 Task: Find and review a tiny home in Portland on Airbnb for a stay from November 8 to November 9, 2023.
Action: Mouse moved to (682, 275)
Screenshot: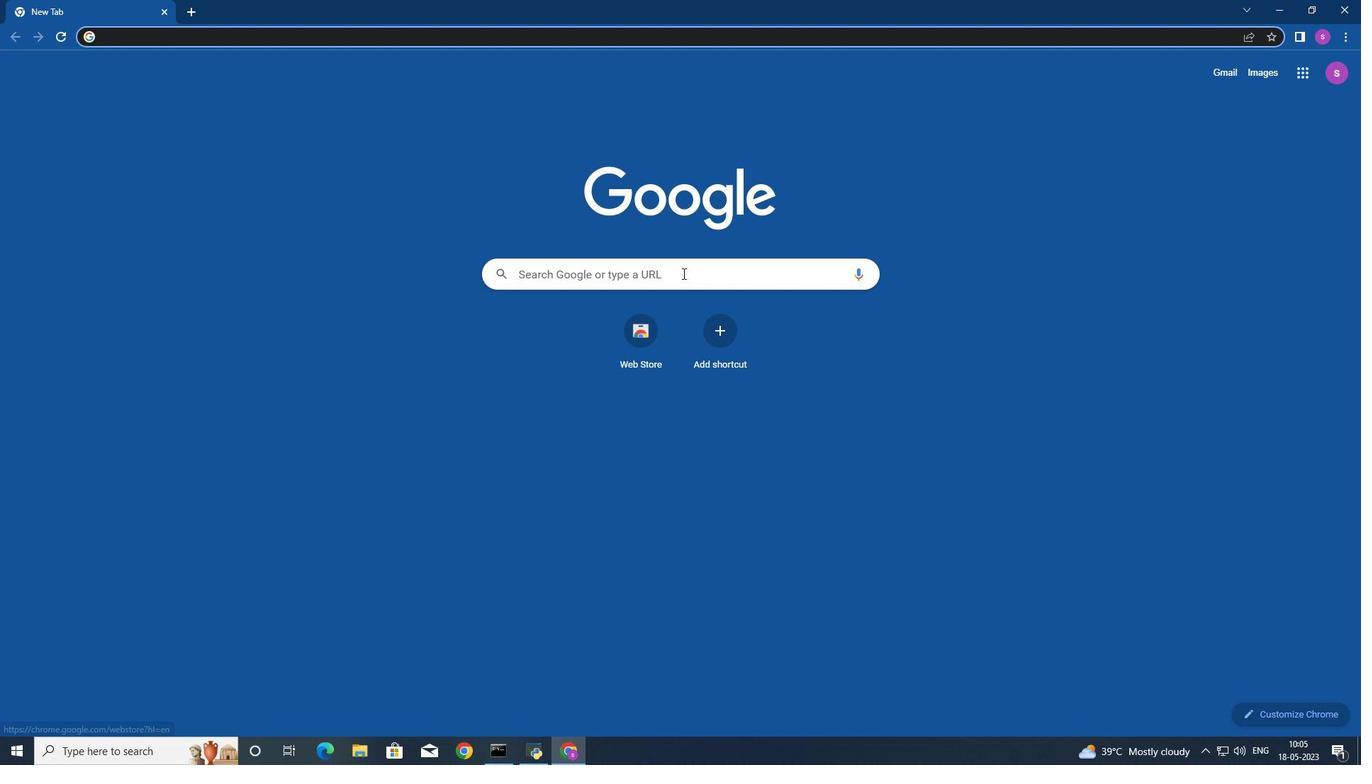 
Action: Mouse pressed left at (682, 275)
Screenshot: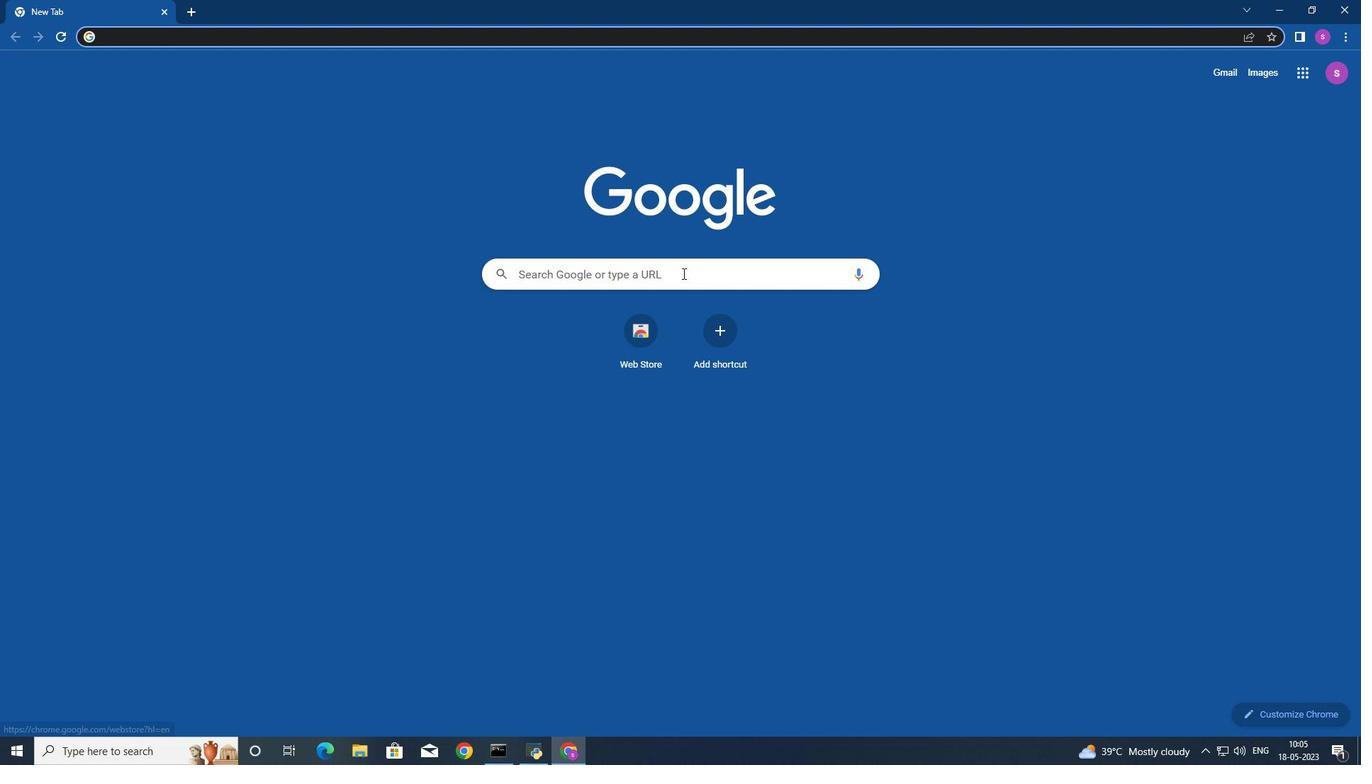 
Action: Mouse moved to (611, 309)
Screenshot: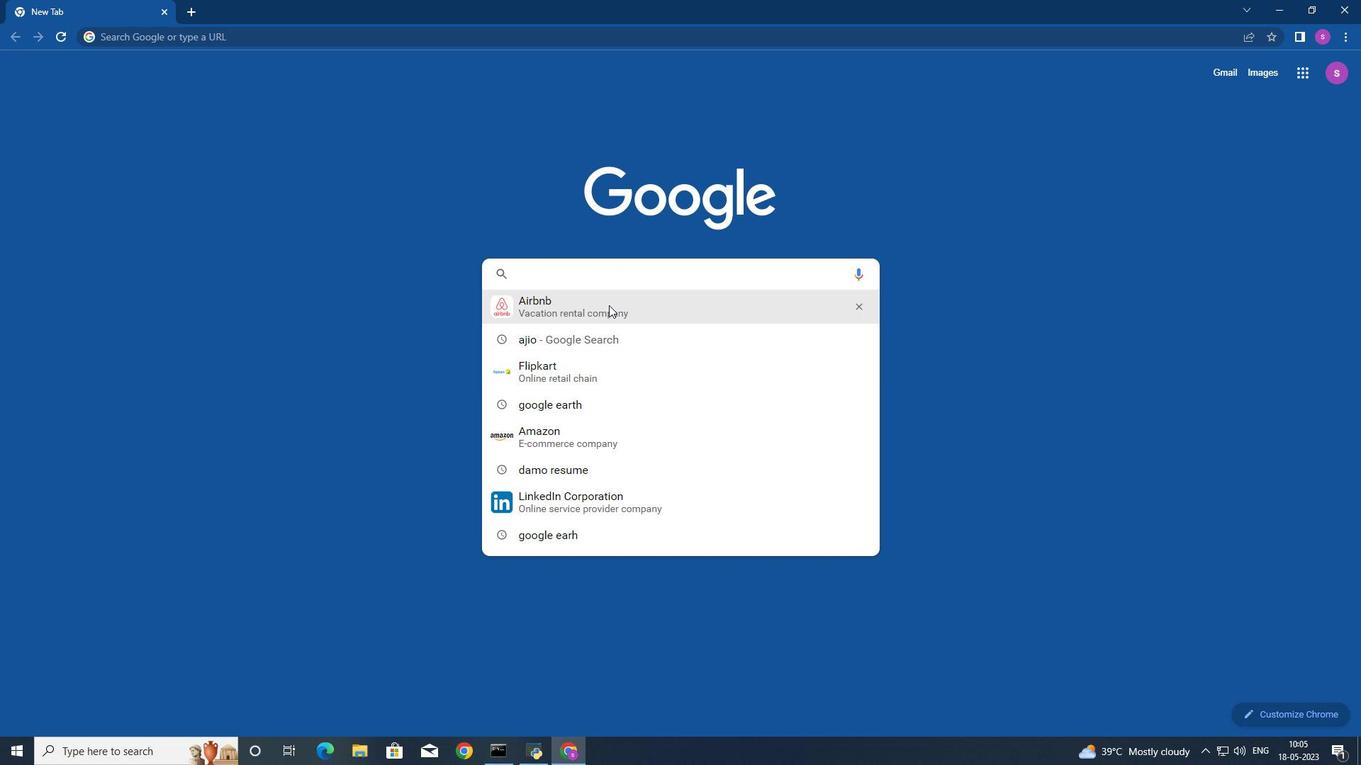 
Action: Mouse pressed left at (611, 309)
Screenshot: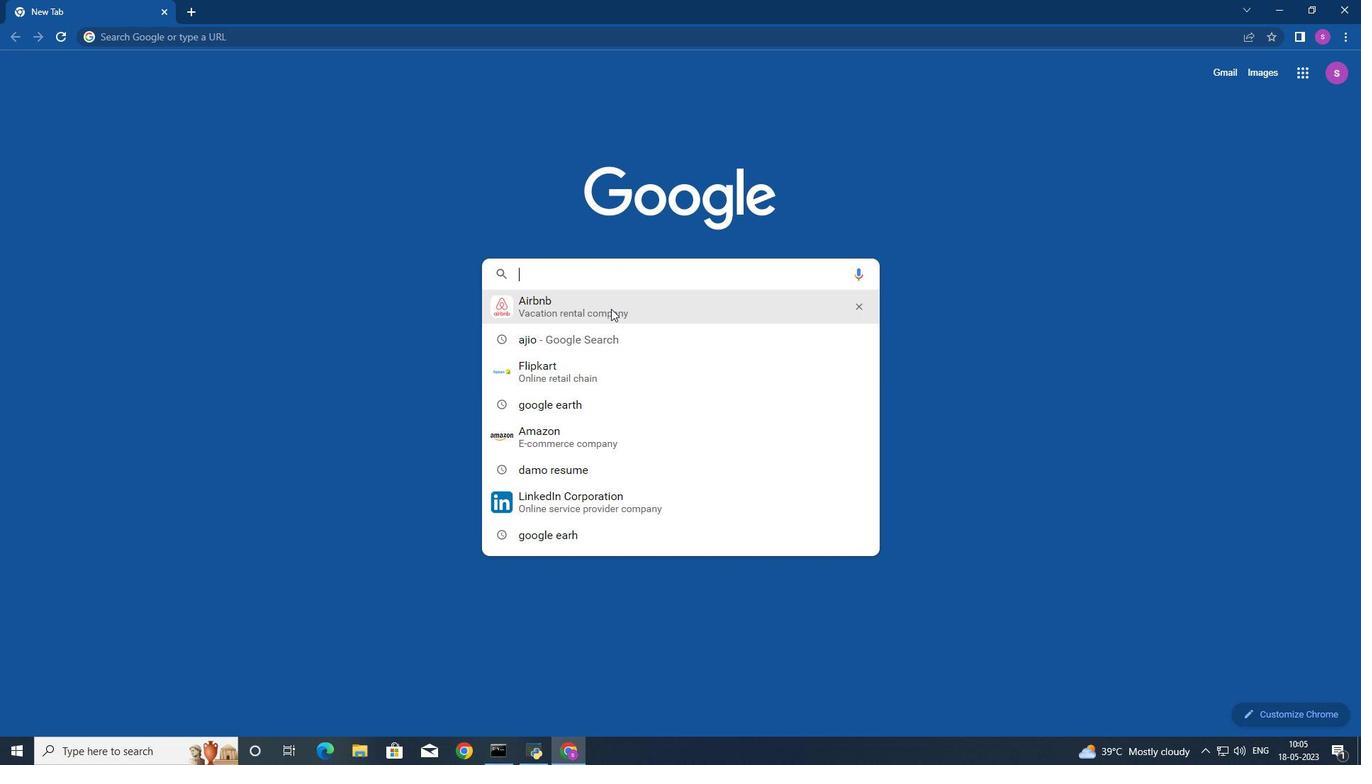 
Action: Mouse moved to (390, 224)
Screenshot: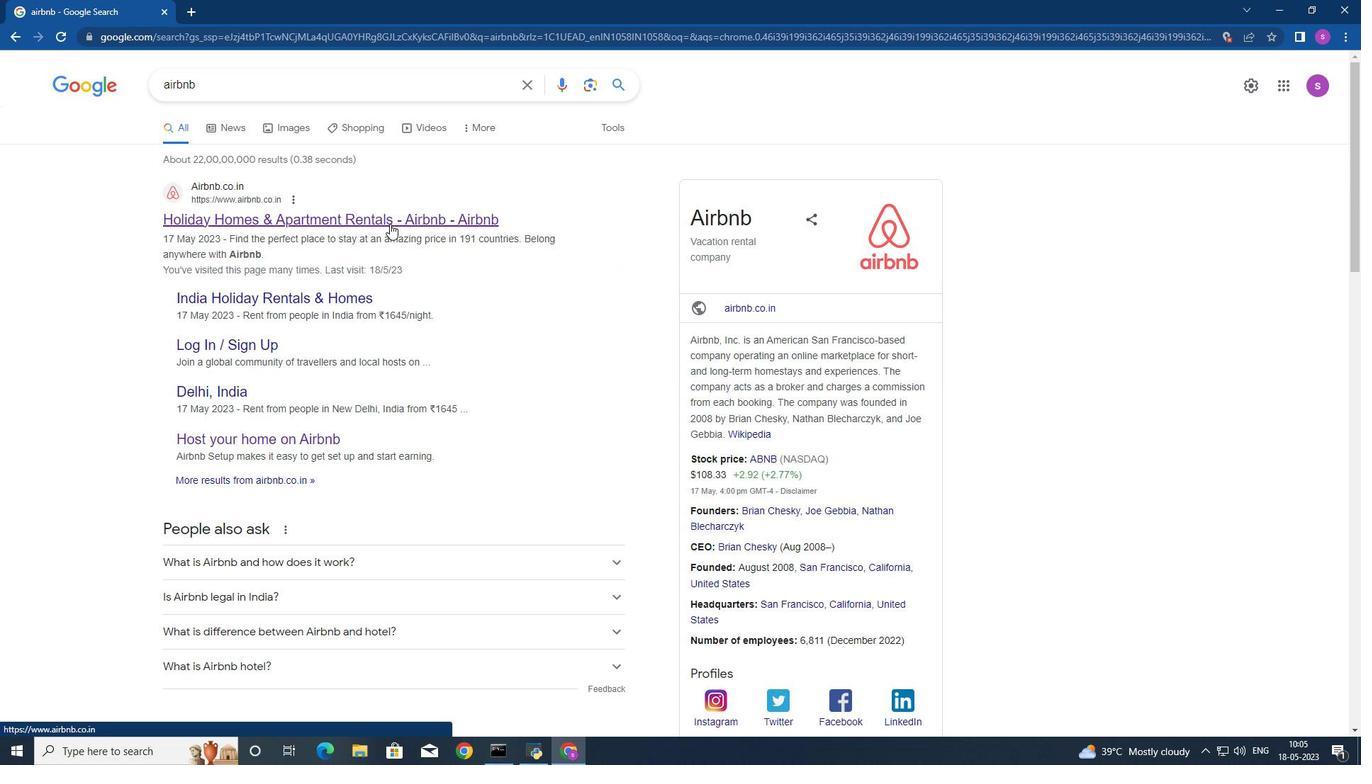 
Action: Mouse pressed left at (390, 224)
Screenshot: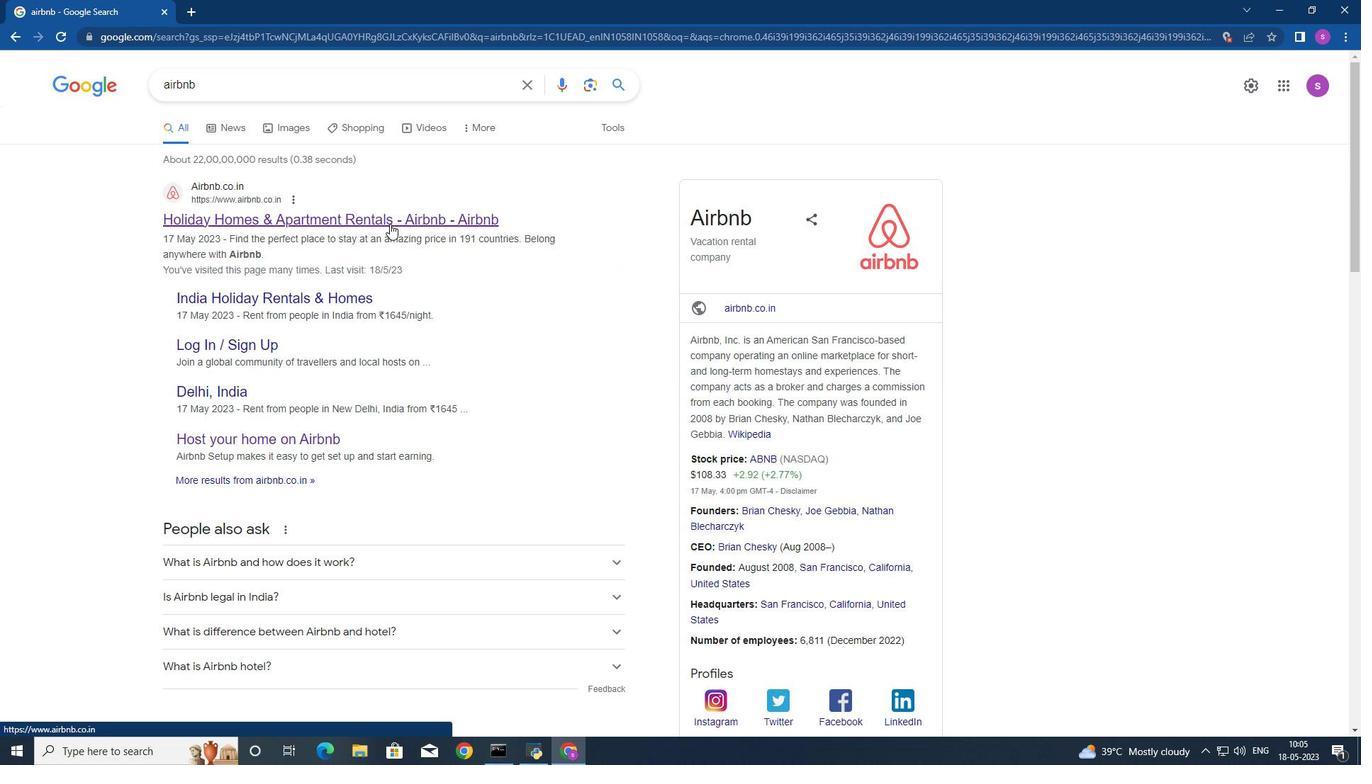 
Action: Mouse moved to (542, 277)
Screenshot: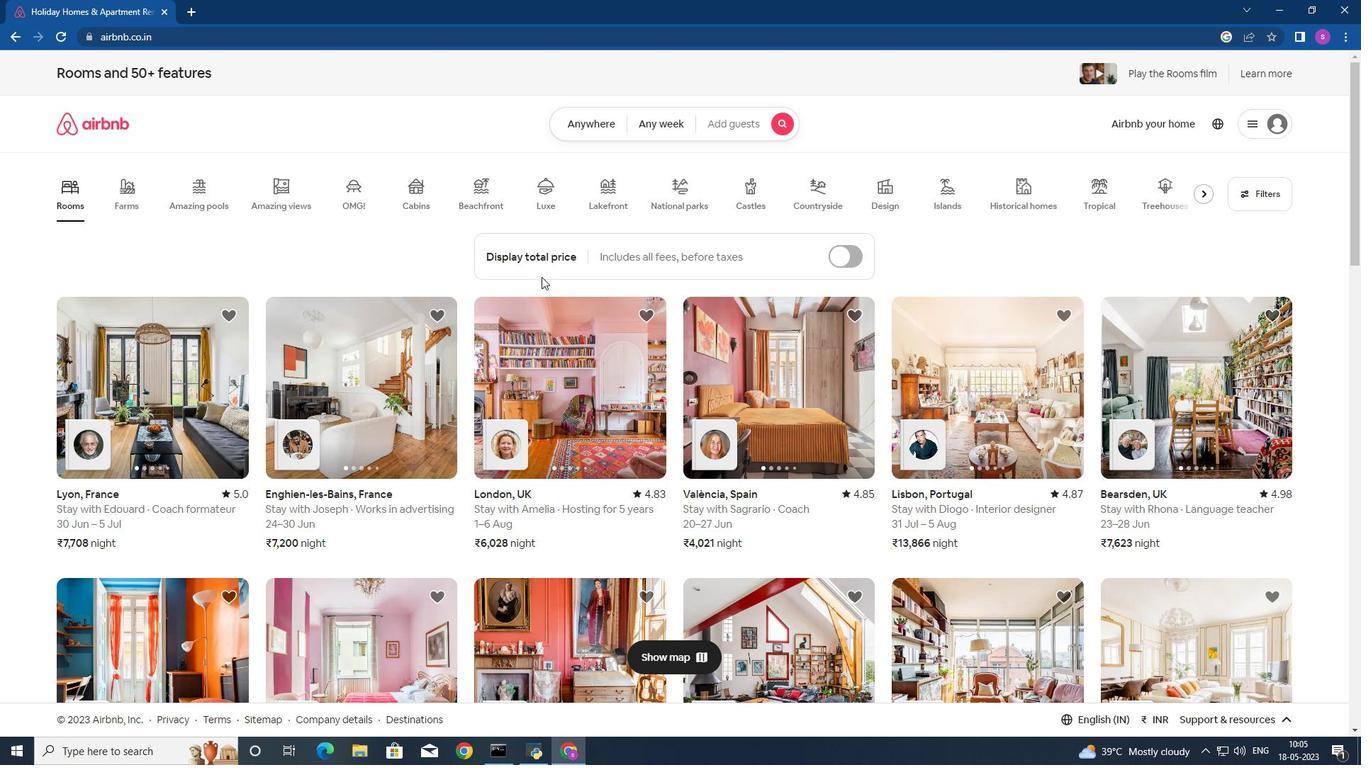 
Action: Mouse scrolled (542, 276) with delta (0, 0)
Screenshot: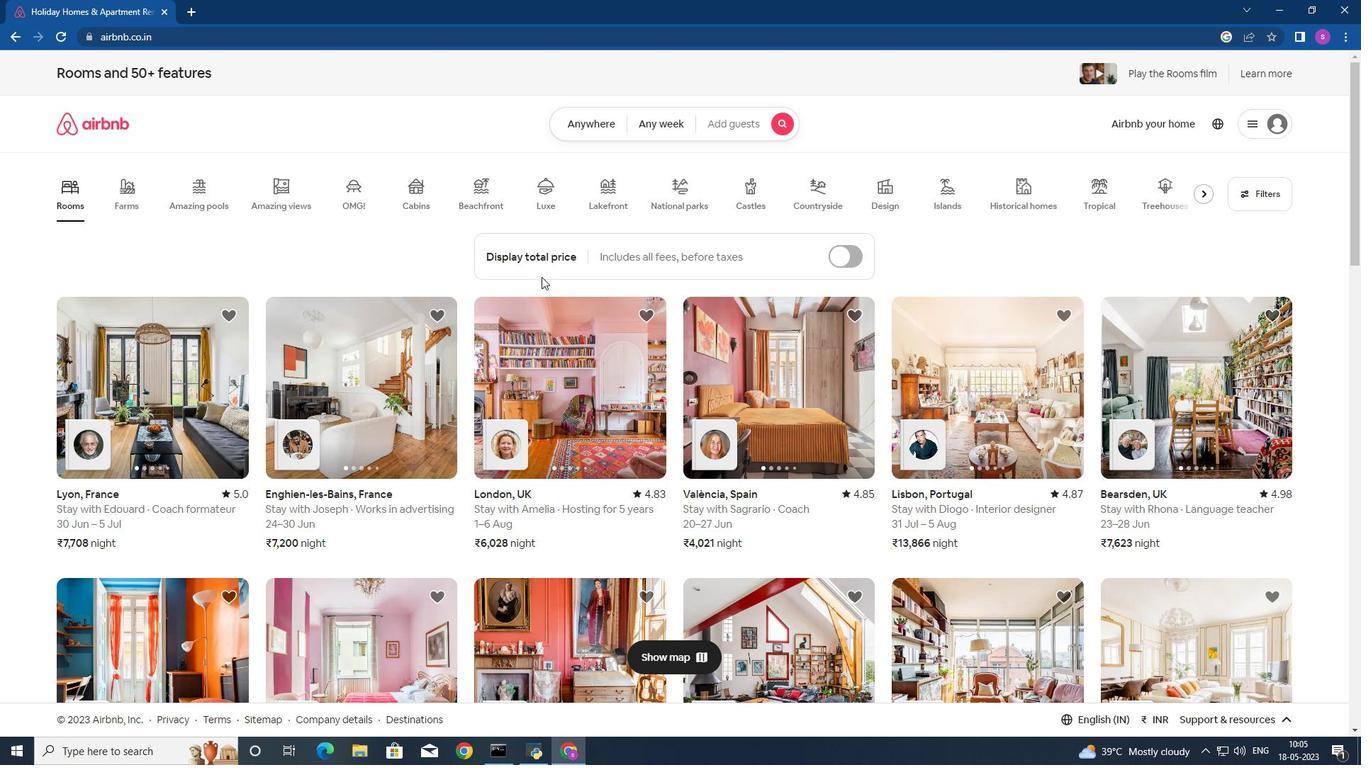 
Action: Mouse moved to (543, 278)
Screenshot: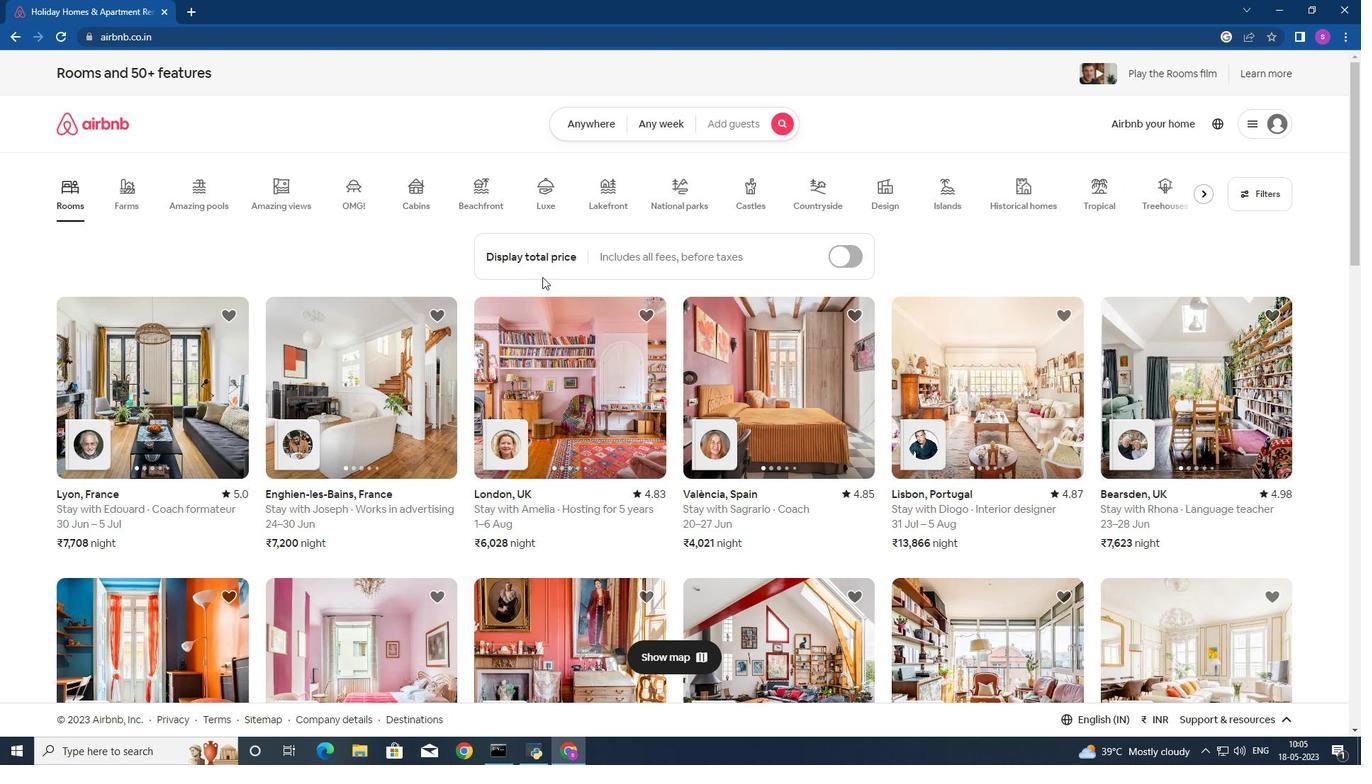 
Action: Mouse scrolled (543, 277) with delta (0, 0)
Screenshot: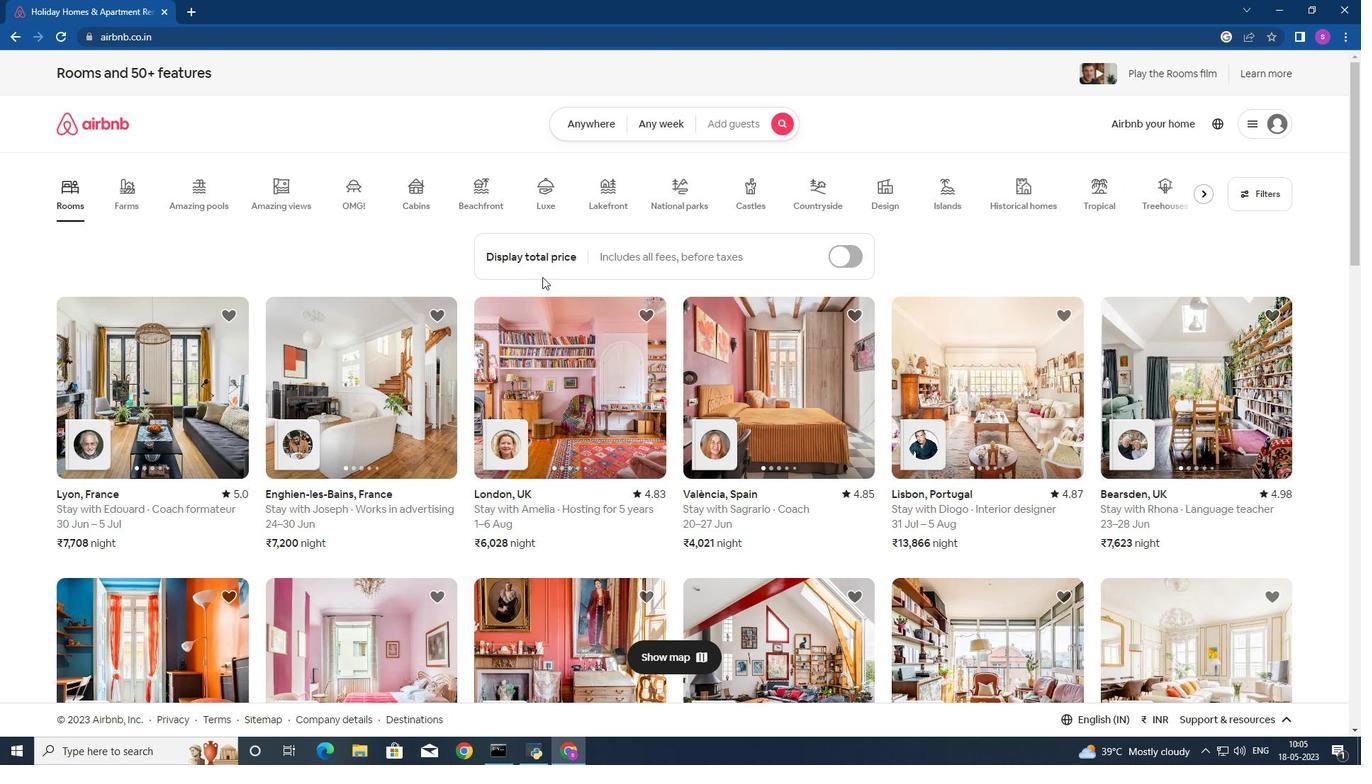 
Action: Mouse moved to (544, 278)
Screenshot: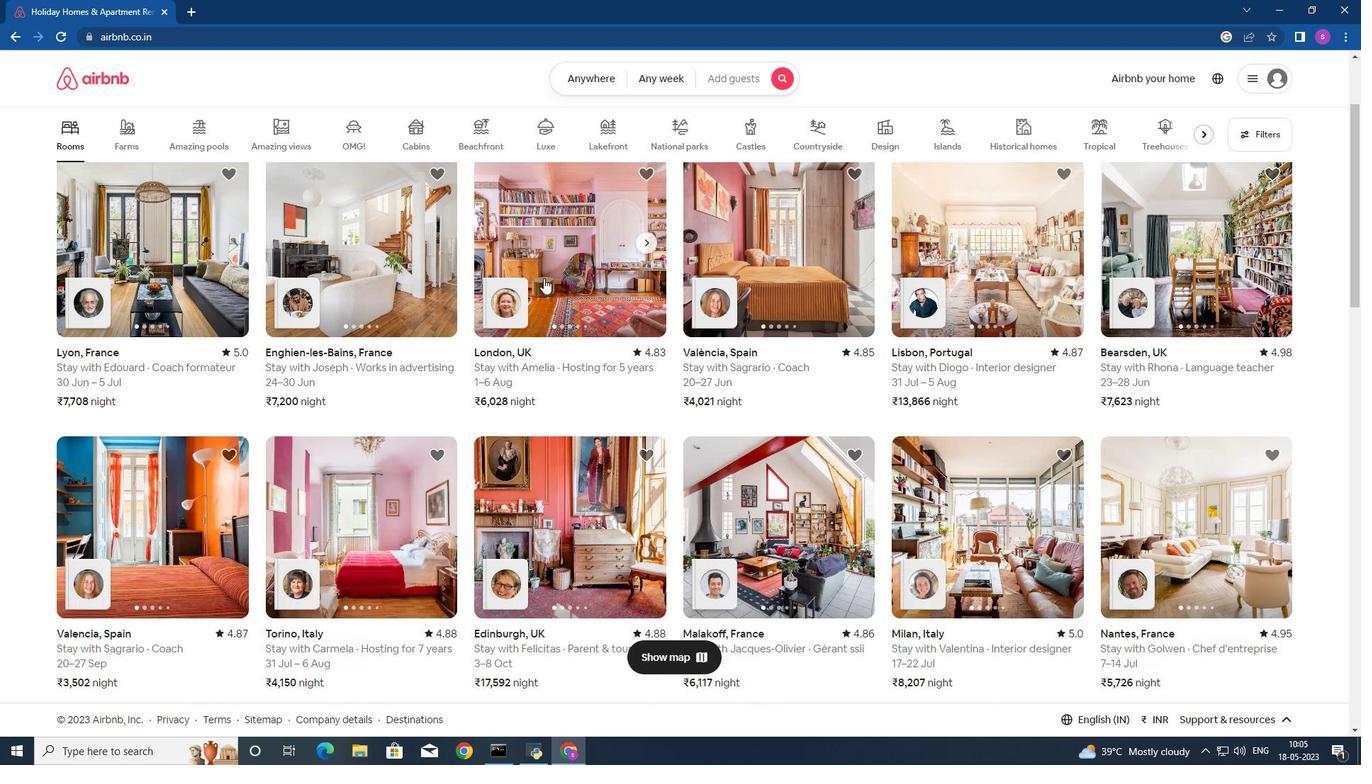 
Action: Mouse scrolled (544, 279) with delta (0, 0)
Screenshot: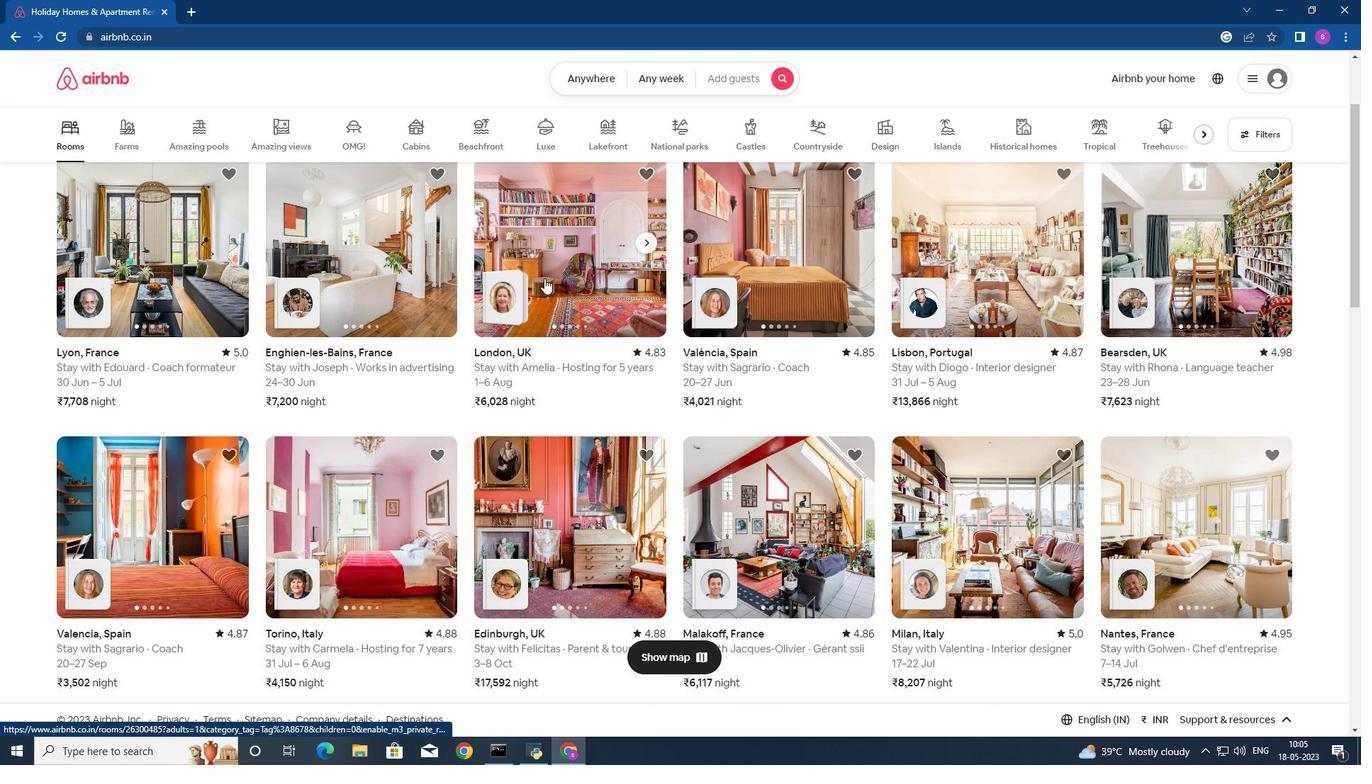
Action: Mouse scrolled (544, 279) with delta (0, 0)
Screenshot: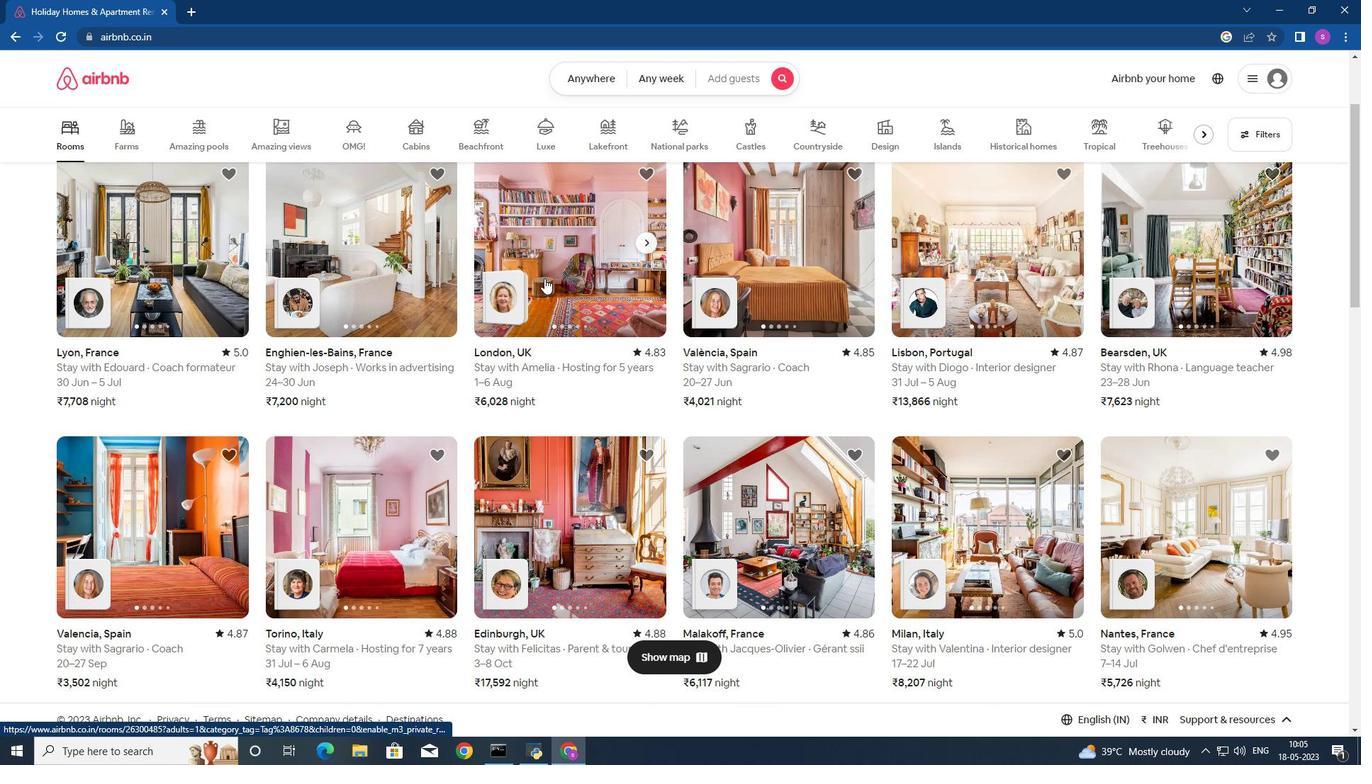 
Action: Mouse scrolled (544, 279) with delta (0, 0)
Screenshot: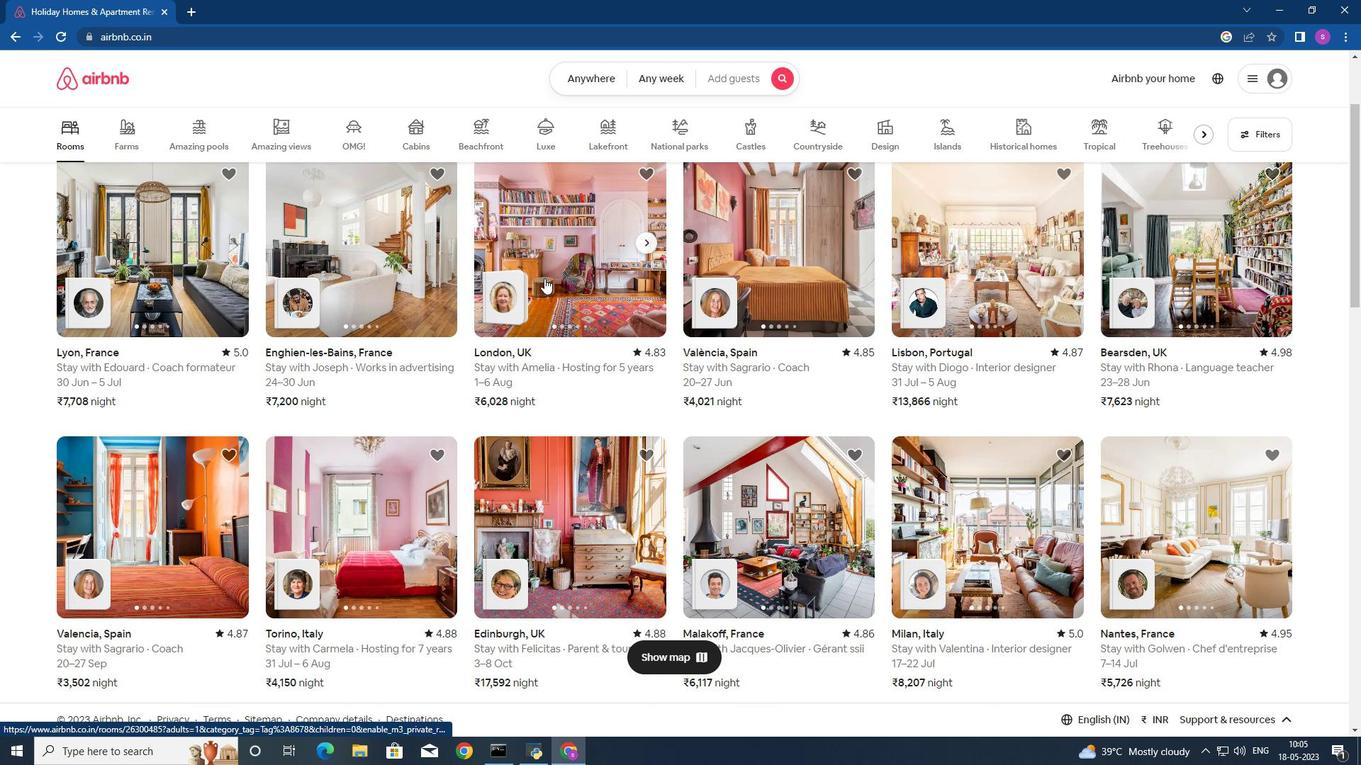 
Action: Mouse scrolled (544, 279) with delta (0, 0)
Screenshot: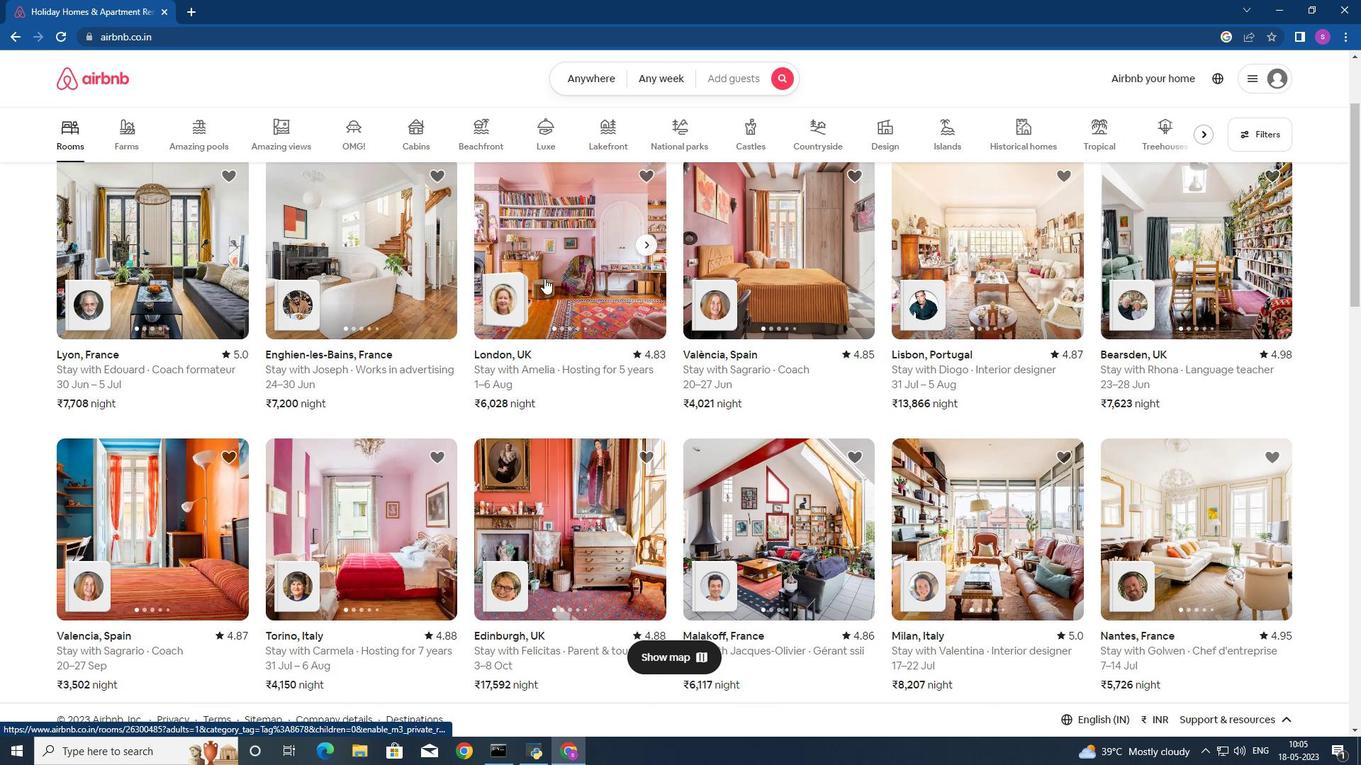 
Action: Mouse moved to (594, 123)
Screenshot: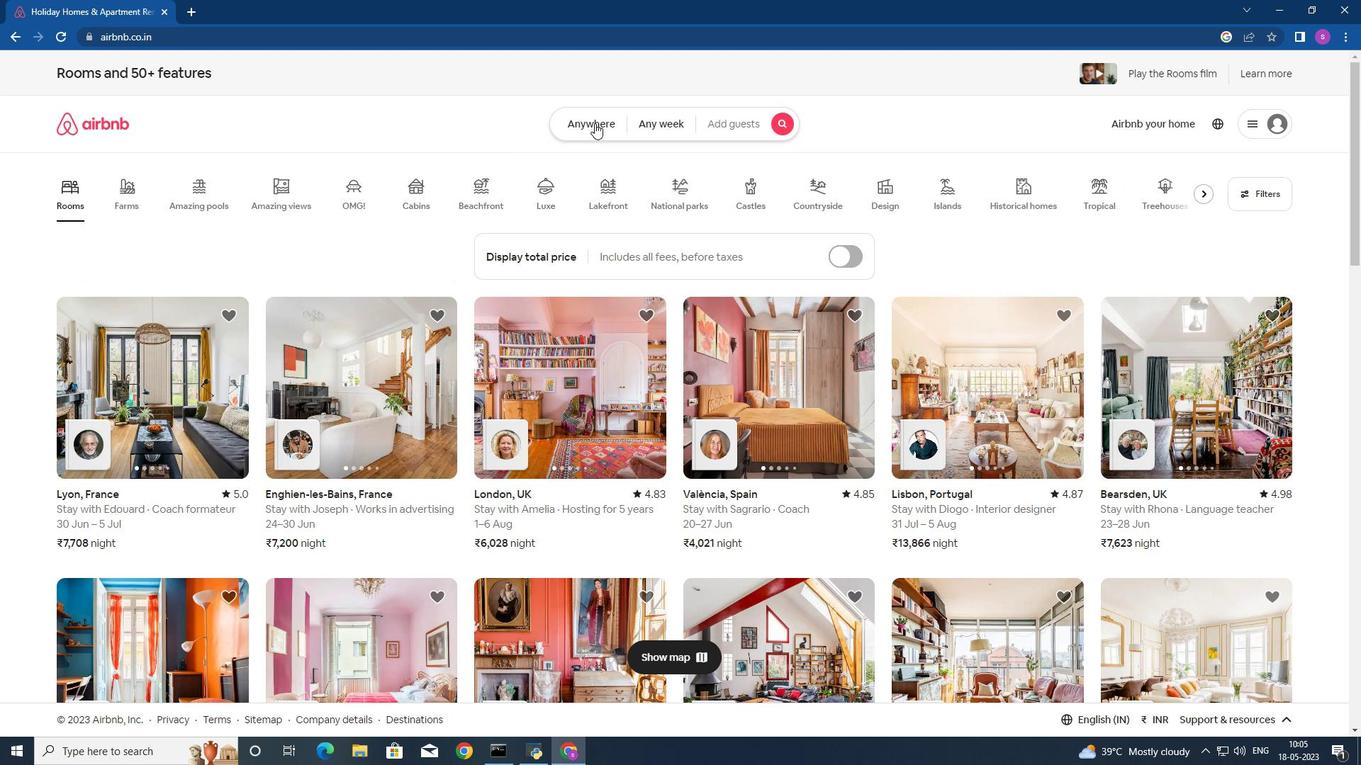 
Action: Mouse pressed left at (594, 123)
Screenshot: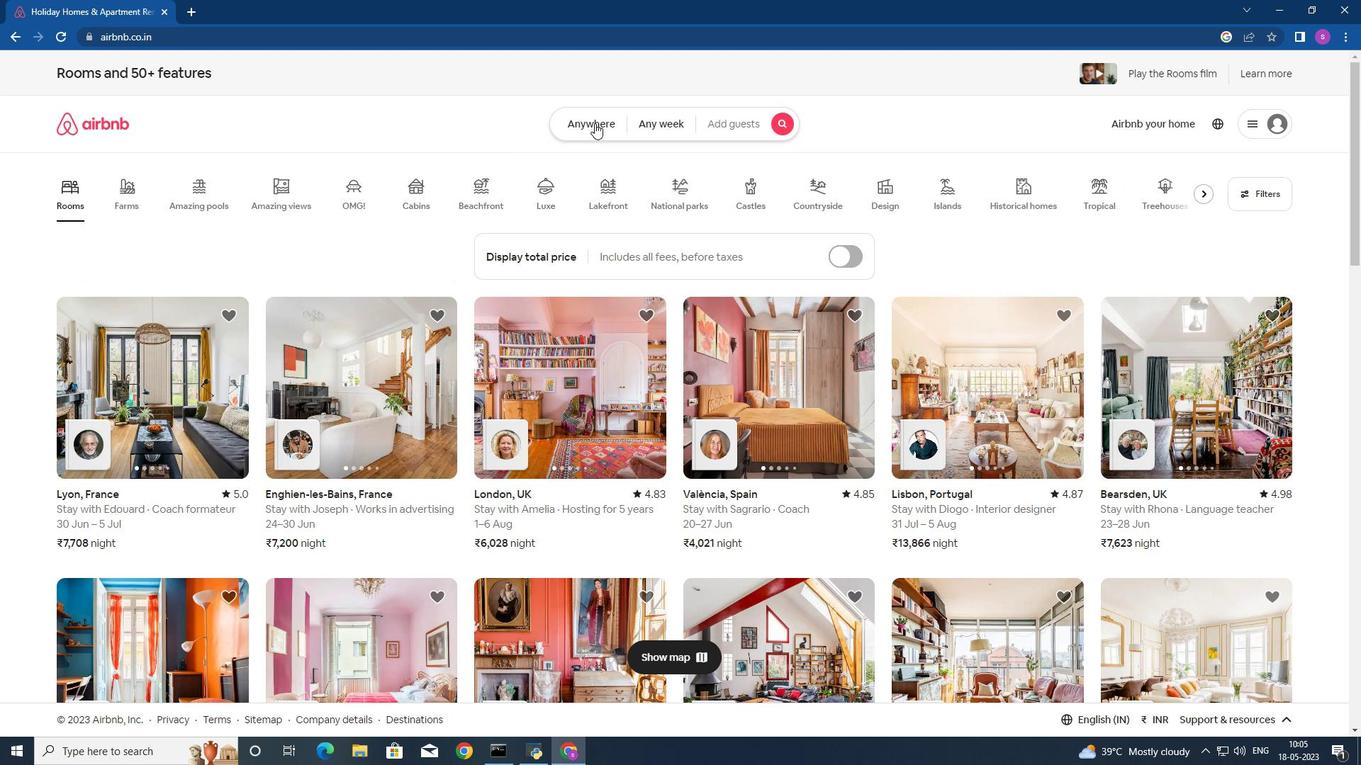 
Action: Mouse moved to (497, 174)
Screenshot: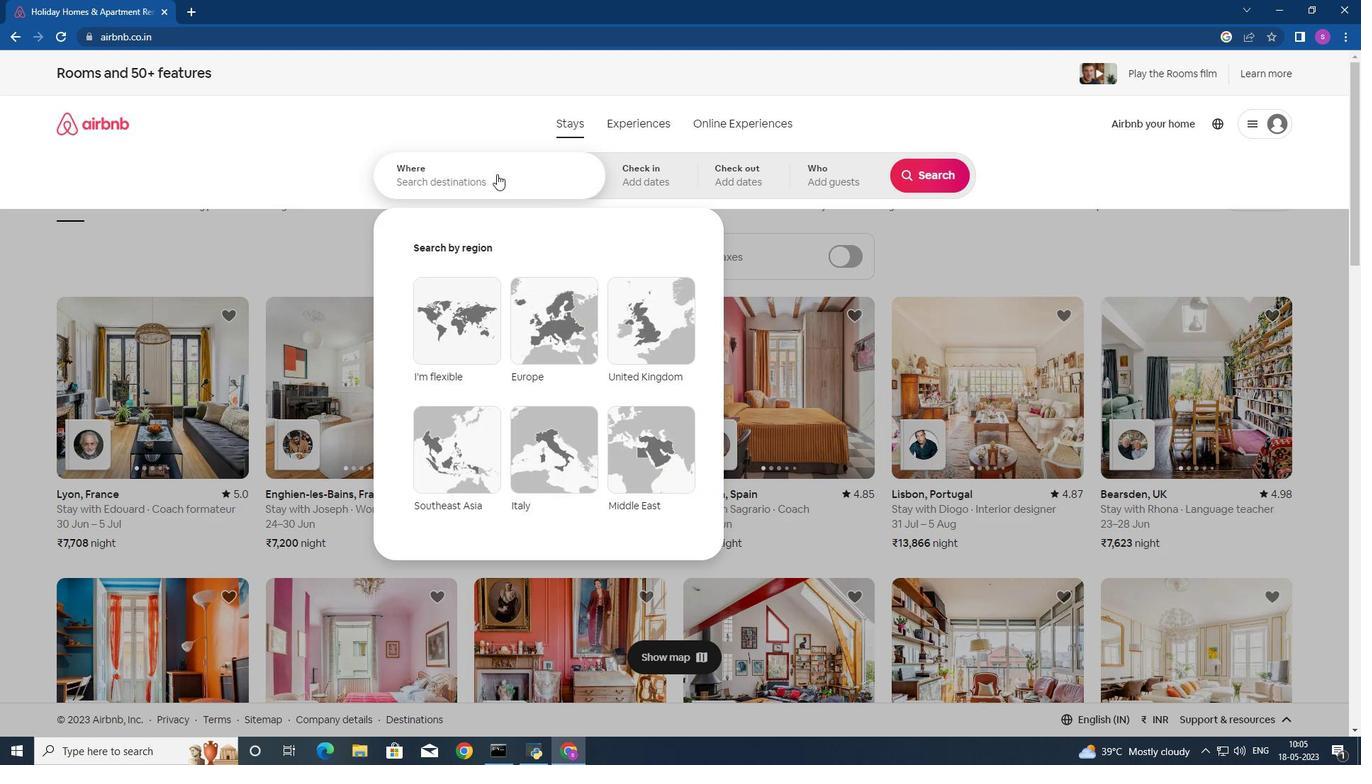 
Action: Mouse pressed left at (497, 174)
Screenshot: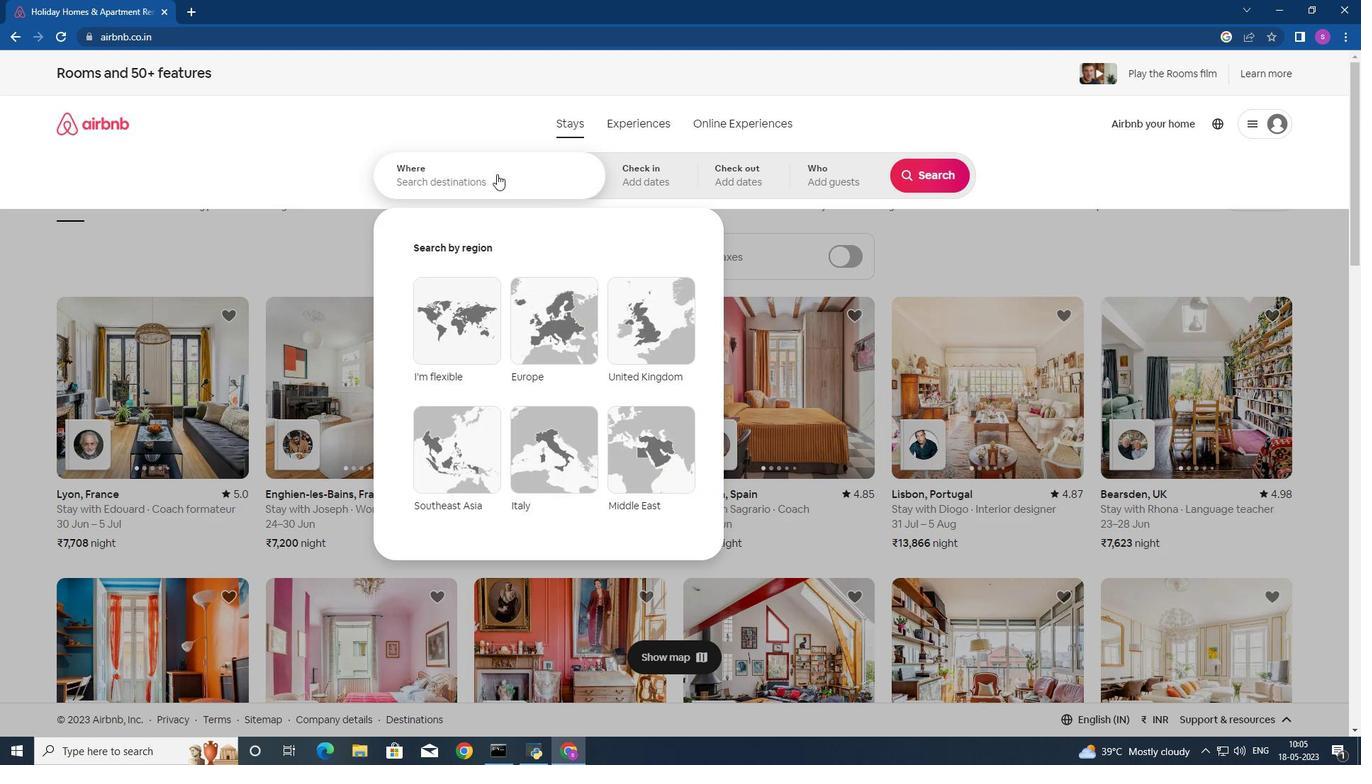 
Action: Key pressed <Key.shift>Portland<Key.enter>
Screenshot: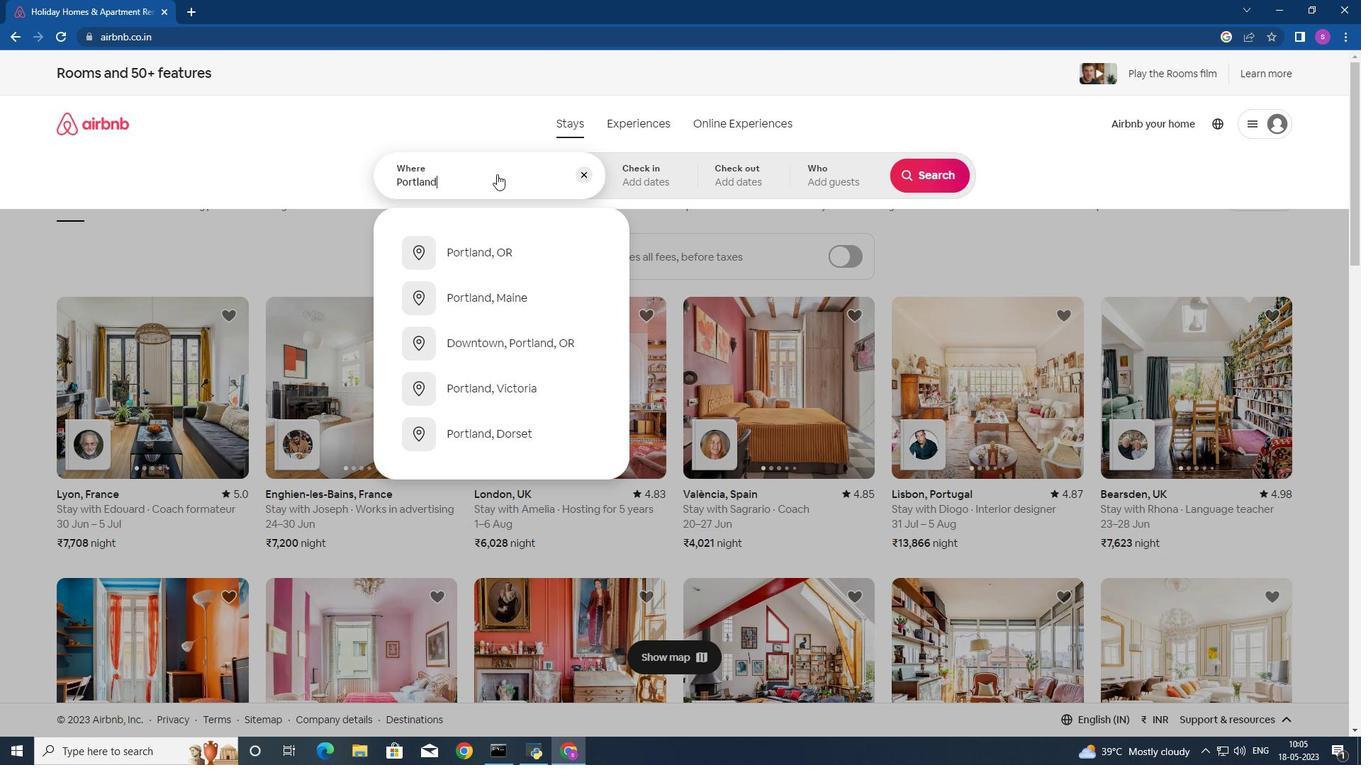 
Action: Mouse moved to (928, 292)
Screenshot: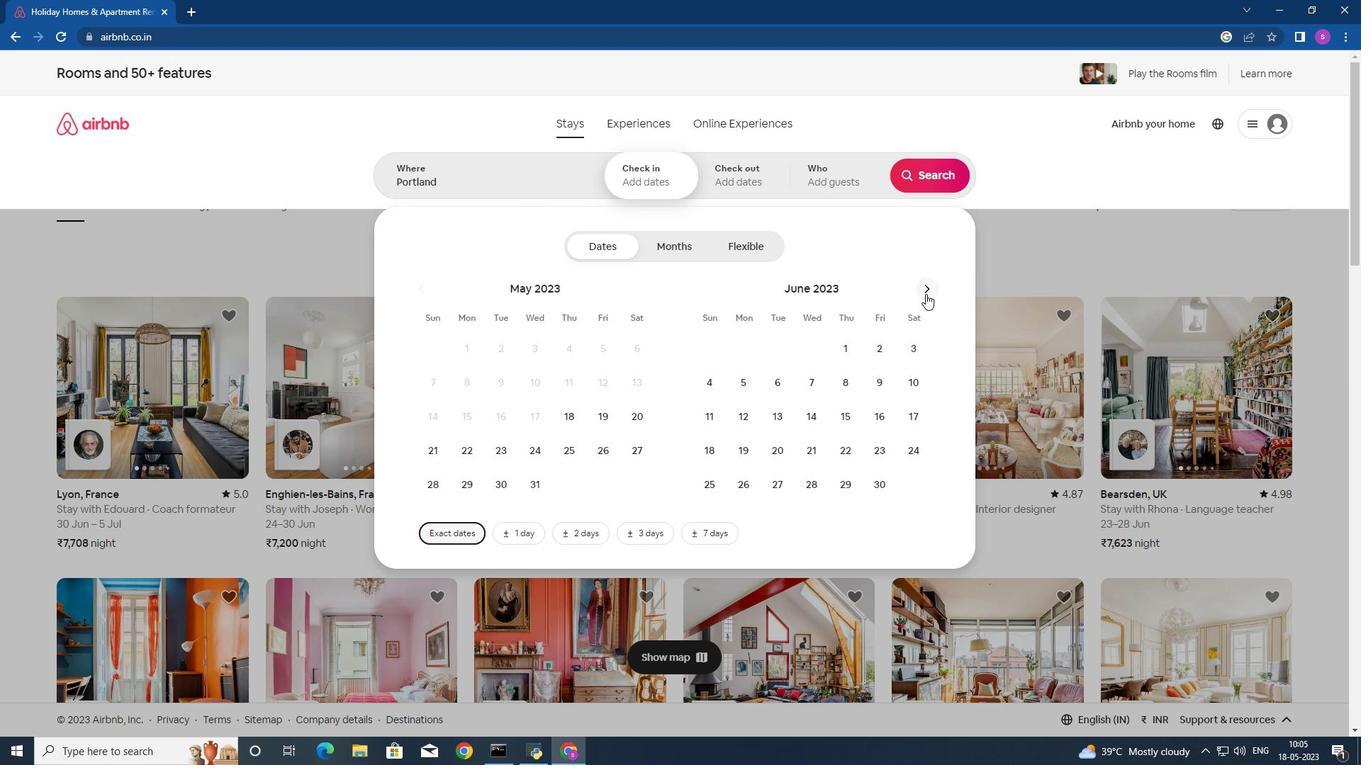 
Action: Mouse pressed left at (928, 292)
Screenshot: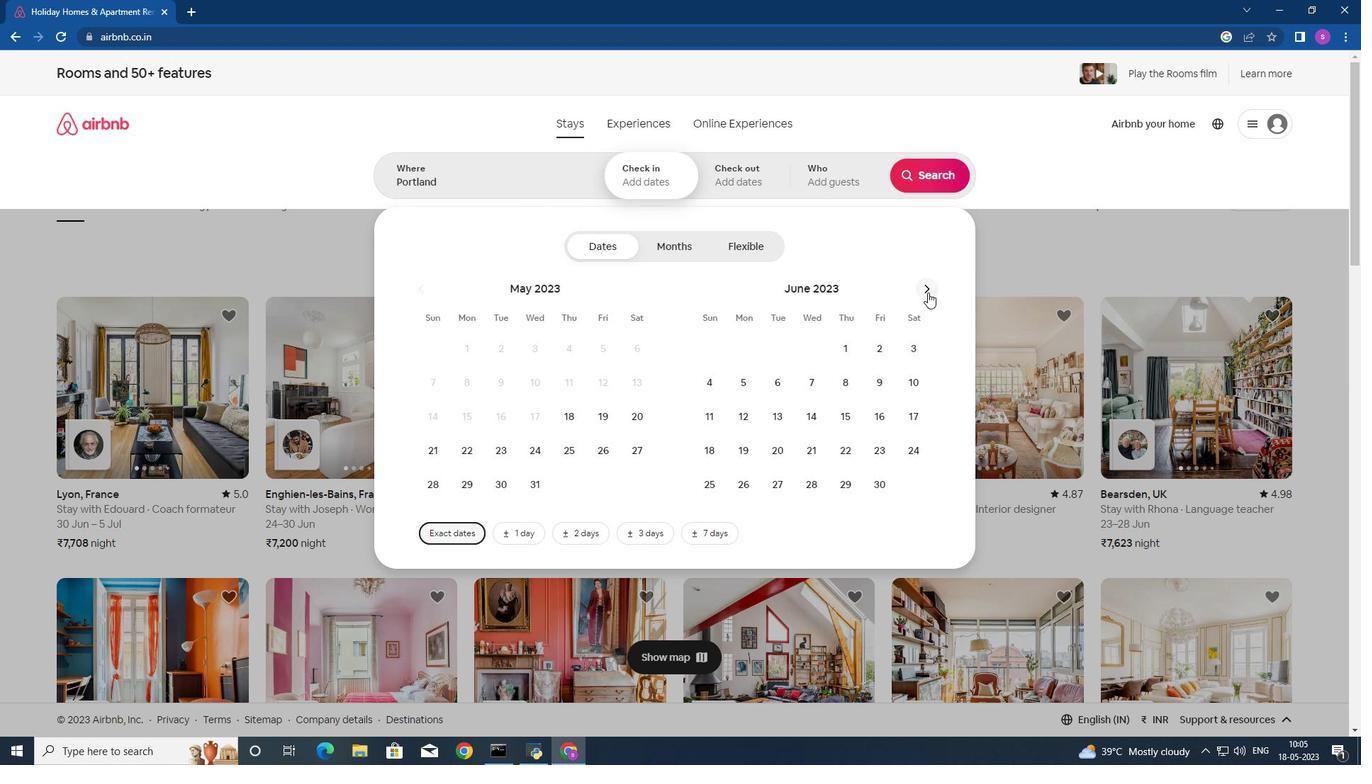 
Action: Mouse moved to (928, 292)
Screenshot: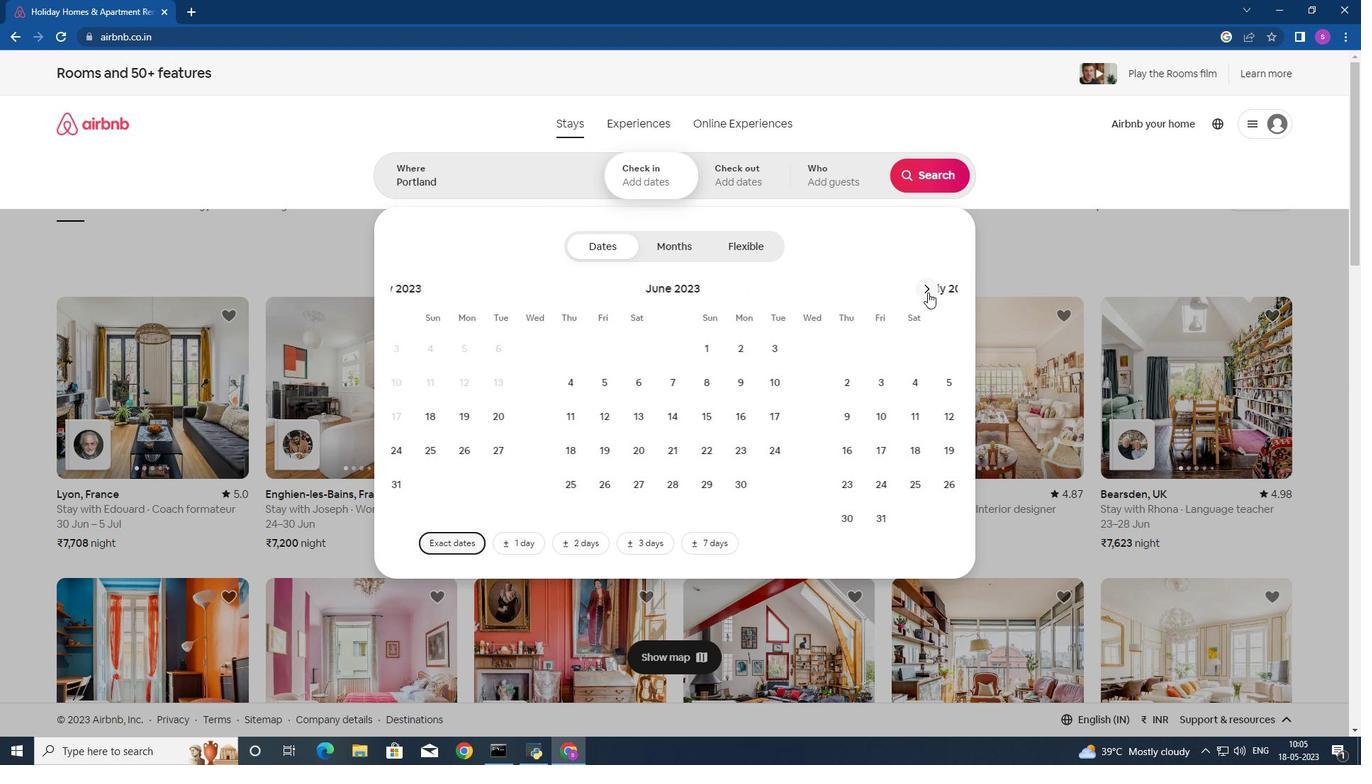 
Action: Mouse pressed left at (928, 292)
Screenshot: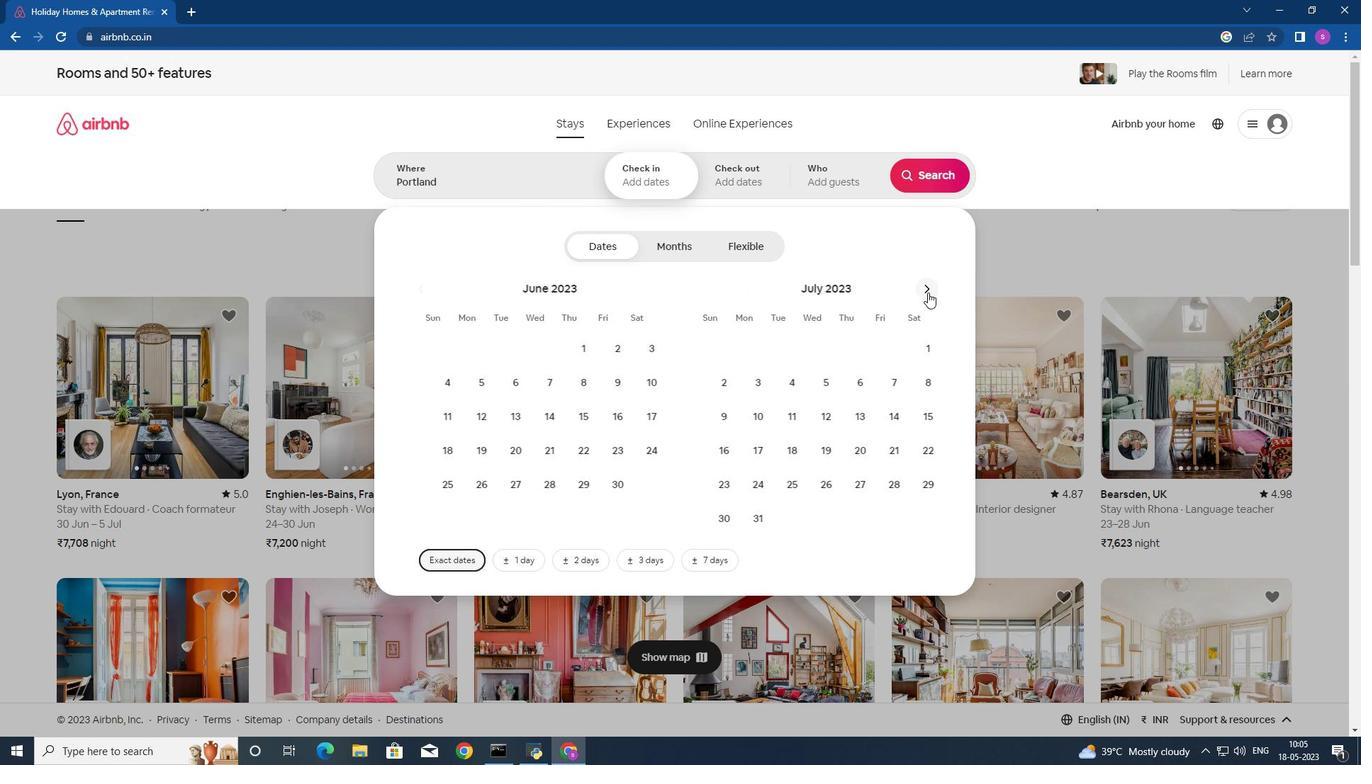 
Action: Mouse moved to (927, 292)
Screenshot: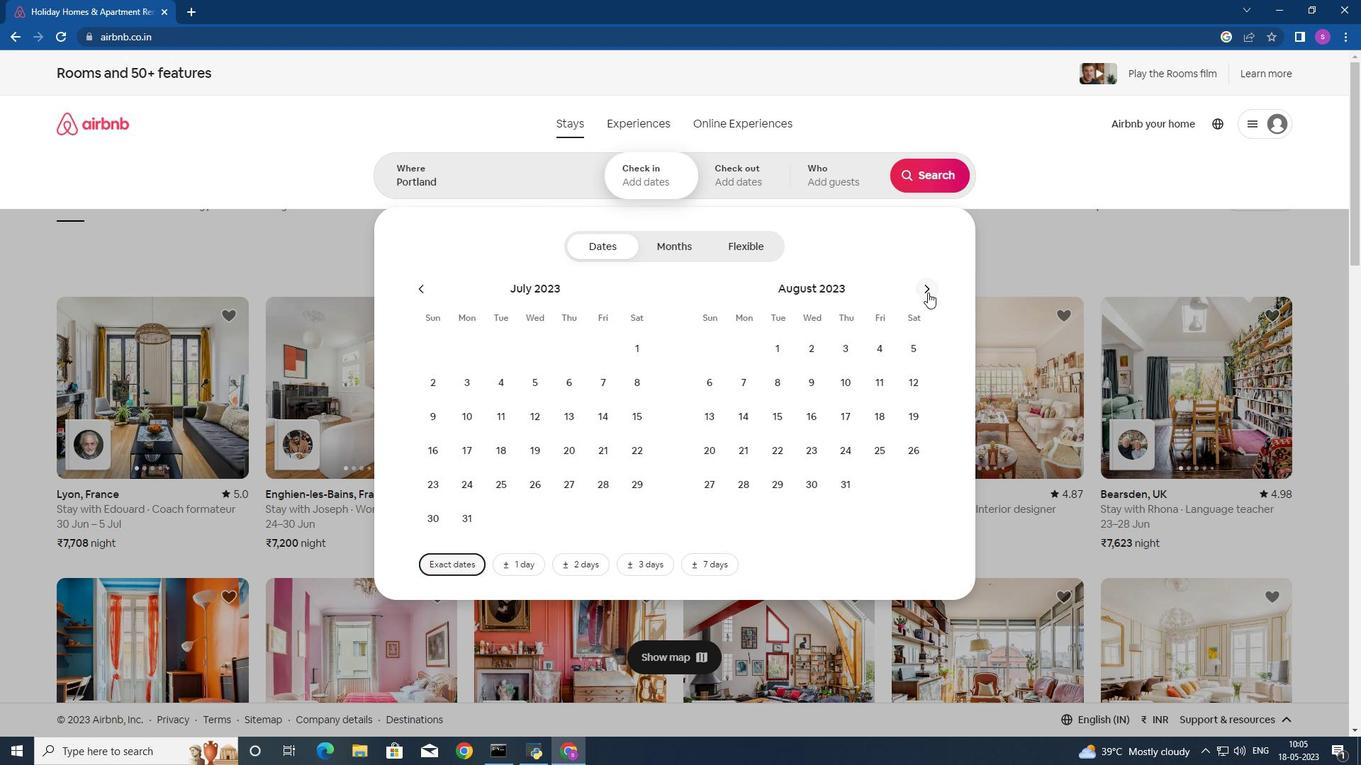 
Action: Mouse pressed left at (927, 292)
Screenshot: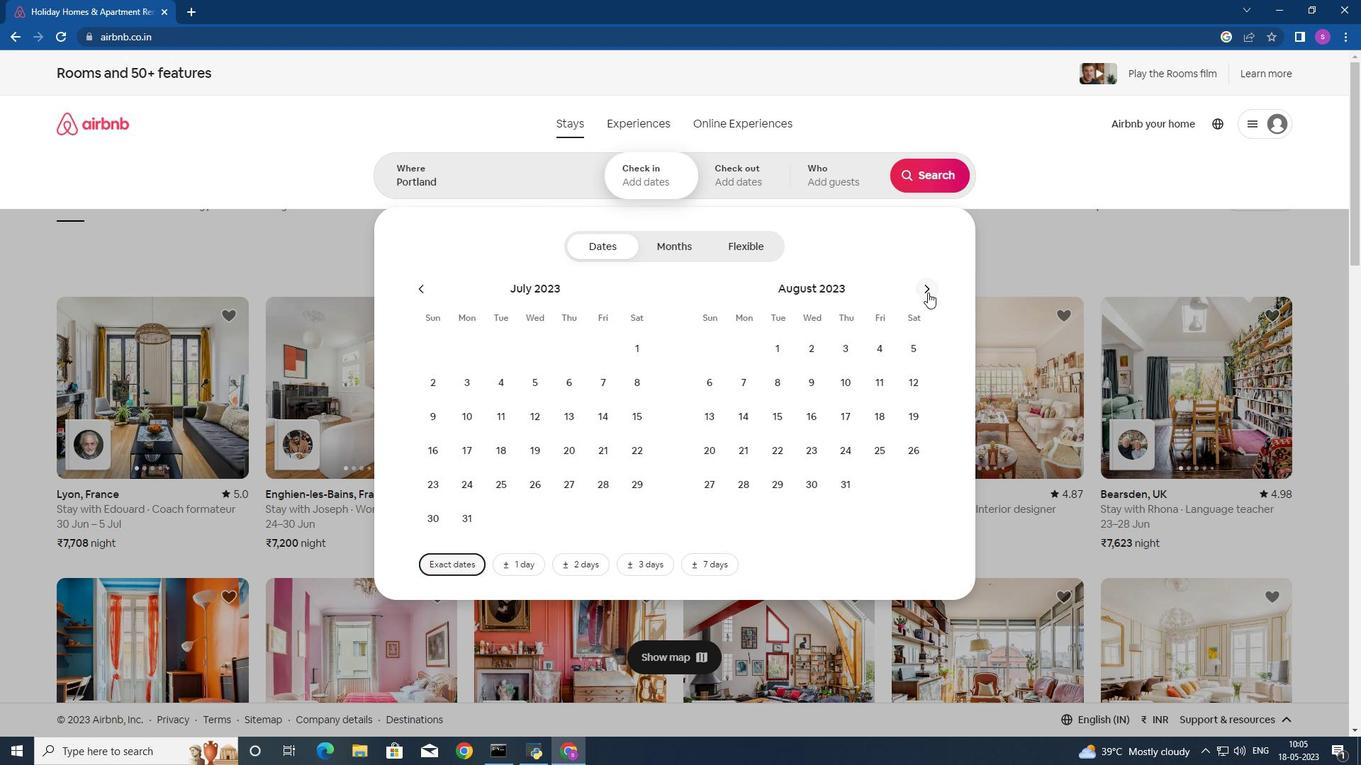 
Action: Mouse moved to (927, 293)
Screenshot: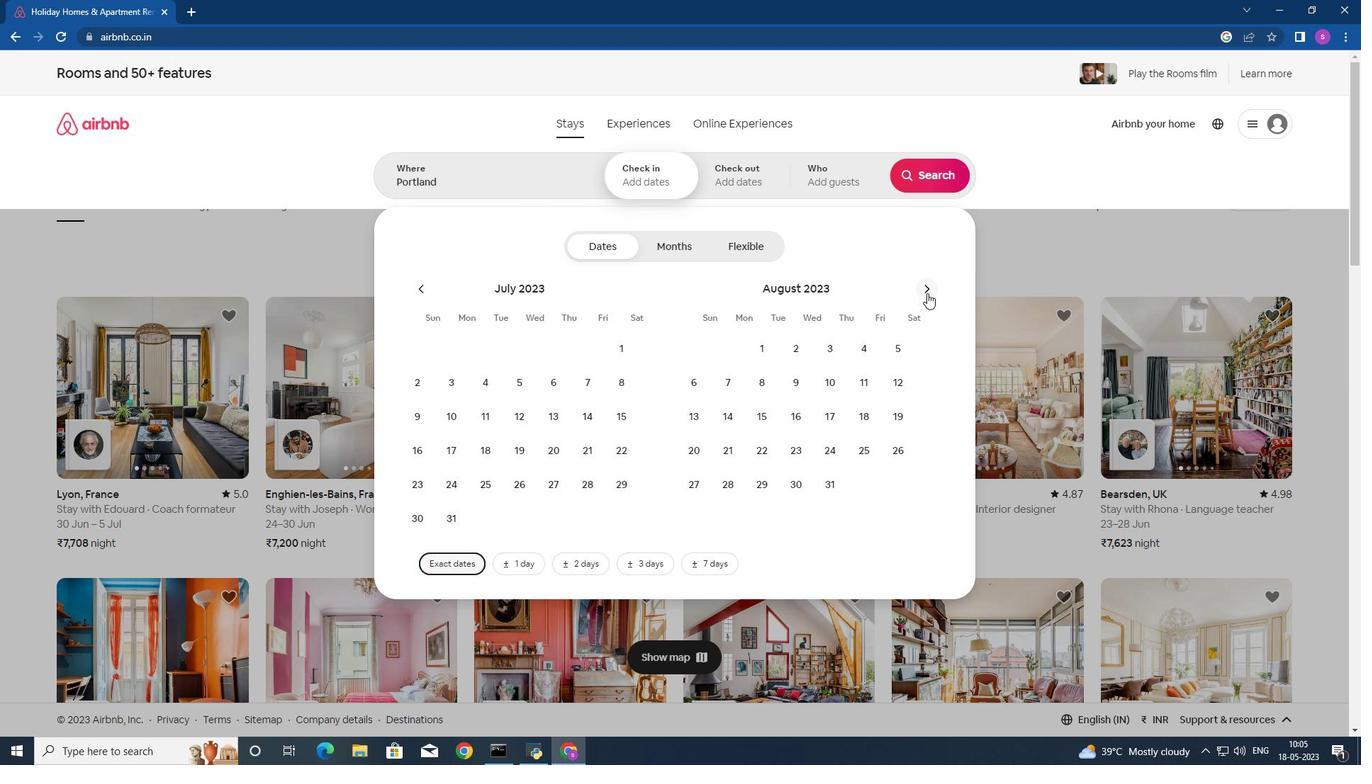 
Action: Mouse pressed left at (927, 293)
Screenshot: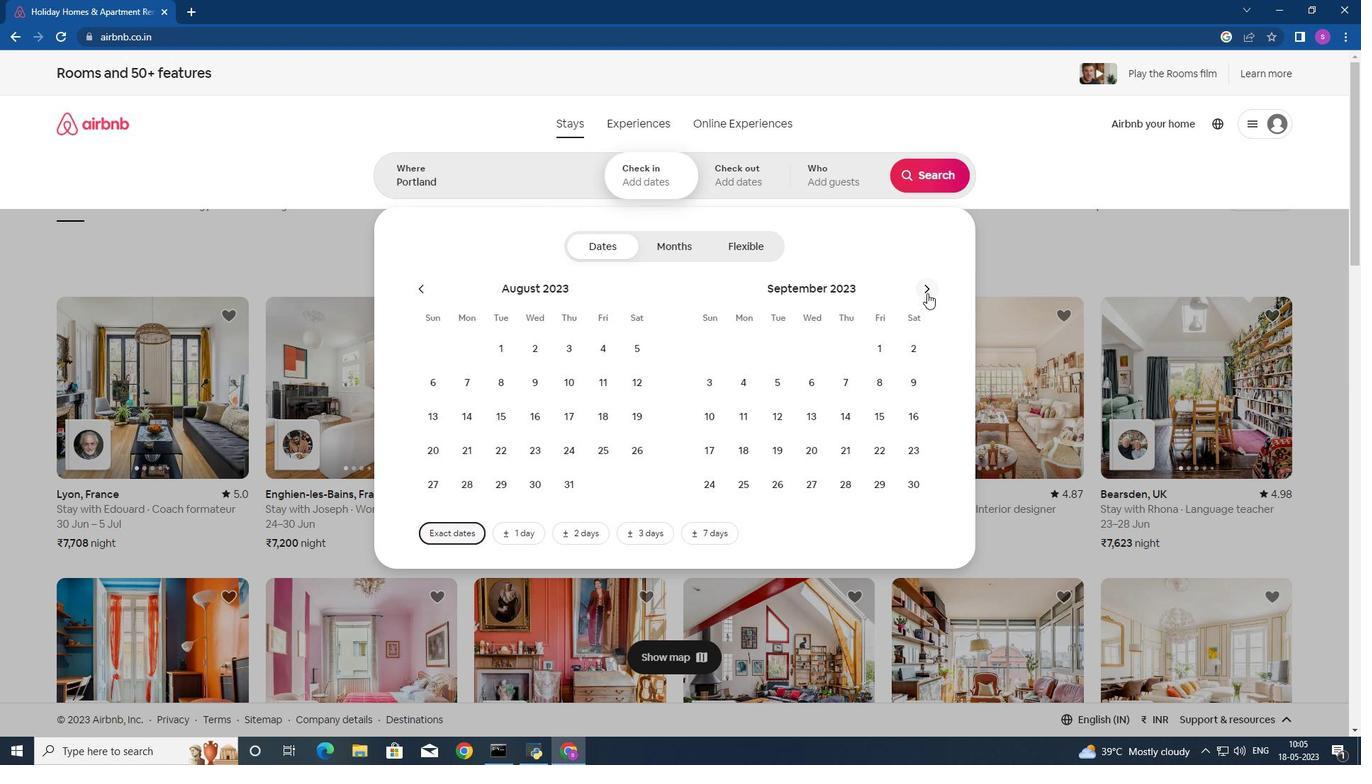 
Action: Mouse pressed left at (927, 293)
Screenshot: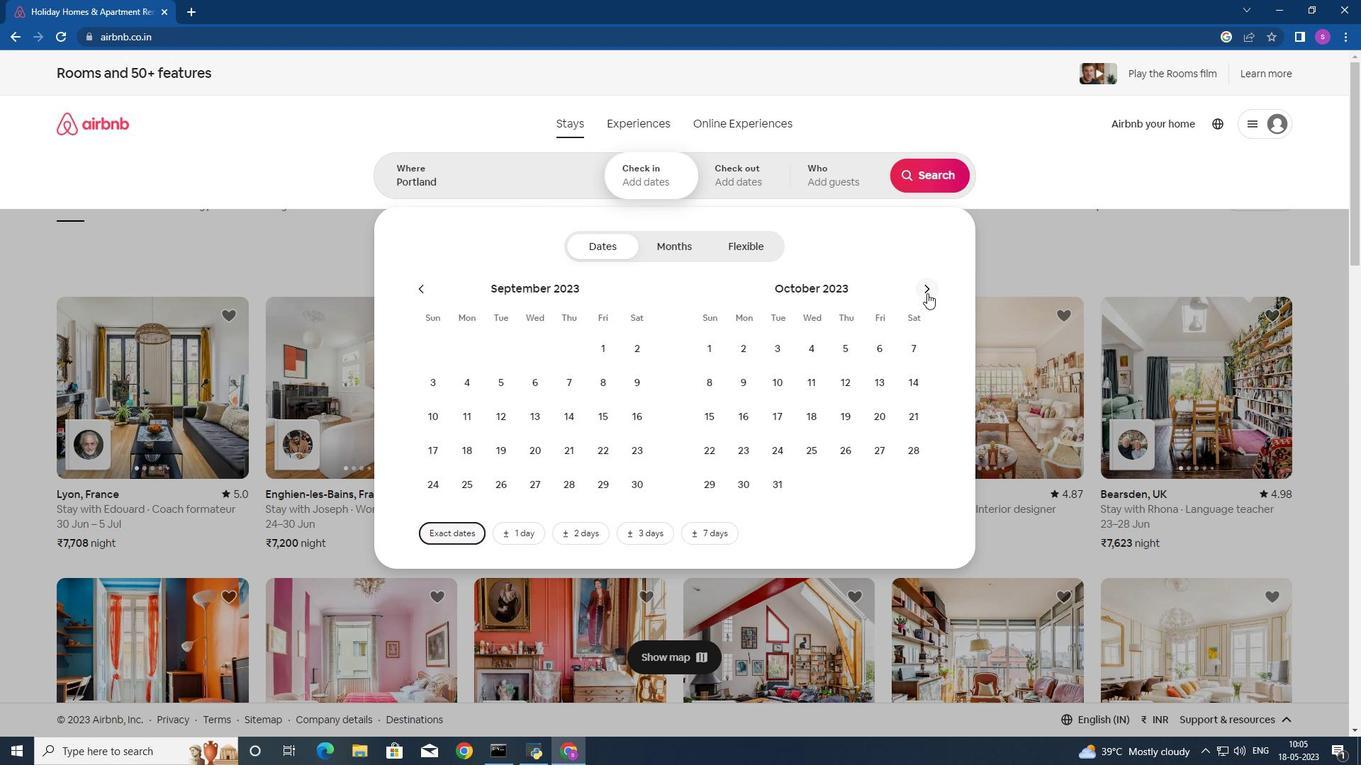 
Action: Mouse moved to (955, 237)
Screenshot: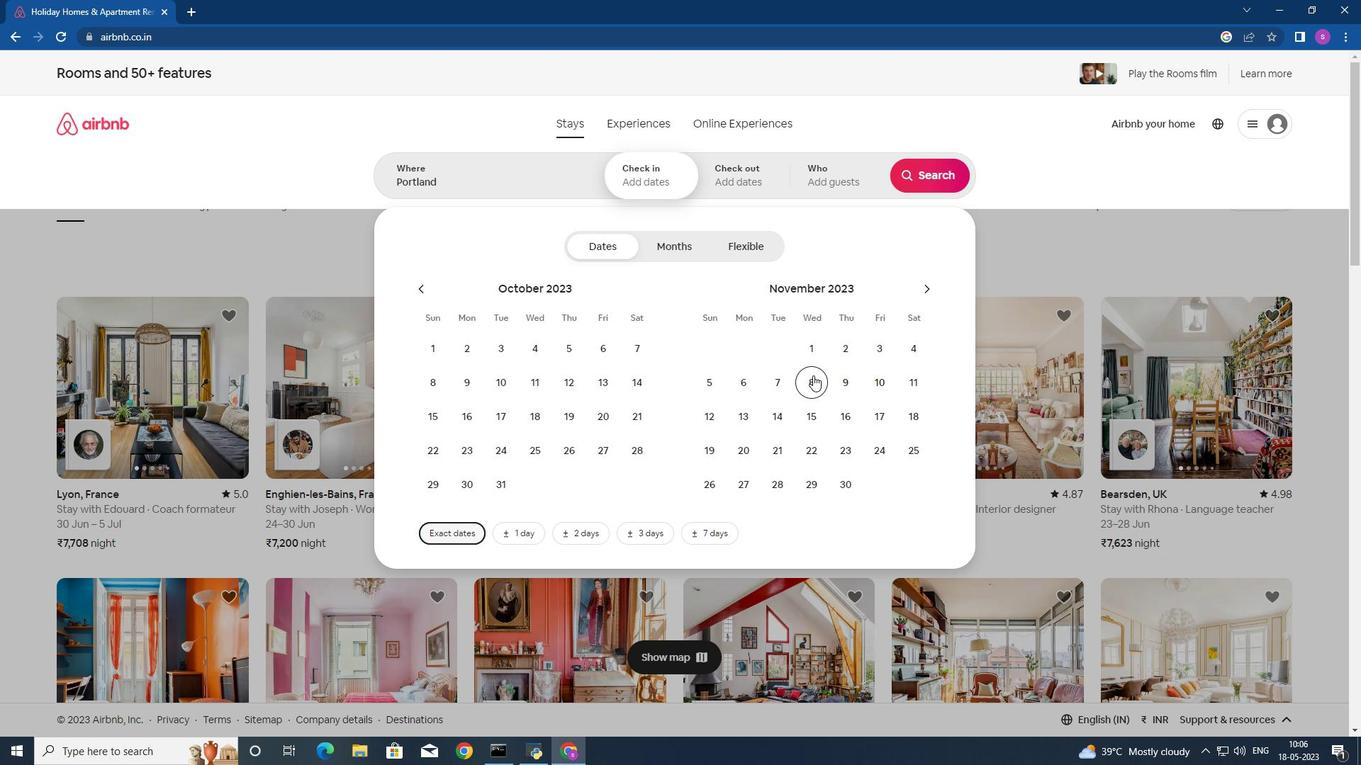 
Action: Mouse pressed left at (813, 376)
Screenshot: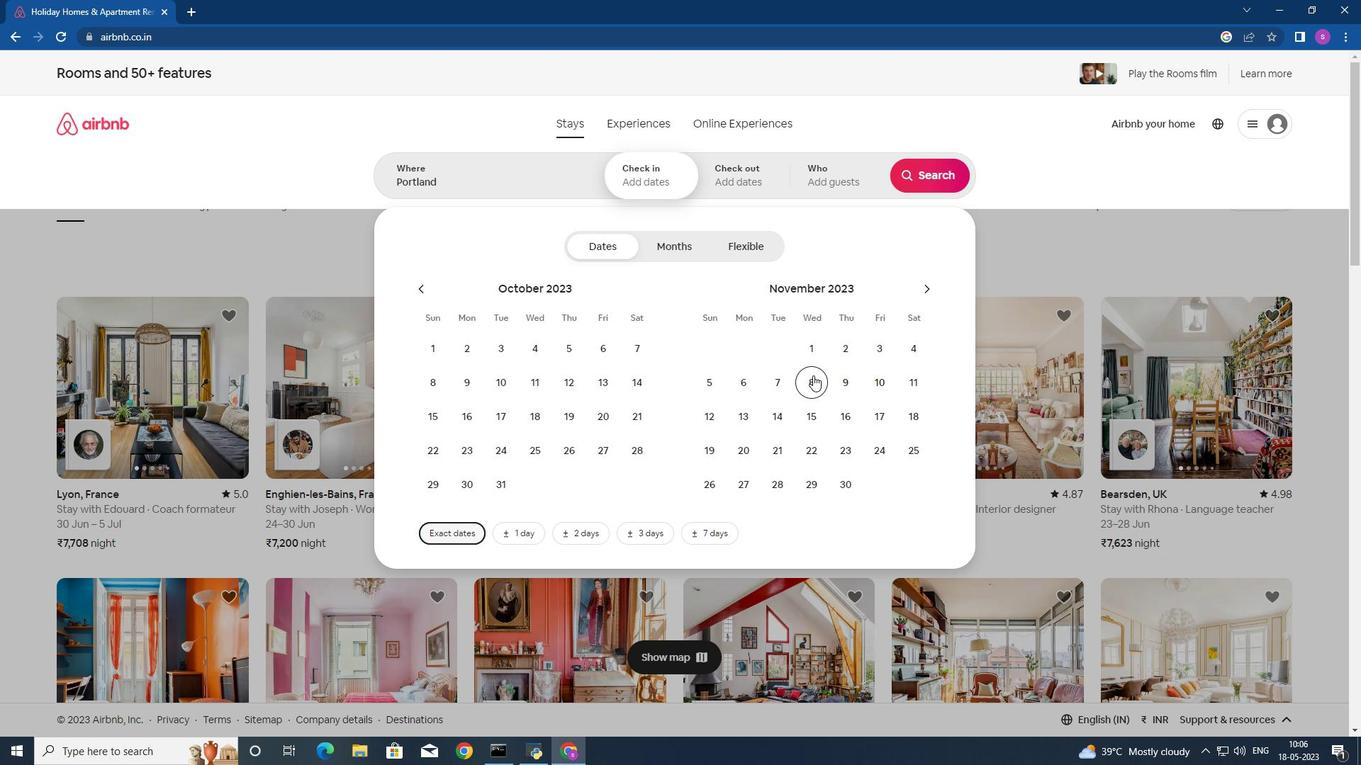 
Action: Mouse moved to (917, 175)
Screenshot: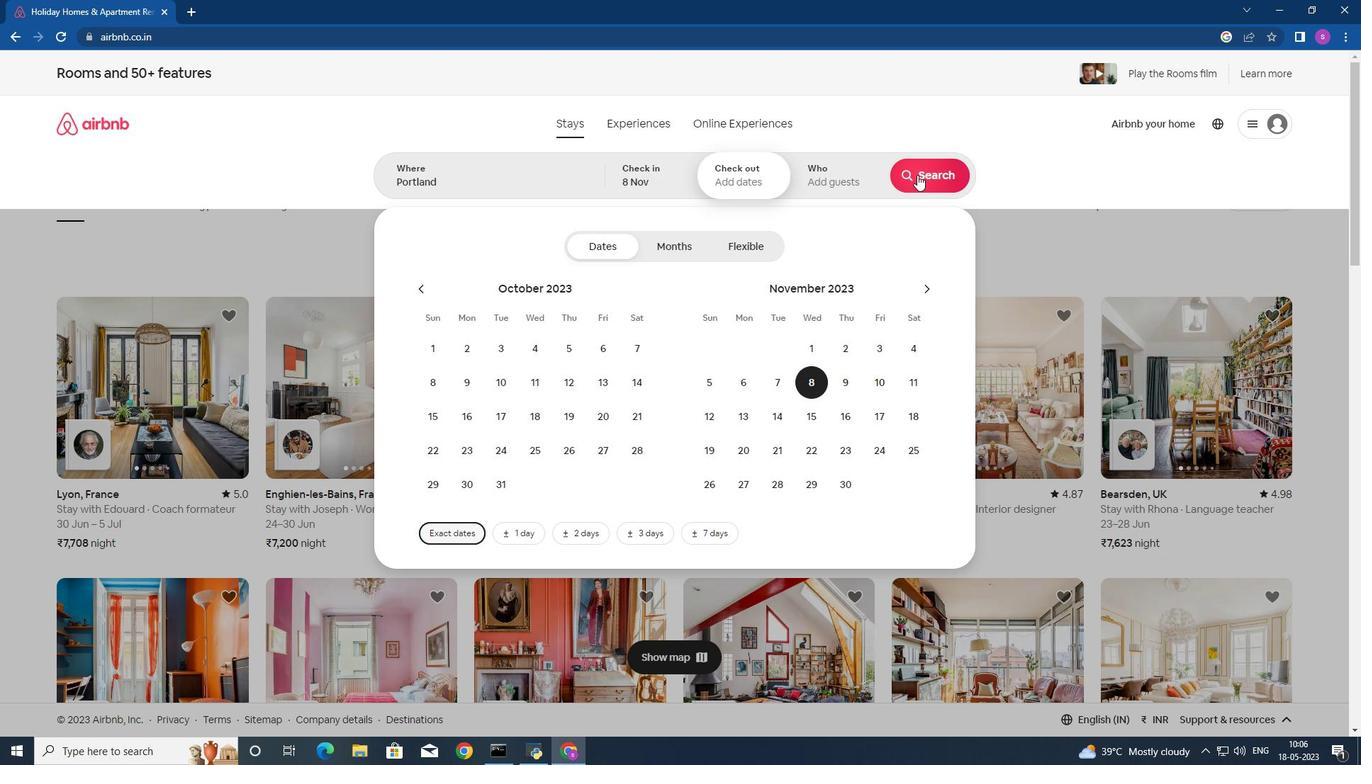 
Action: Mouse pressed left at (917, 175)
Screenshot: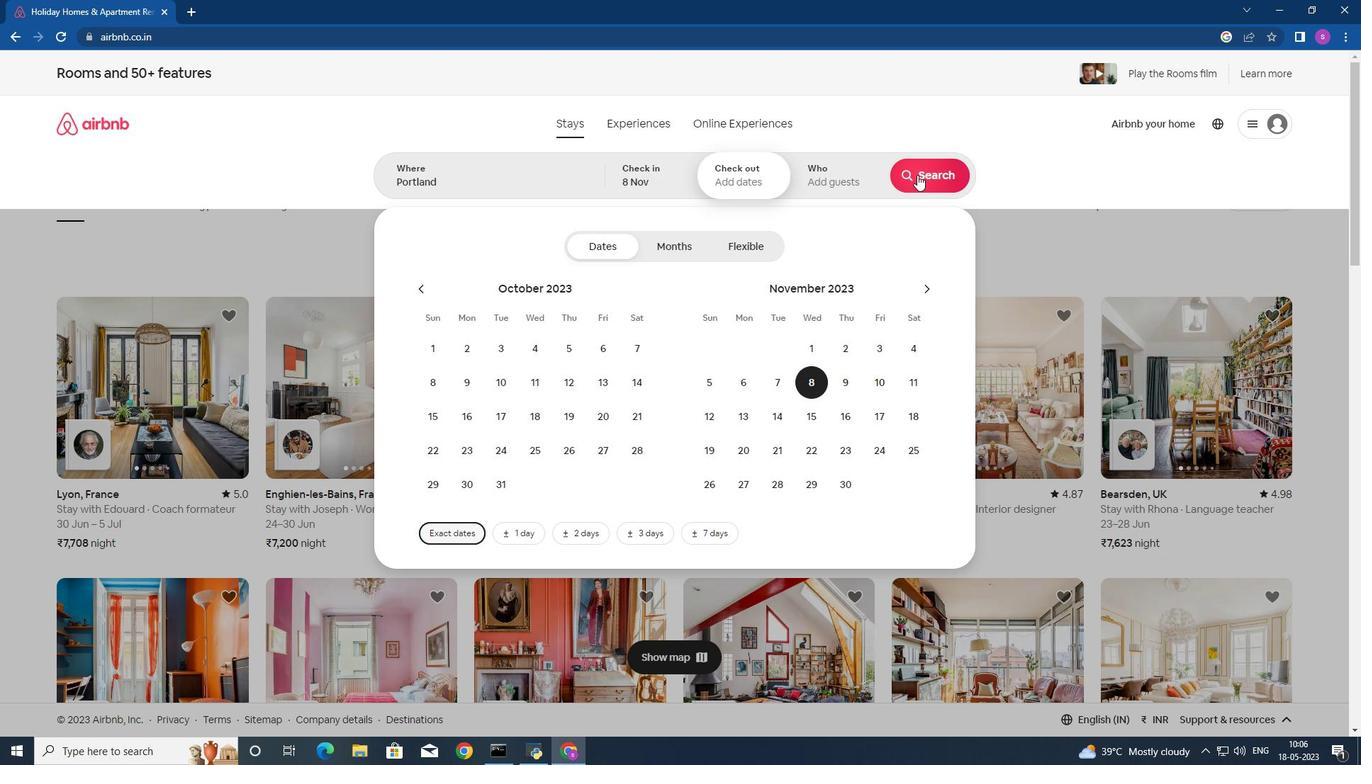
Action: Mouse moved to (380, 320)
Screenshot: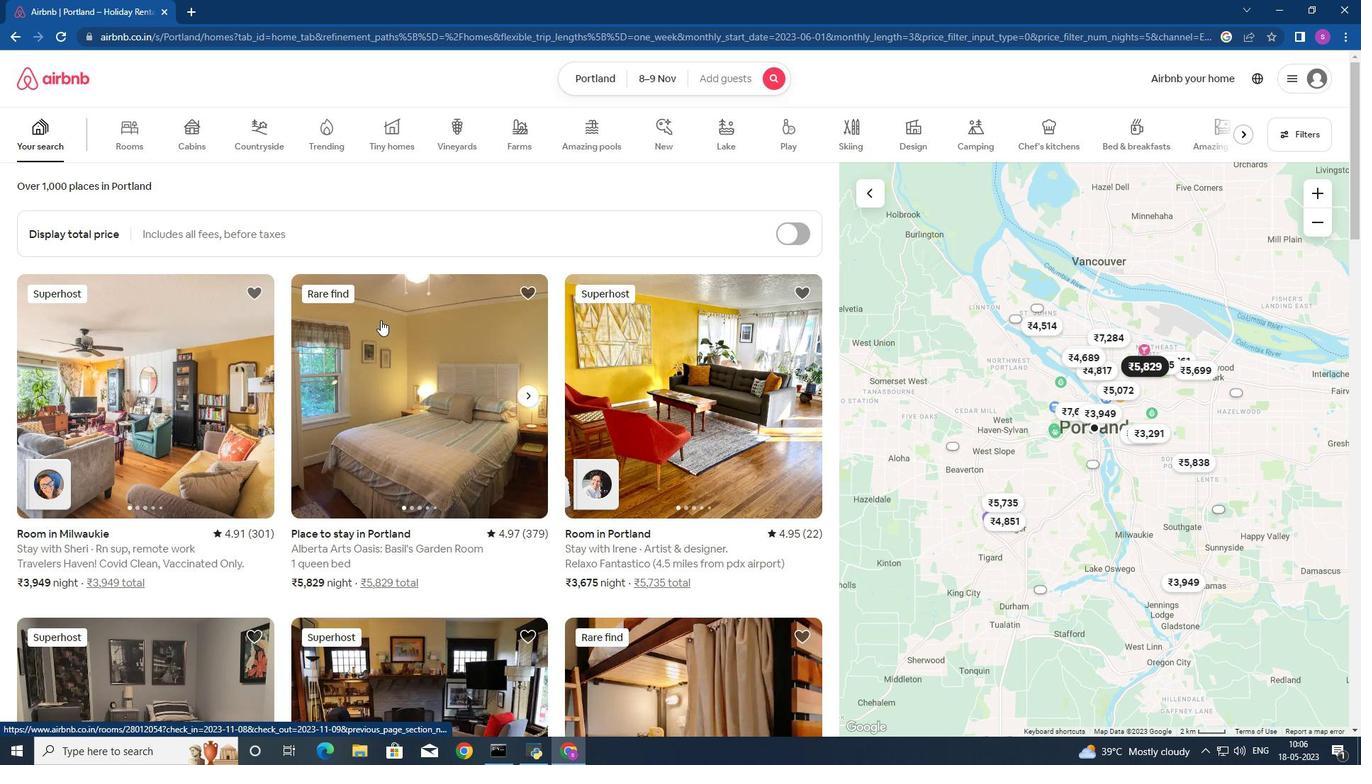 
Action: Mouse scrolled (380, 319) with delta (0, 0)
Screenshot: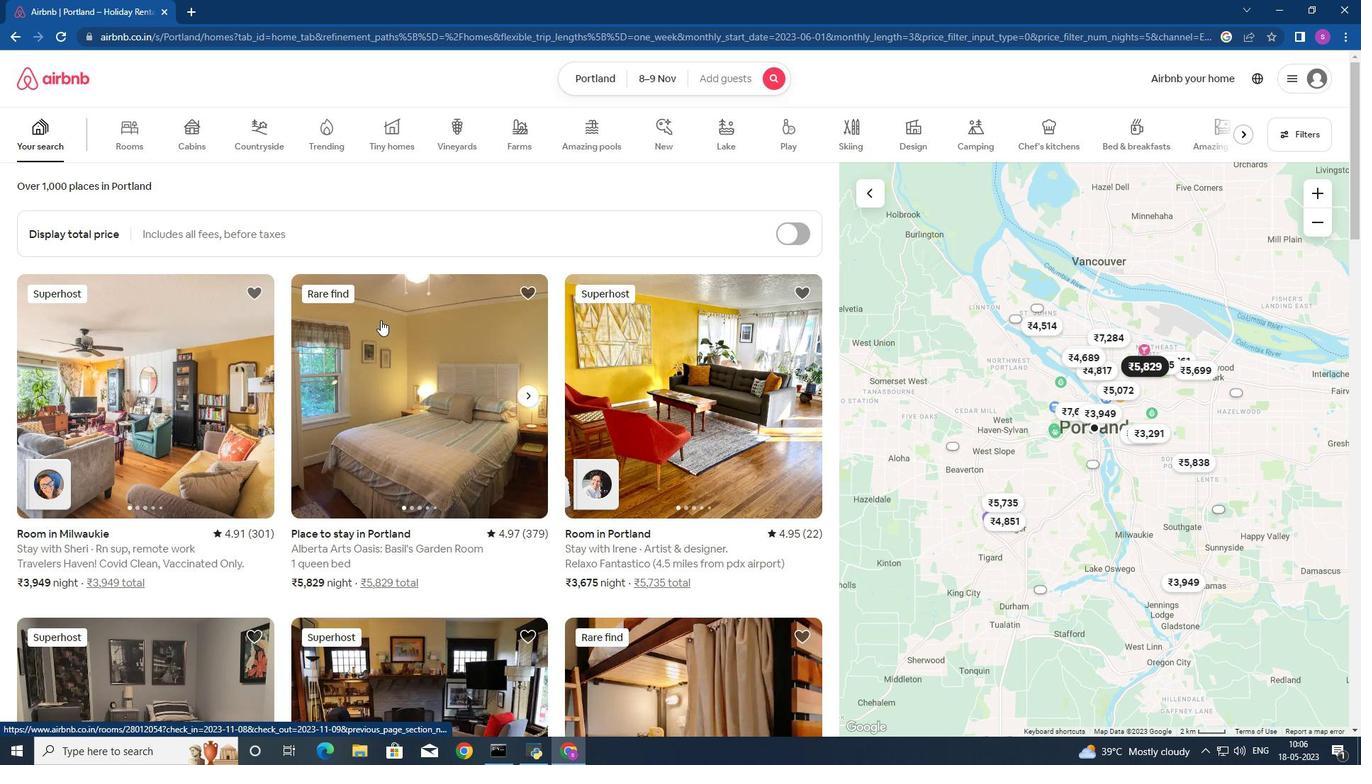 
Action: Mouse moved to (382, 320)
Screenshot: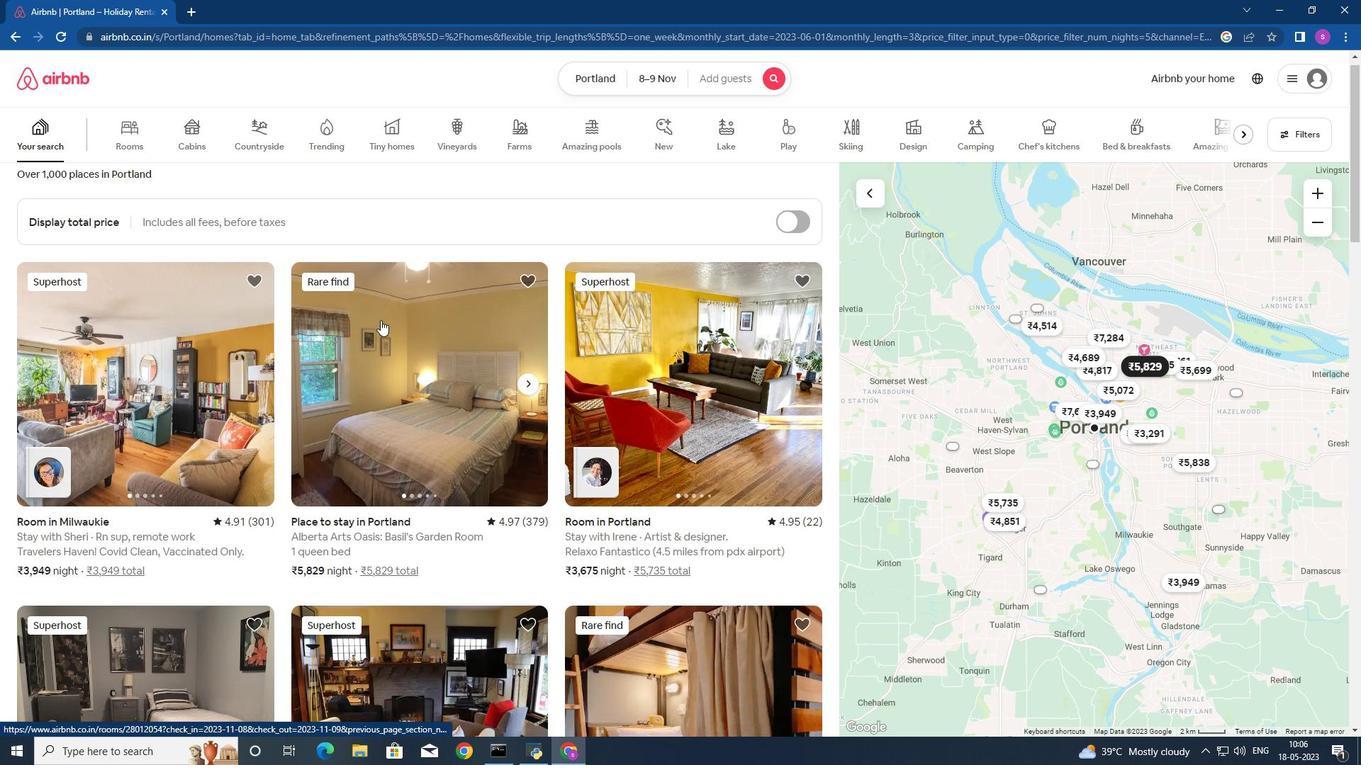 
Action: Mouse scrolled (382, 319) with delta (0, 0)
Screenshot: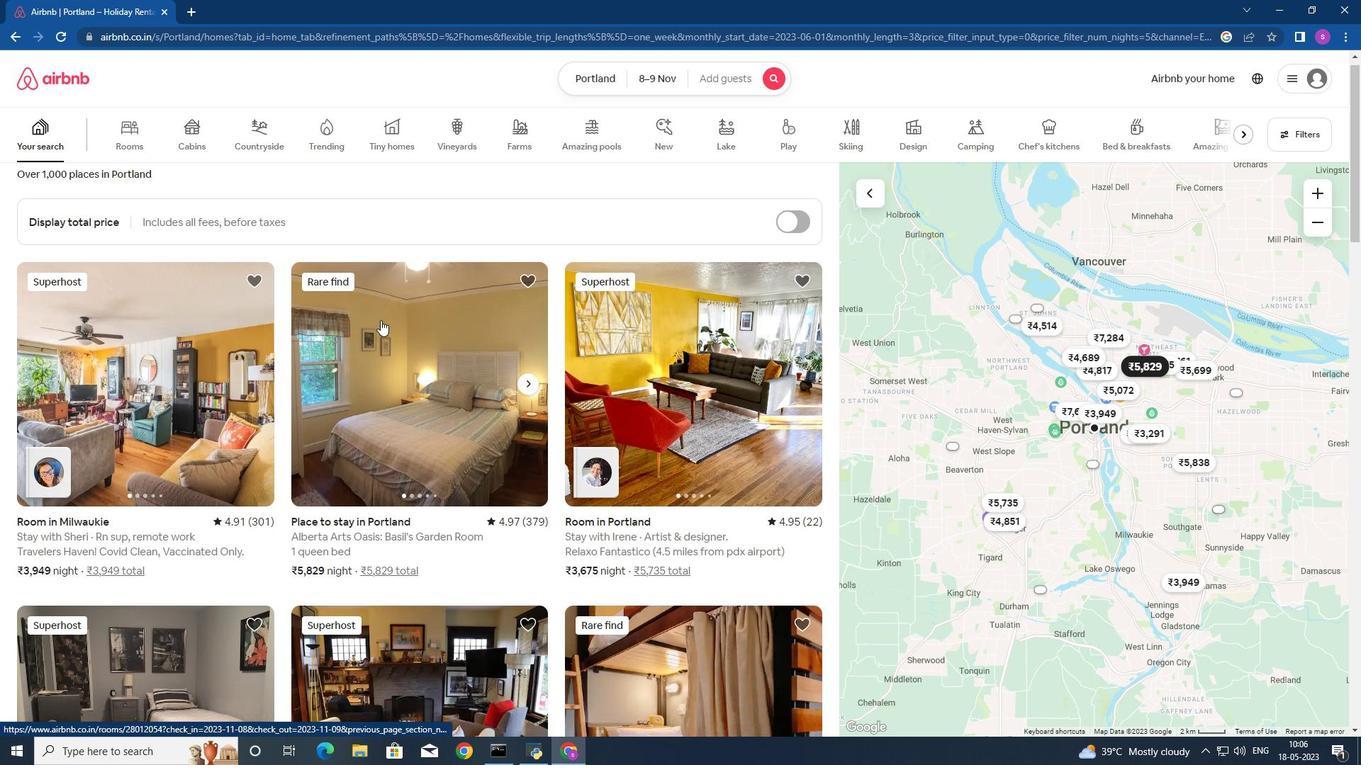 
Action: Mouse moved to (382, 320)
Screenshot: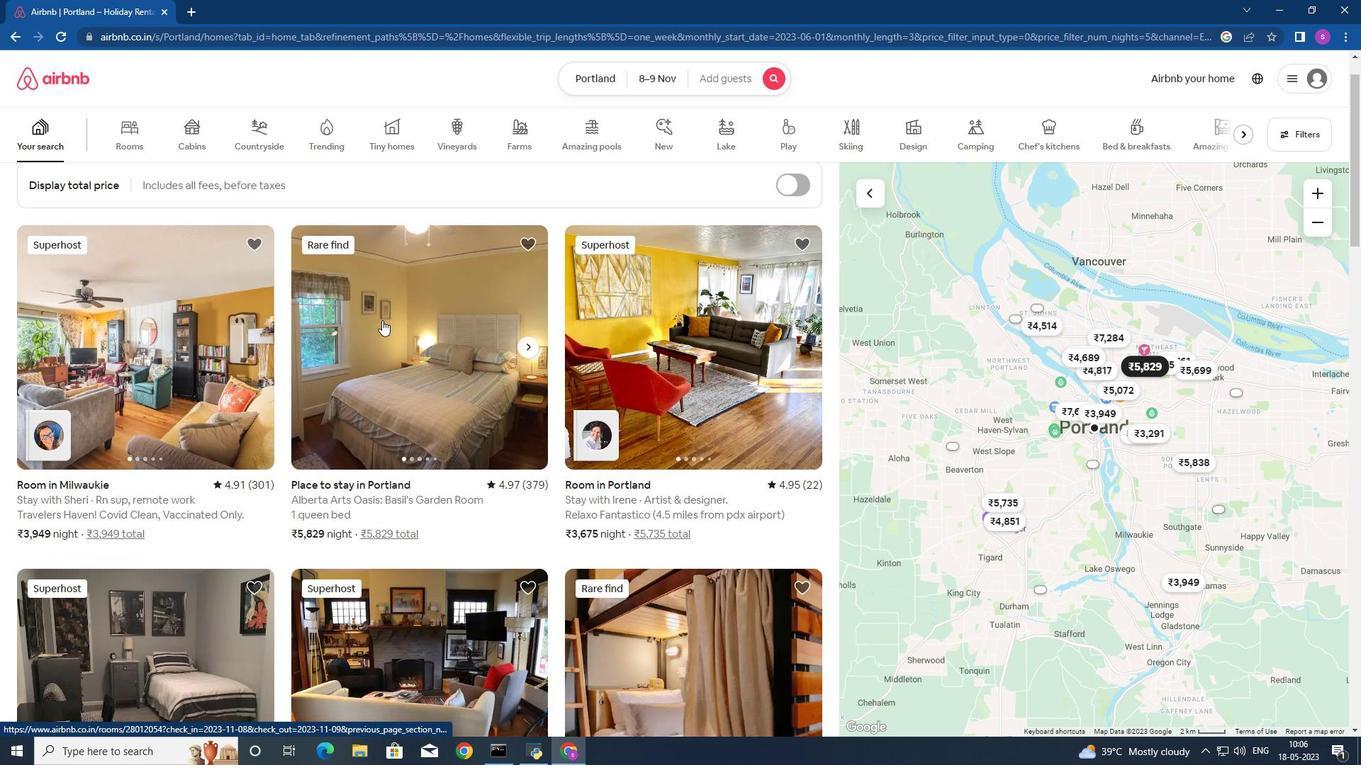 
Action: Mouse scrolled (382, 319) with delta (0, 0)
Screenshot: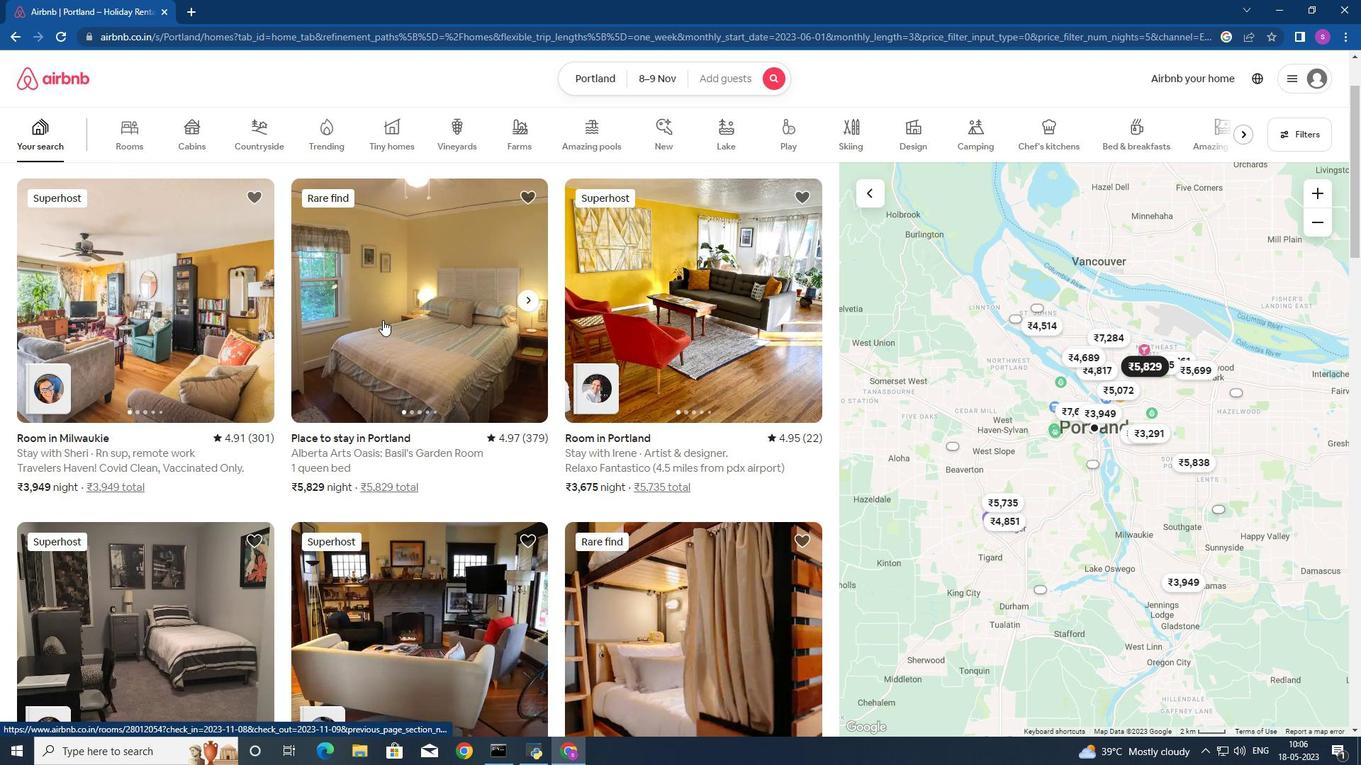 
Action: Mouse moved to (382, 320)
Screenshot: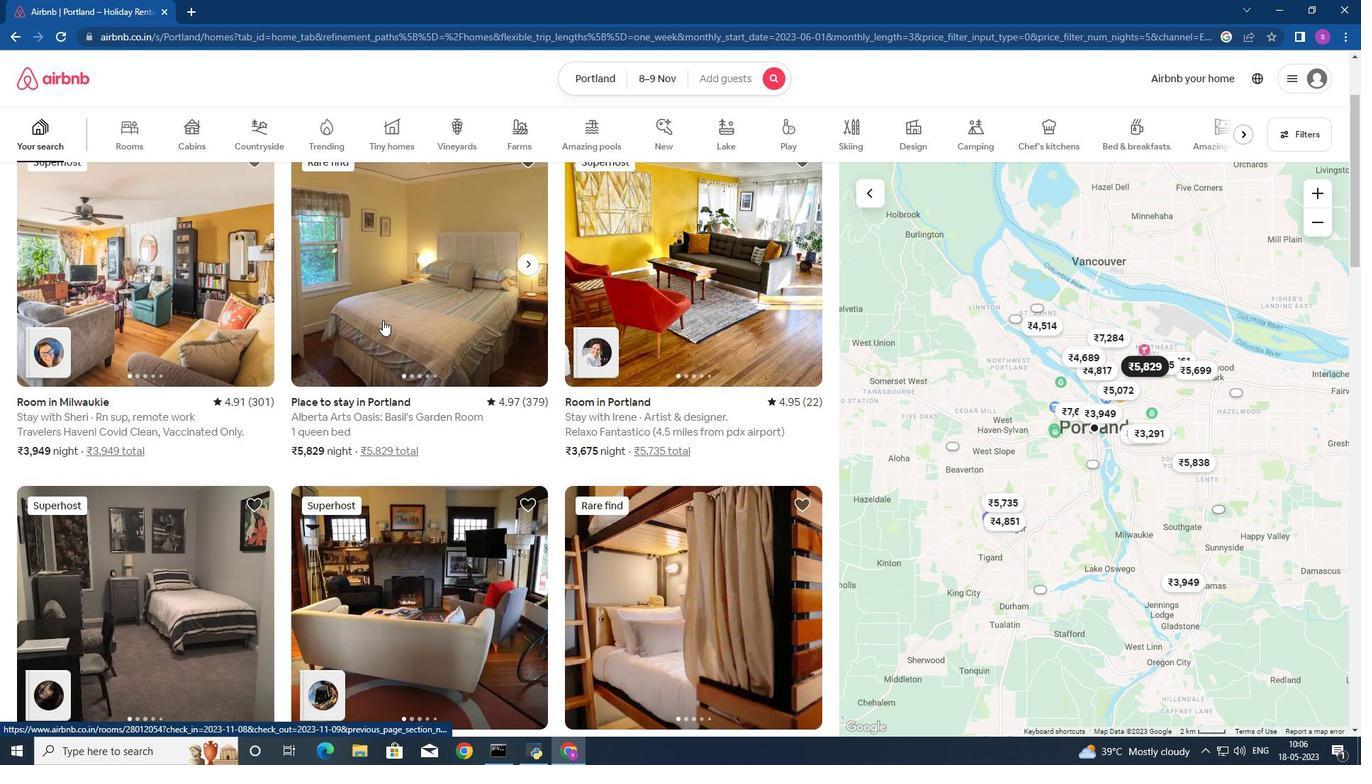 
Action: Mouse scrolled (382, 319) with delta (0, 0)
Screenshot: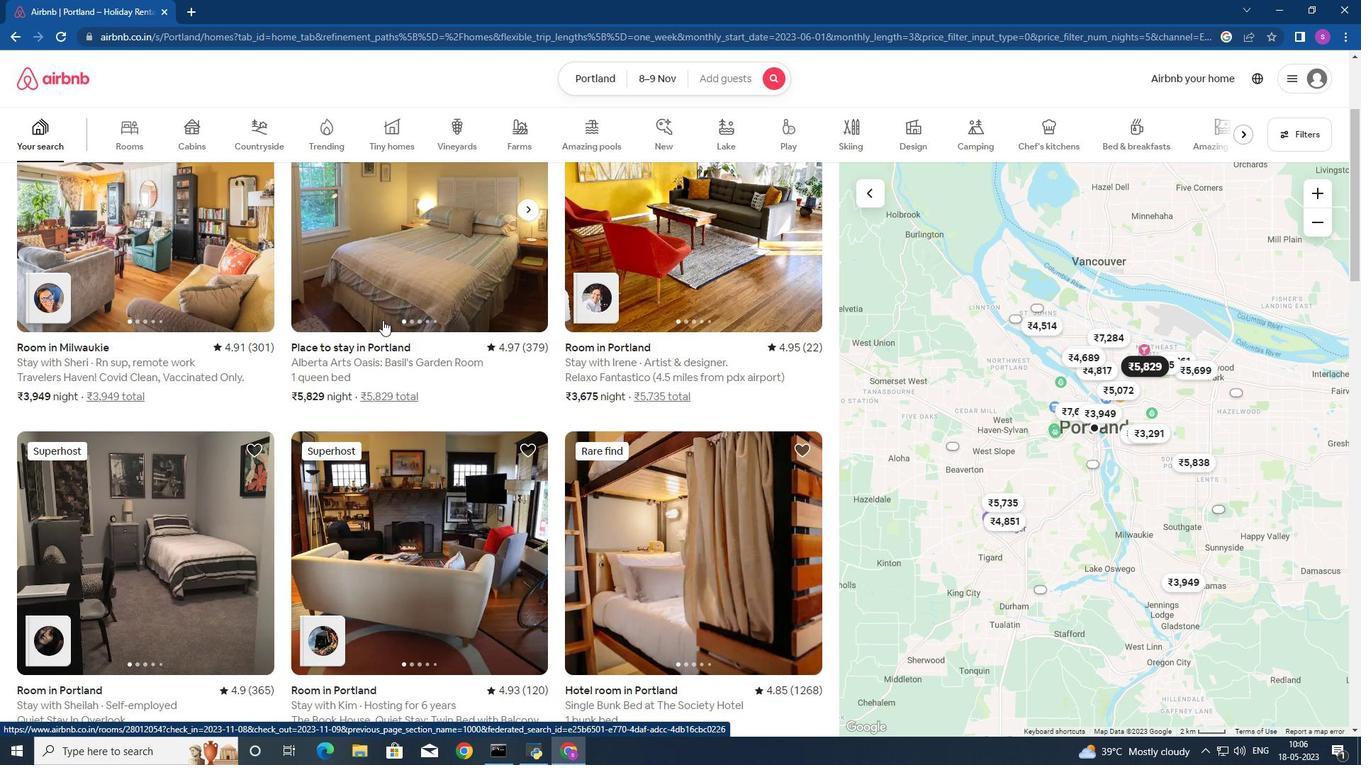 
Action: Mouse scrolled (382, 319) with delta (0, 0)
Screenshot: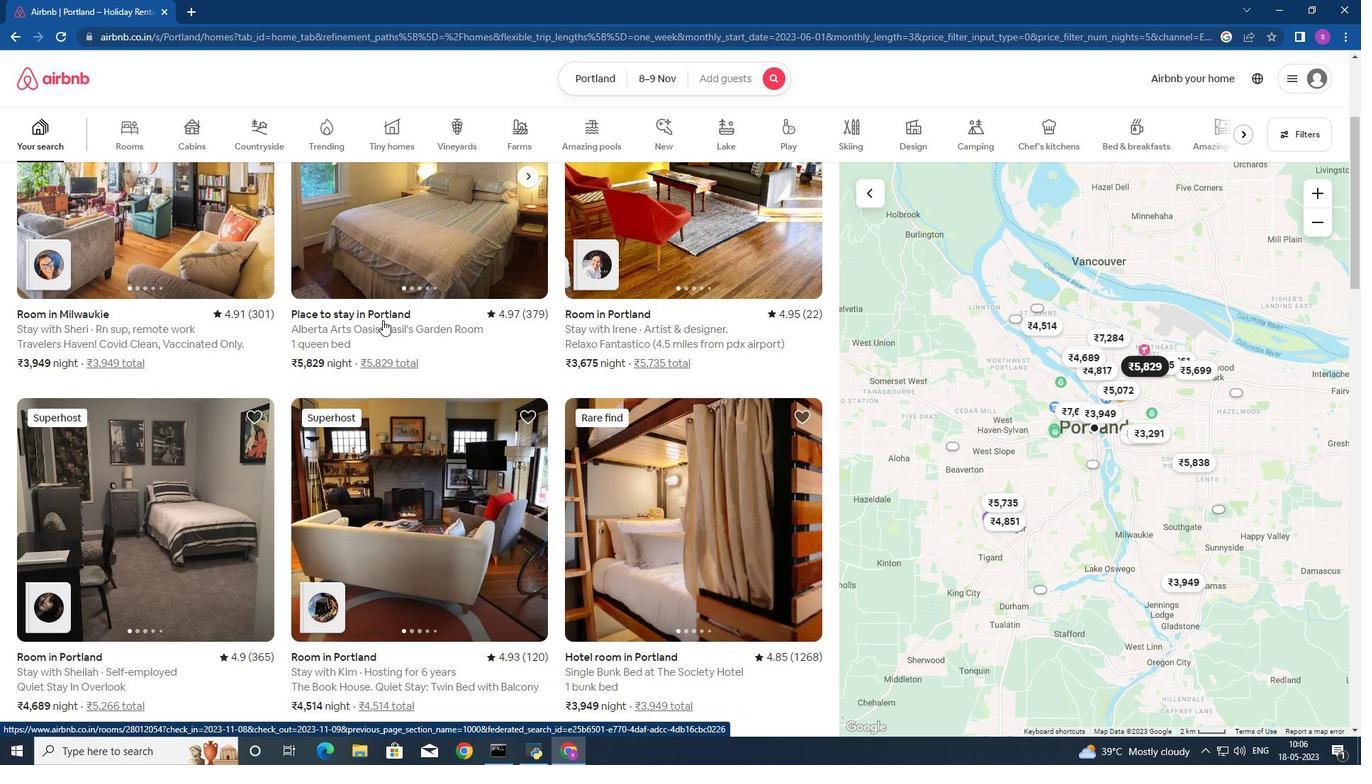 
Action: Mouse scrolled (382, 319) with delta (0, 0)
Screenshot: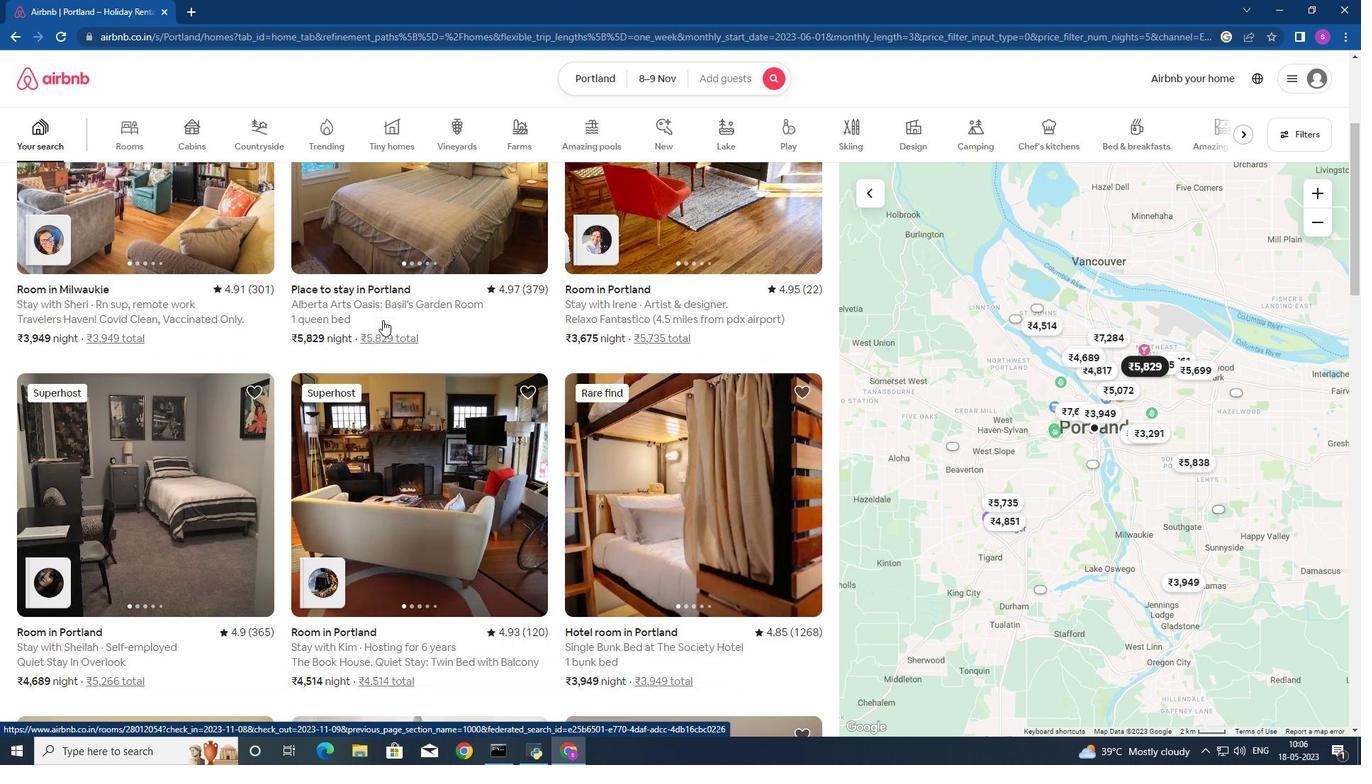 
Action: Mouse moved to (386, 319)
Screenshot: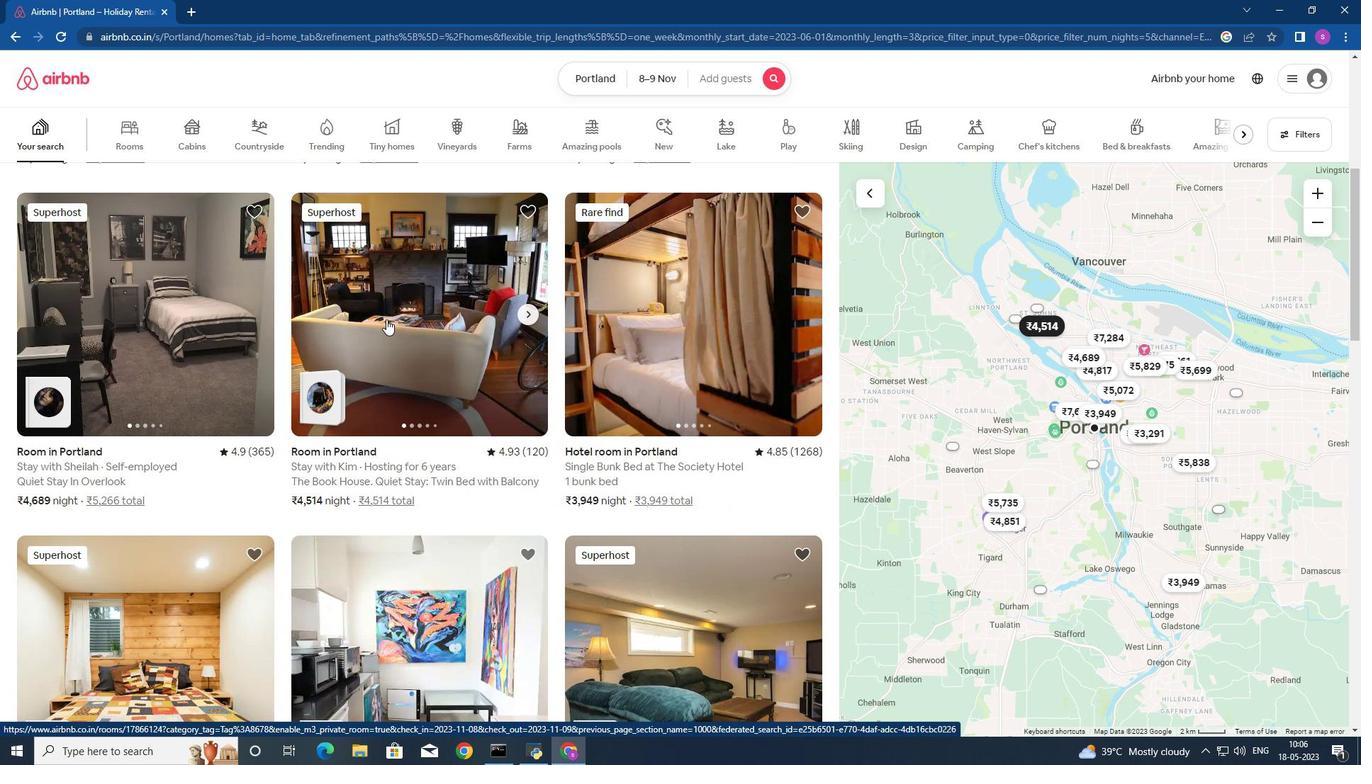 
Action: Mouse scrolled (386, 319) with delta (0, 0)
Screenshot: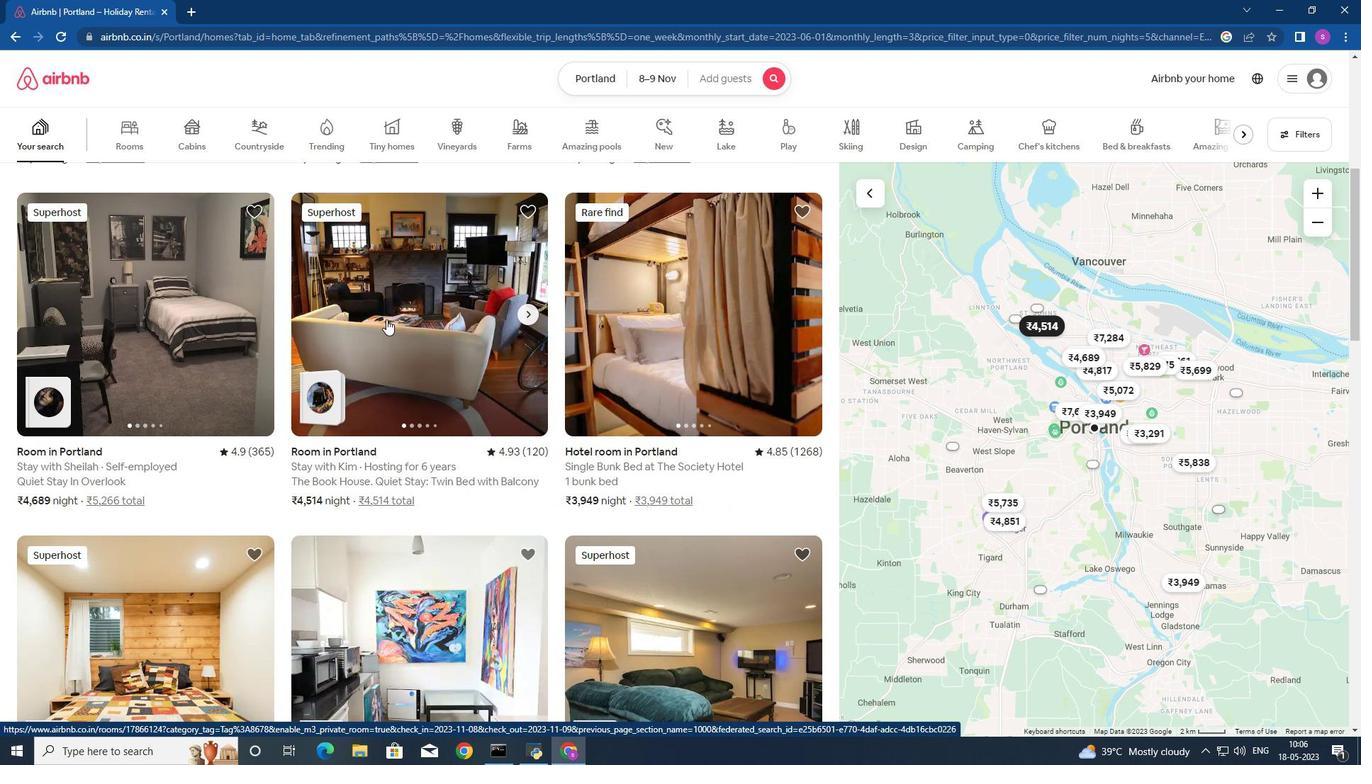 
Action: Mouse moved to (386, 319)
Screenshot: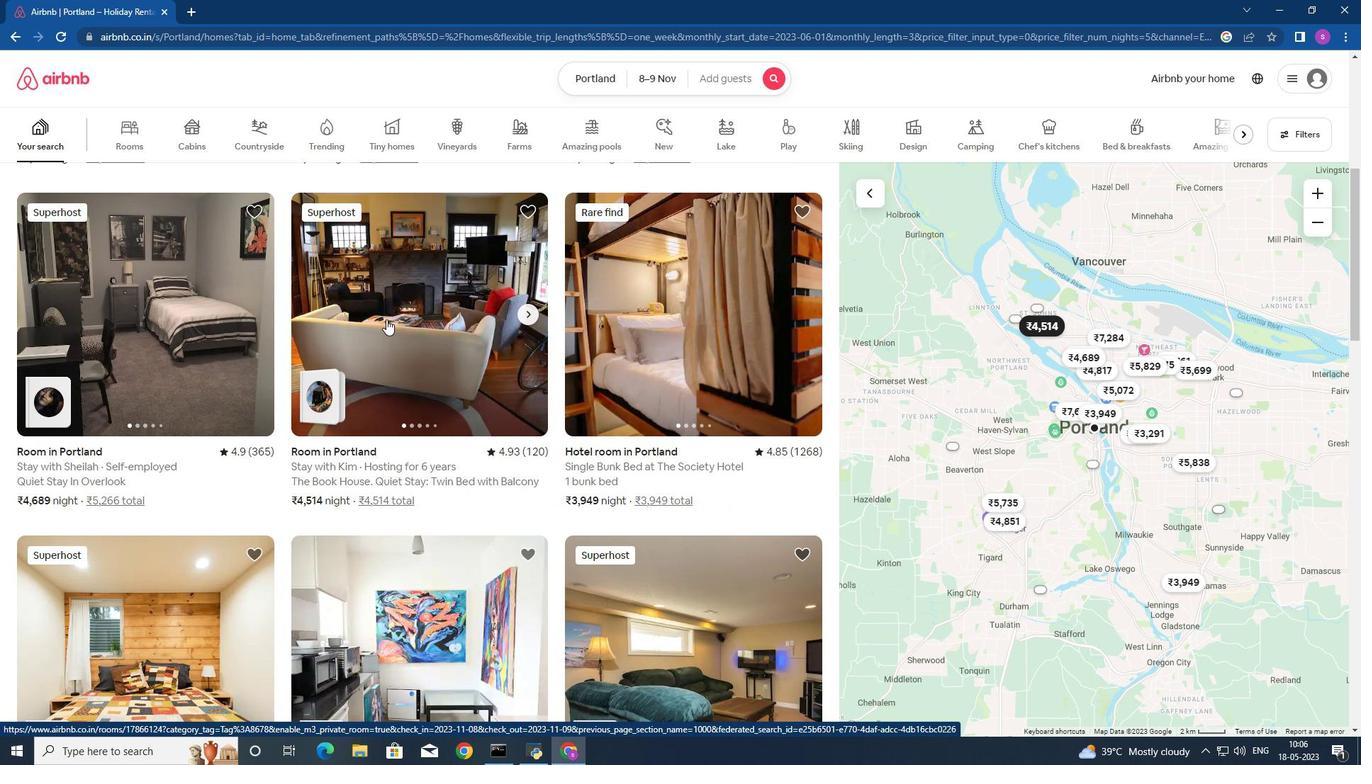 
Action: Mouse scrolled (386, 319) with delta (0, 0)
Screenshot: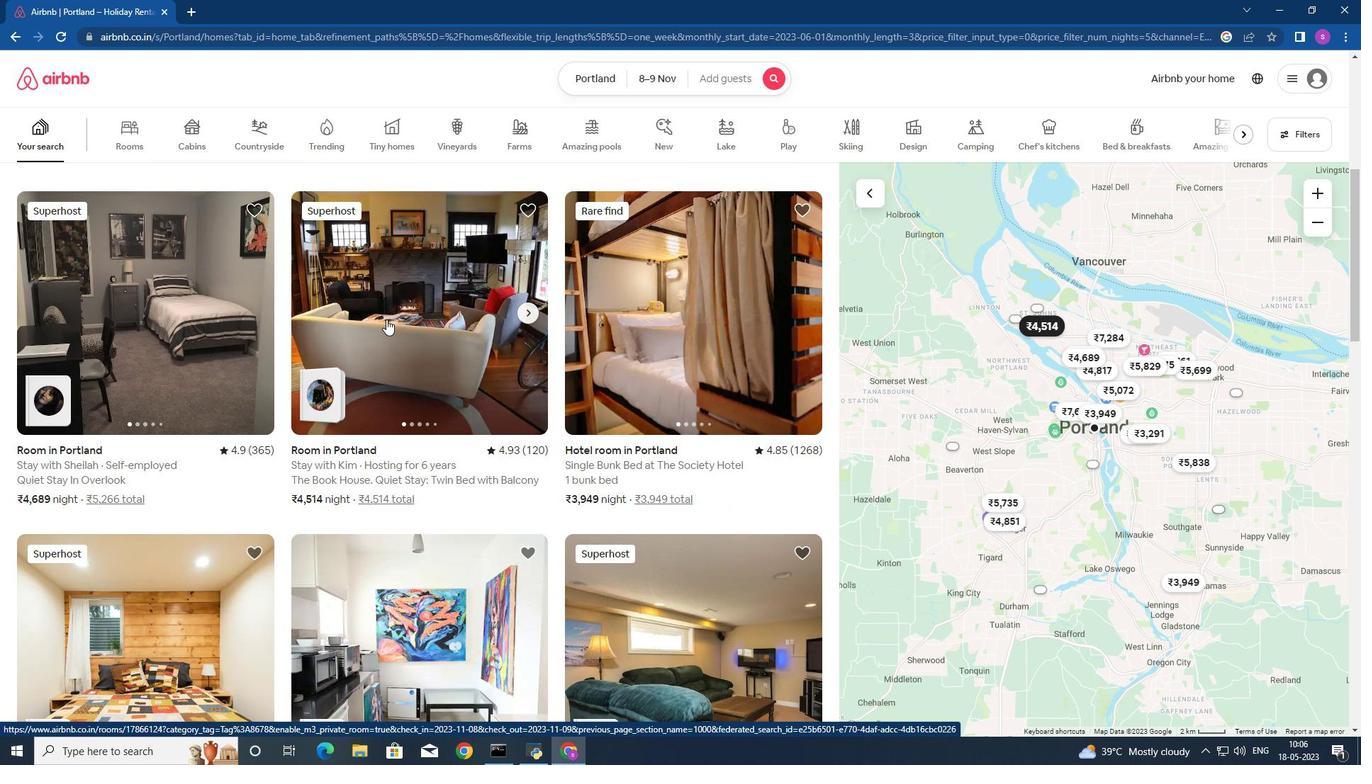 
Action: Mouse moved to (387, 319)
Screenshot: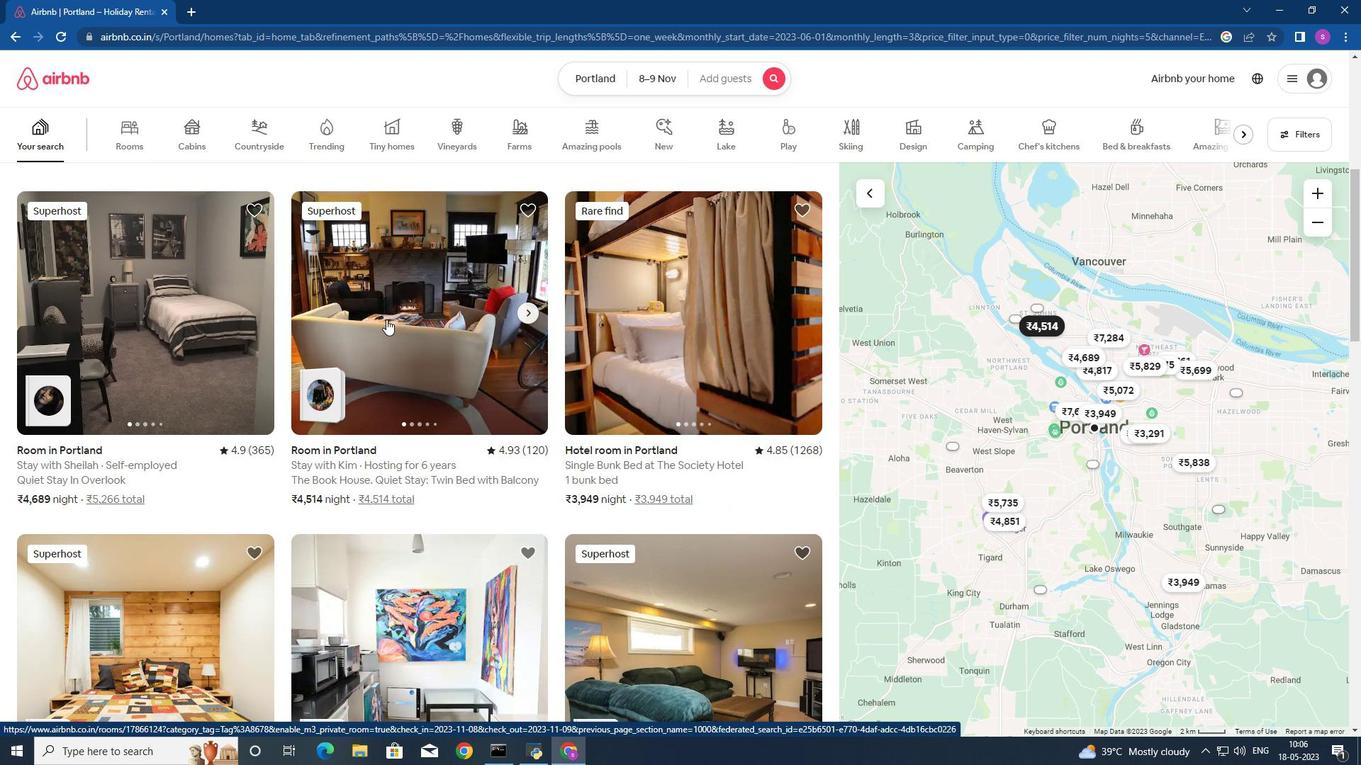 
Action: Mouse scrolled (387, 319) with delta (0, 0)
Screenshot: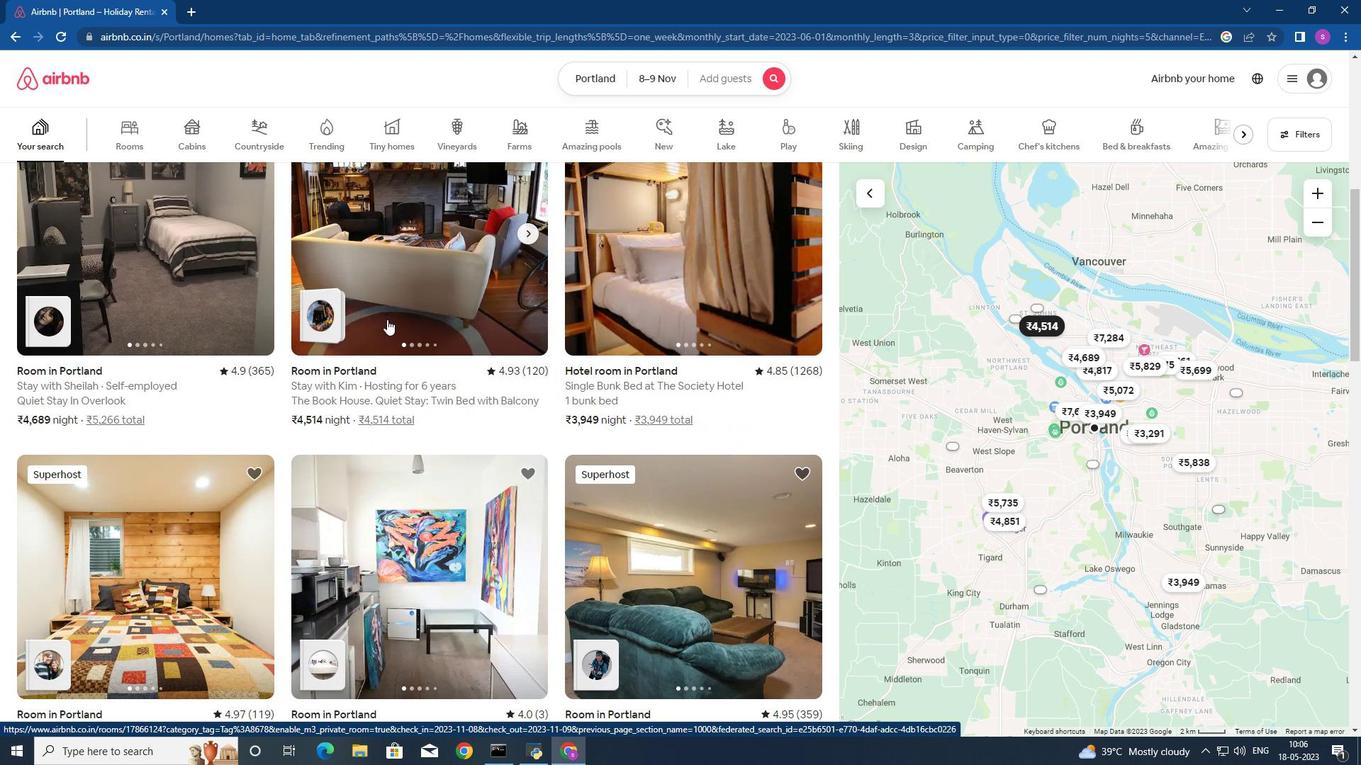 
Action: Mouse scrolled (387, 319) with delta (0, 0)
Screenshot: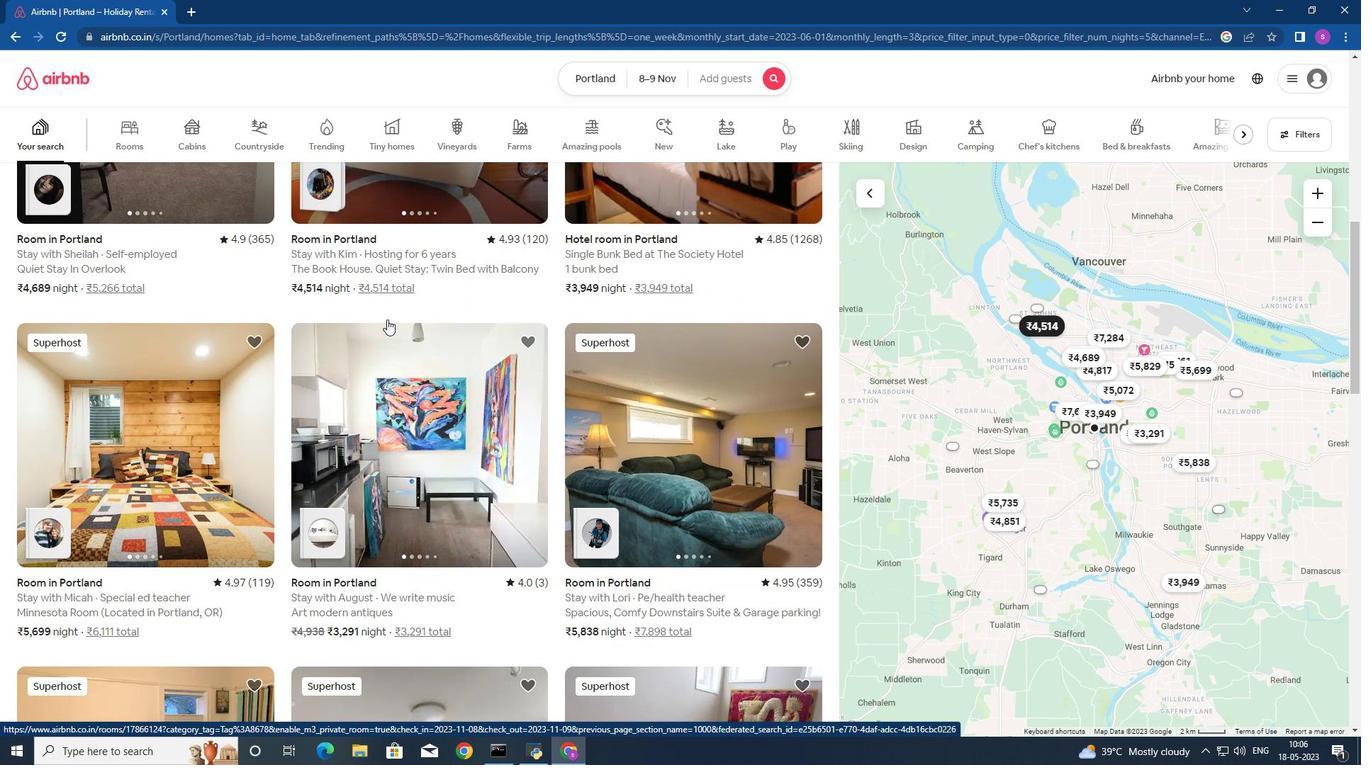 
Action: Mouse scrolled (387, 319) with delta (0, 0)
Screenshot: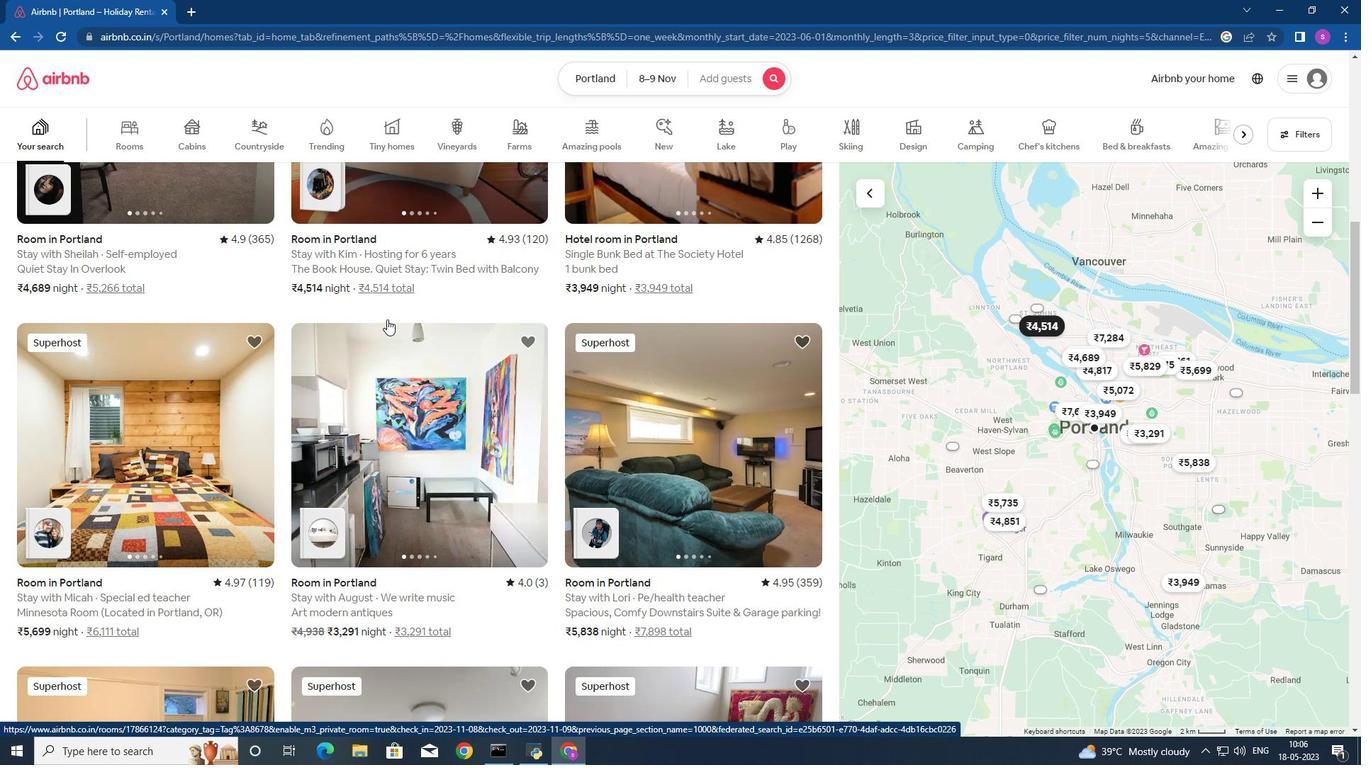 
Action: Mouse scrolled (387, 319) with delta (0, 0)
Screenshot: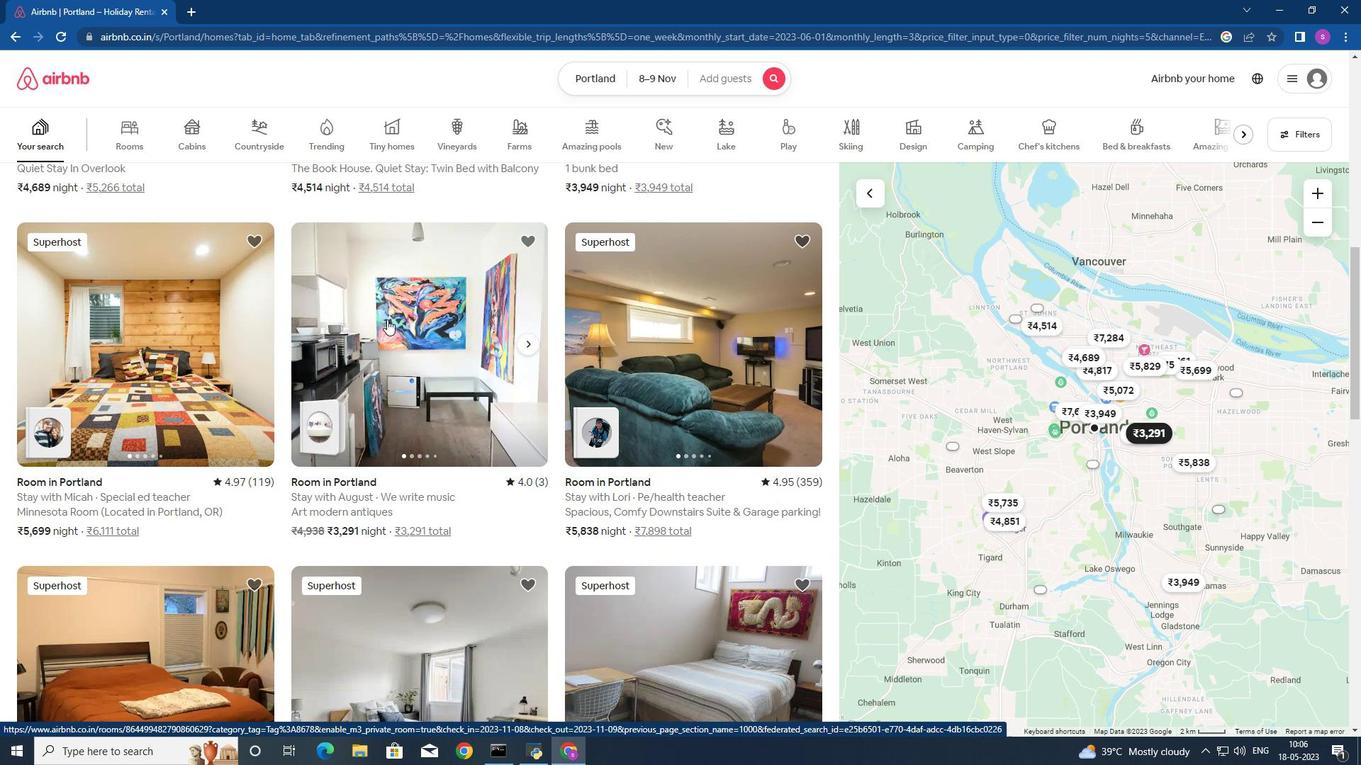 
Action: Mouse moved to (389, 316)
Screenshot: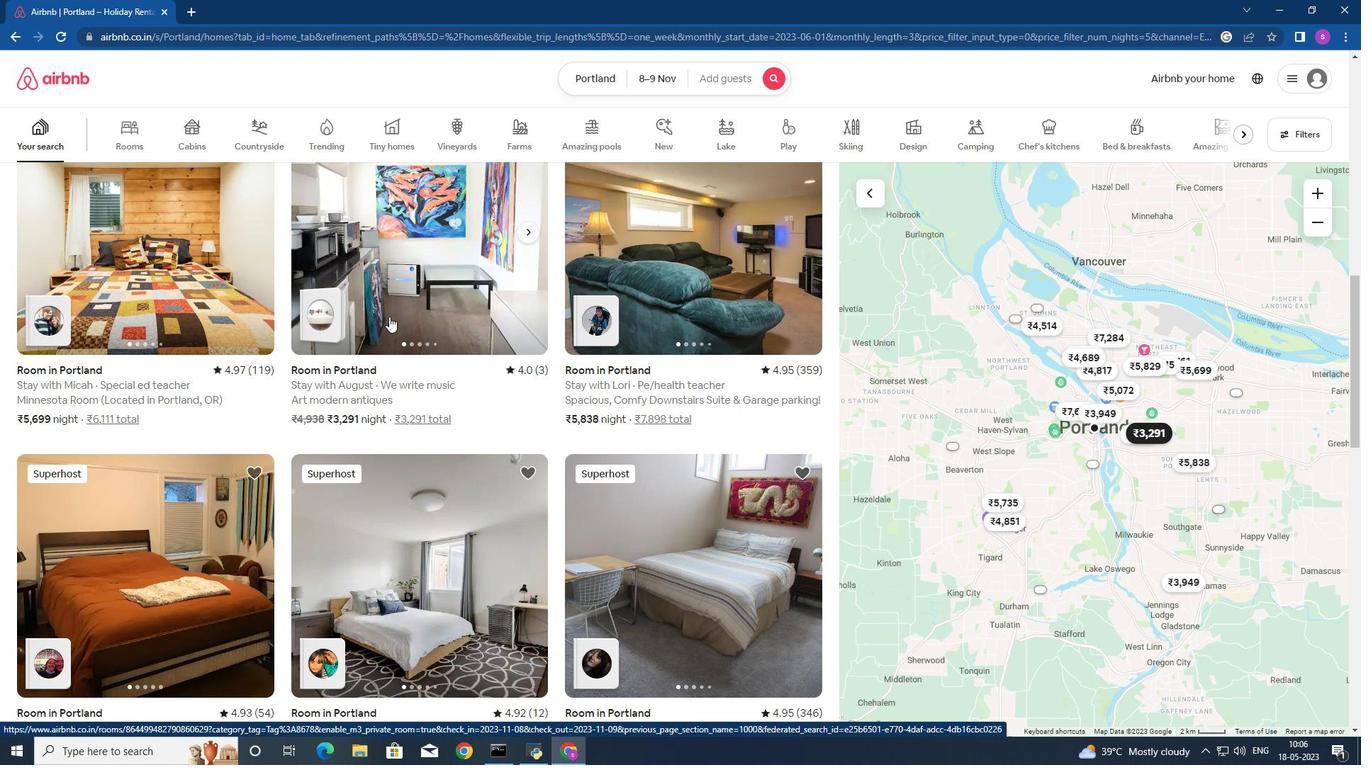 
Action: Mouse scrolled (389, 316) with delta (0, 0)
Screenshot: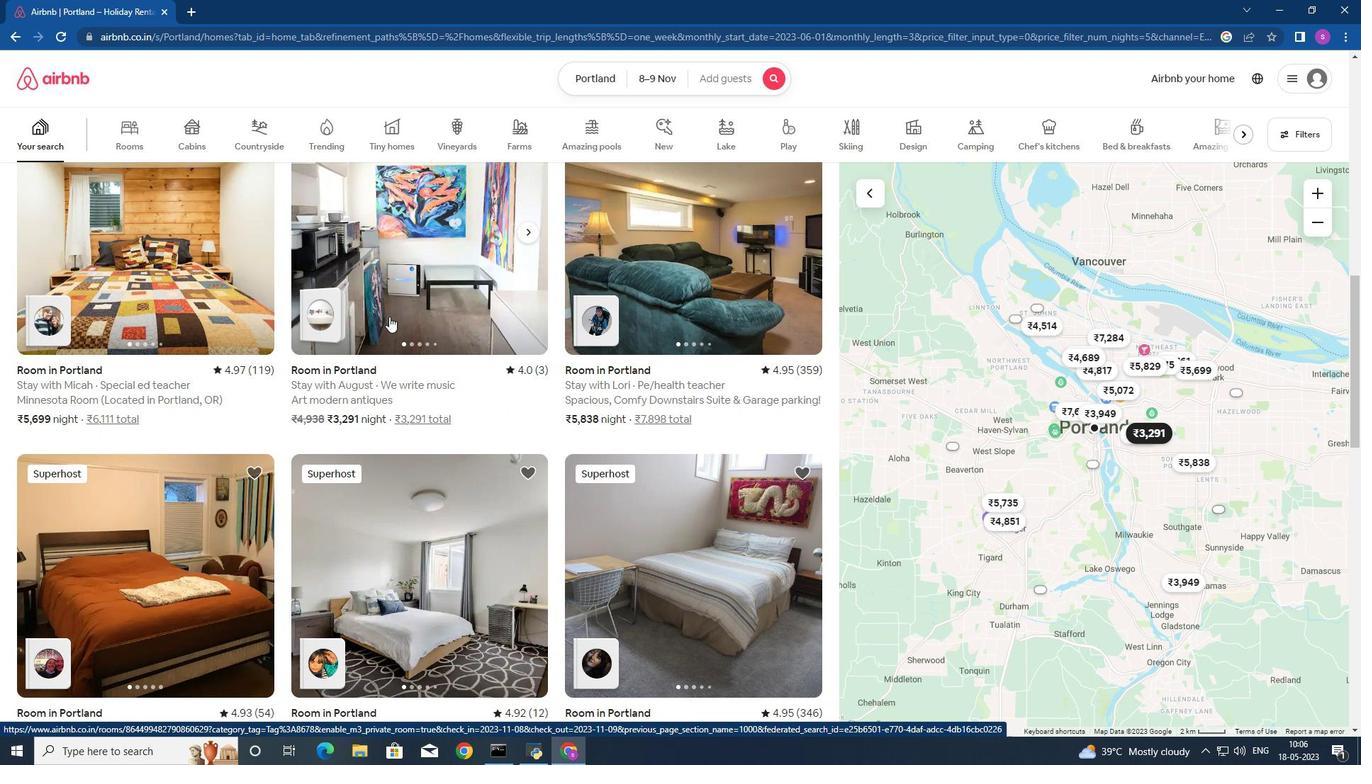 
Action: Mouse moved to (389, 316)
Screenshot: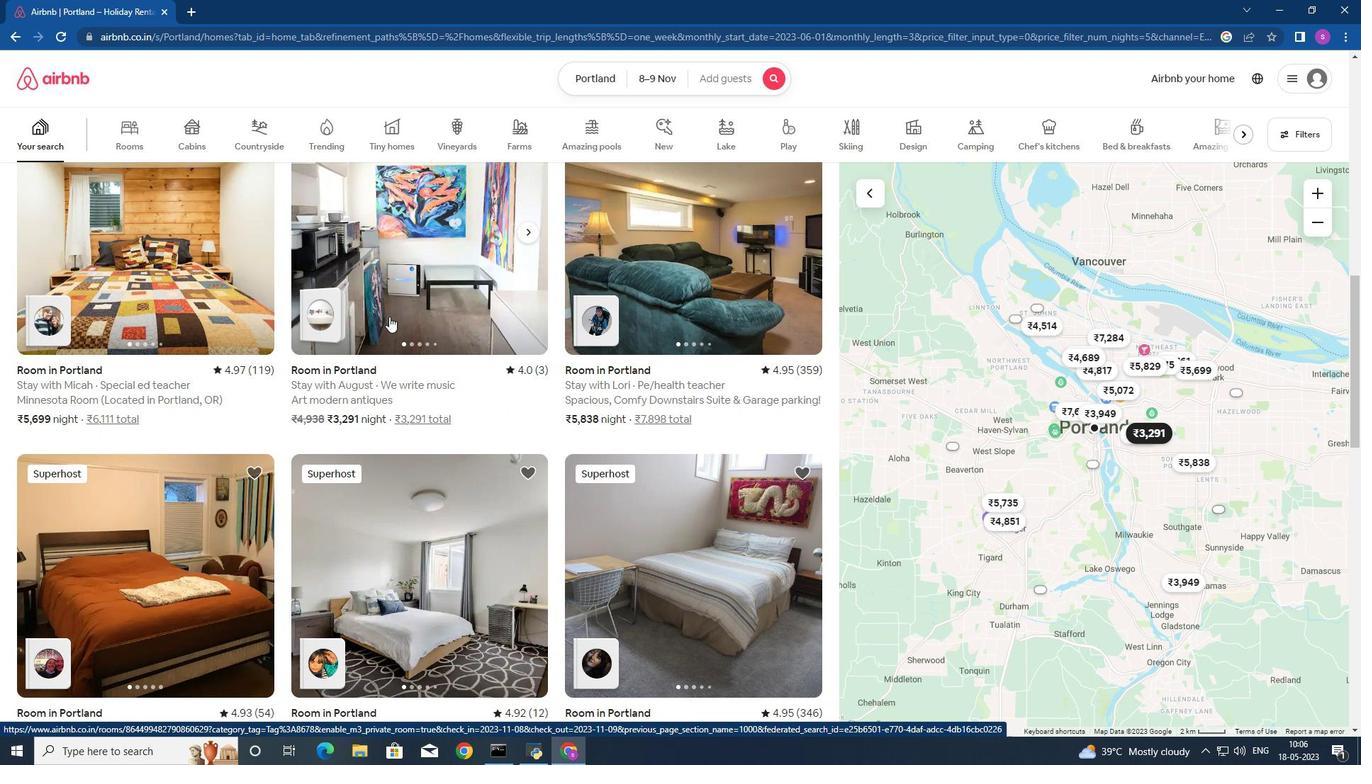 
Action: Mouse scrolled (389, 316) with delta (0, 0)
Screenshot: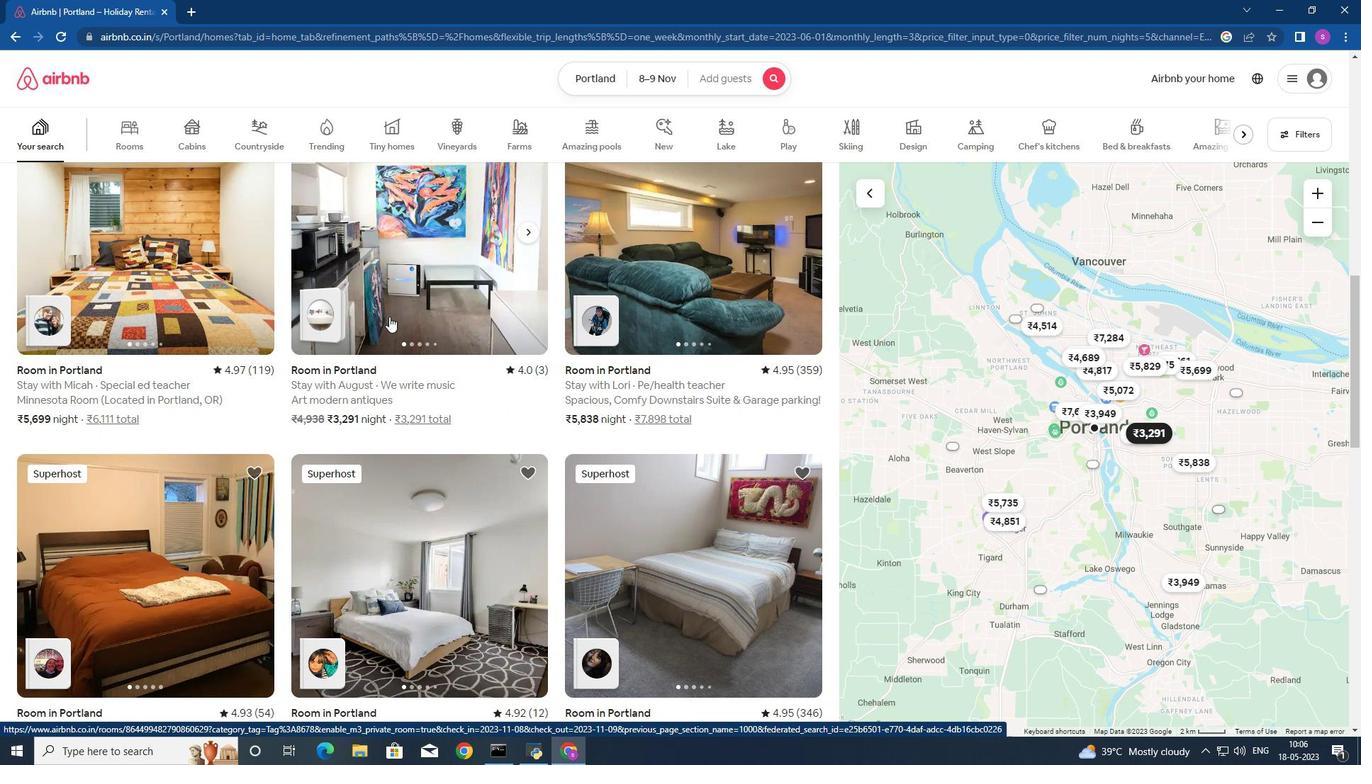 
Action: Mouse scrolled (389, 316) with delta (0, 0)
Screenshot: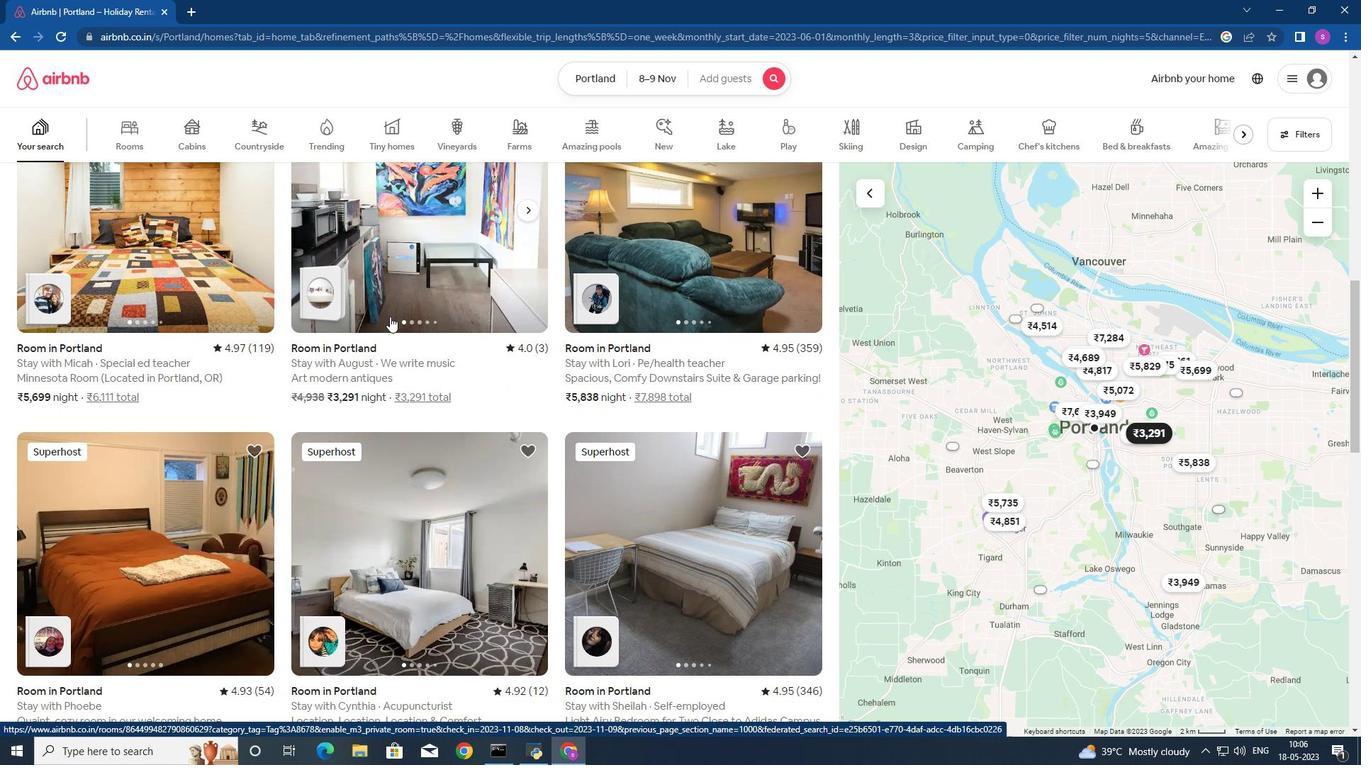 
Action: Mouse moved to (431, 277)
Screenshot: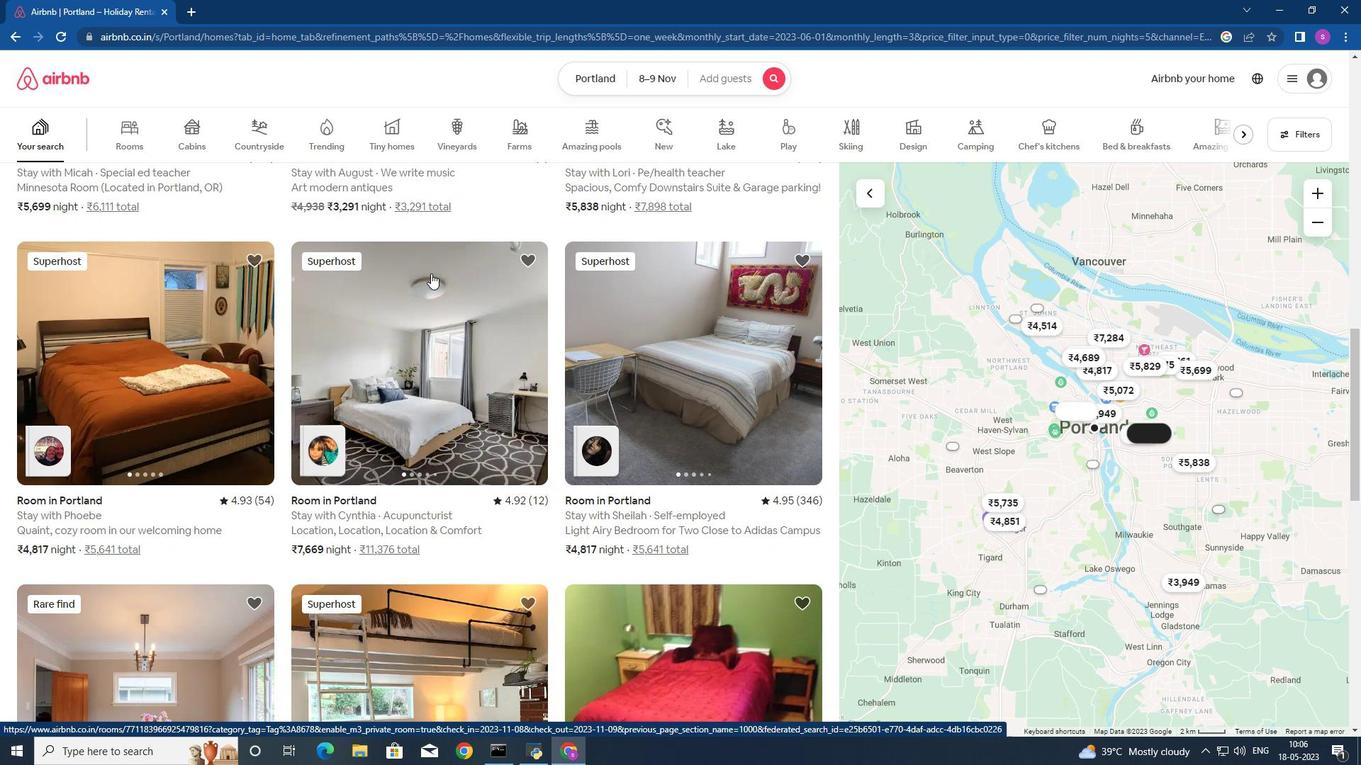 
Action: Mouse scrolled (431, 276) with delta (0, 0)
Screenshot: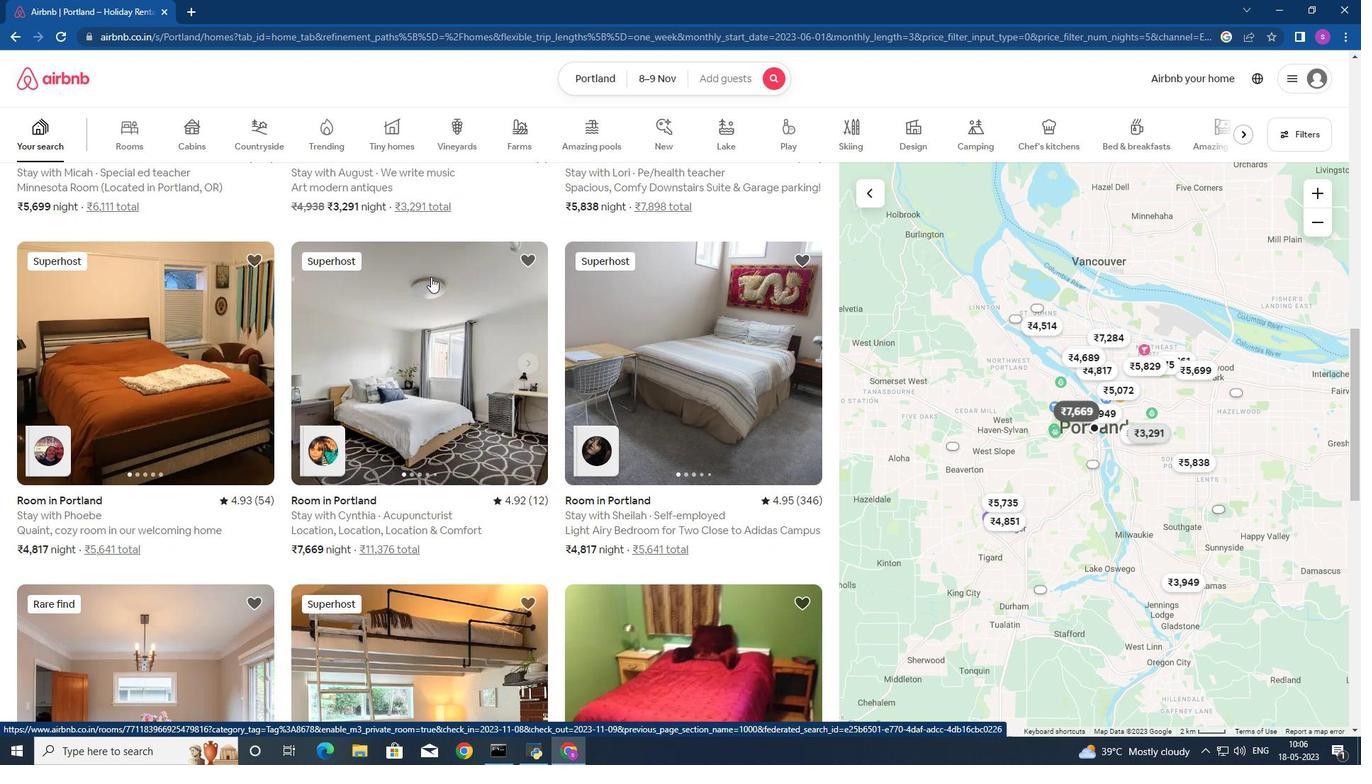 
Action: Mouse moved to (431, 276)
Screenshot: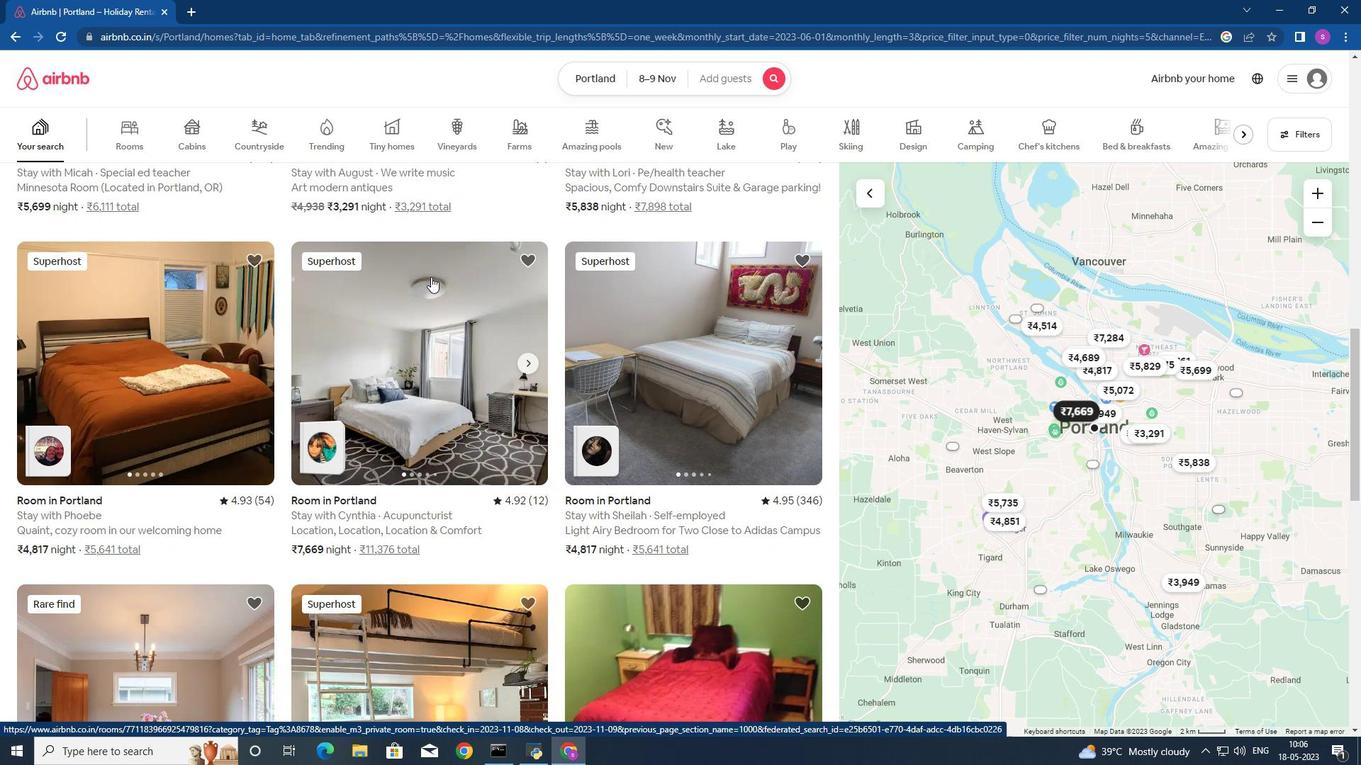 
Action: Mouse scrolled (431, 275) with delta (0, 0)
Screenshot: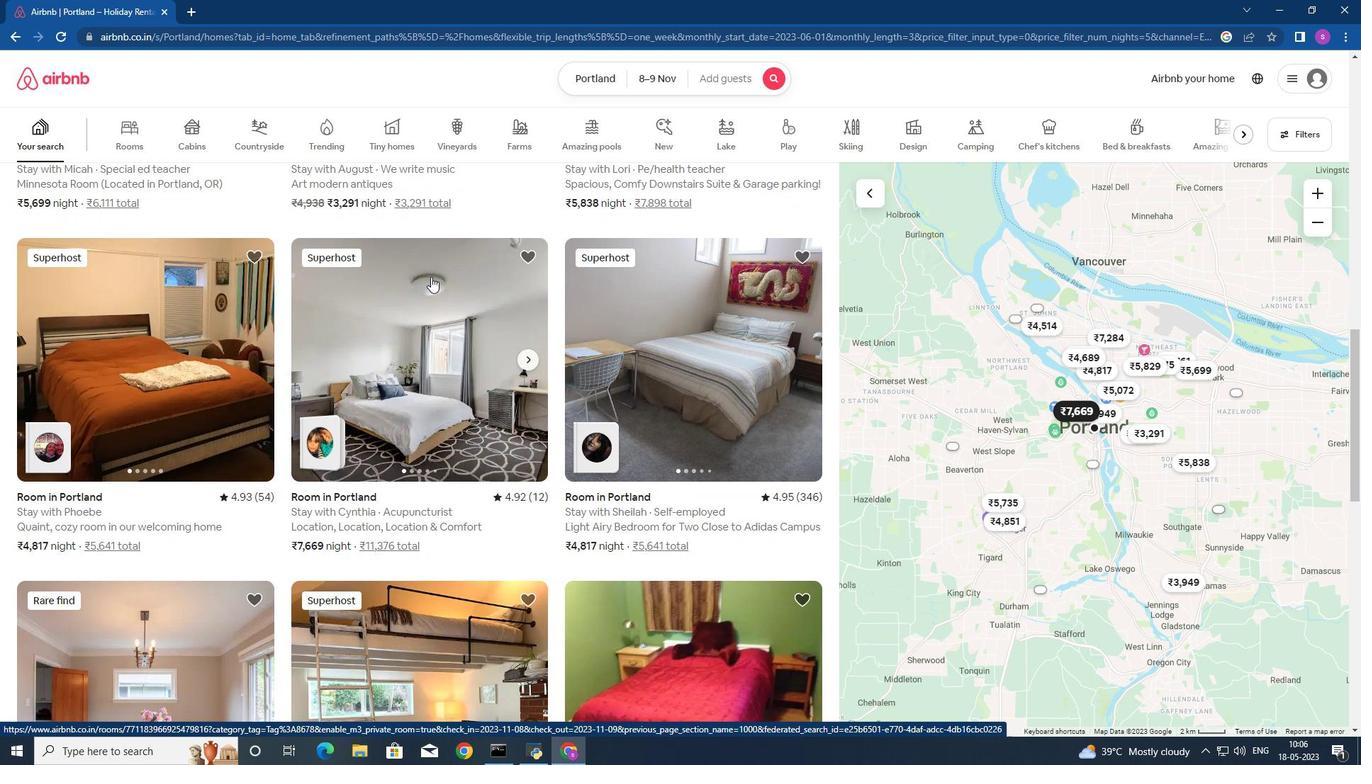 
Action: Mouse moved to (399, 144)
Screenshot: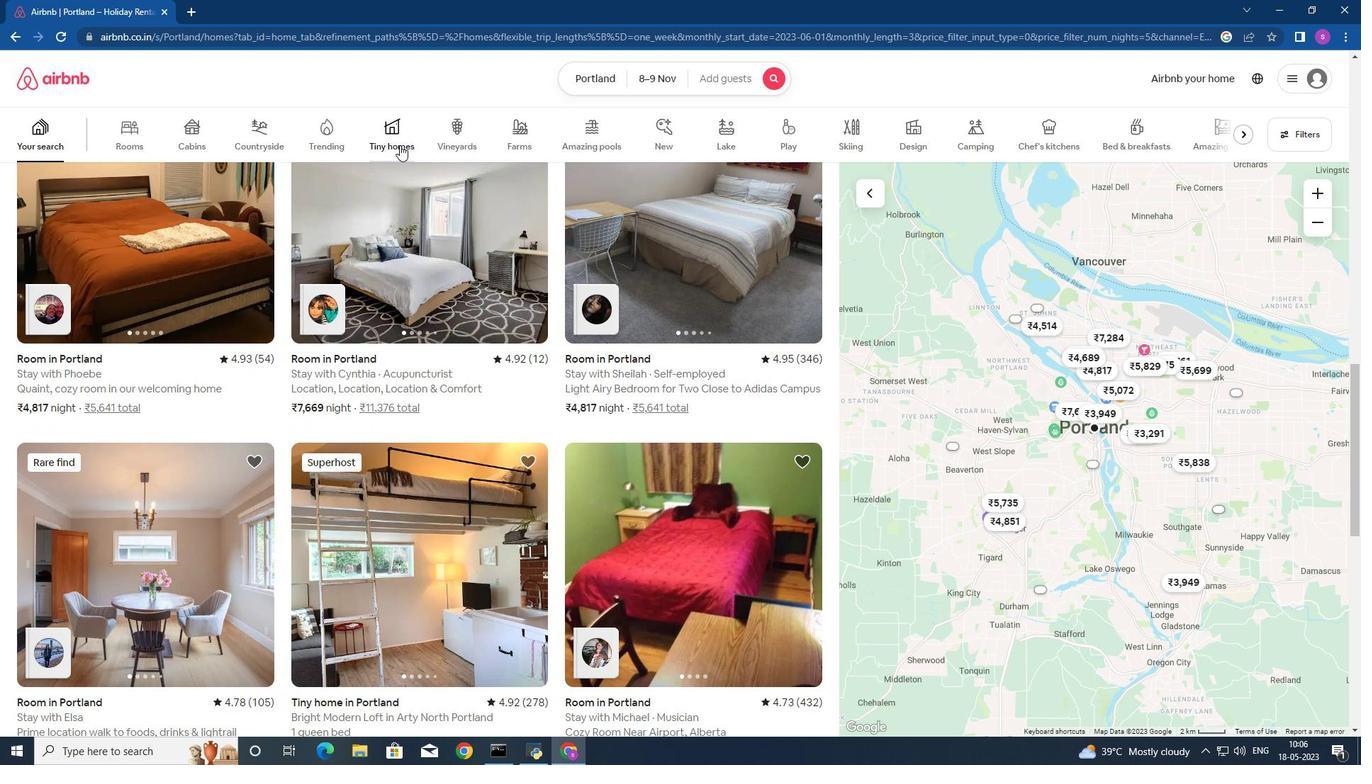 
Action: Mouse pressed left at (399, 144)
Screenshot: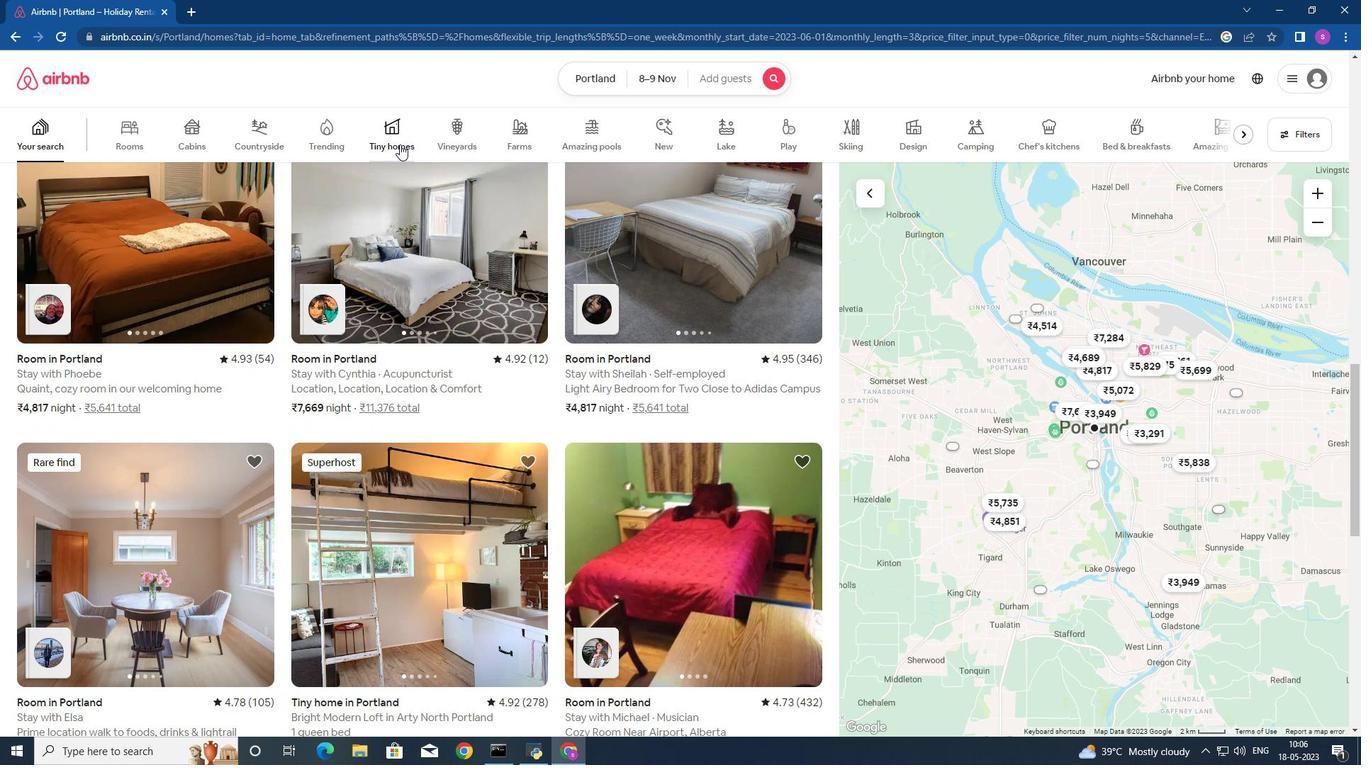 
Action: Mouse moved to (397, 335)
Screenshot: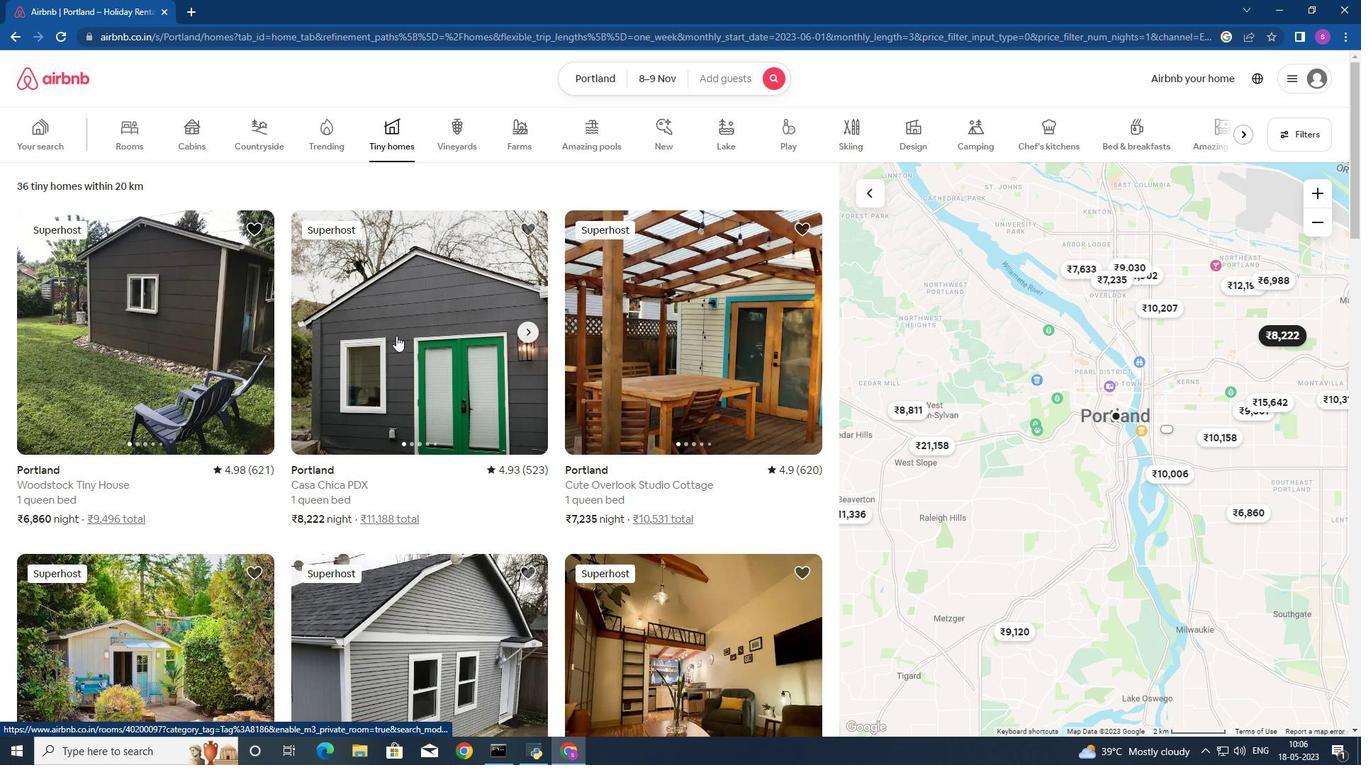 
Action: Mouse scrolled (397, 334) with delta (0, 0)
Screenshot: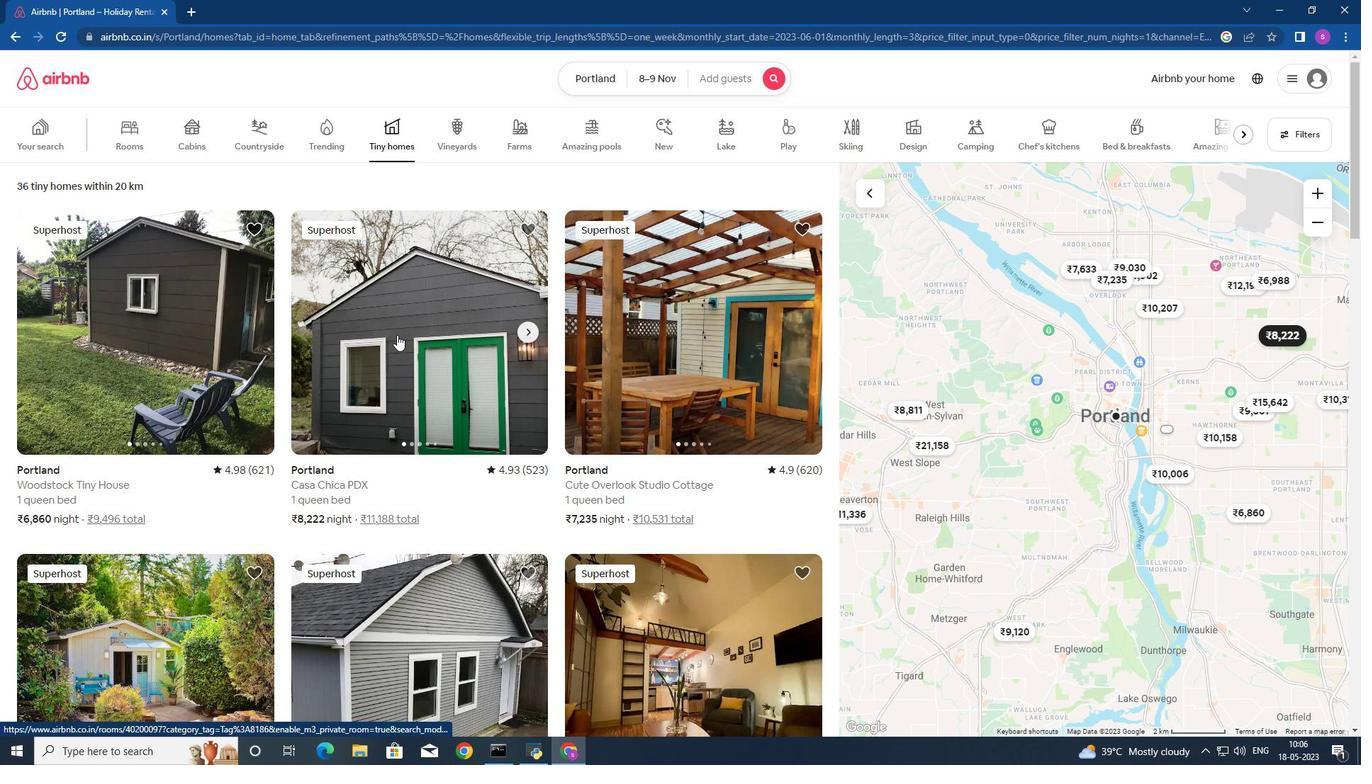 
Action: Mouse scrolled (397, 334) with delta (0, 0)
Screenshot: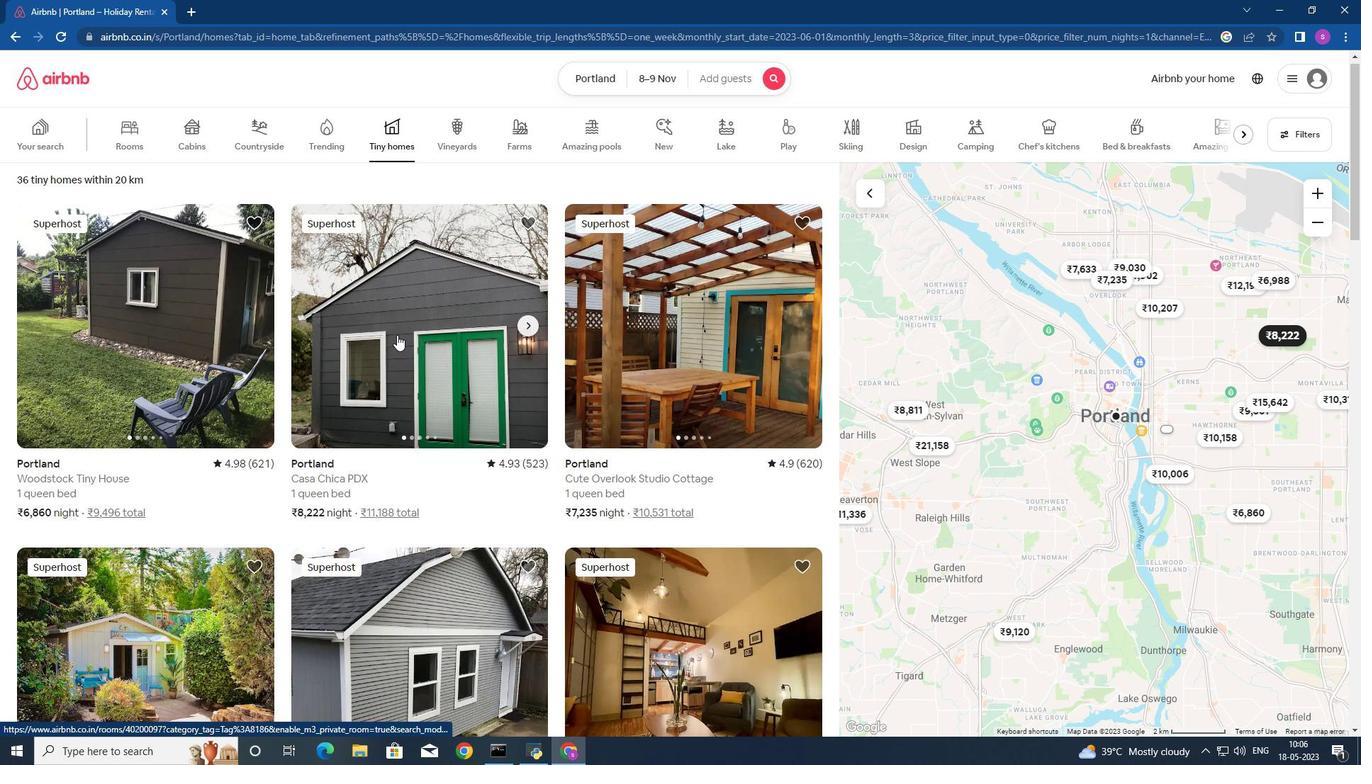 
Action: Mouse moved to (401, 333)
Screenshot: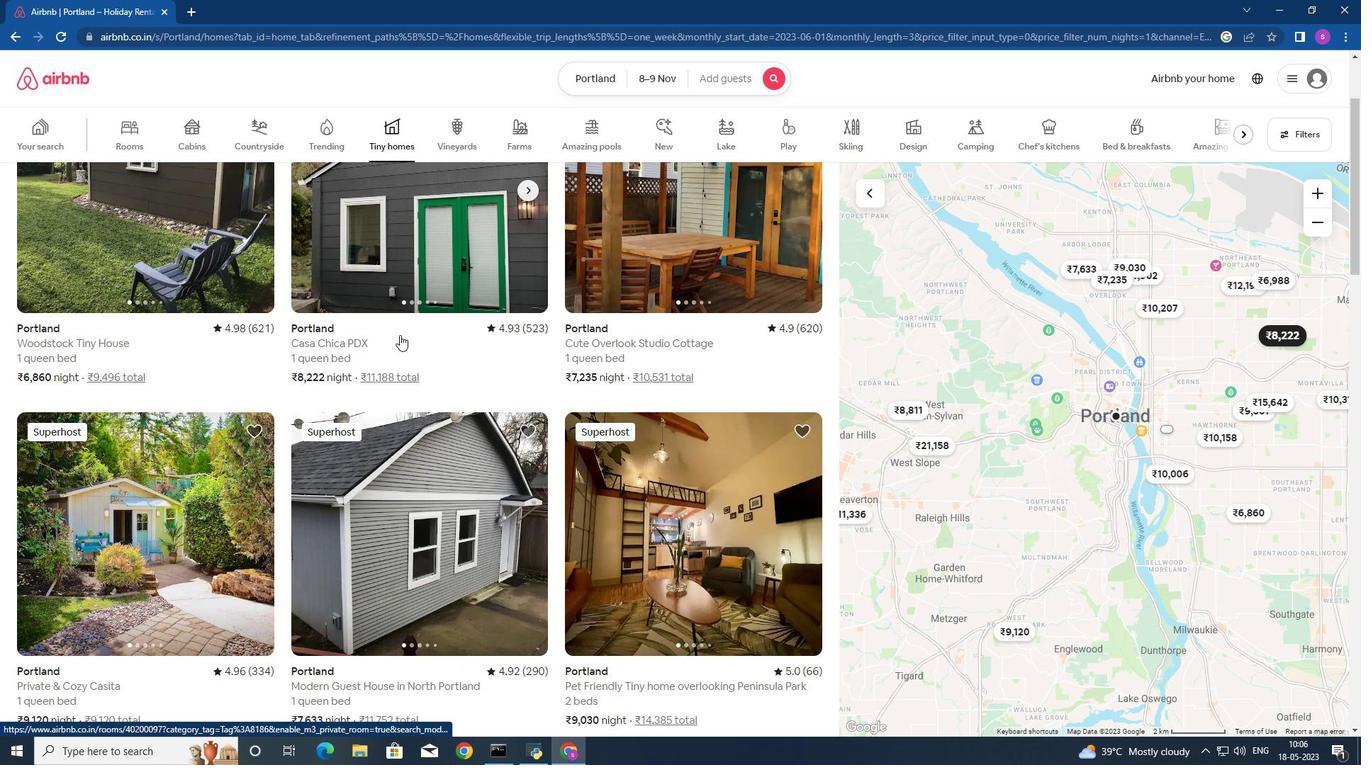 
Action: Mouse scrolled (399, 333) with delta (0, 0)
Screenshot: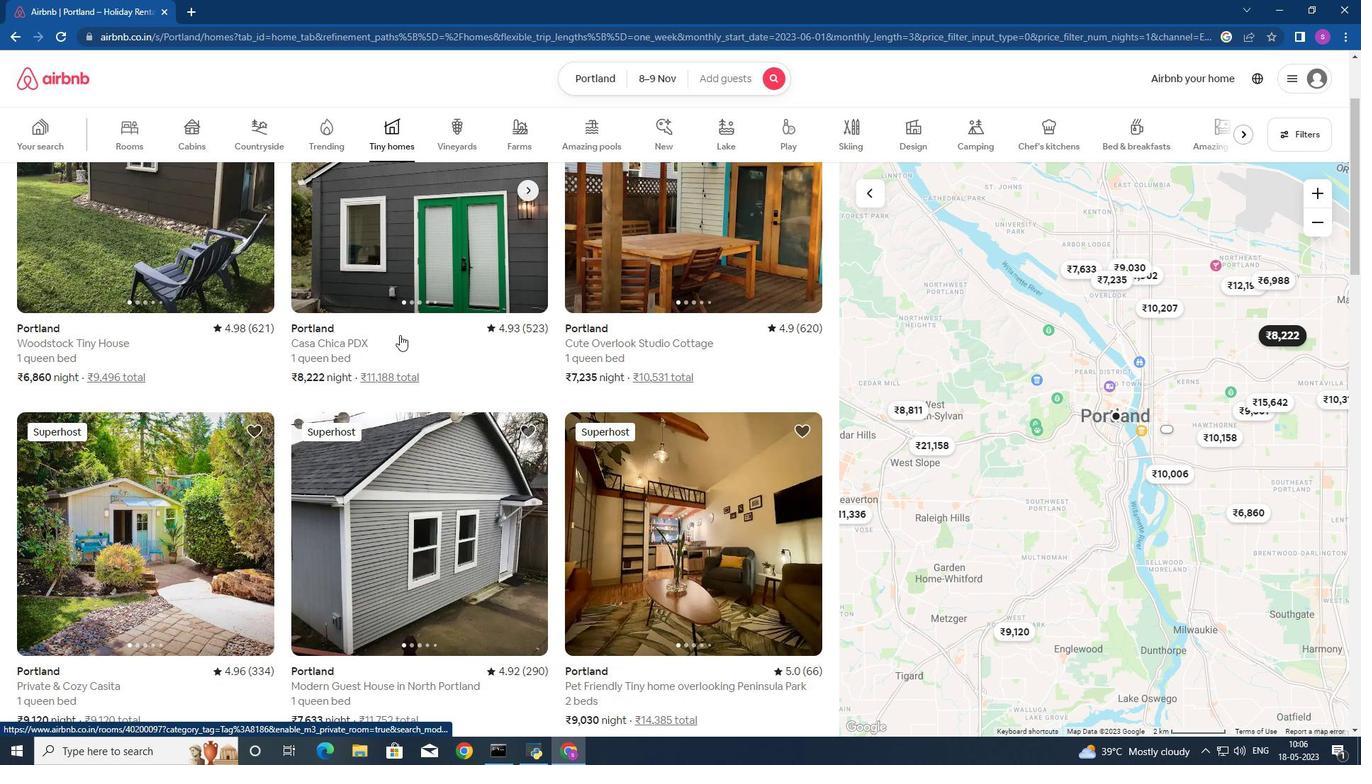 
Action: Mouse moved to (402, 328)
Screenshot: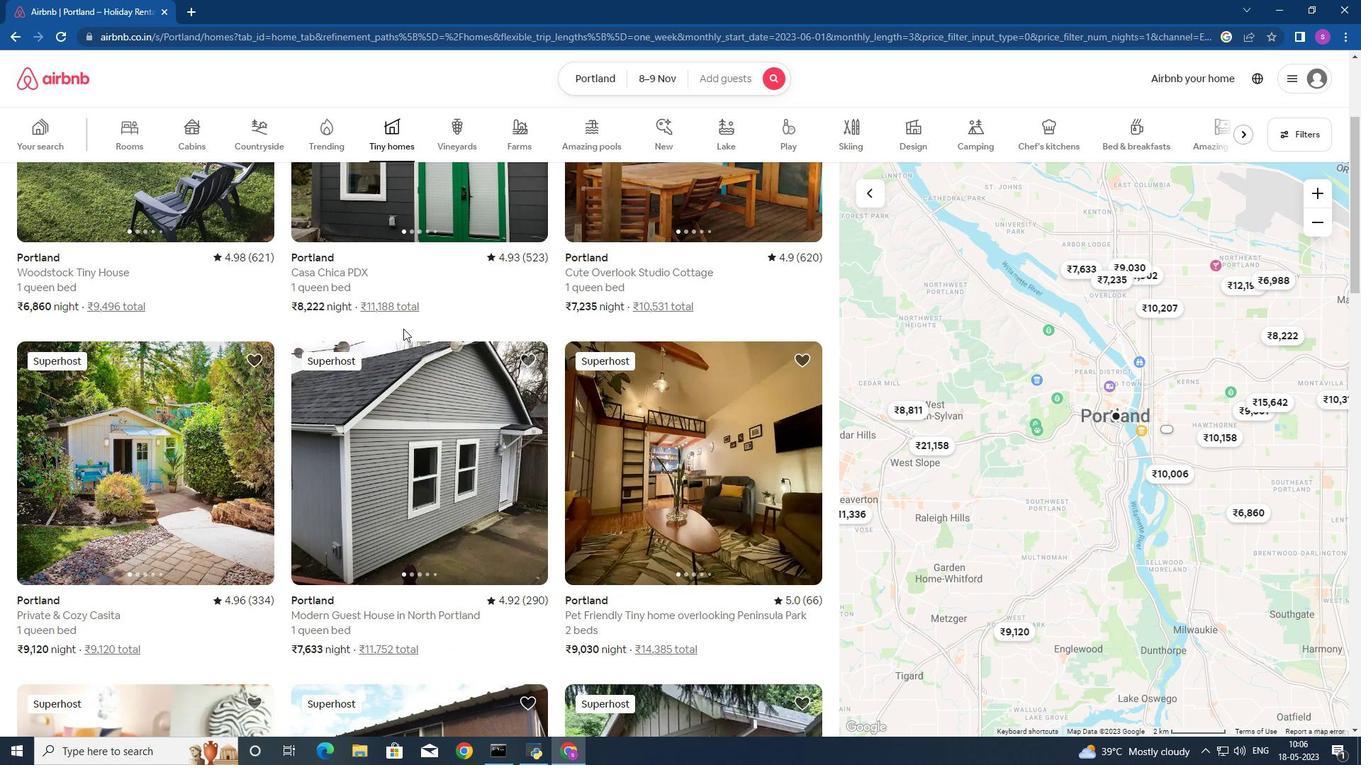 
Action: Mouse scrolled (402, 328) with delta (0, 0)
Screenshot: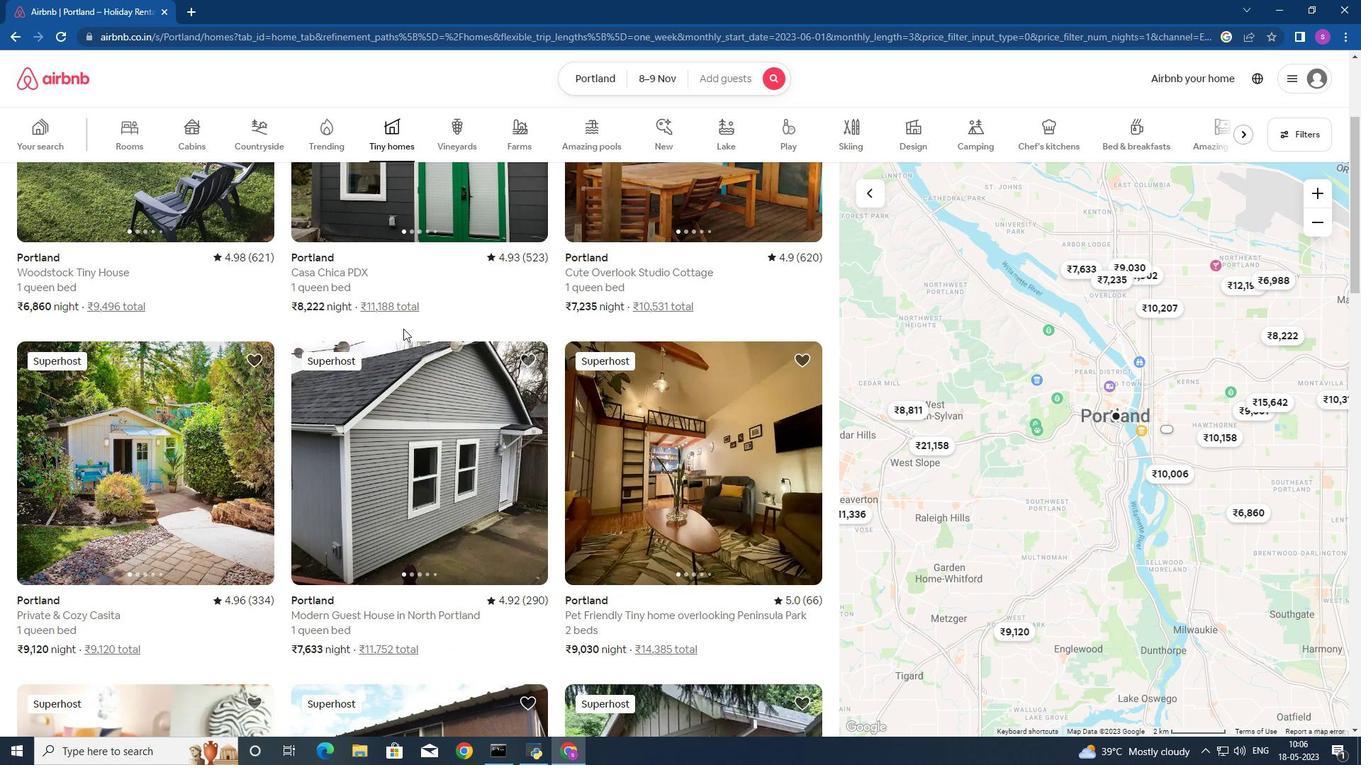 
Action: Mouse moved to (403, 319)
Screenshot: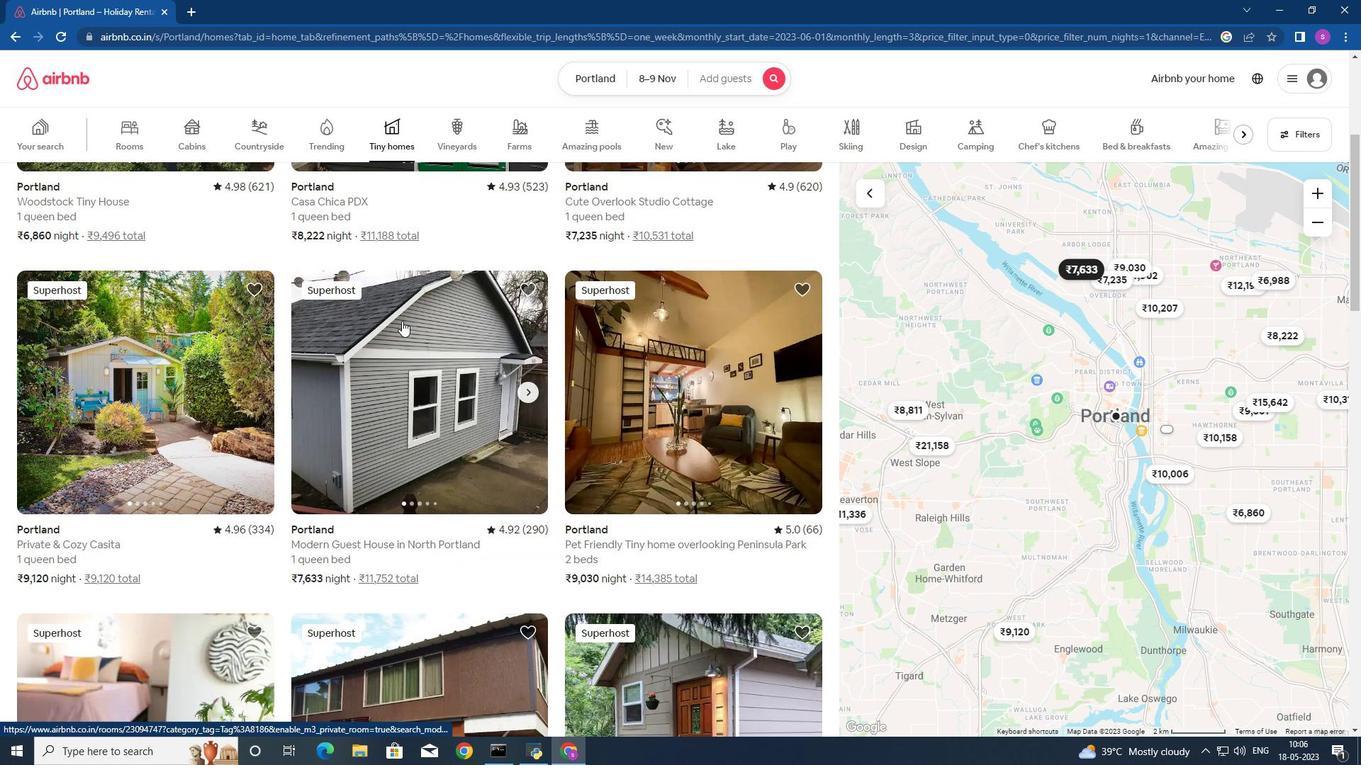 
Action: Mouse scrolled (403, 316) with delta (0, 0)
Screenshot: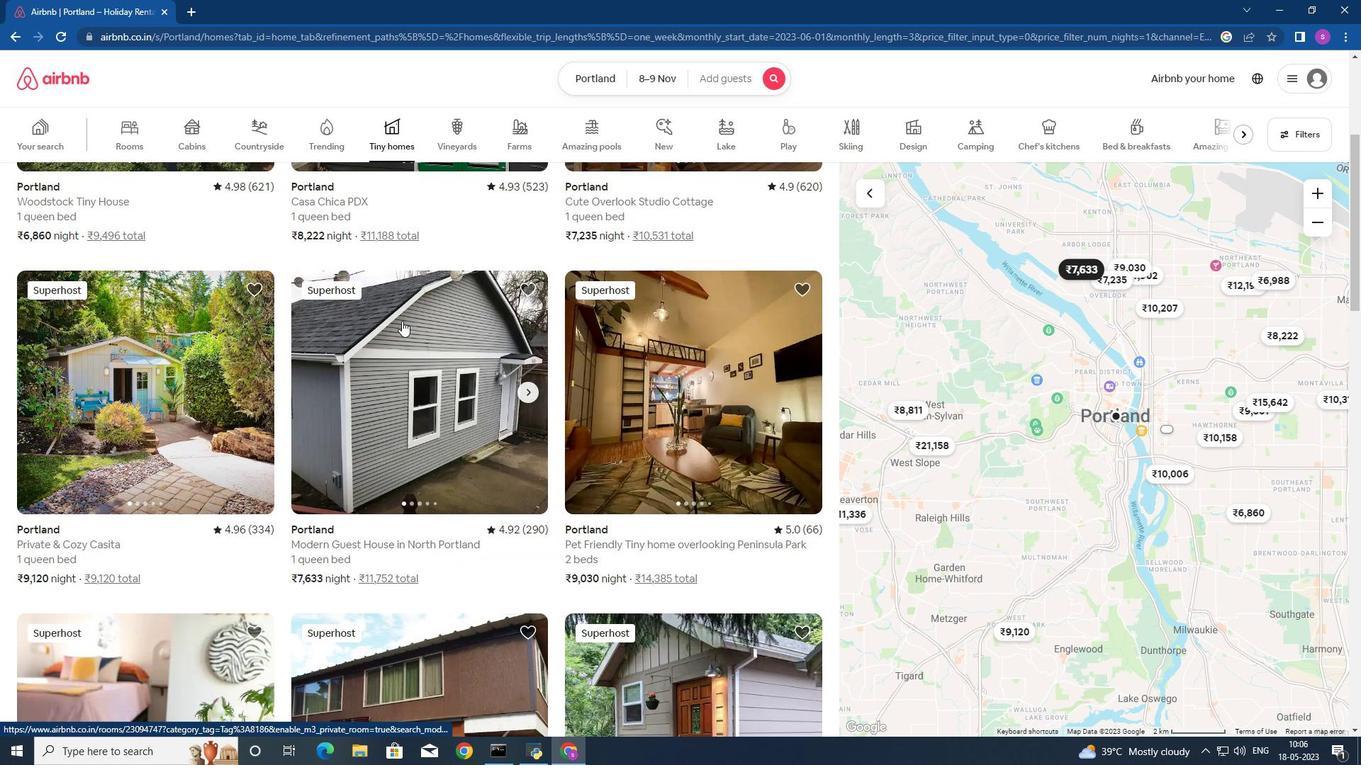 
Action: Mouse moved to (408, 338)
Screenshot: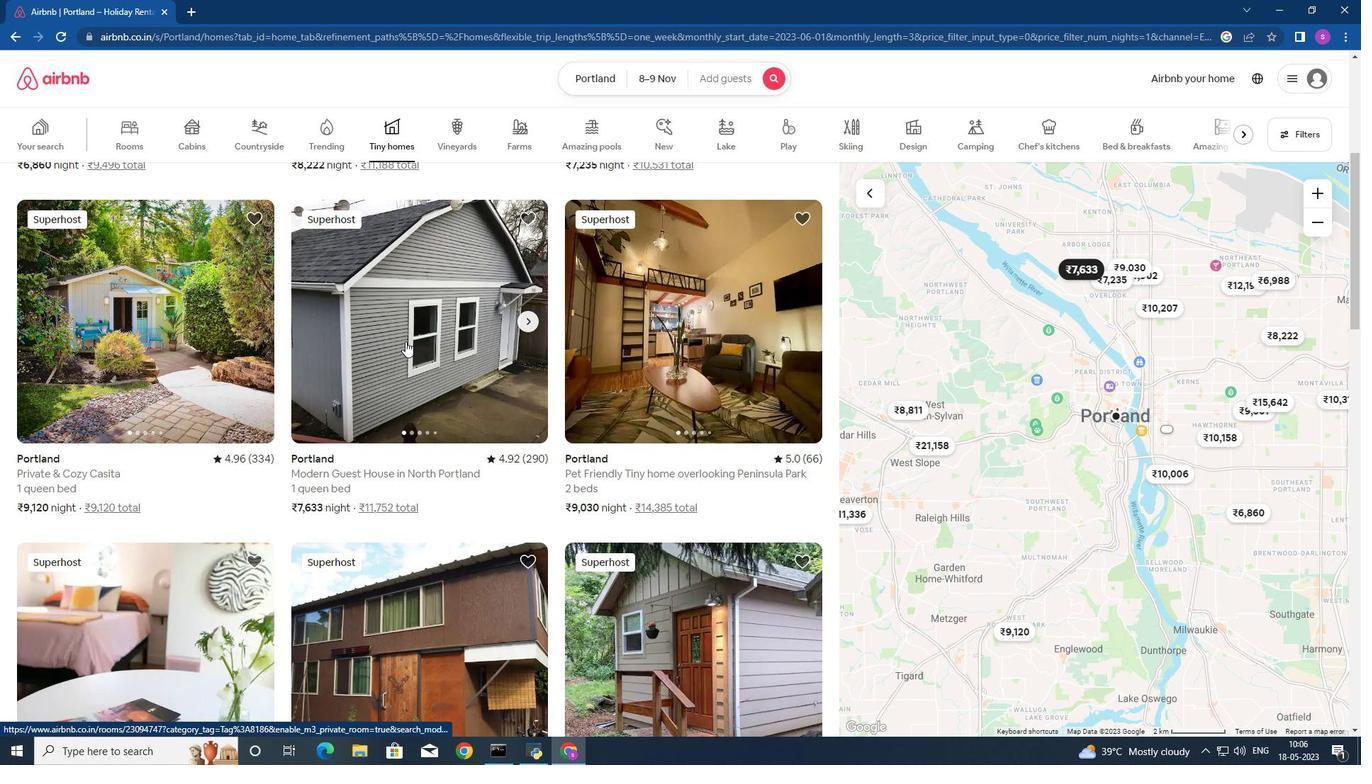 
Action: Mouse scrolled (408, 337) with delta (0, 0)
Screenshot: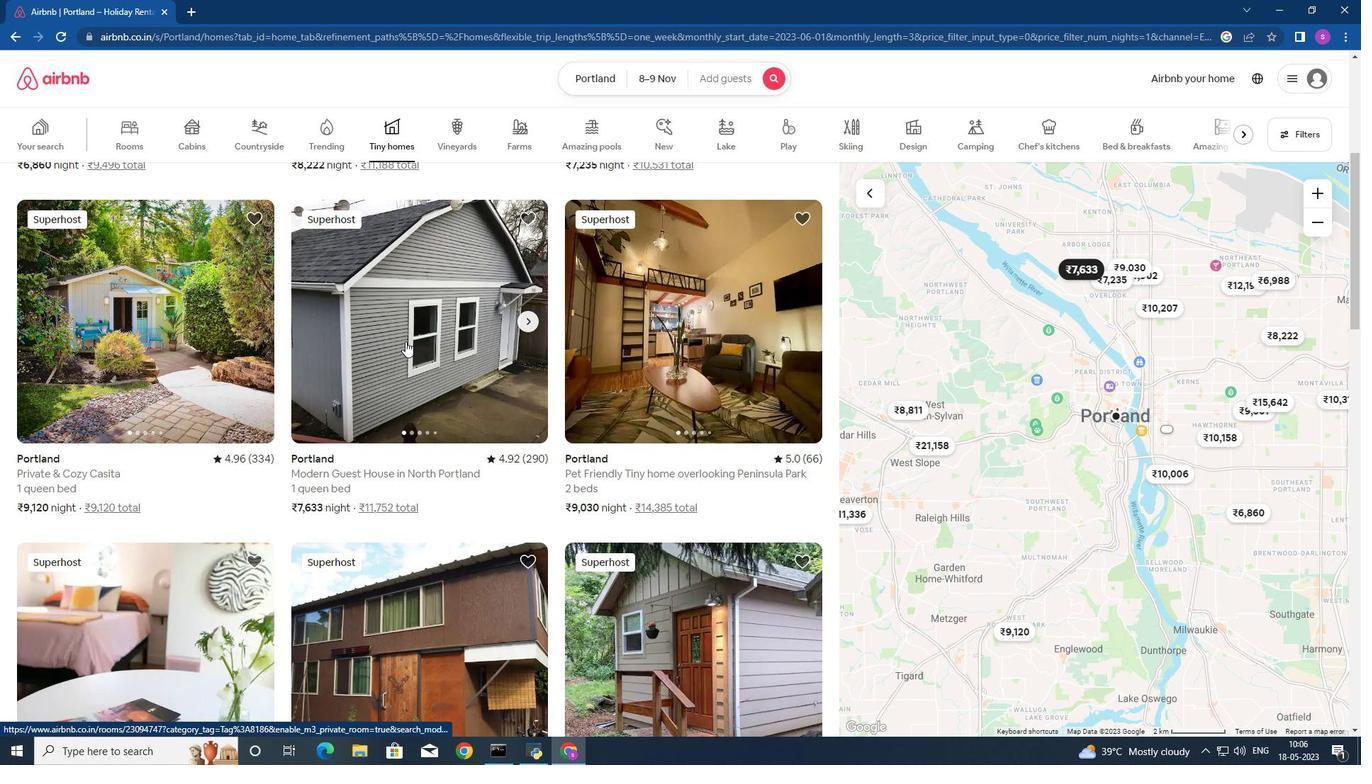
Action: Mouse moved to (408, 337)
Screenshot: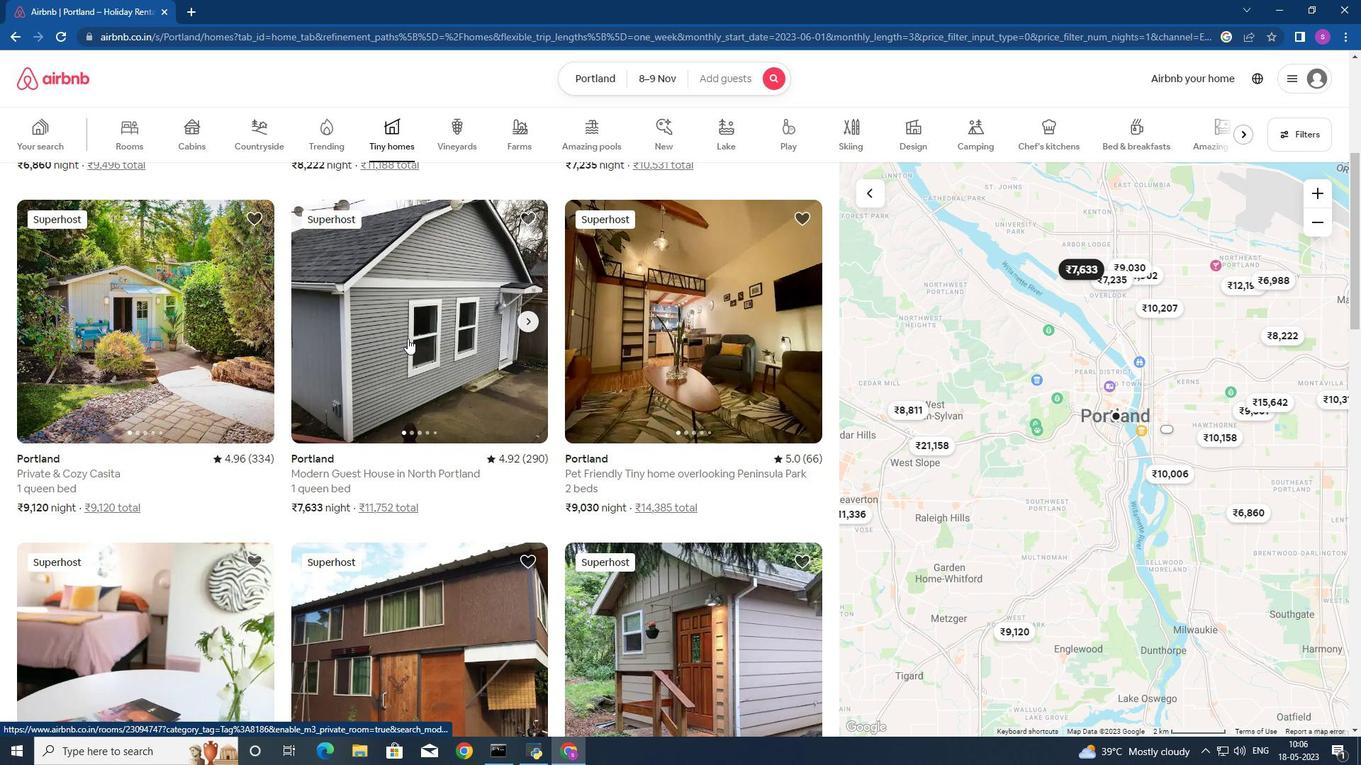 
Action: Mouse scrolled (408, 336) with delta (0, 0)
Screenshot: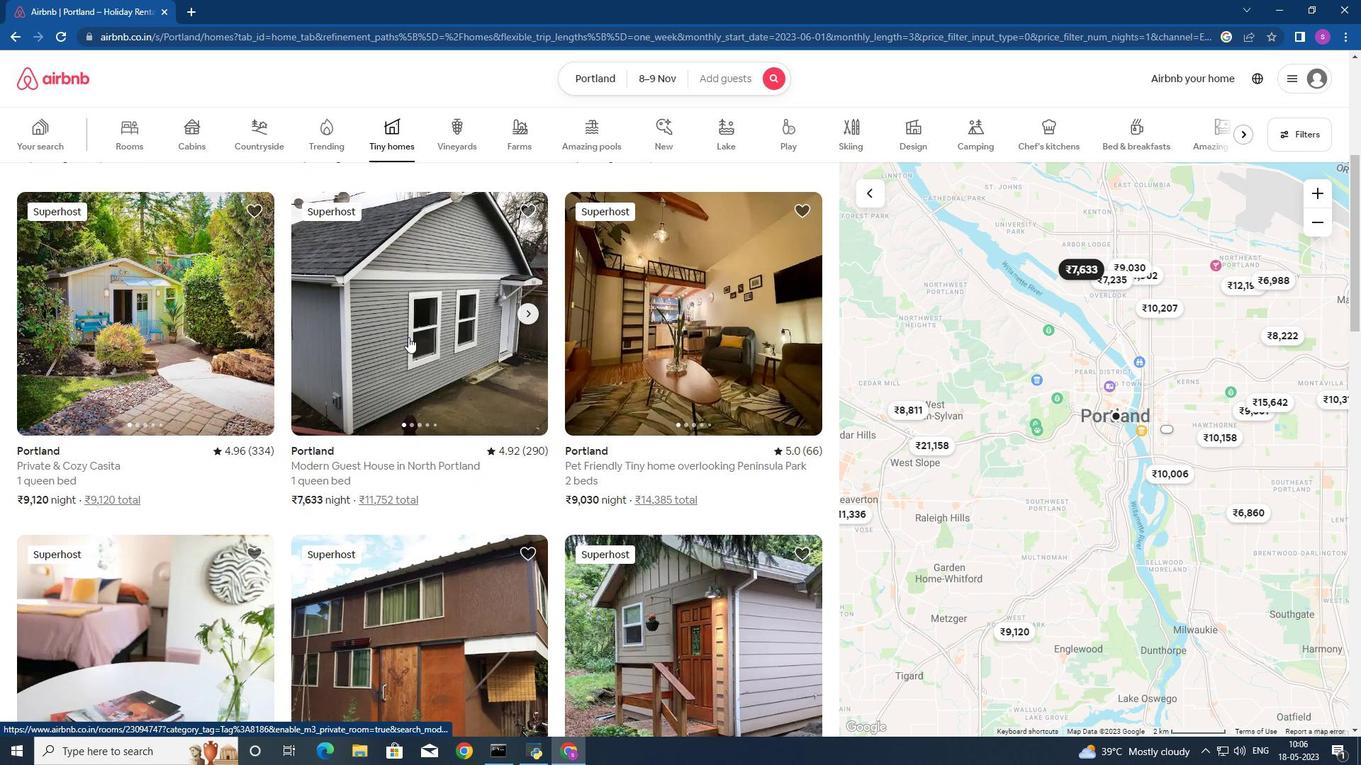 
Action: Mouse moved to (408, 338)
Screenshot: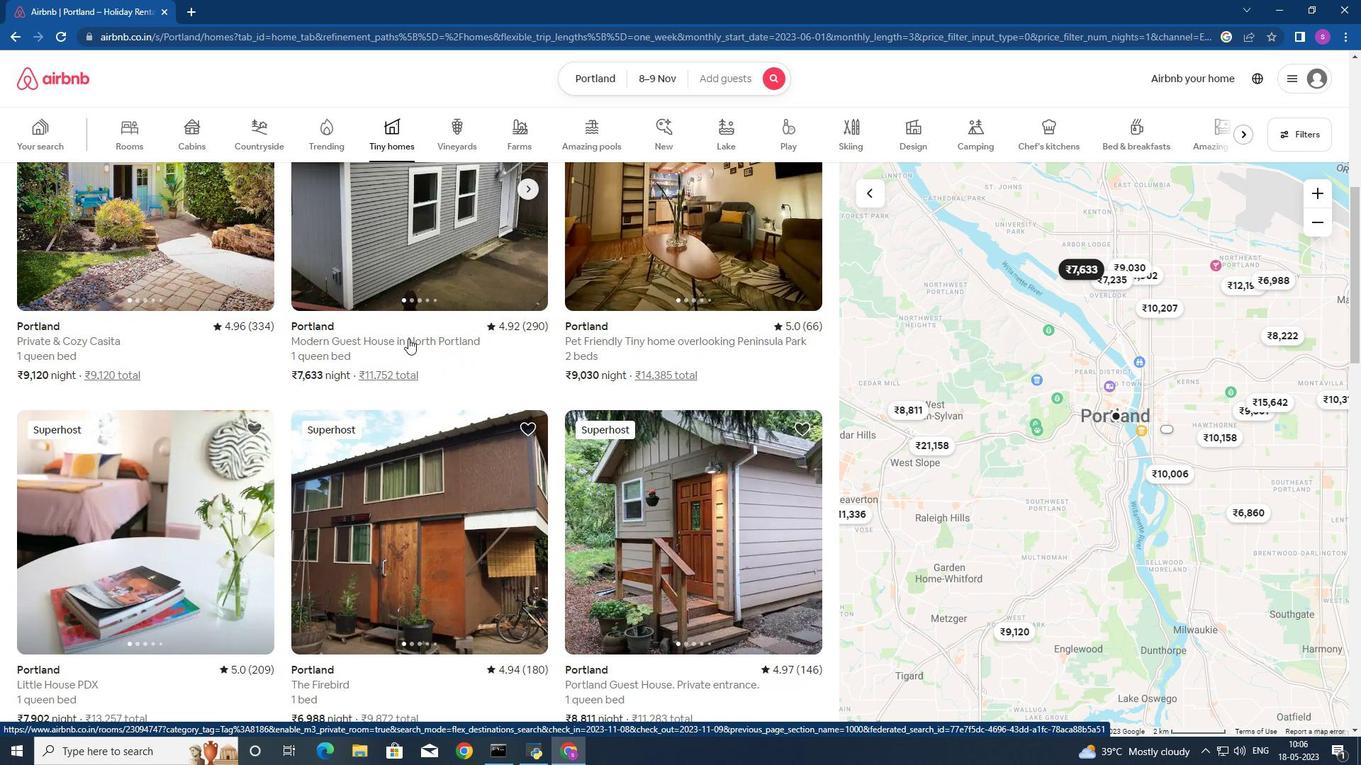 
Action: Mouse scrolled (408, 337) with delta (0, 0)
Screenshot: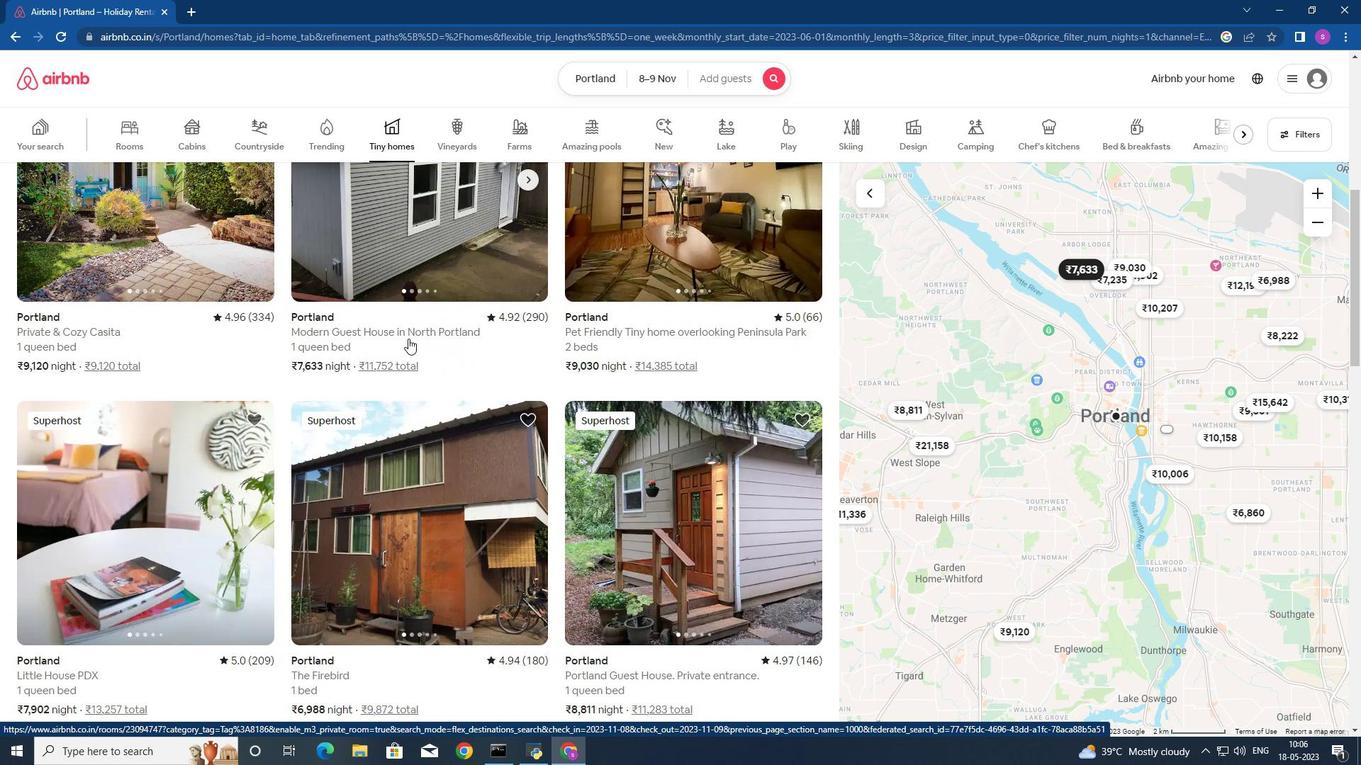 
Action: Mouse scrolled (408, 337) with delta (0, 0)
Screenshot: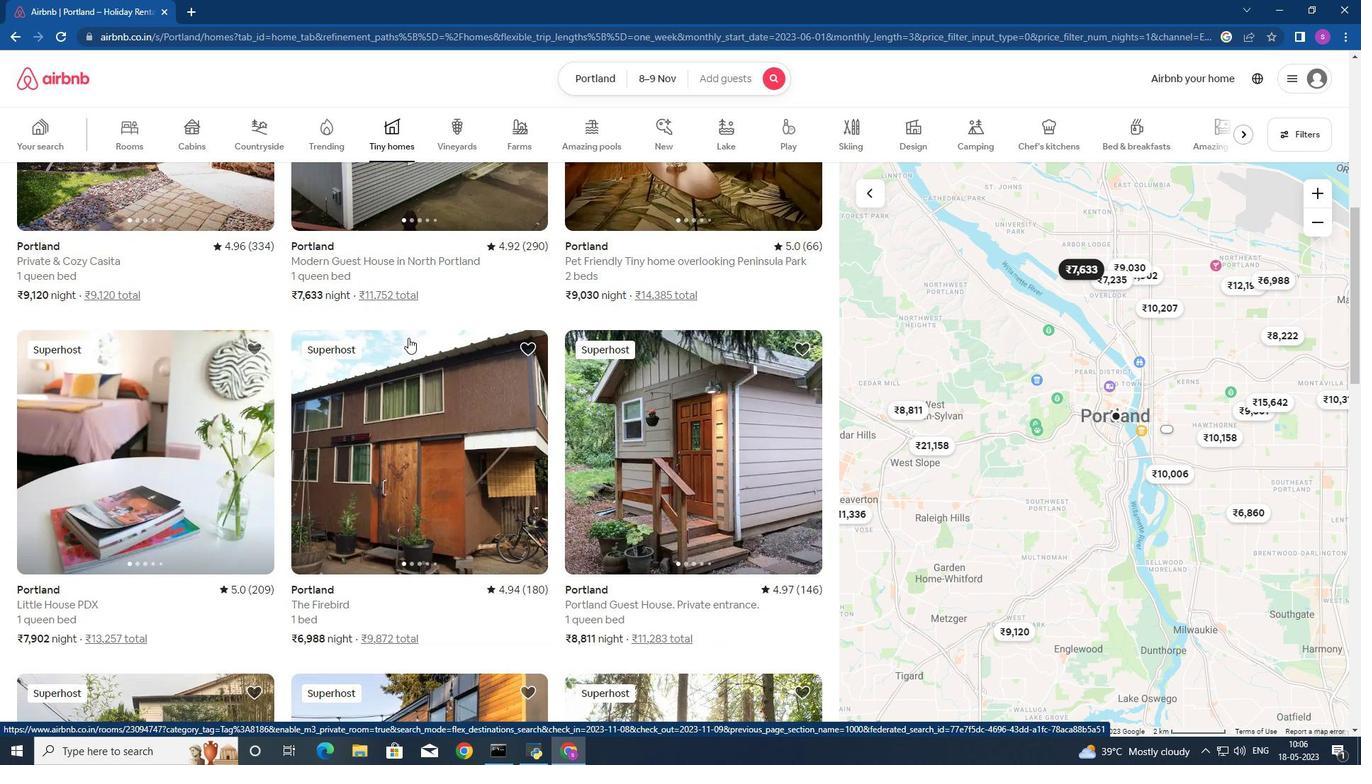 
Action: Mouse moved to (410, 336)
Screenshot: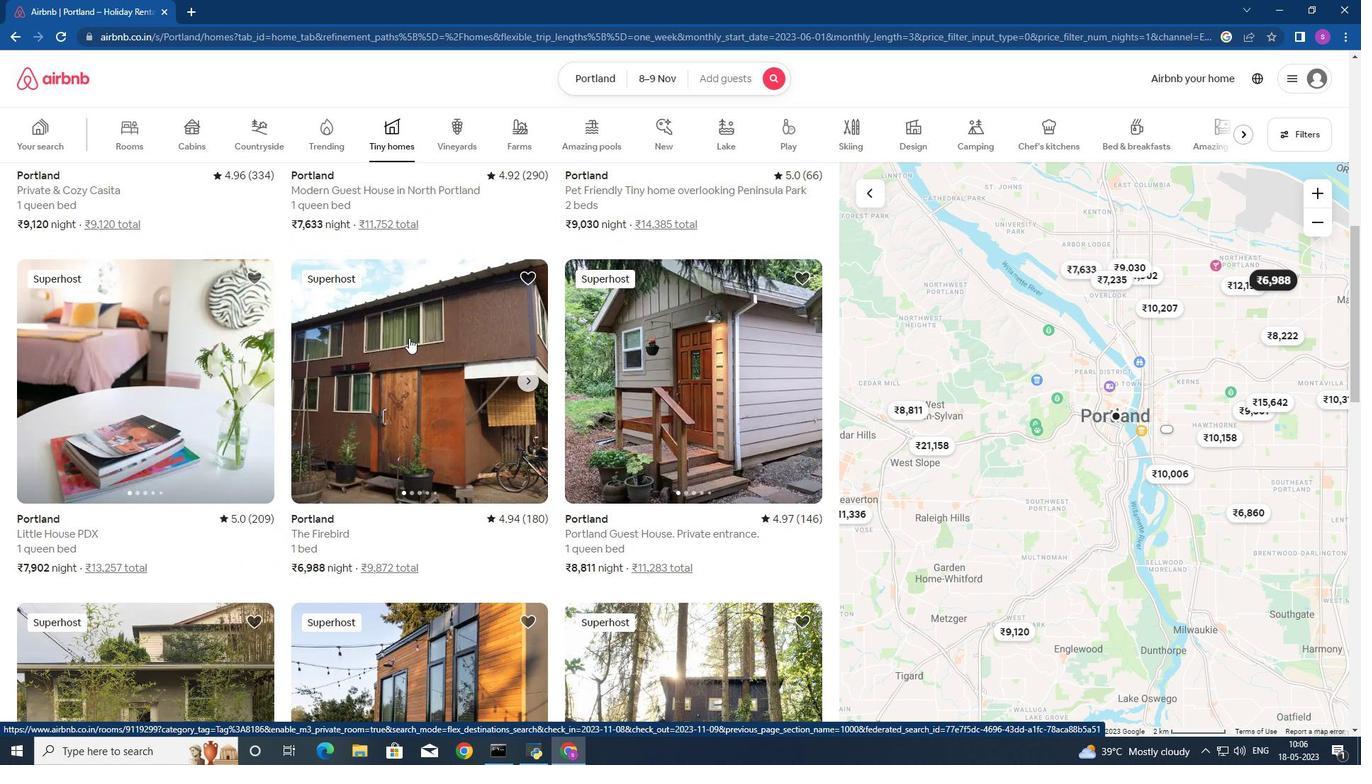 
Action: Mouse scrolled (410, 336) with delta (0, 0)
Screenshot: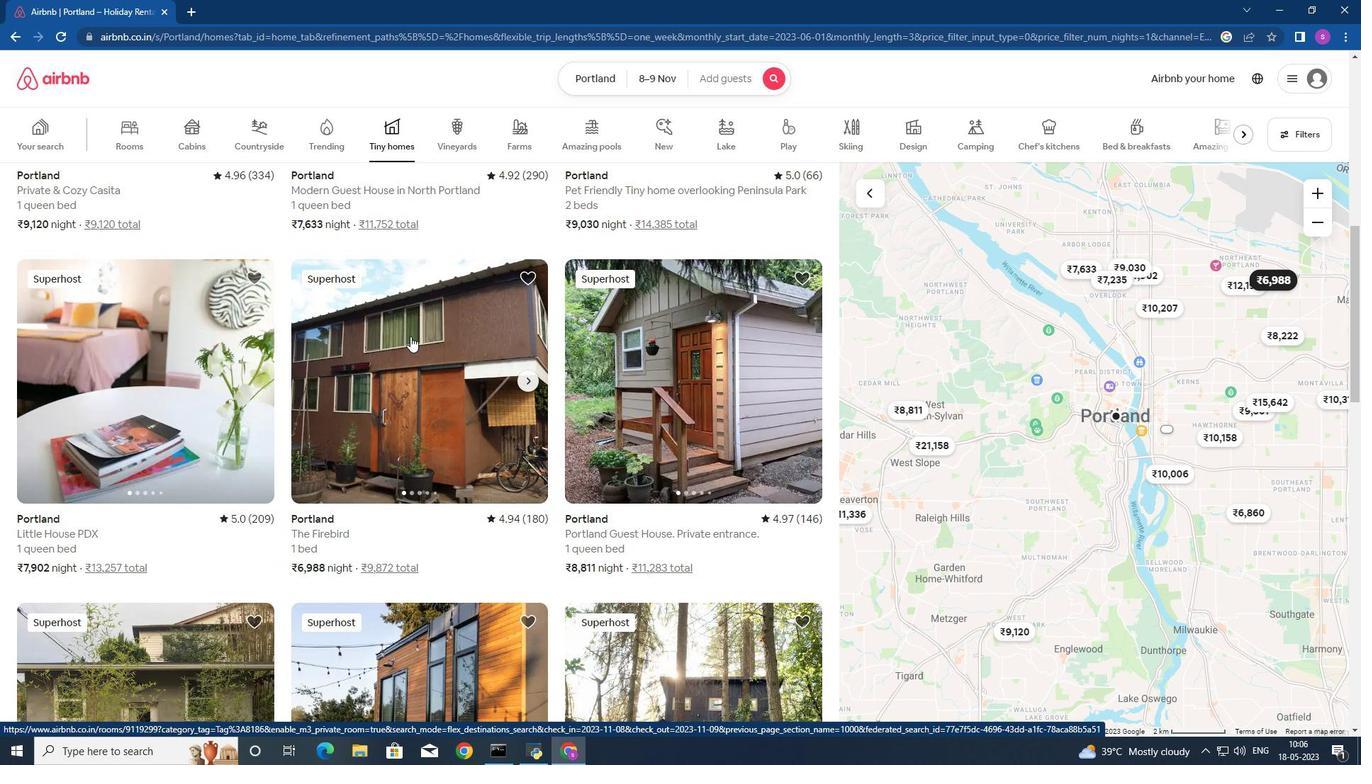 
Action: Mouse moved to (411, 335)
Screenshot: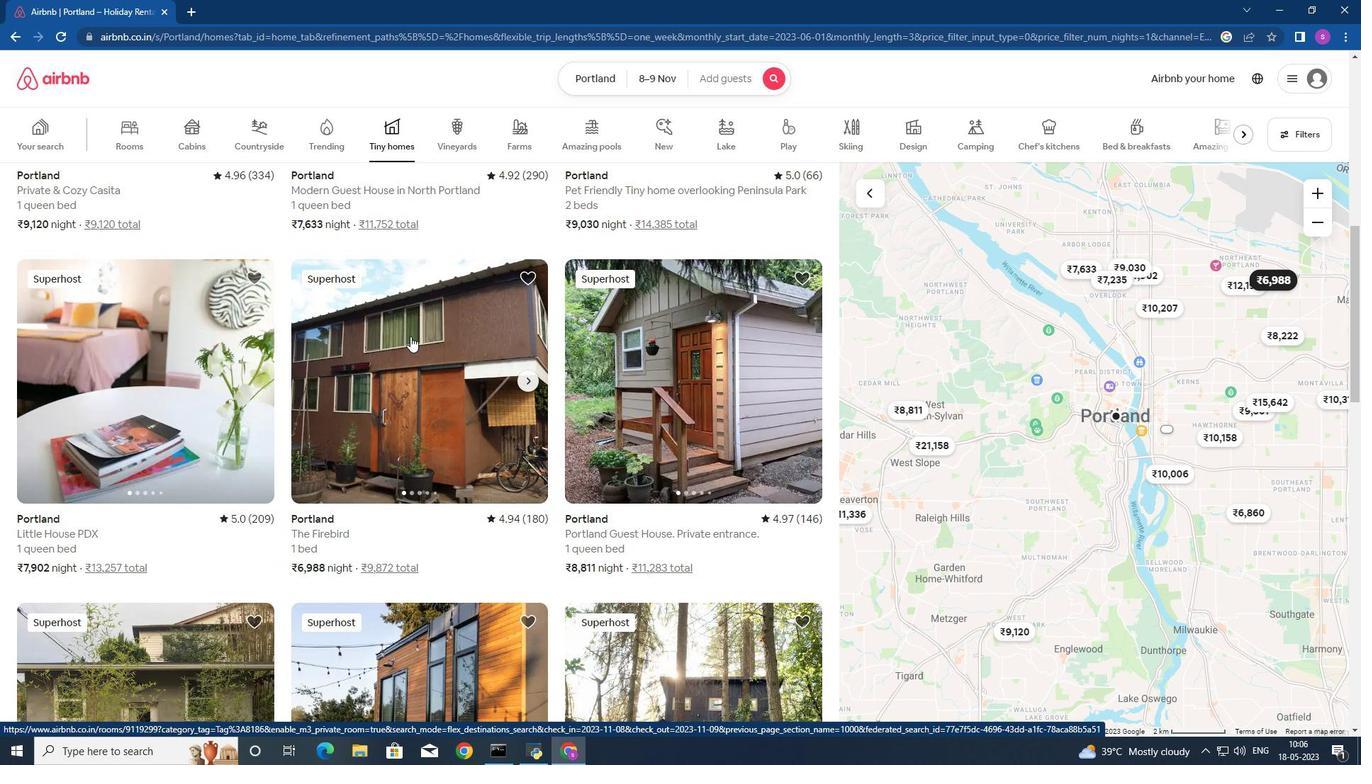 
Action: Mouse scrolled (411, 334) with delta (0, 0)
Screenshot: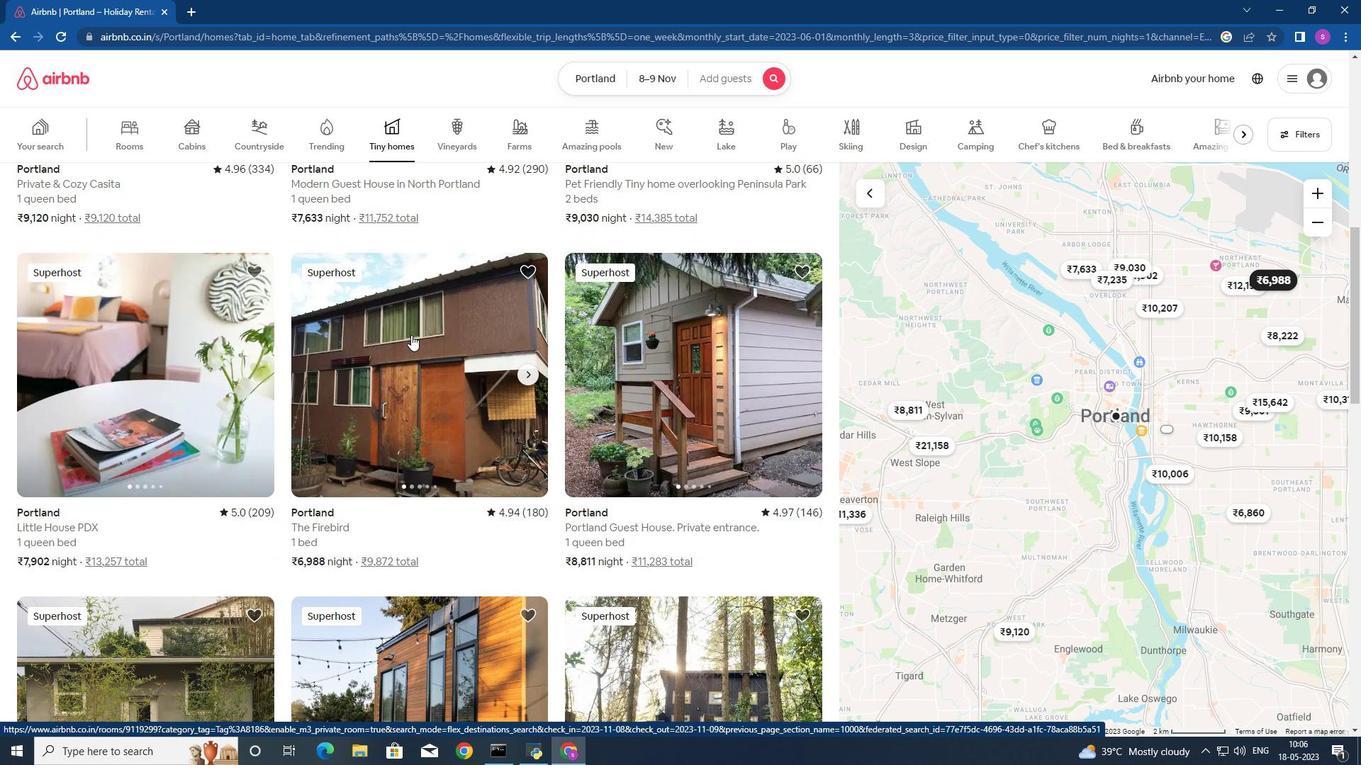 
Action: Mouse moved to (411, 335)
Screenshot: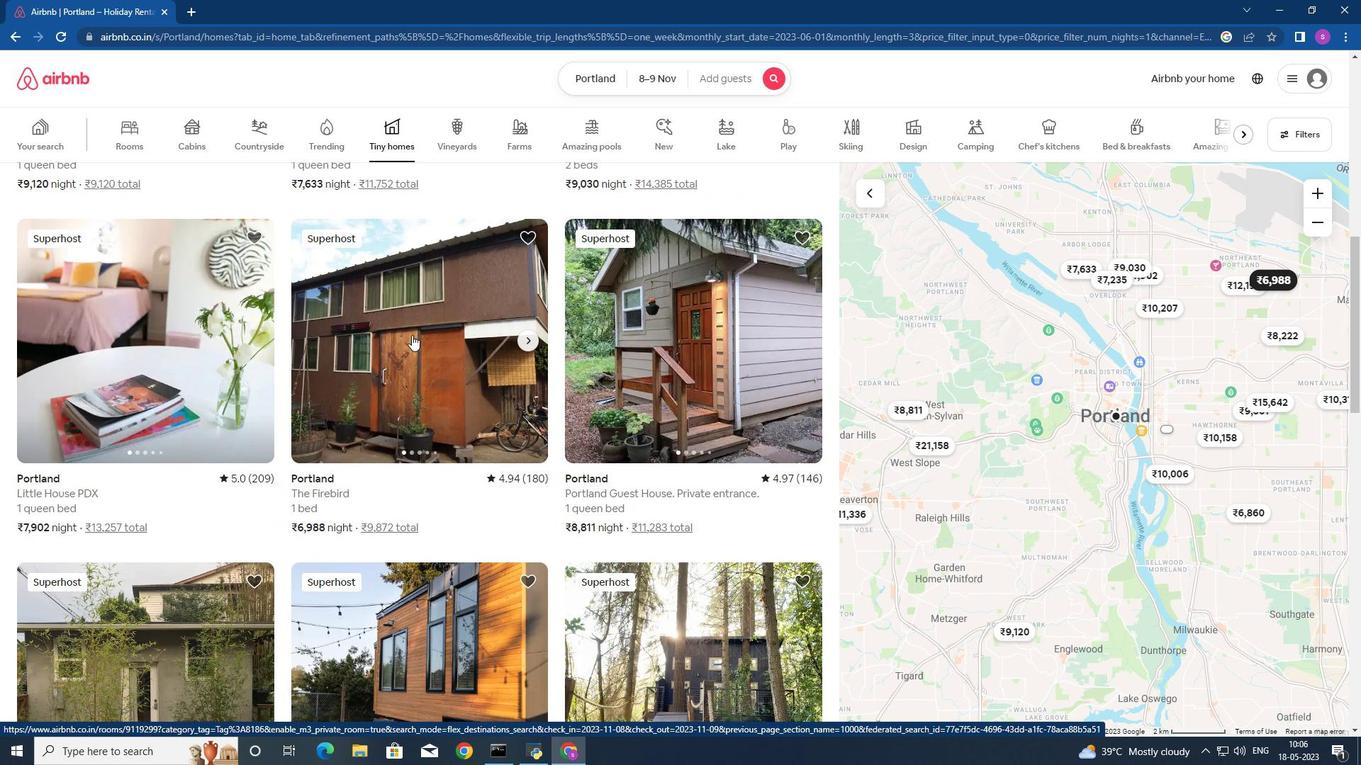 
Action: Mouse scrolled (411, 334) with delta (0, 0)
Screenshot: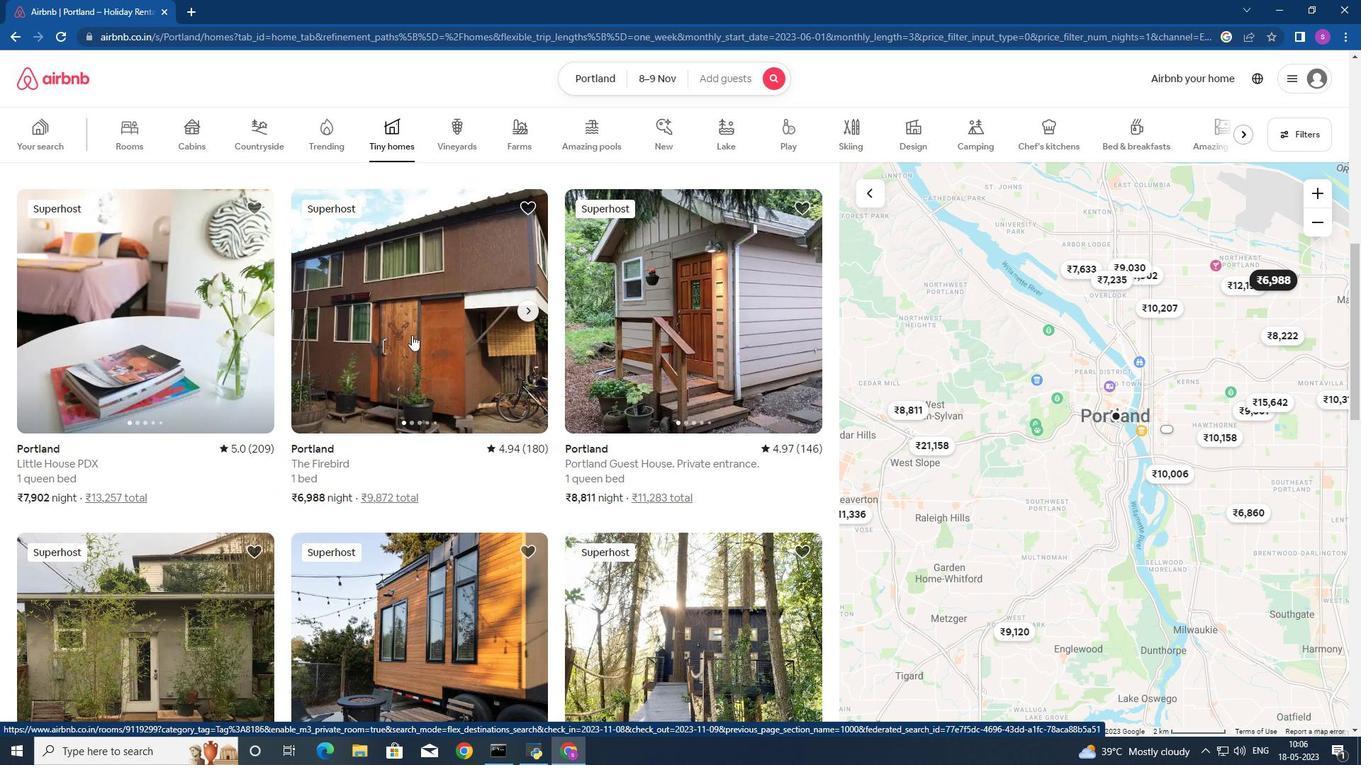 
Action: Mouse moved to (415, 328)
Screenshot: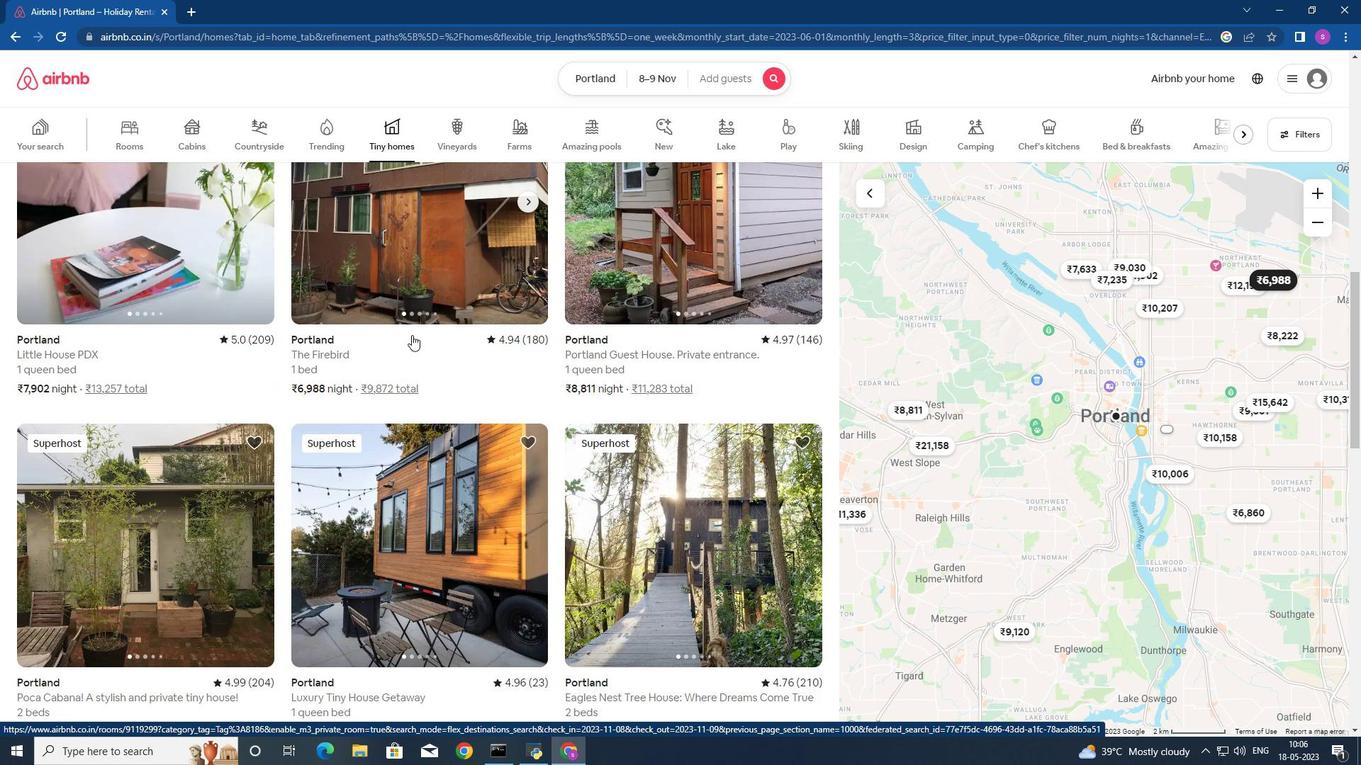 
Action: Mouse scrolled (415, 328) with delta (0, 0)
Screenshot: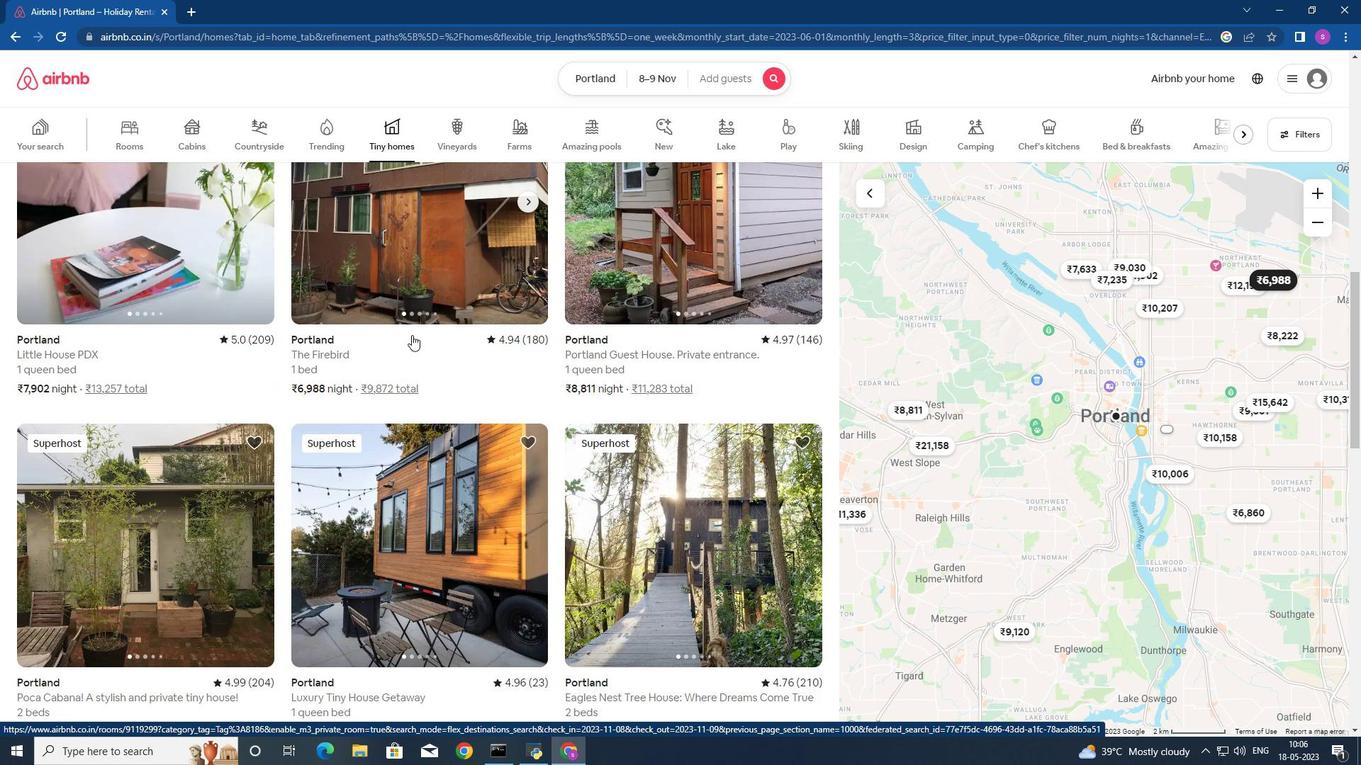 
Action: Mouse moved to (414, 352)
Screenshot: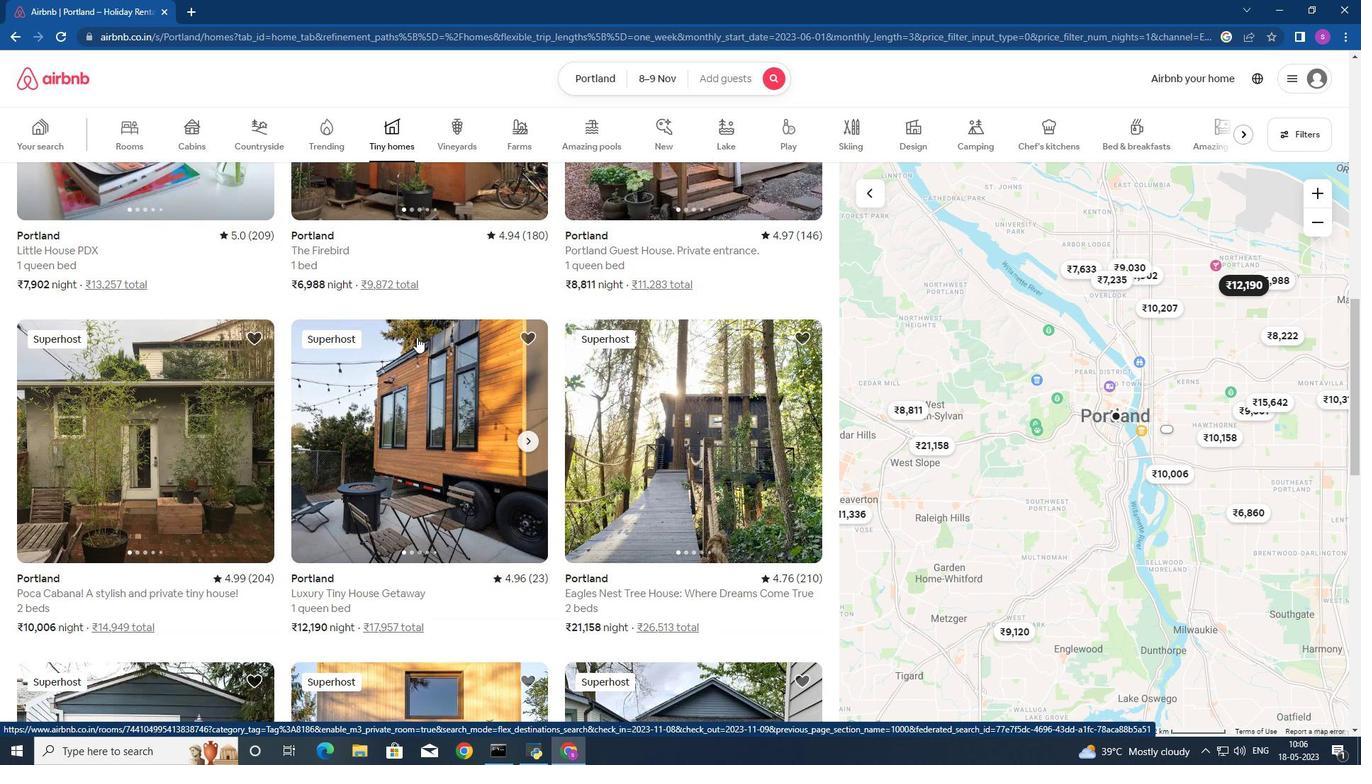 
Action: Mouse scrolled (414, 351) with delta (0, 0)
Screenshot: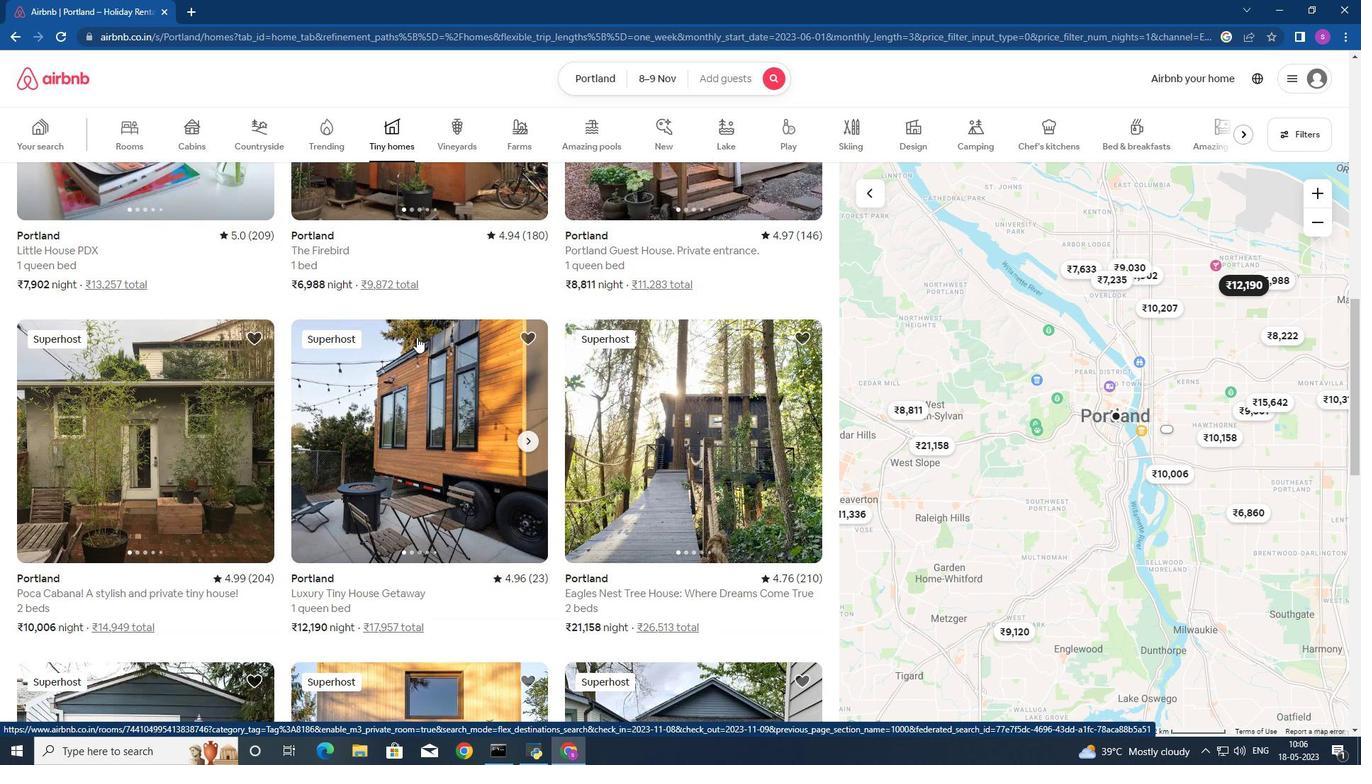 
Action: Mouse moved to (409, 366)
Screenshot: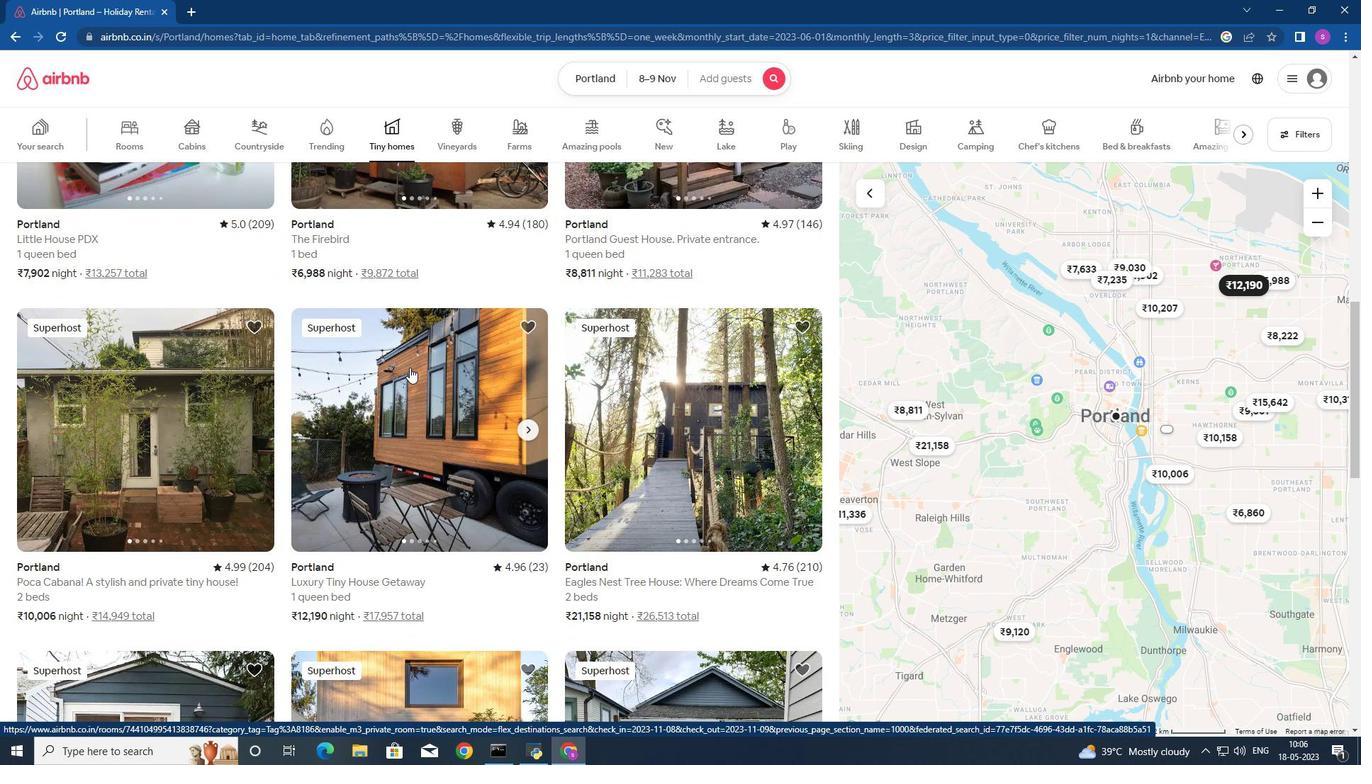 
Action: Mouse scrolled (409, 365) with delta (0, 0)
Screenshot: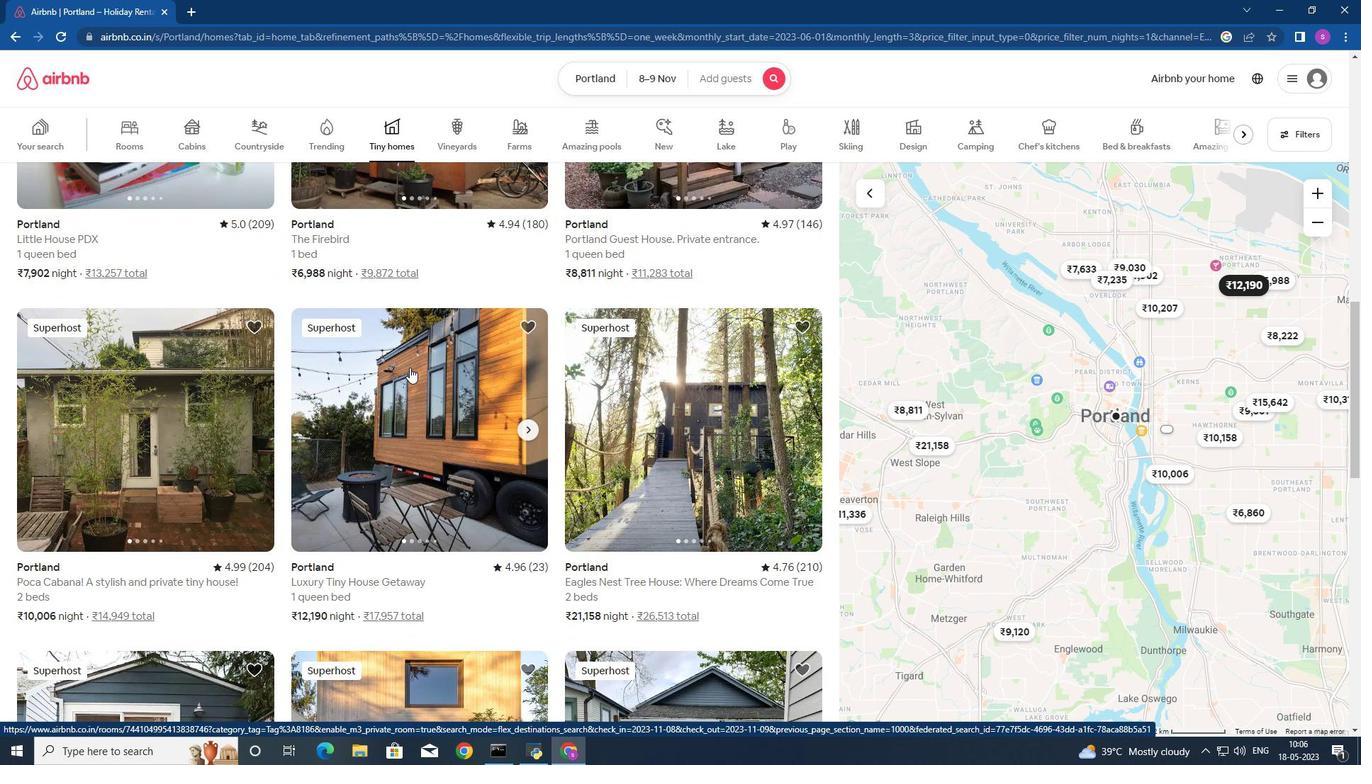 
Action: Mouse moved to (525, 295)
Screenshot: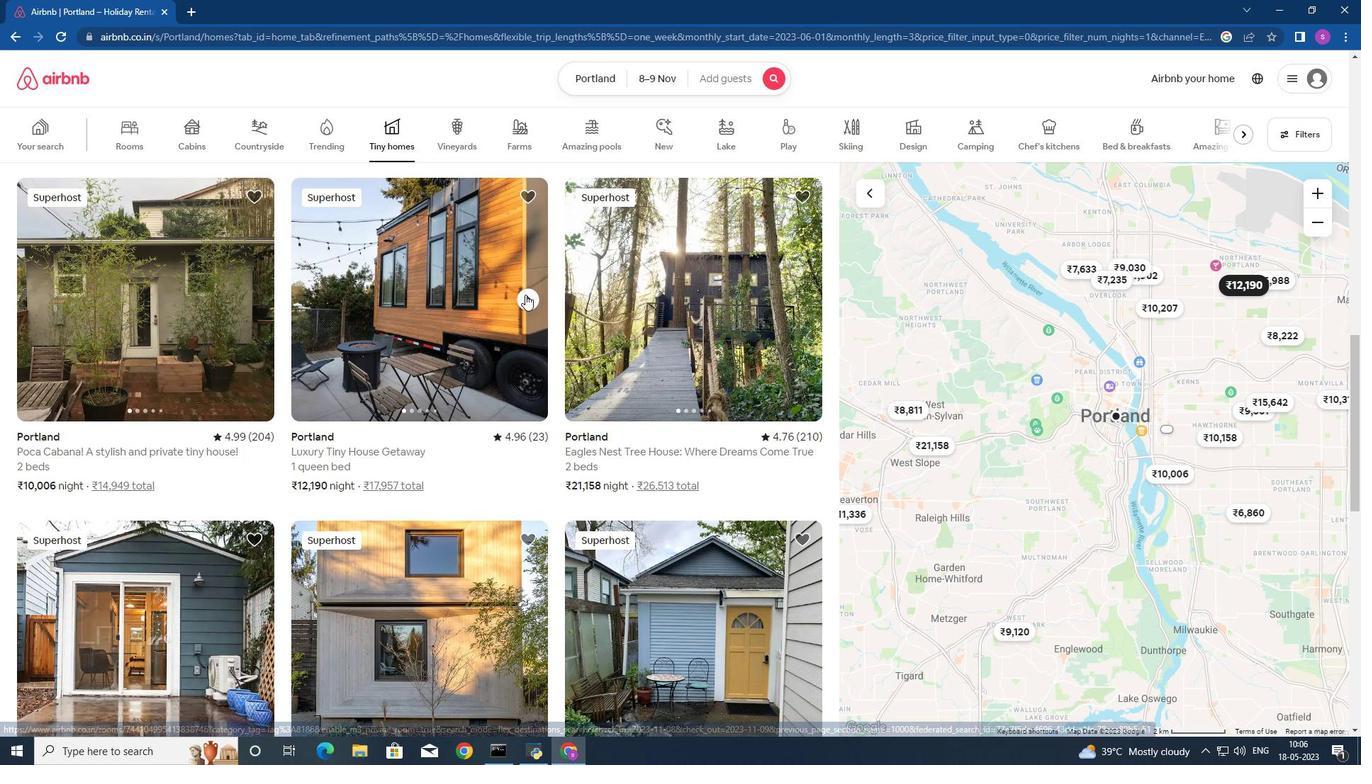 
Action: Mouse pressed left at (525, 295)
Screenshot: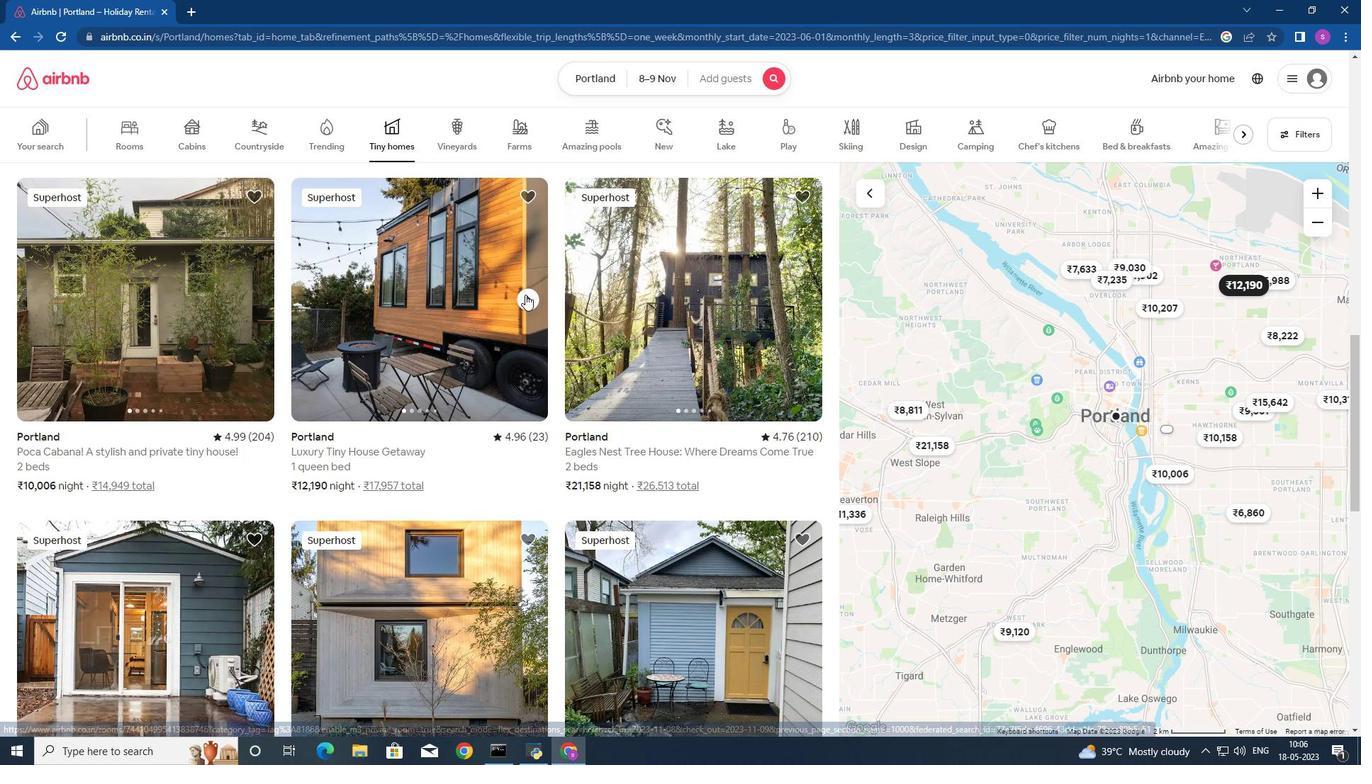 
Action: Mouse moved to (526, 297)
Screenshot: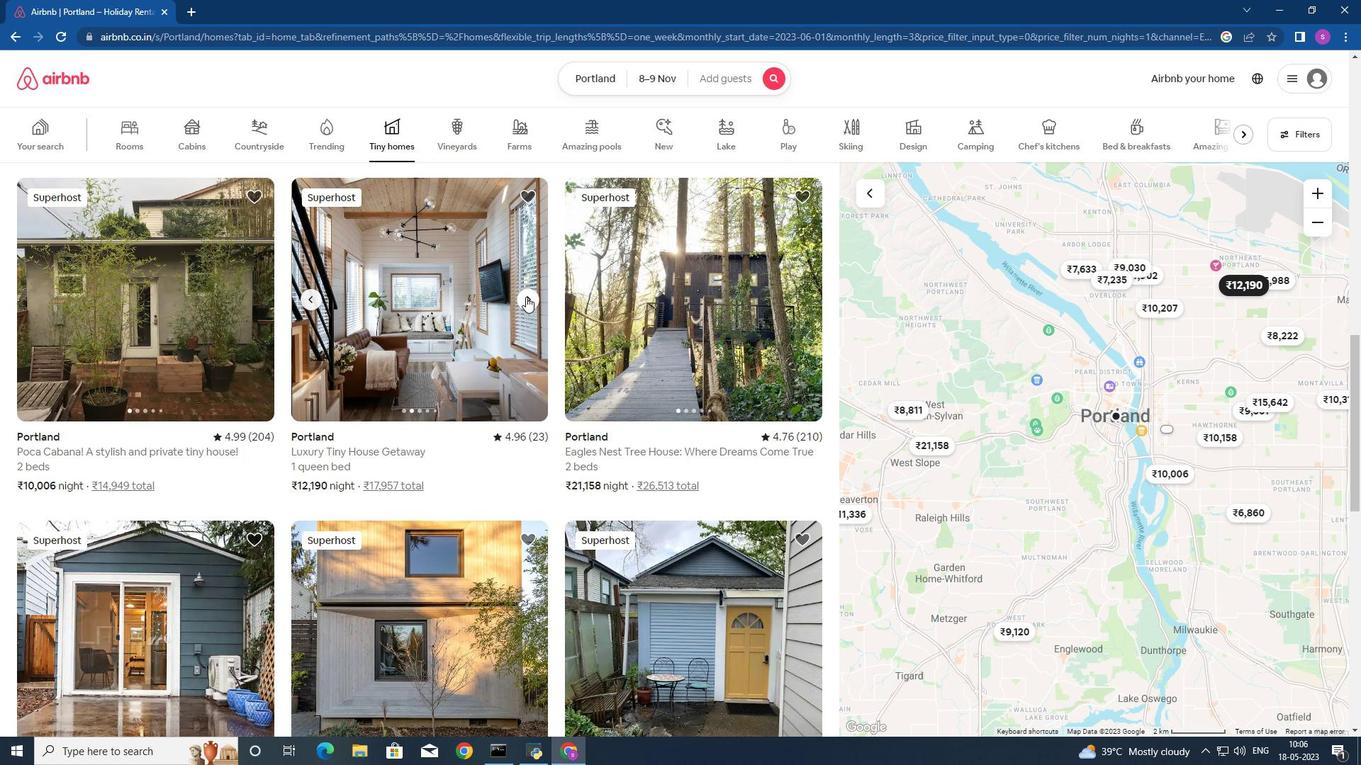 
Action: Mouse pressed left at (526, 297)
Screenshot: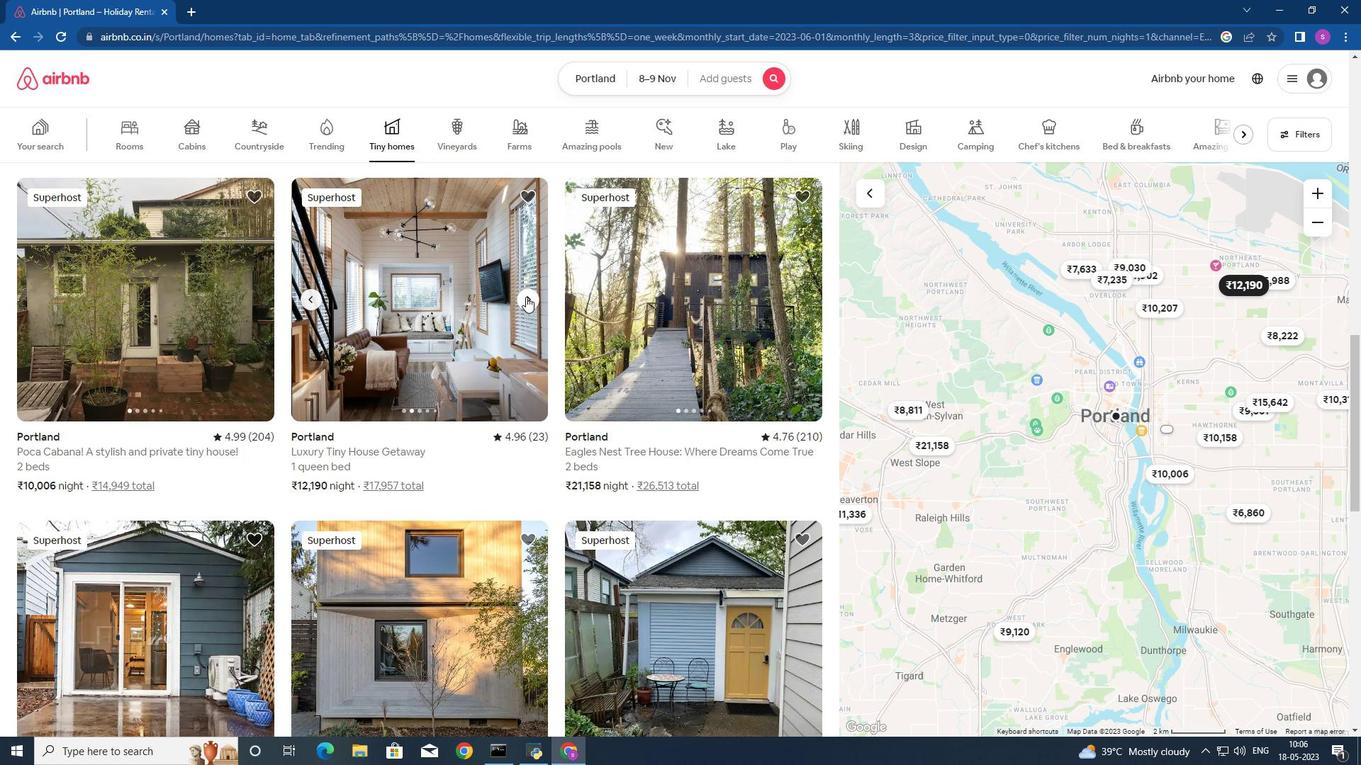 
Action: Mouse moved to (526, 297)
Screenshot: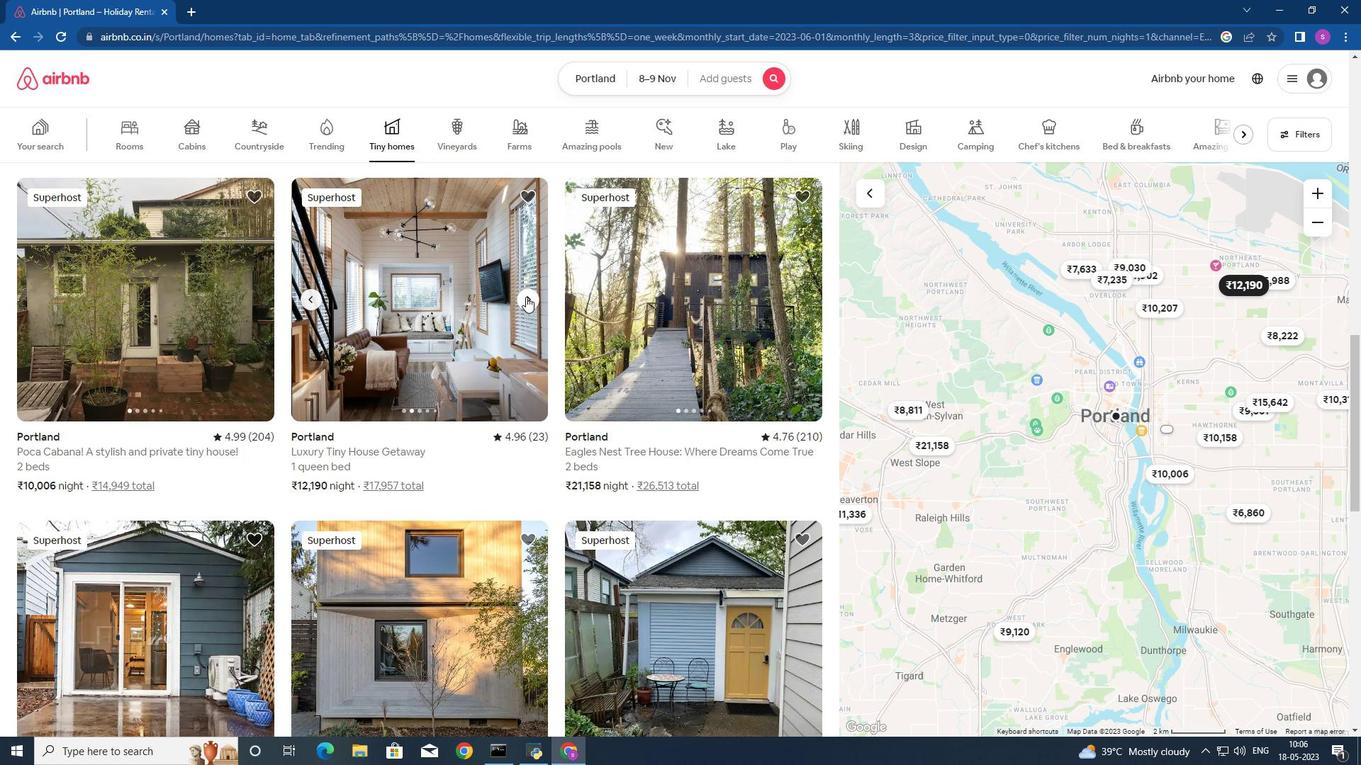 
Action: Mouse pressed left at (526, 297)
Screenshot: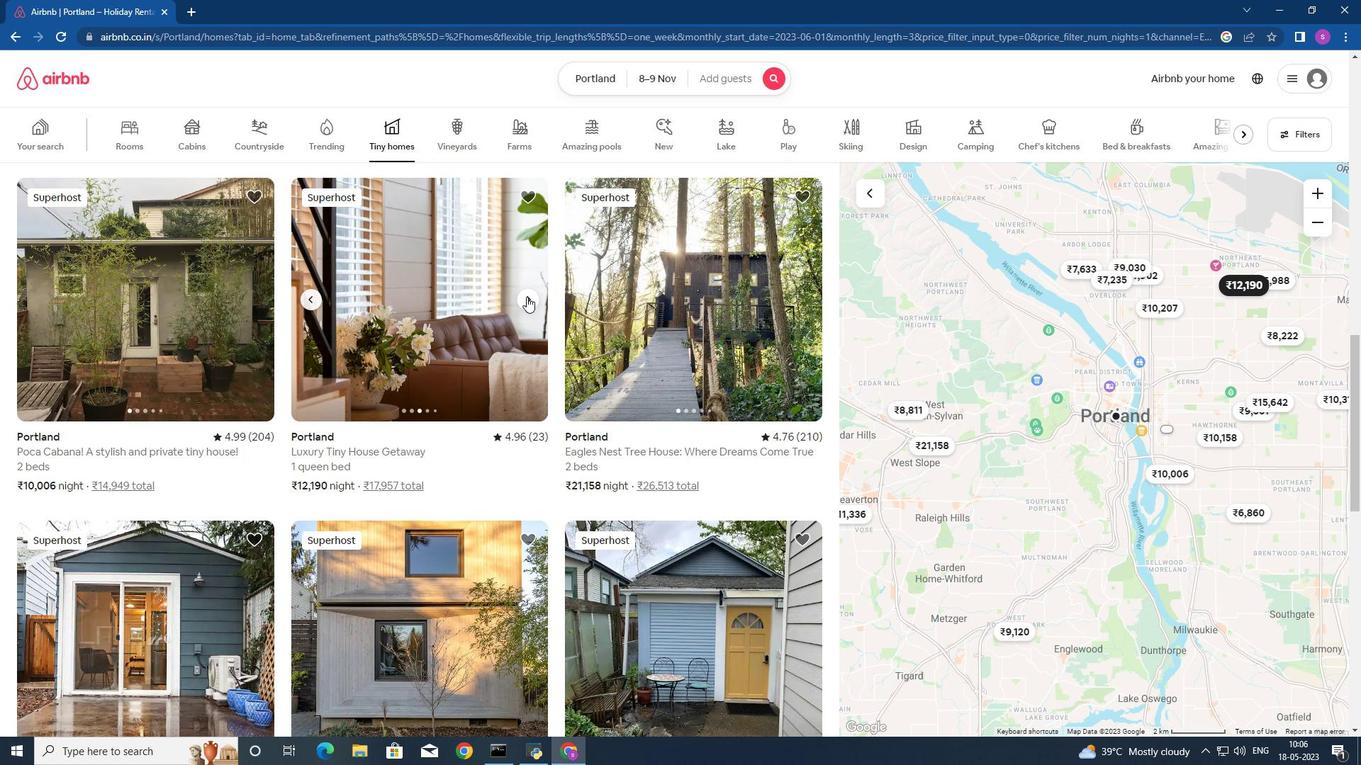 
Action: Mouse pressed left at (526, 297)
Screenshot: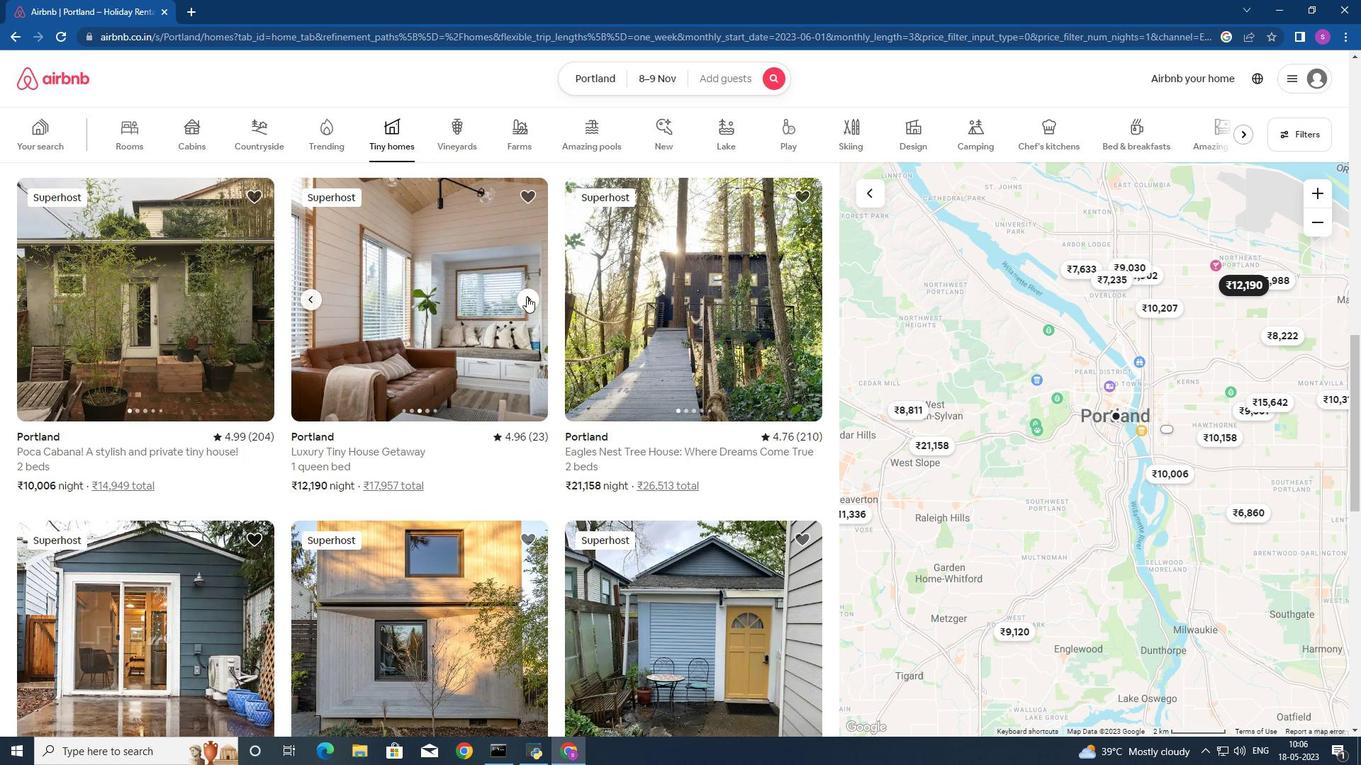 
Action: Mouse pressed left at (526, 297)
Screenshot: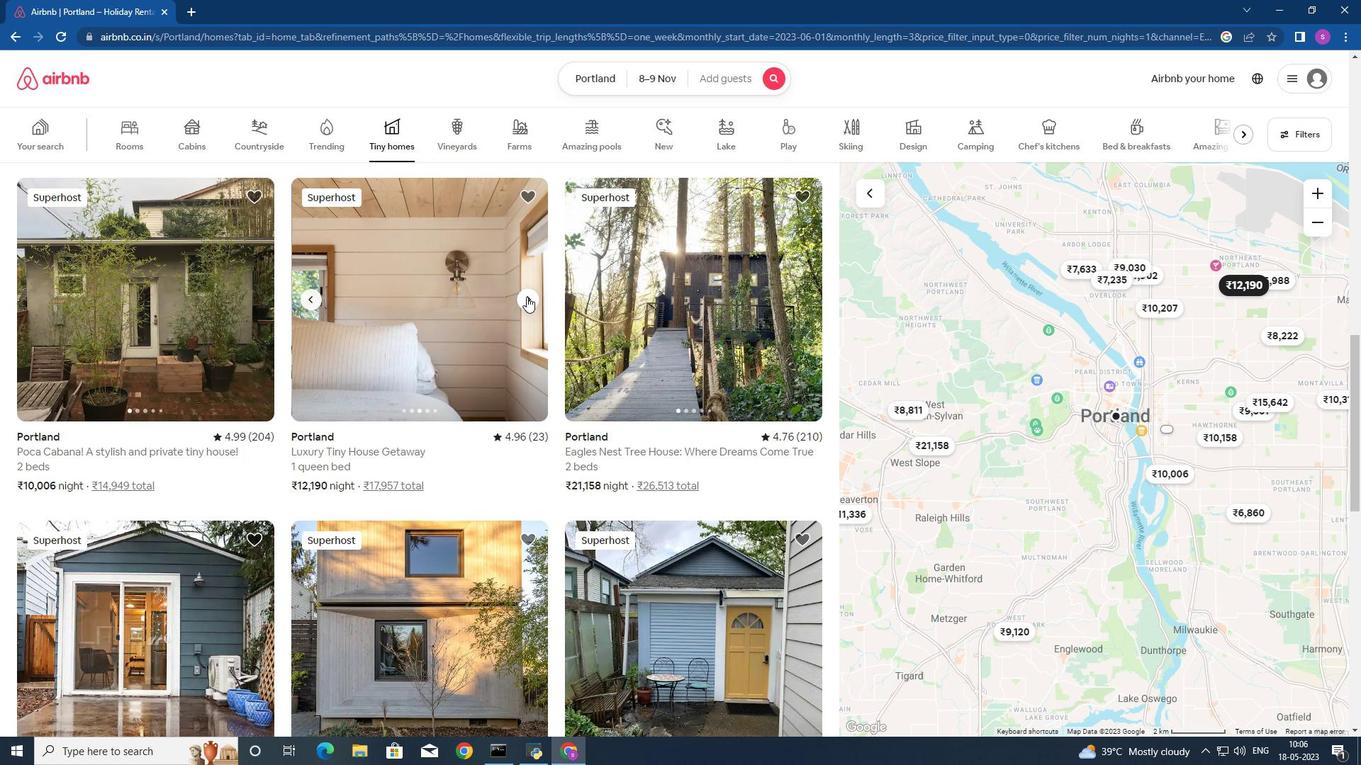 
Action: Mouse moved to (526, 297)
Screenshot: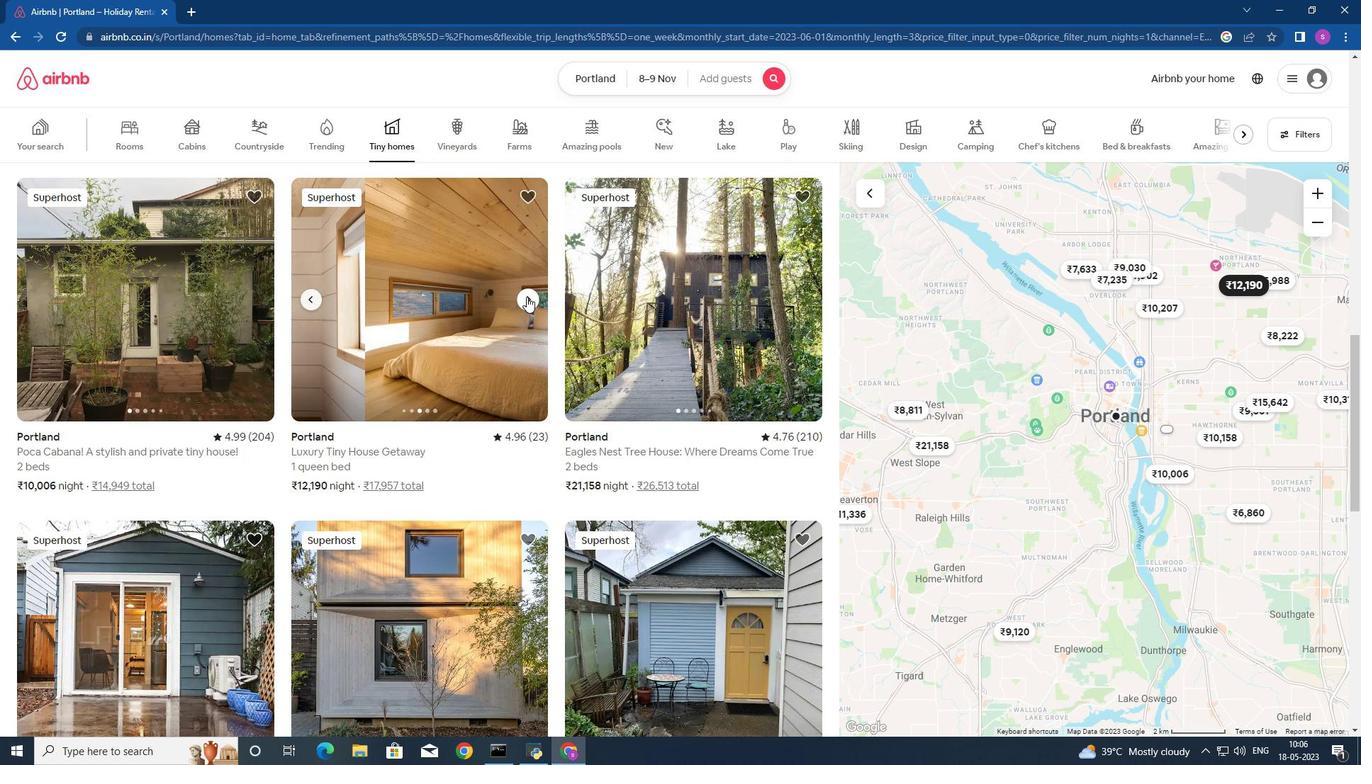 
Action: Mouse pressed left at (526, 297)
Screenshot: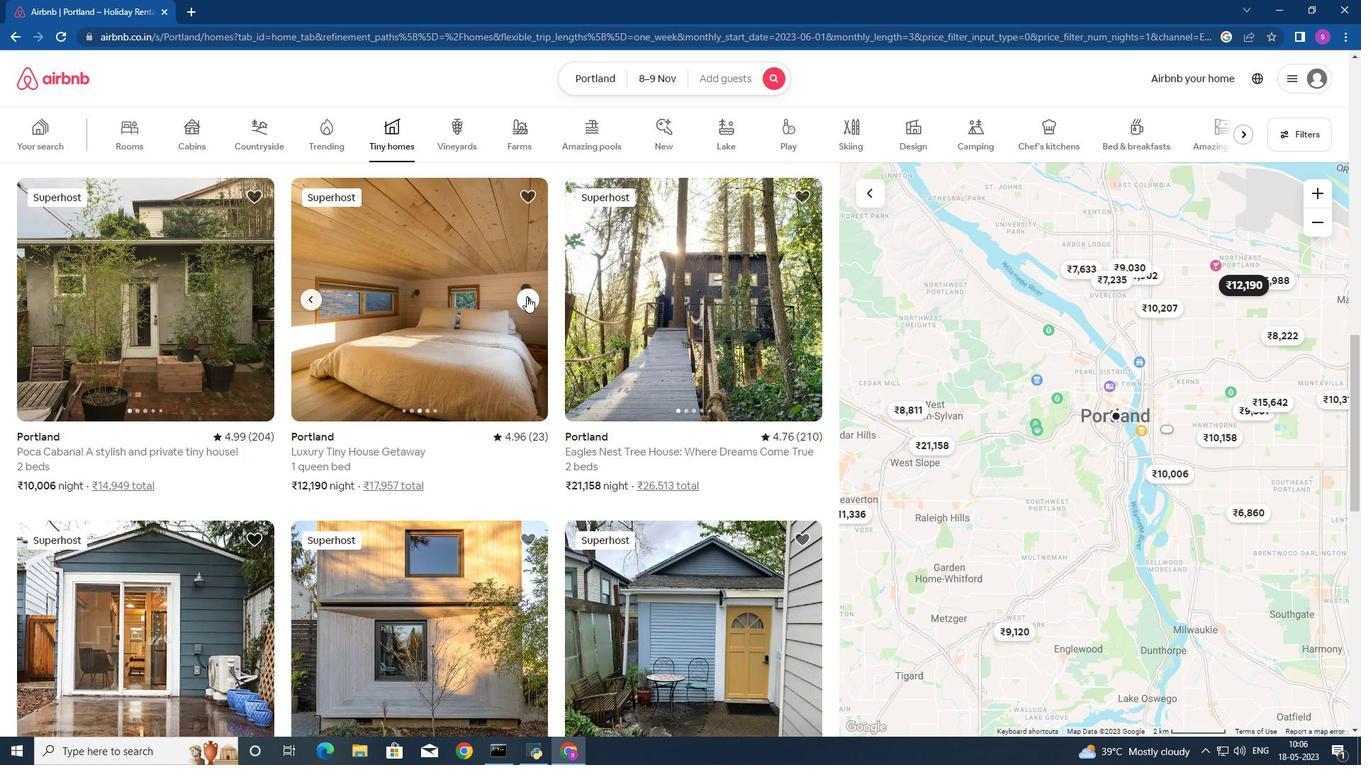 
Action: Mouse moved to (255, 299)
Screenshot: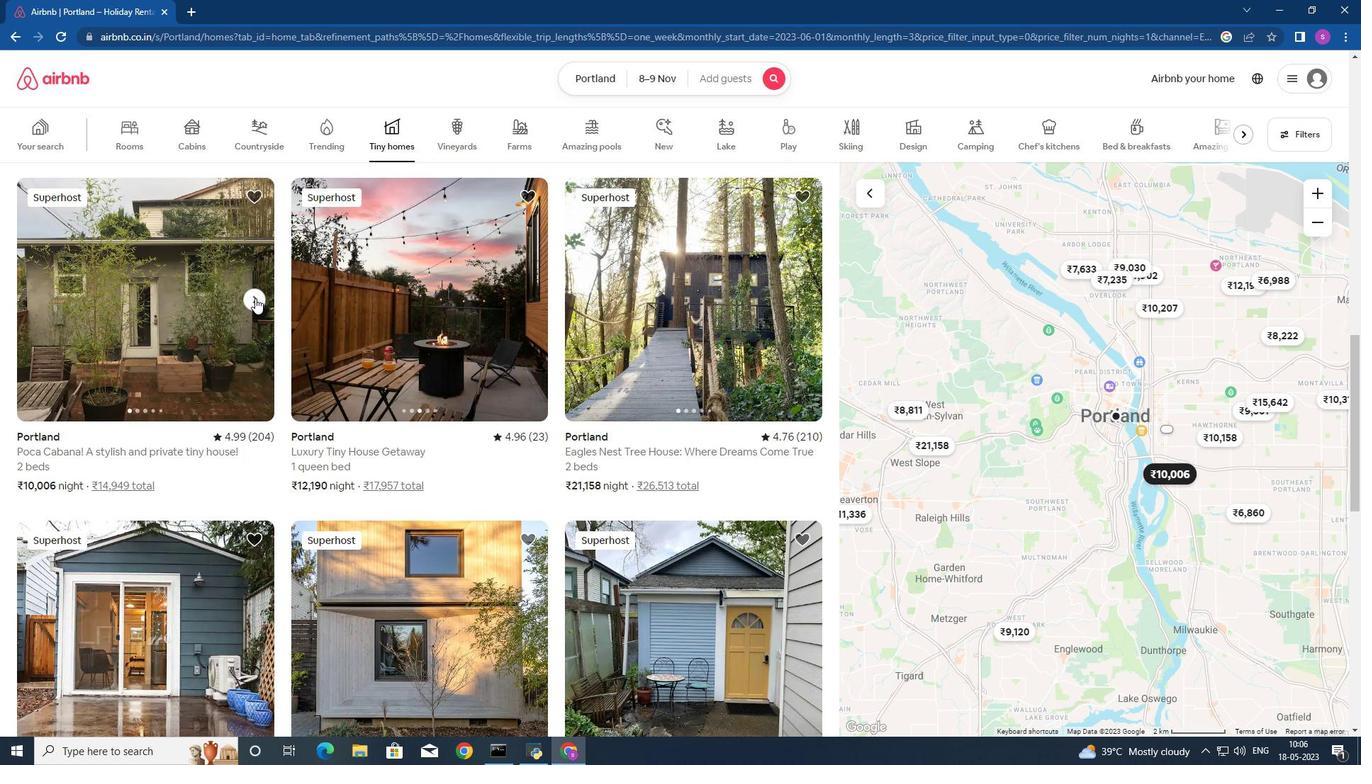 
Action: Mouse pressed left at (255, 299)
Screenshot: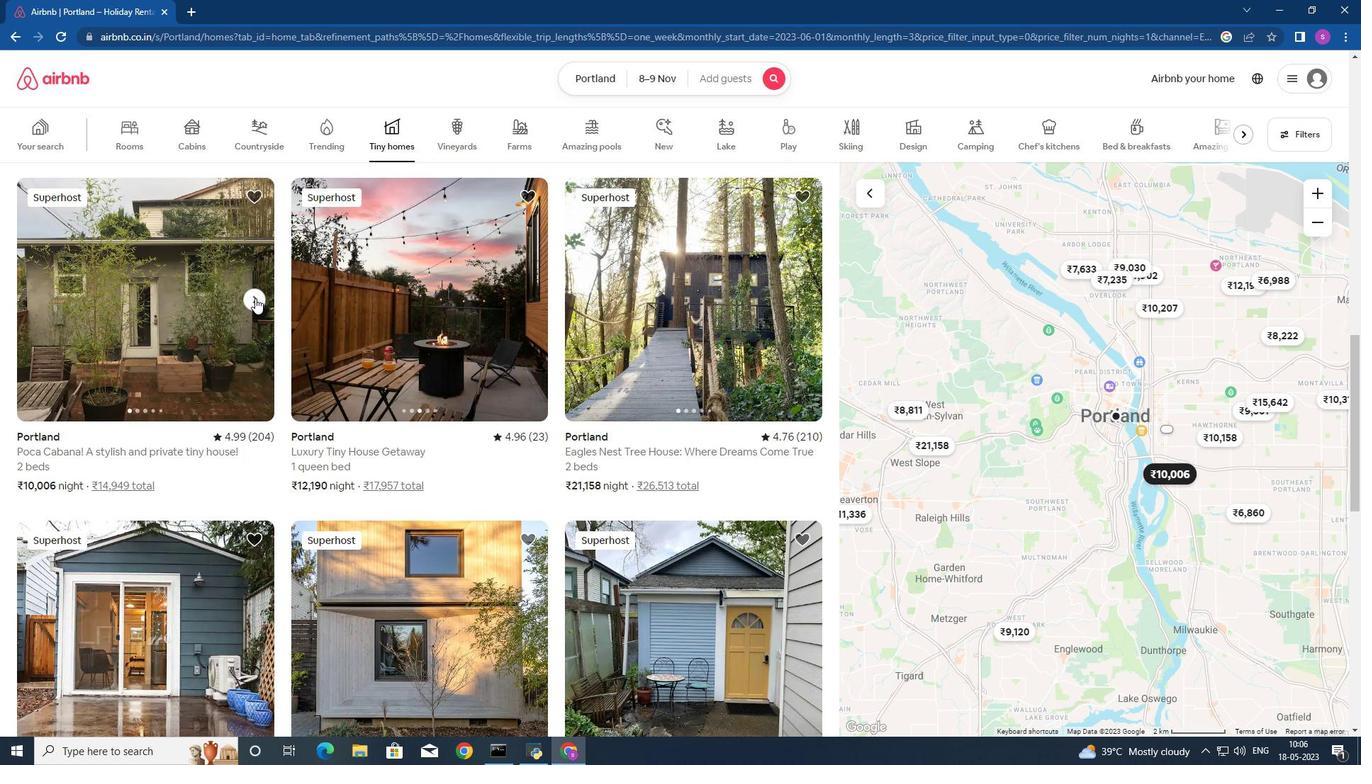 
Action: Mouse moved to (254, 300)
Screenshot: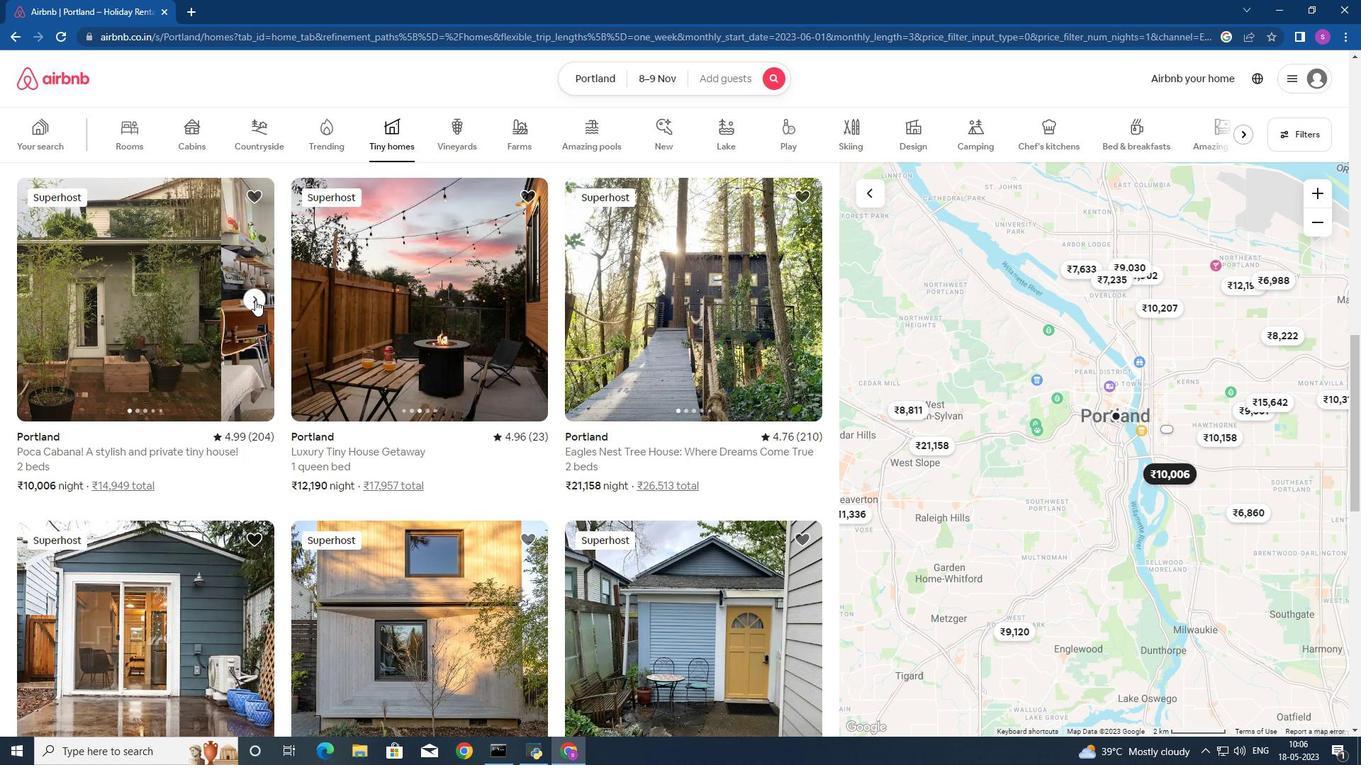 
Action: Mouse pressed left at (254, 300)
Screenshot: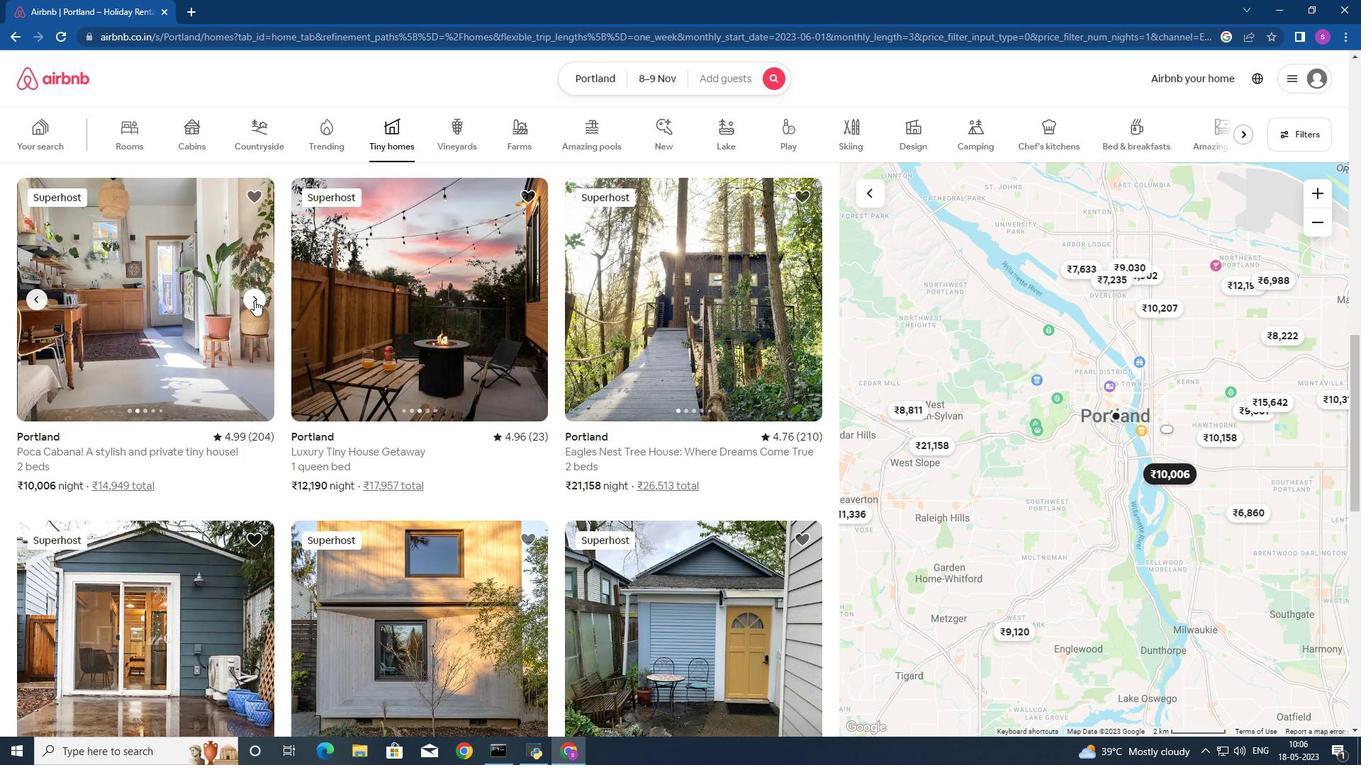 
Action: Mouse moved to (254, 300)
Screenshot: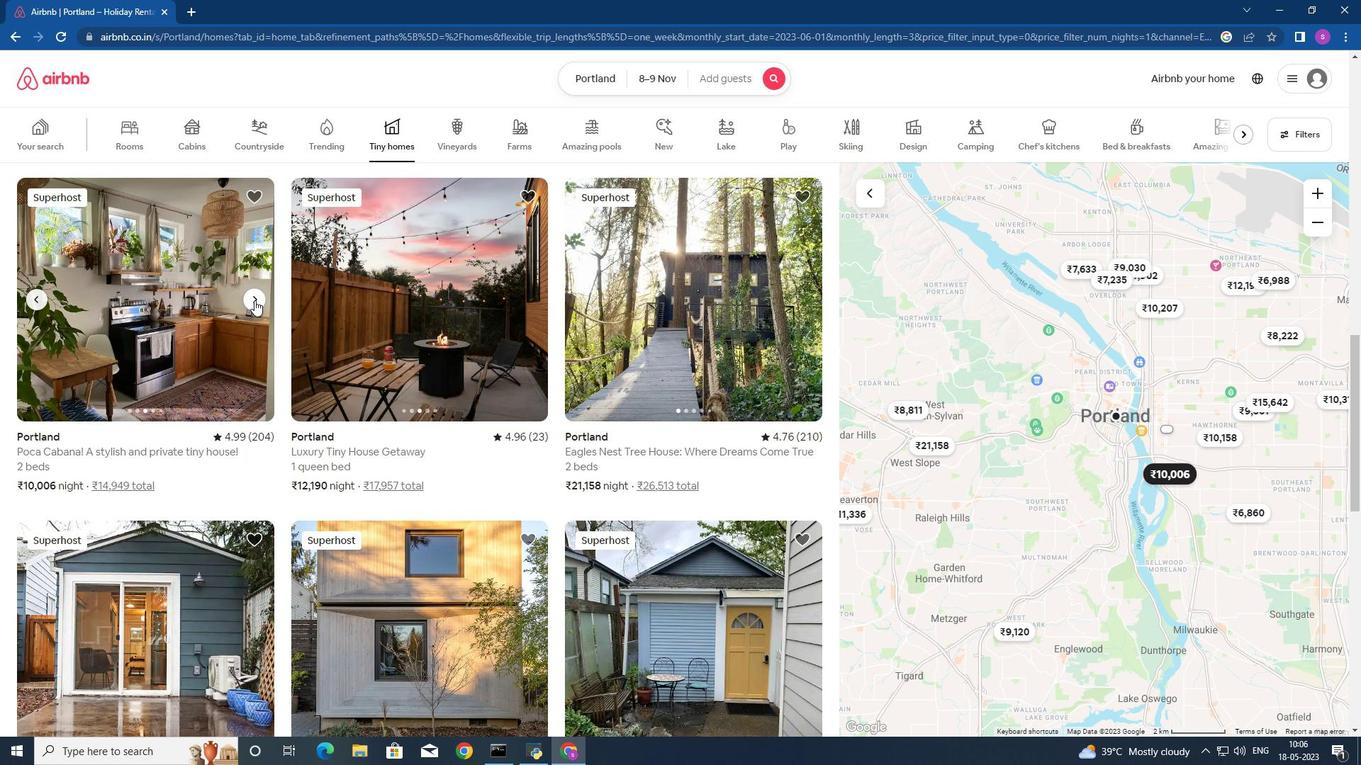 
Action: Mouse pressed left at (254, 300)
Screenshot: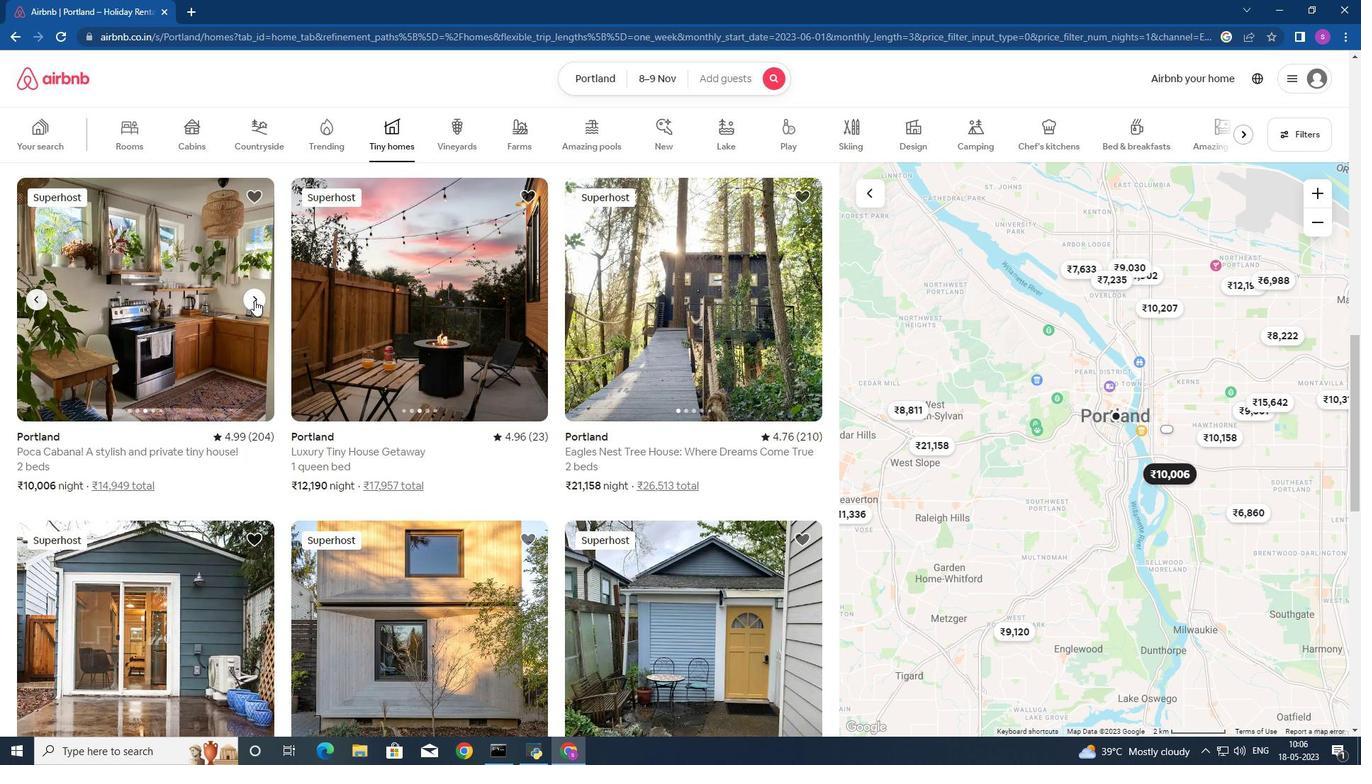 
Action: Mouse pressed left at (254, 300)
Screenshot: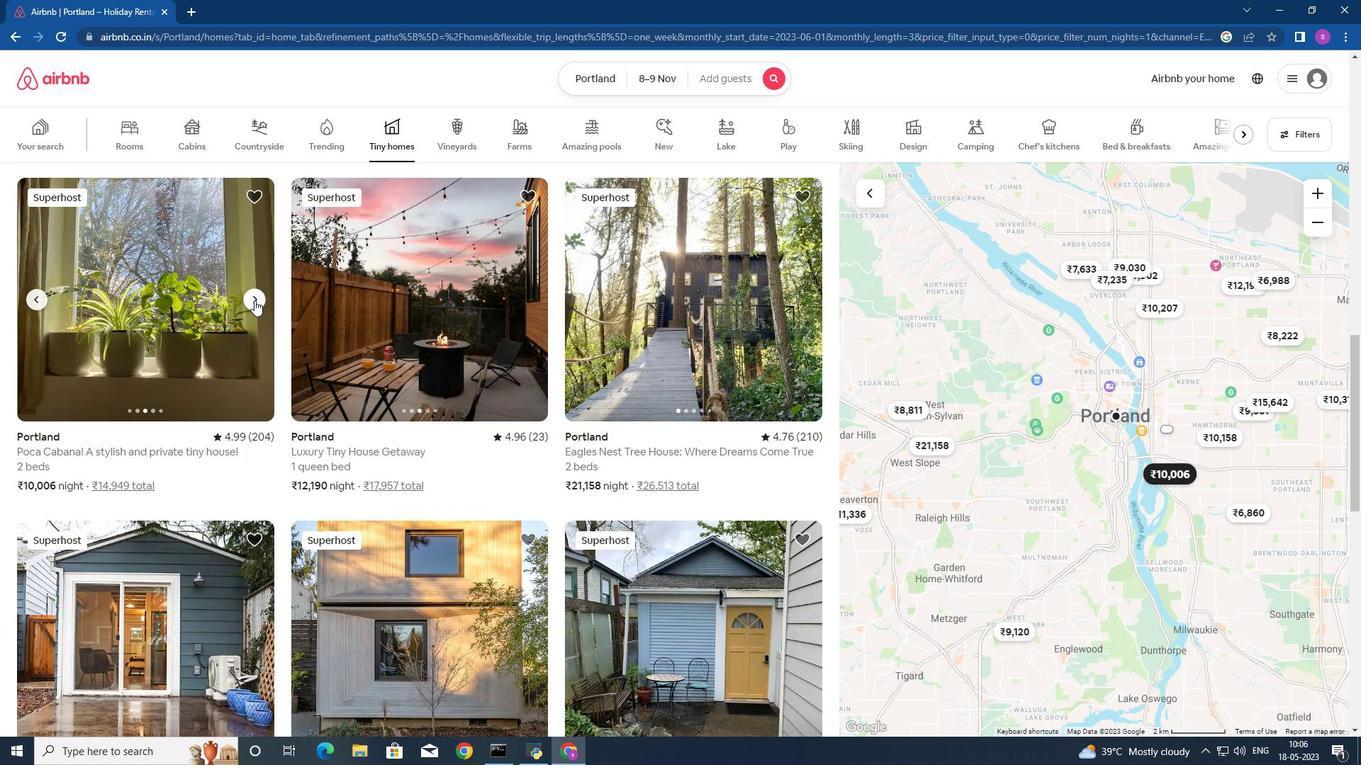 
Action: Mouse pressed left at (254, 300)
Screenshot: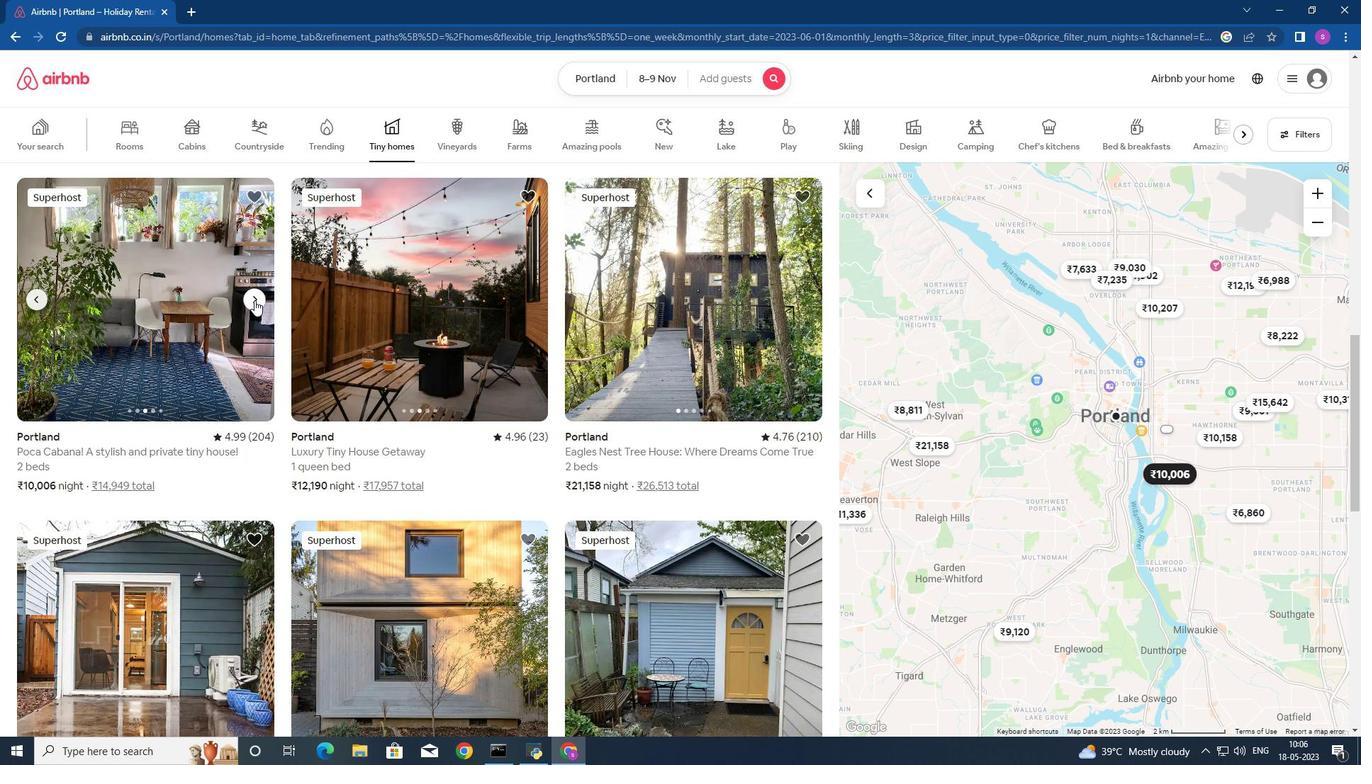 
Action: Mouse pressed left at (254, 300)
Screenshot: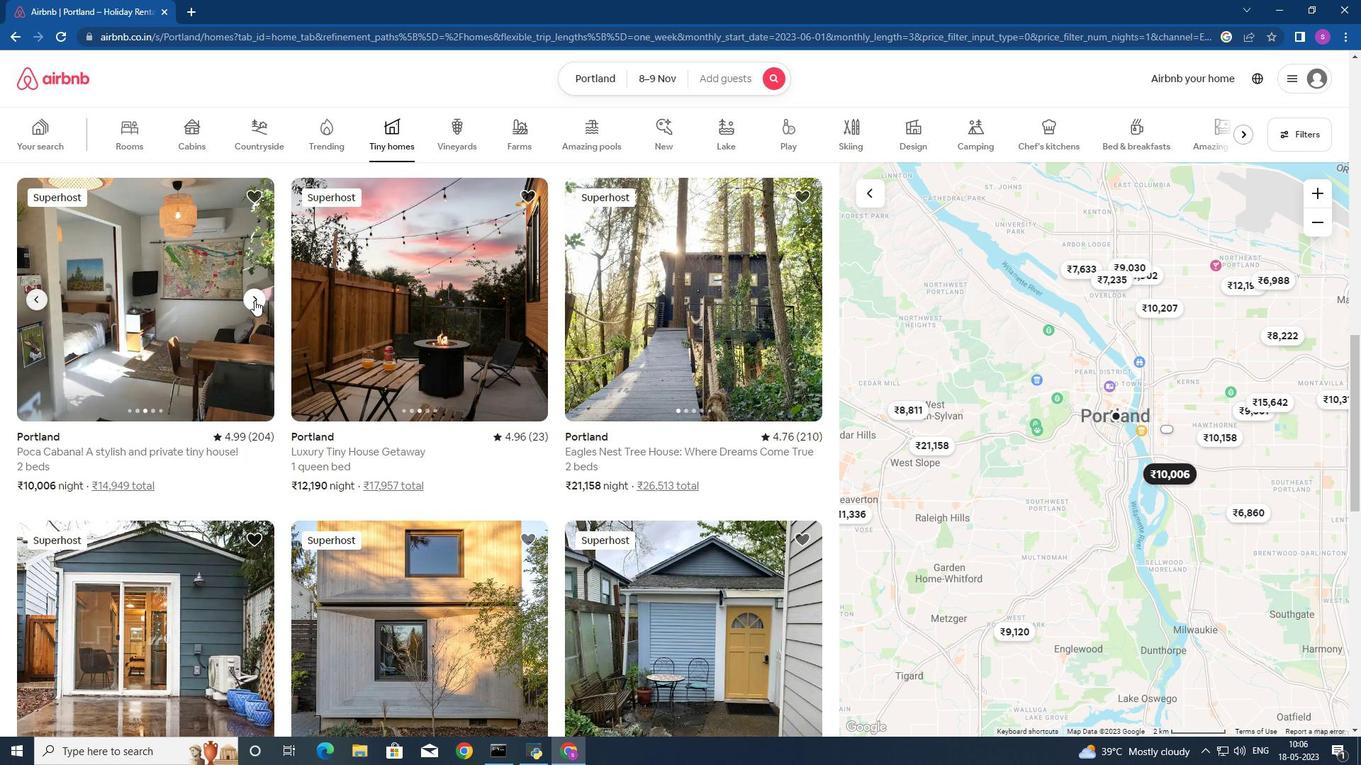 
Action: Mouse moved to (254, 299)
Screenshot: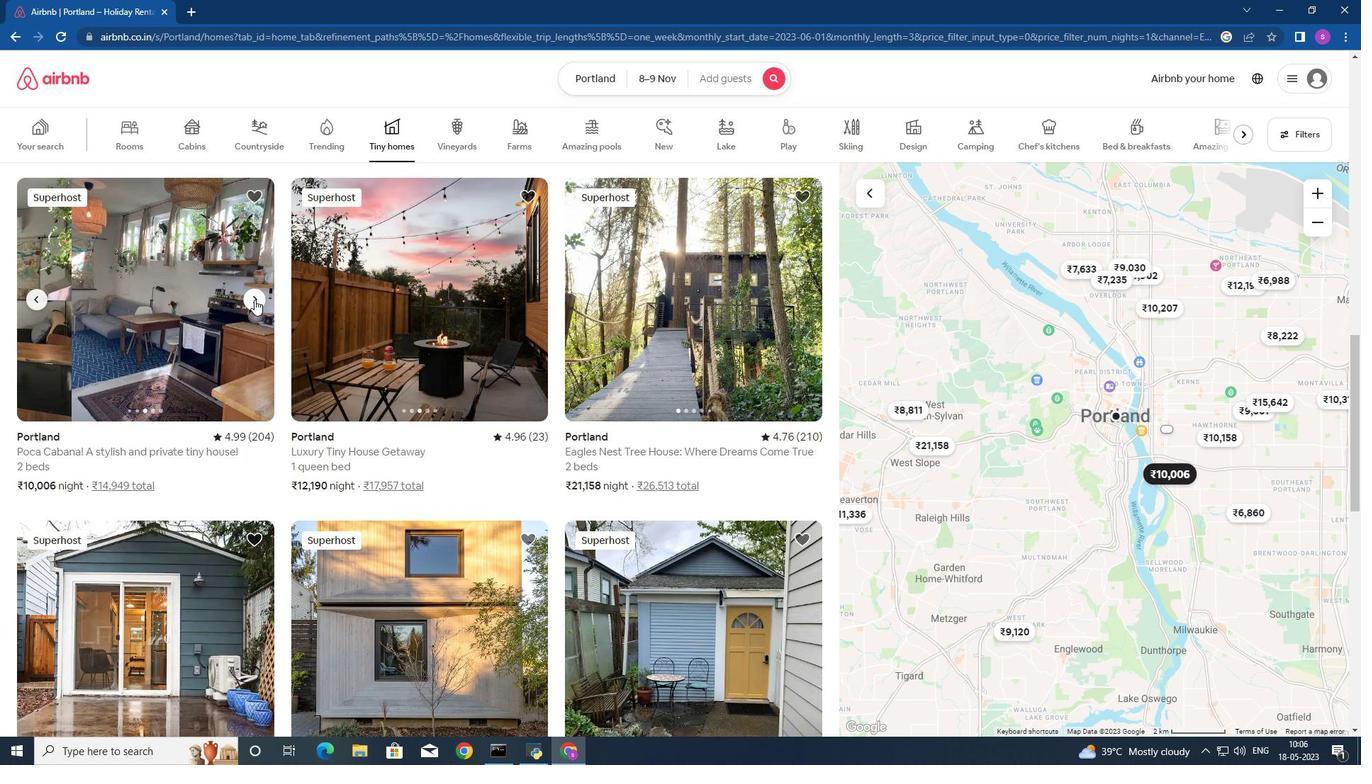 
Action: Mouse scrolled (254, 299) with delta (0, 0)
Screenshot: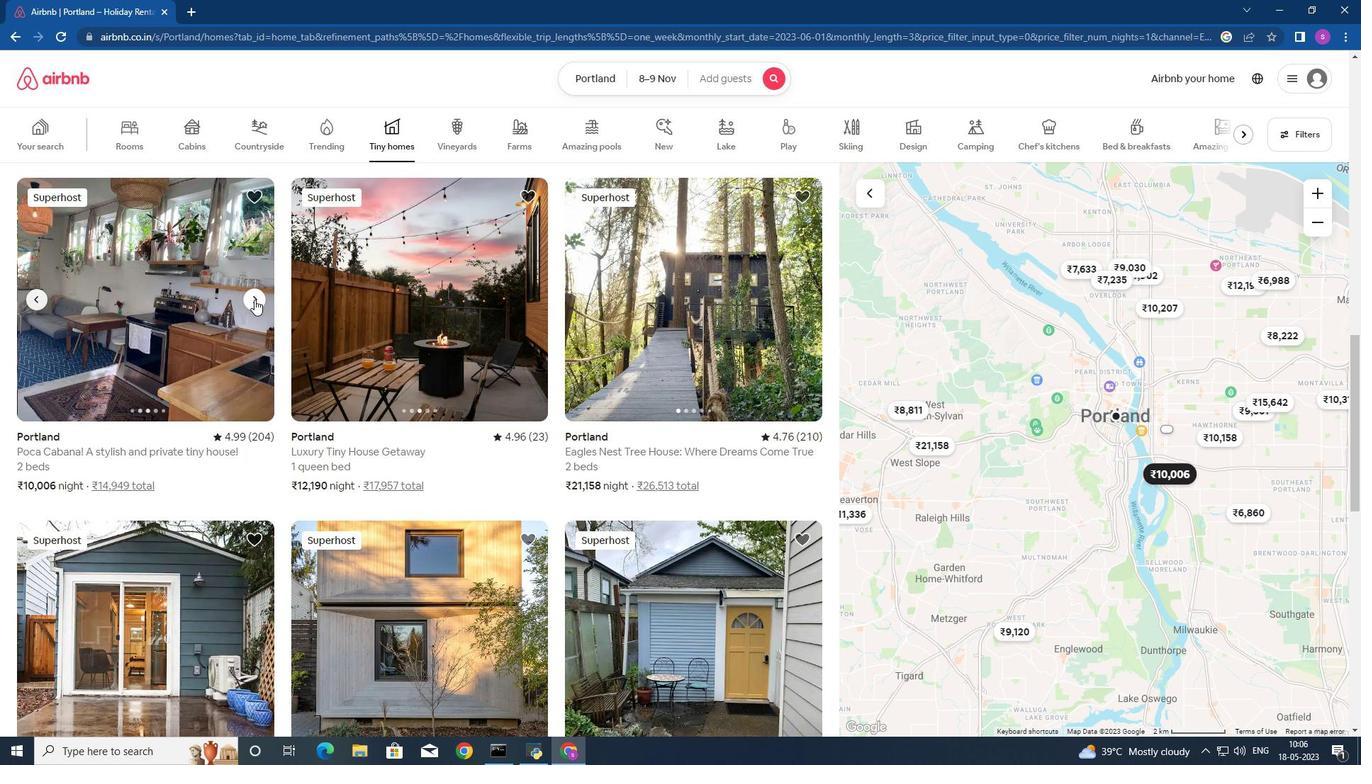 
Action: Mouse moved to (254, 300)
Screenshot: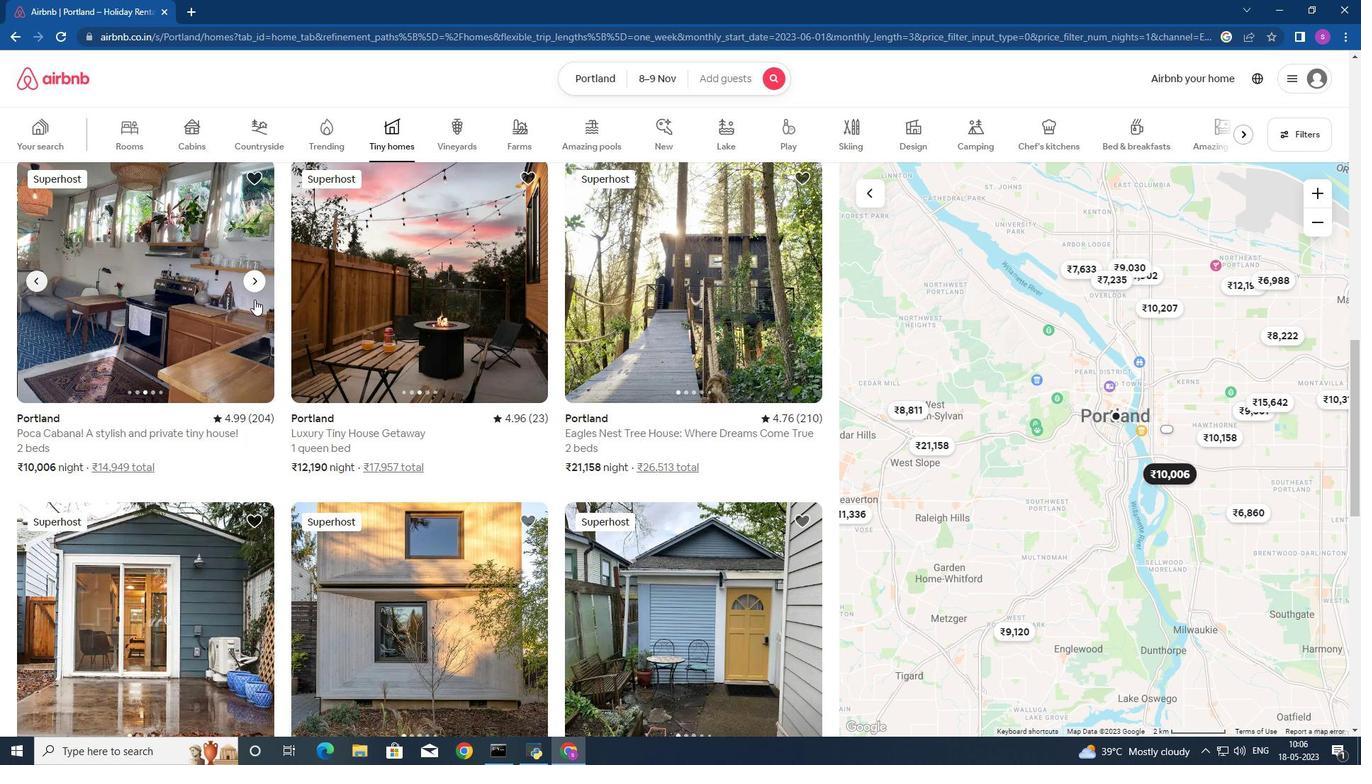
Action: Mouse scrolled (254, 299) with delta (0, 0)
Screenshot: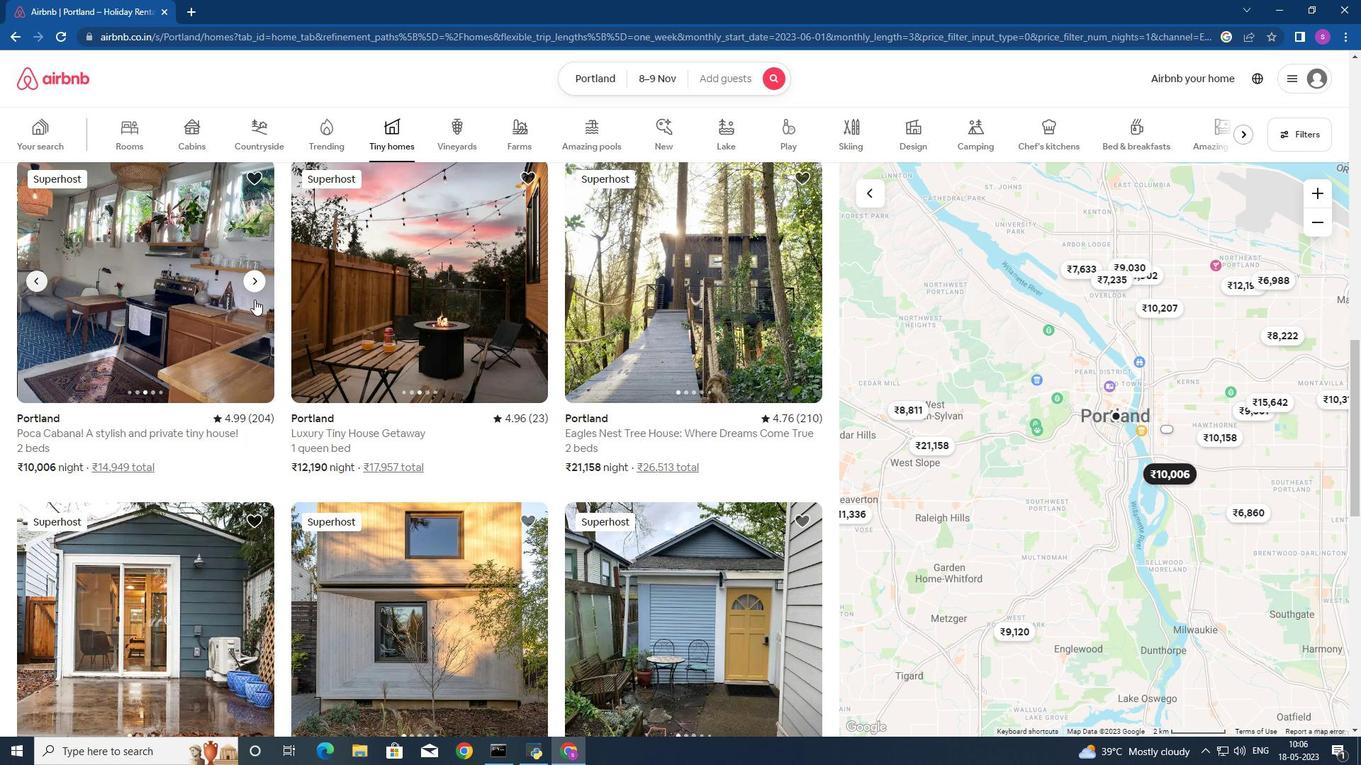 
Action: Mouse scrolled (254, 299) with delta (0, 0)
Screenshot: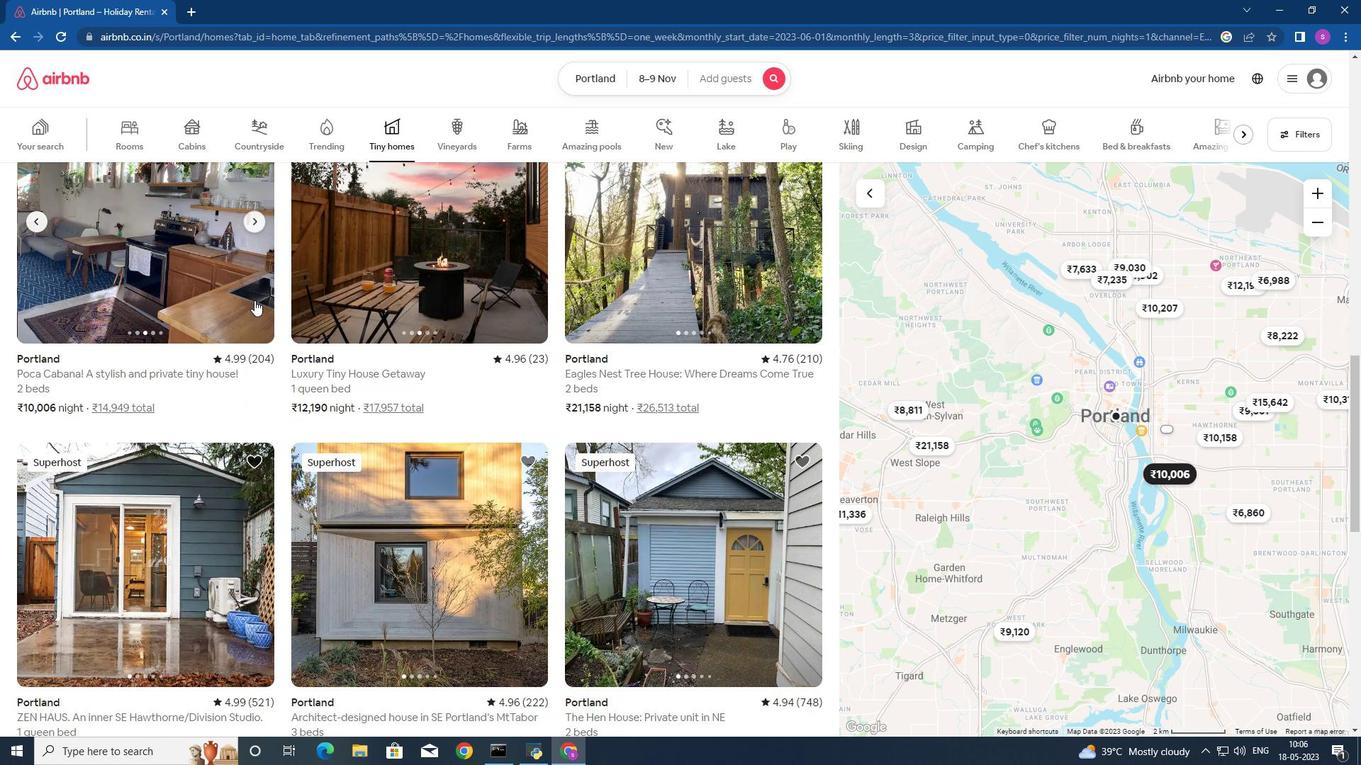 
Action: Mouse moved to (254, 300)
Screenshot: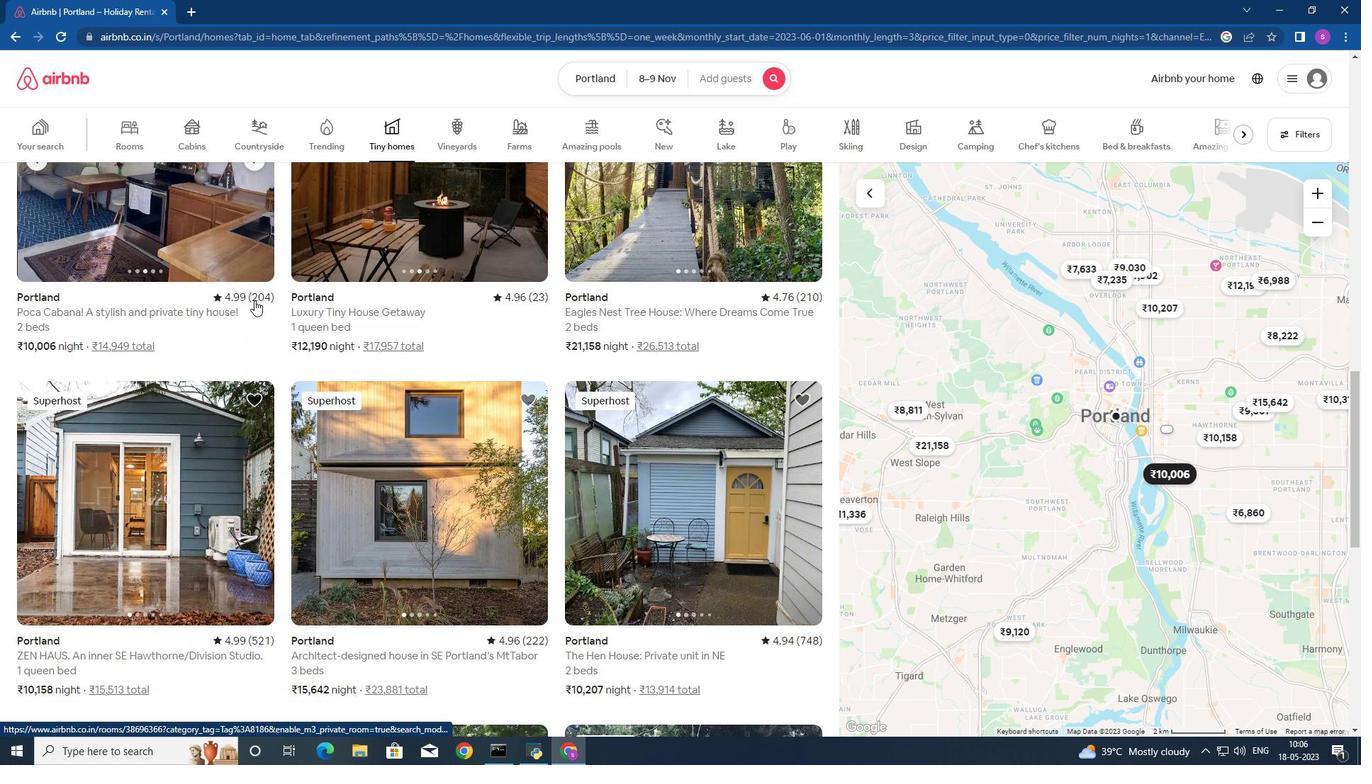 
Action: Mouse scrolled (254, 299) with delta (0, 0)
Screenshot: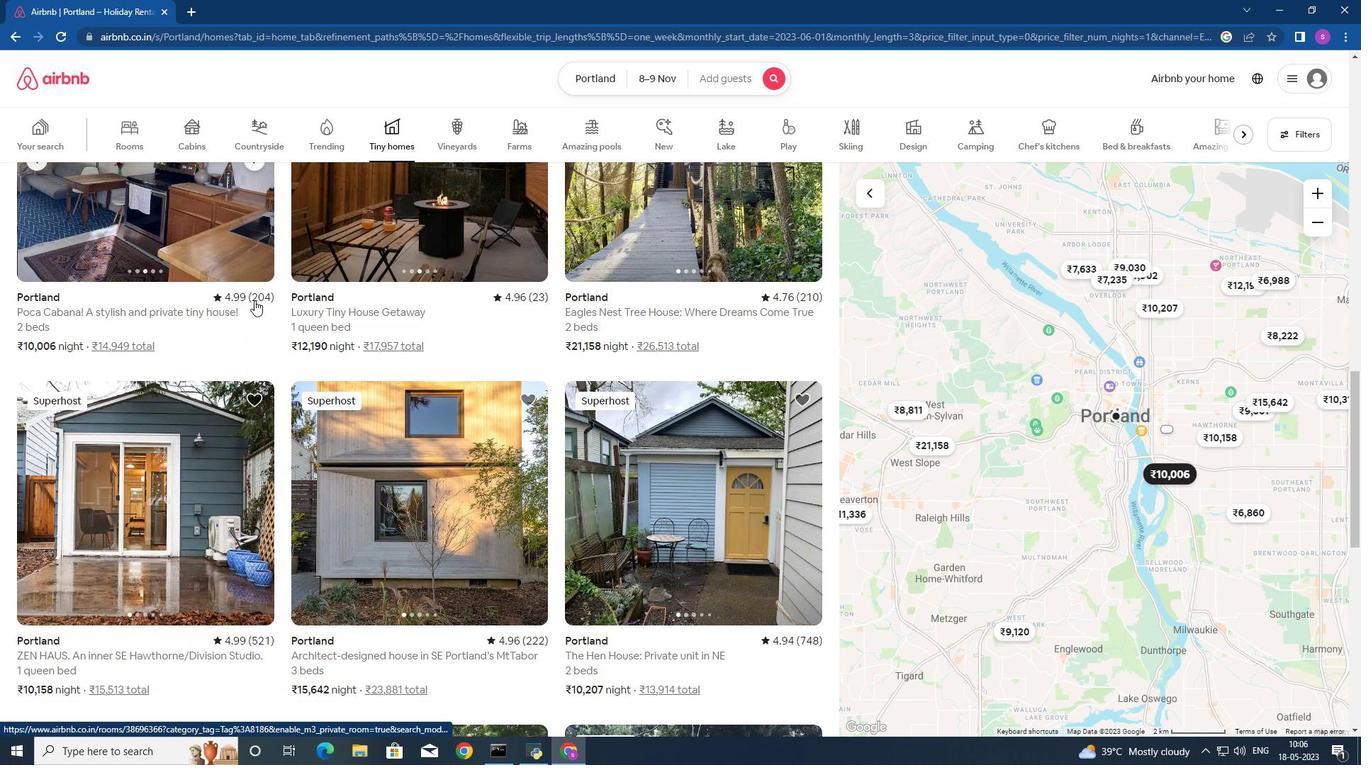 
Action: Mouse moved to (254, 301)
Screenshot: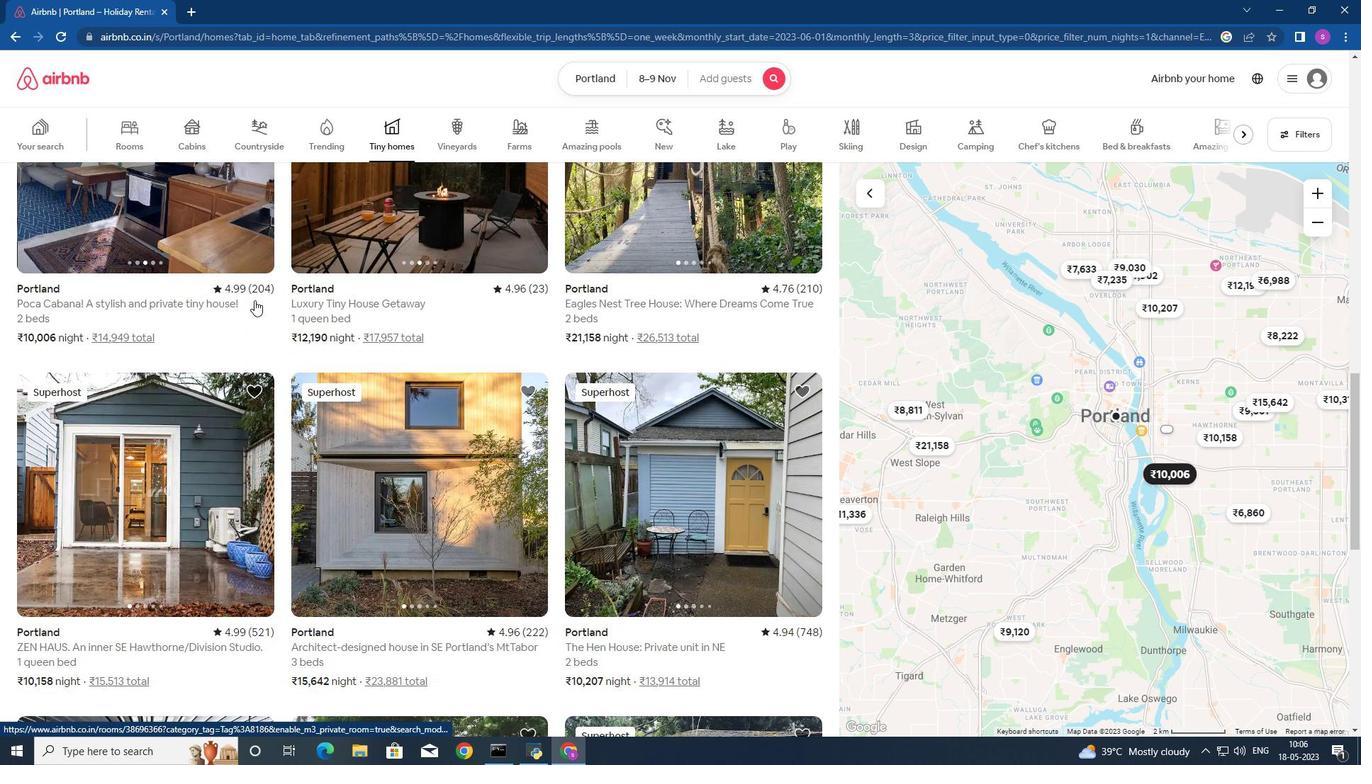 
Action: Mouse scrolled (254, 300) with delta (0, 0)
Screenshot: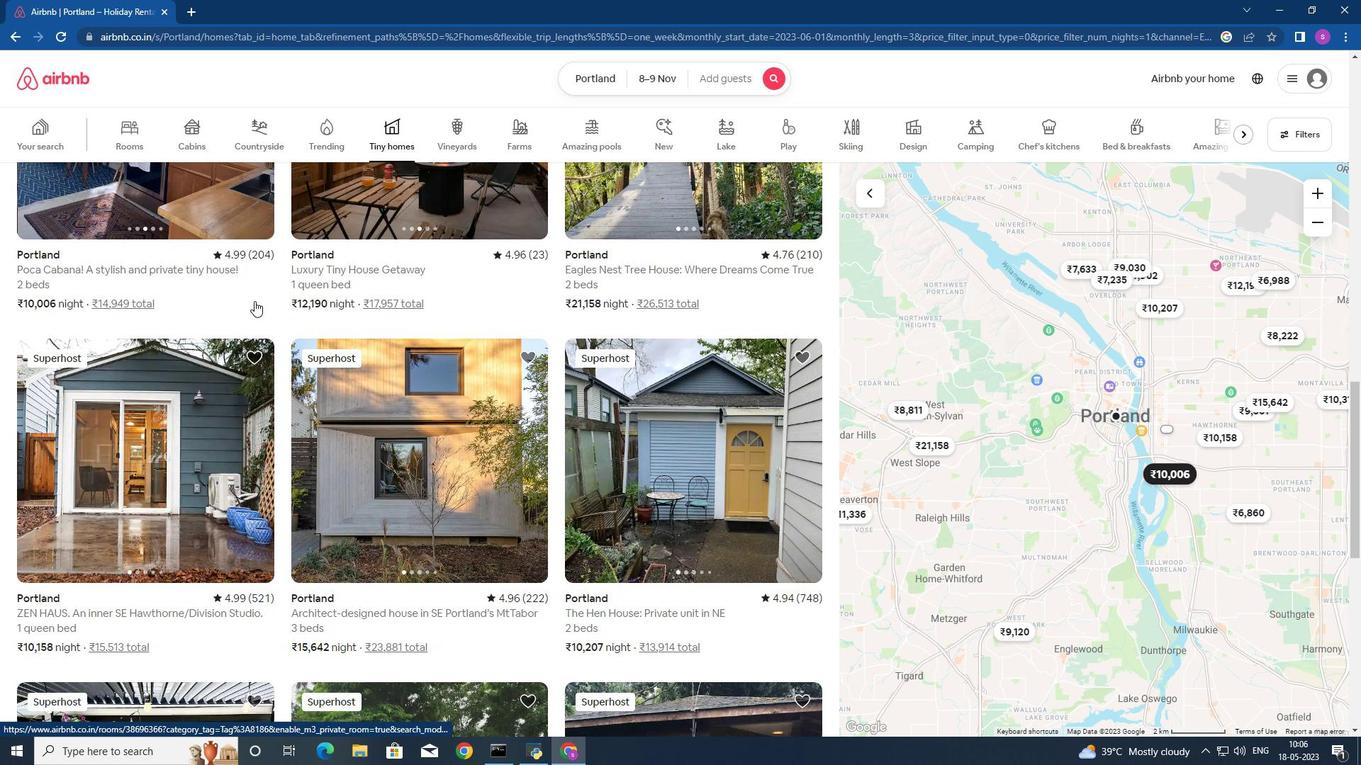 
Action: Mouse moved to (254, 289)
Screenshot: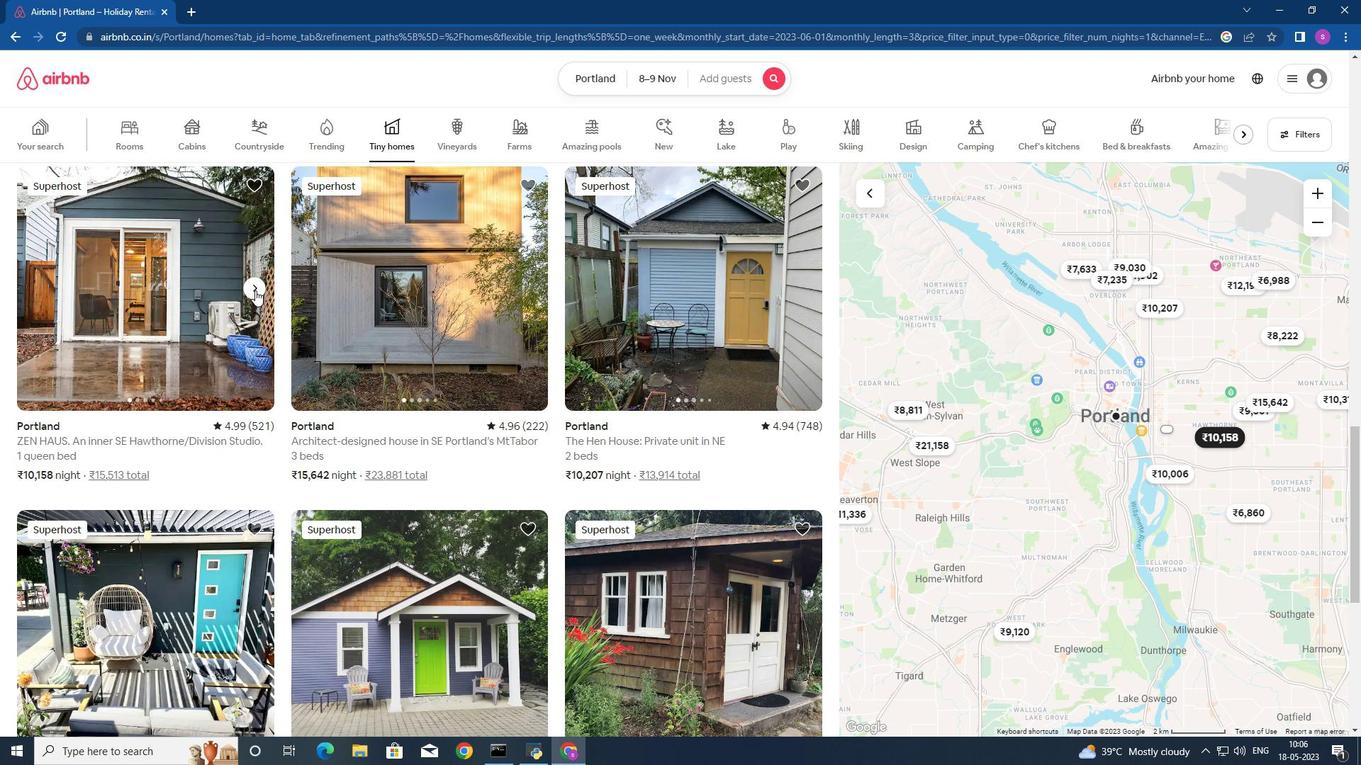 
Action: Mouse pressed left at (254, 289)
Screenshot: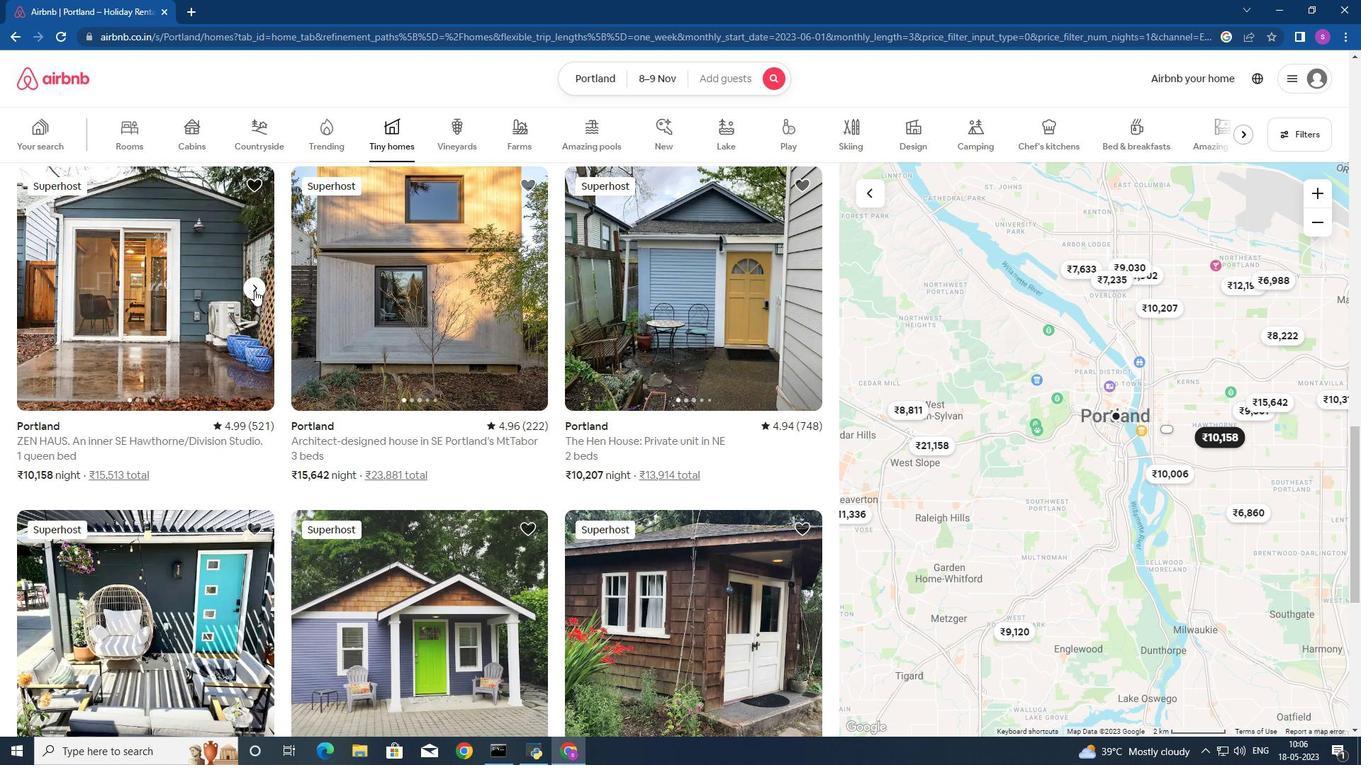 
Action: Mouse pressed left at (254, 289)
Screenshot: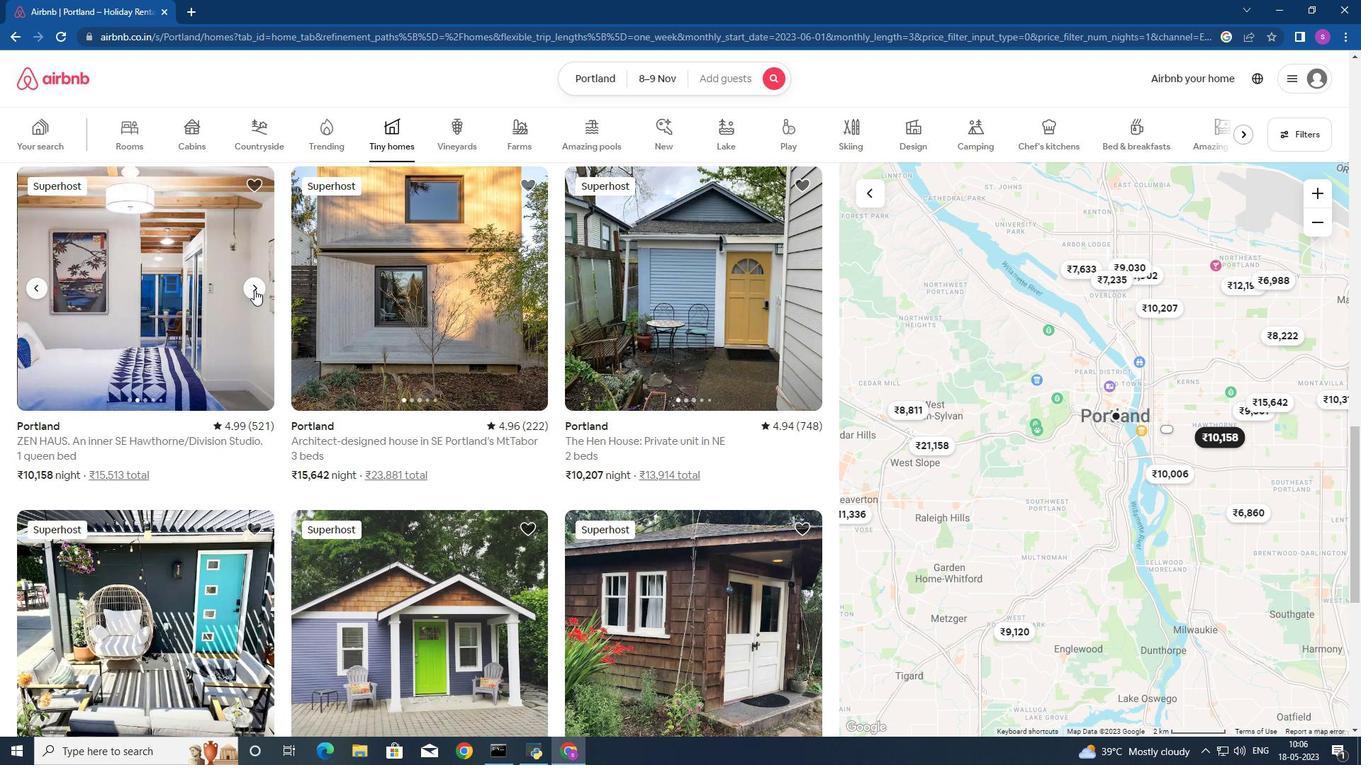 
Action: Mouse moved to (254, 289)
Screenshot: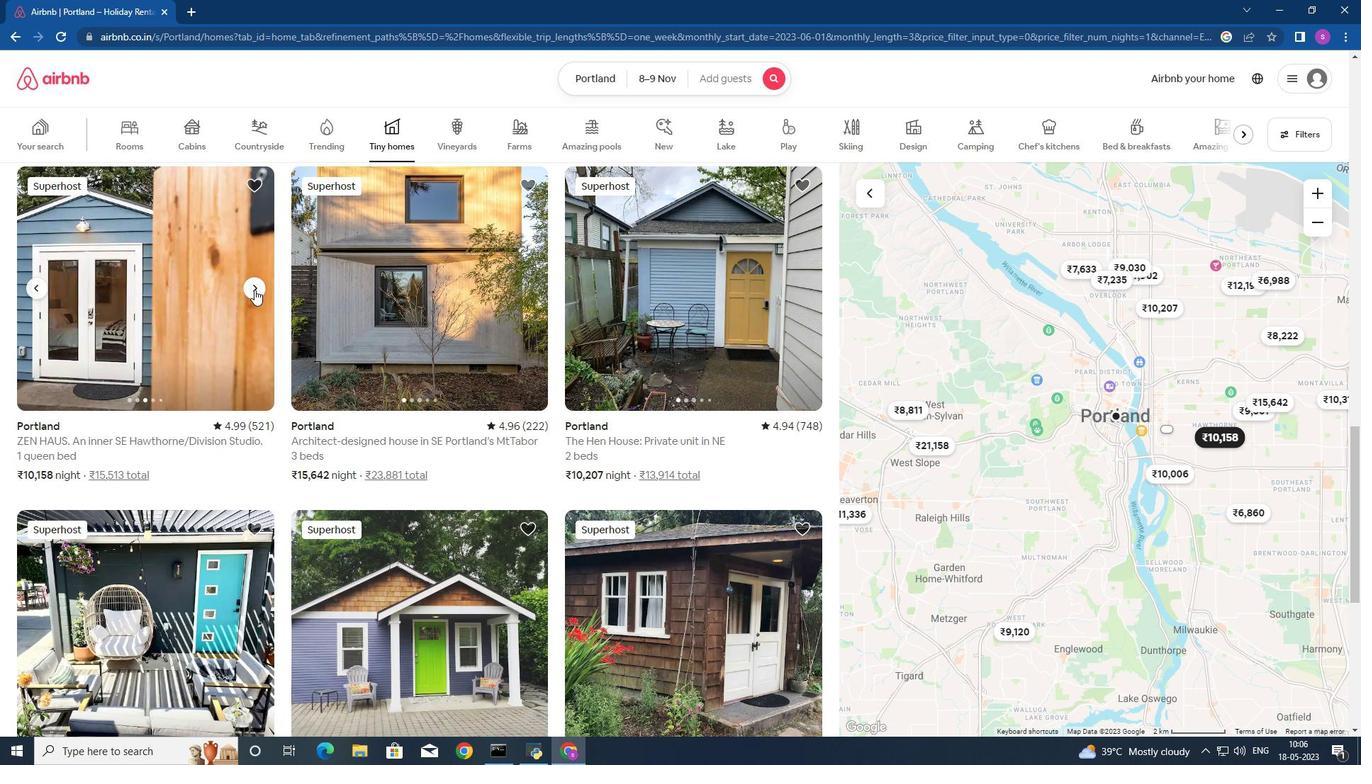 
Action: Mouse pressed left at (254, 289)
Screenshot: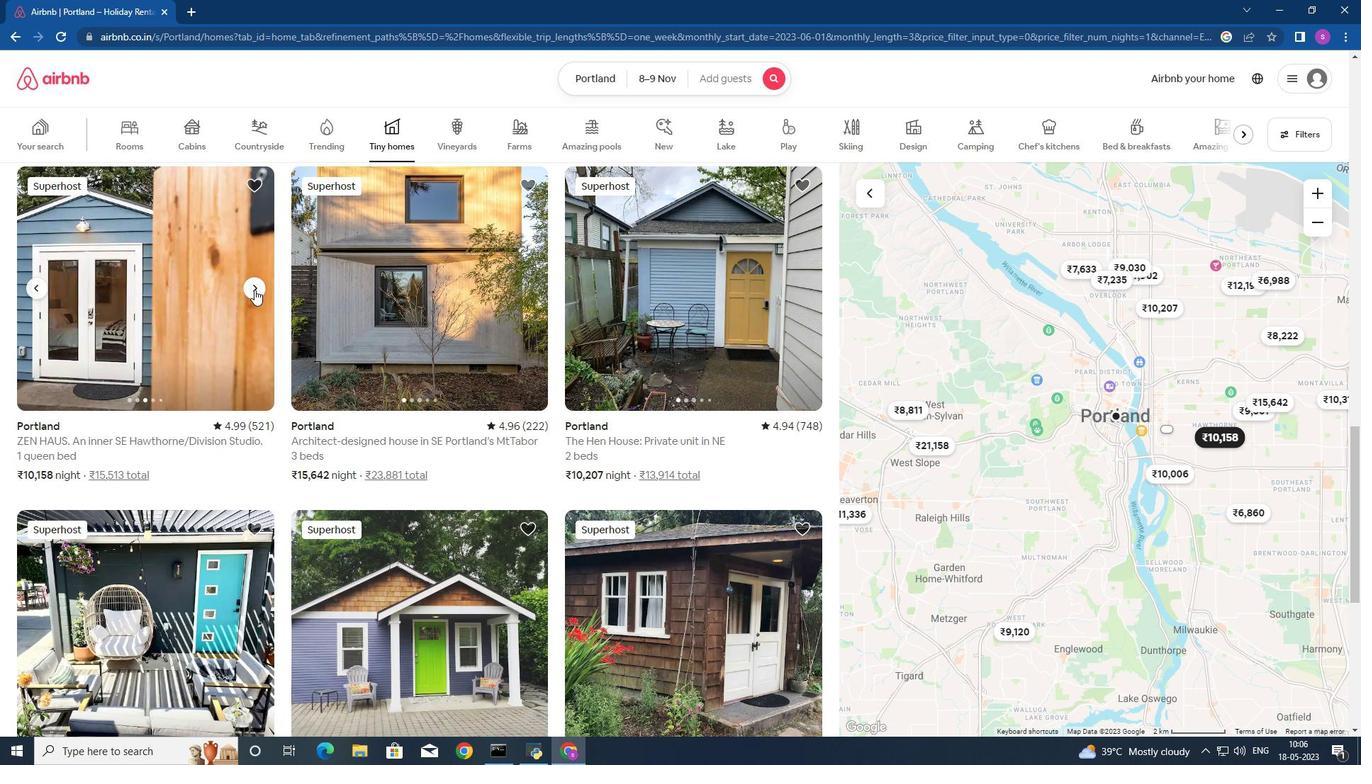 
Action: Mouse moved to (255, 295)
Screenshot: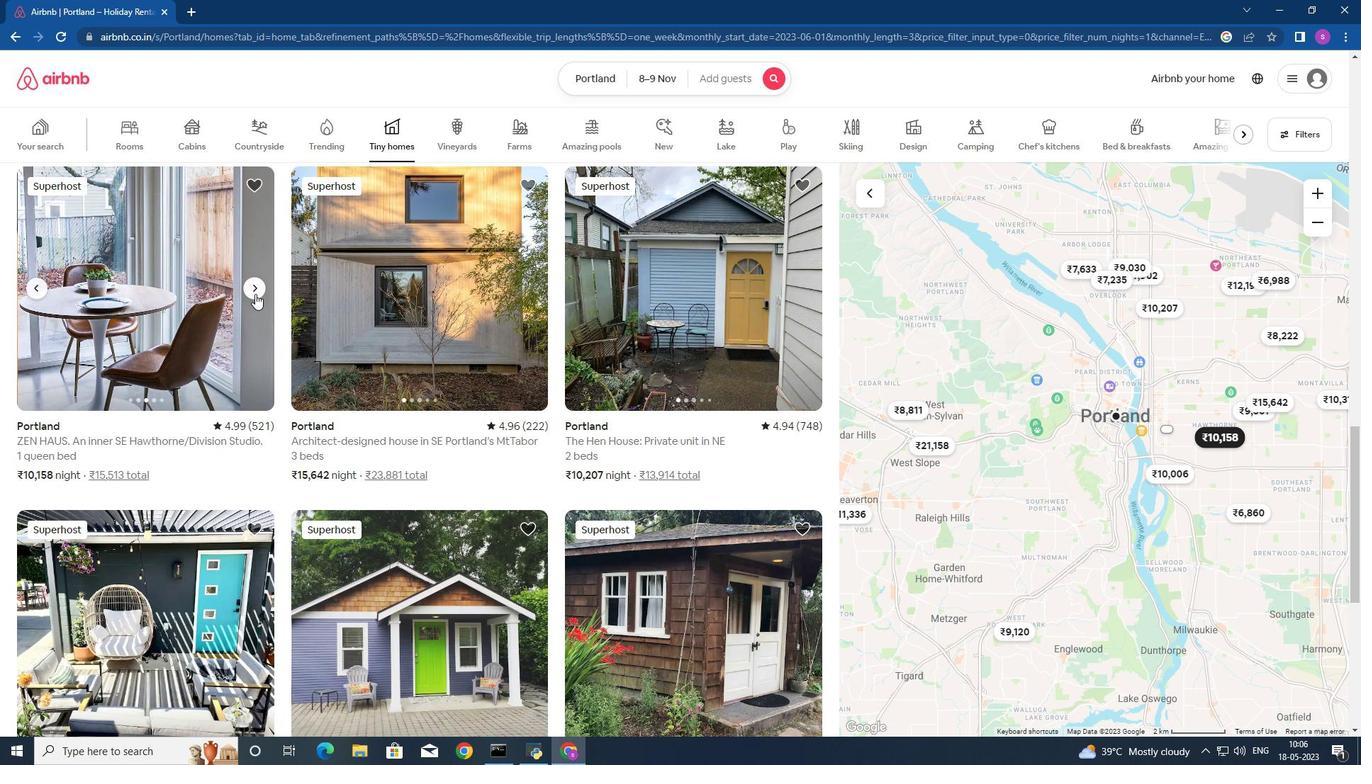 
Action: Mouse scrolled (255, 294) with delta (0, 0)
Screenshot: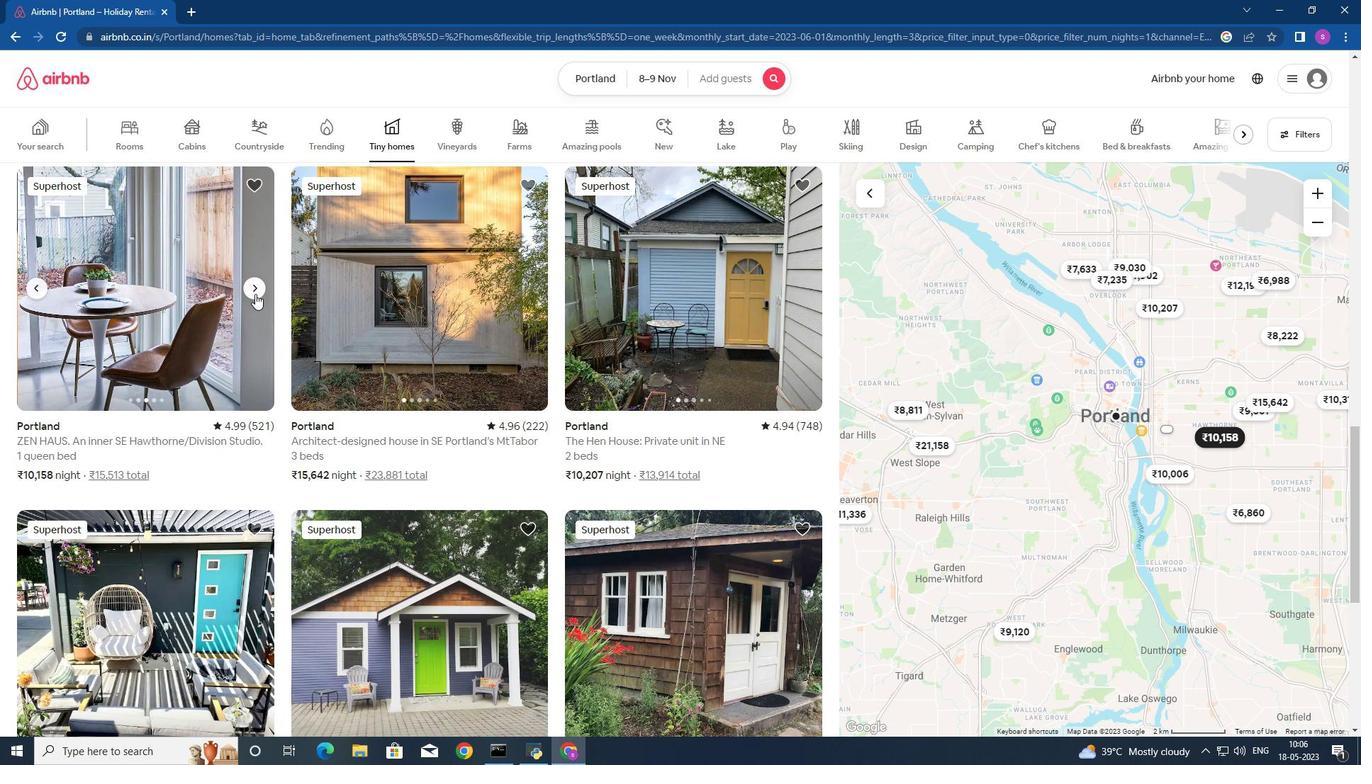 
Action: Mouse moved to (255, 296)
Screenshot: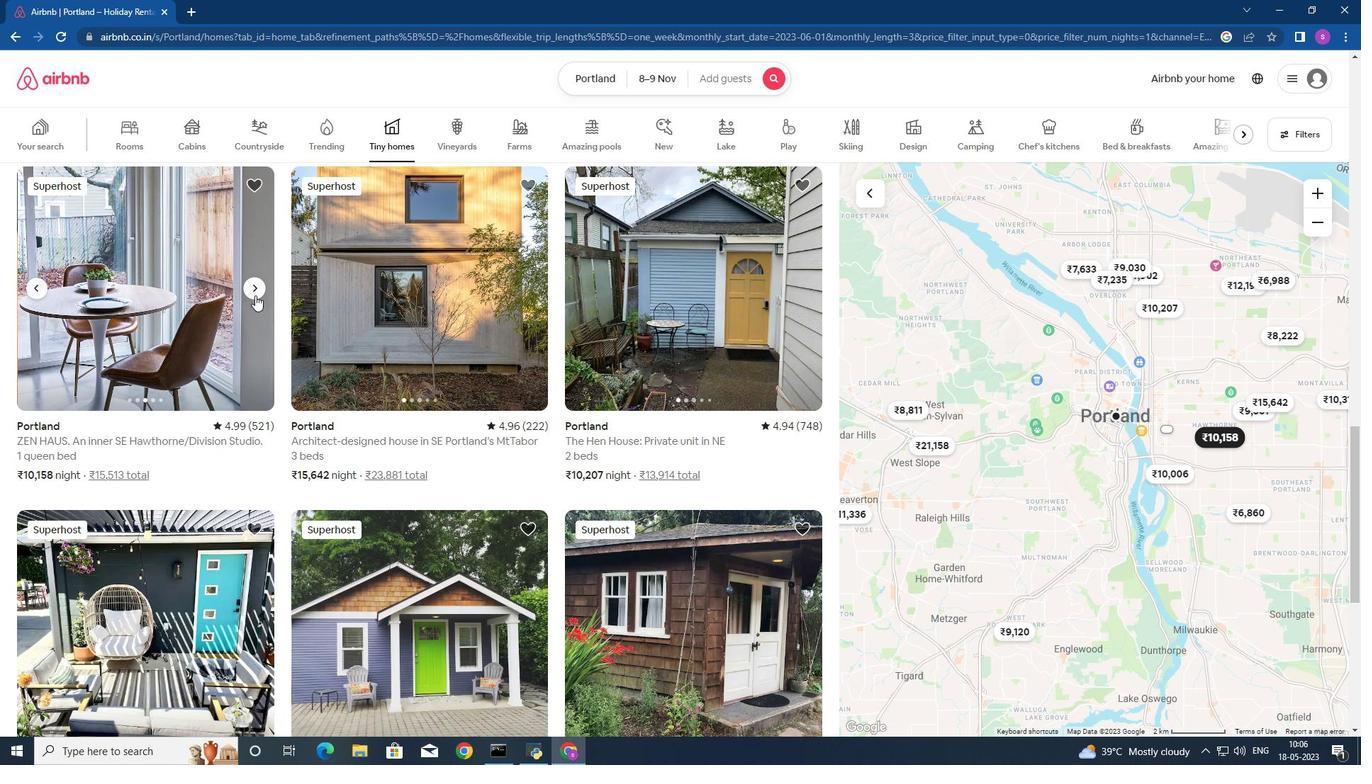 
Action: Mouse scrolled (255, 295) with delta (0, 0)
Screenshot: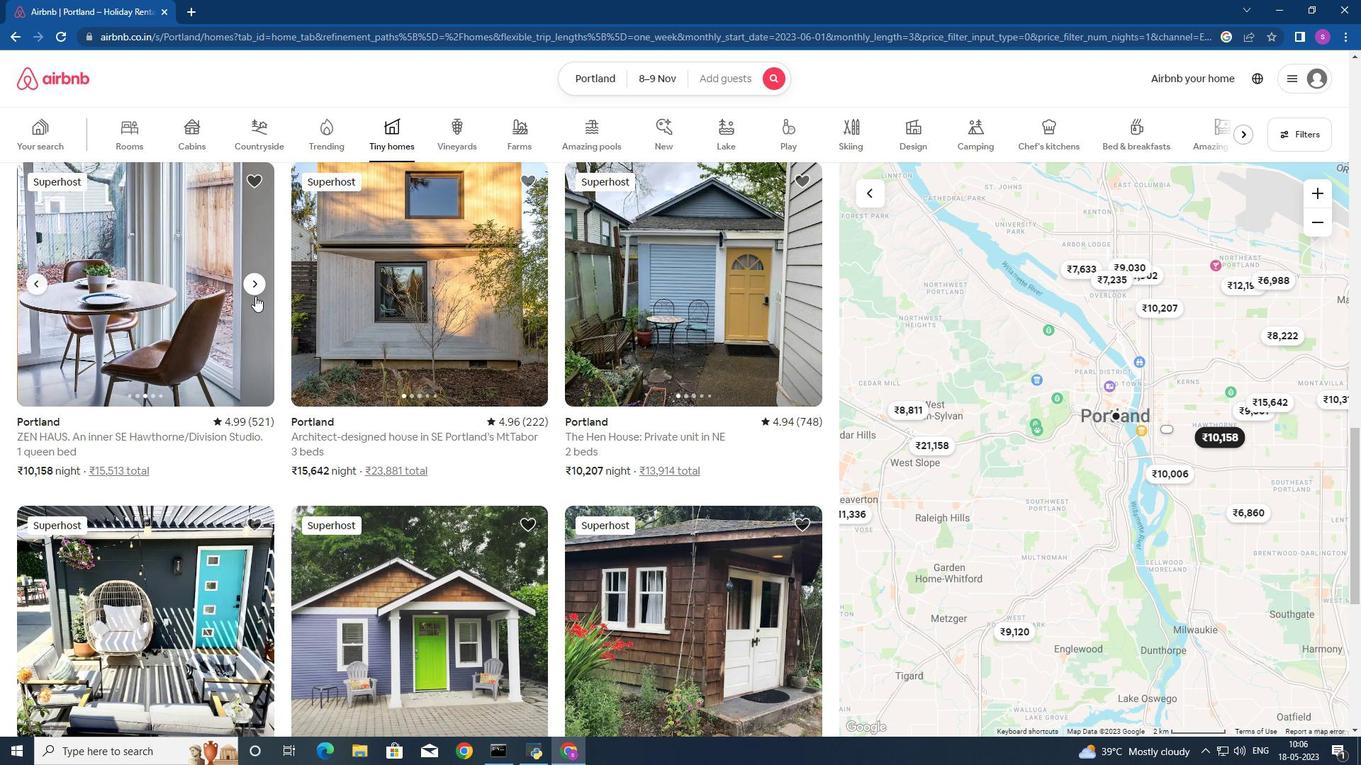 
Action: Mouse moved to (255, 296)
Screenshot: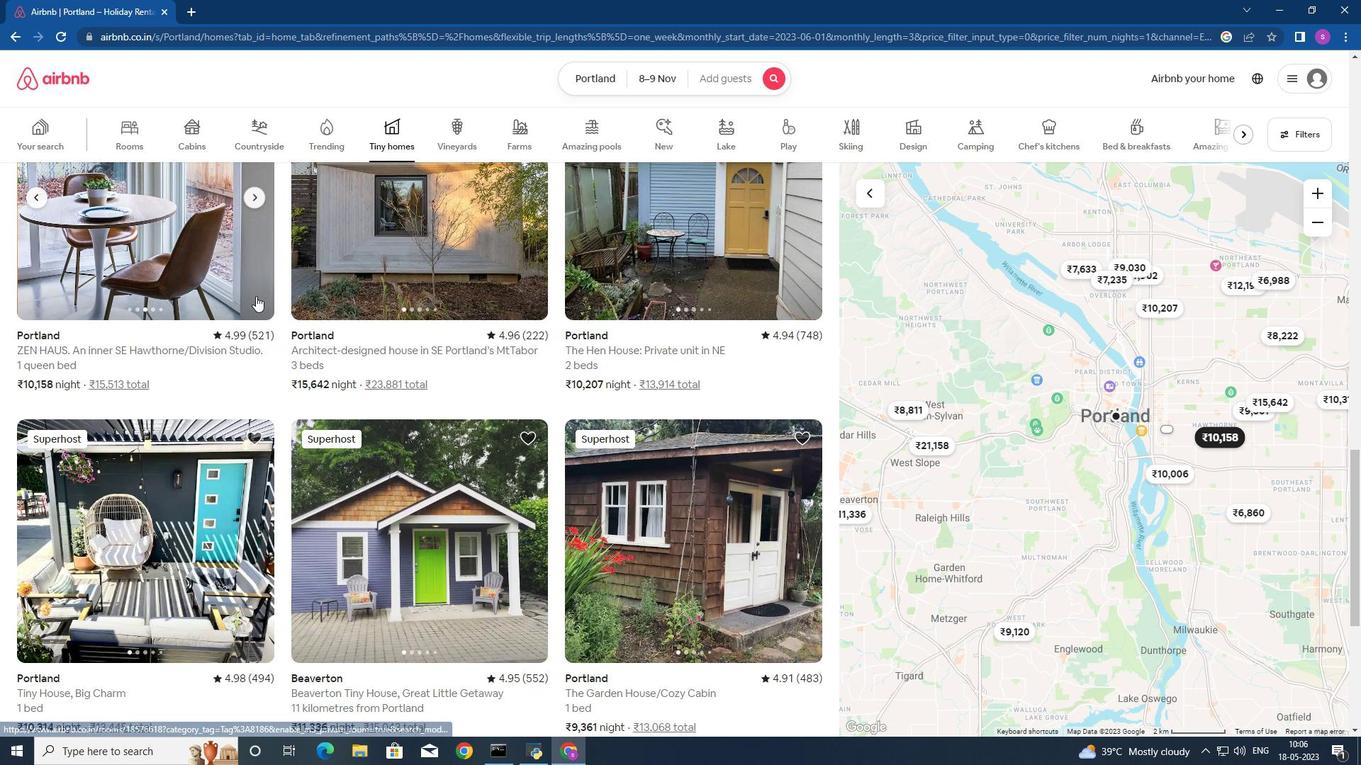 
Action: Mouse scrolled (255, 295) with delta (0, 0)
Screenshot: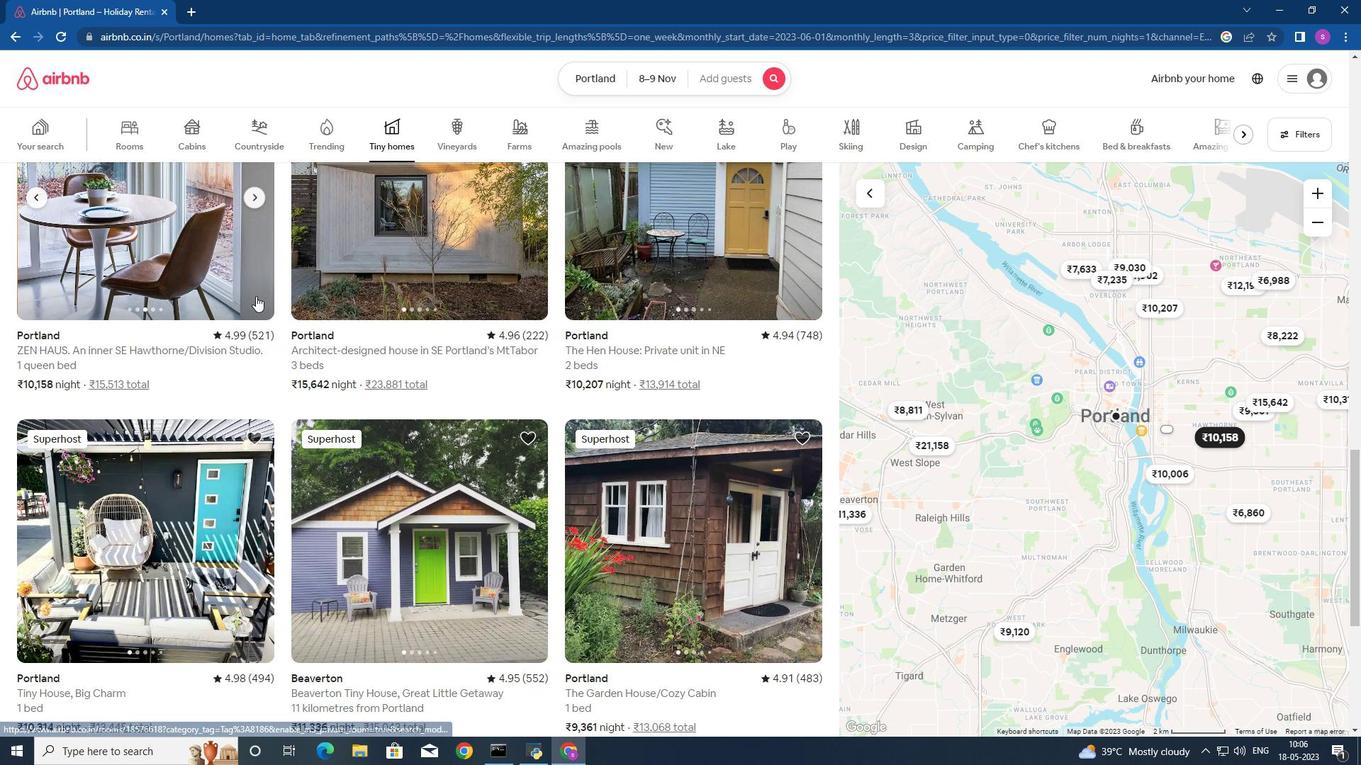 
Action: Mouse moved to (255, 296)
Screenshot: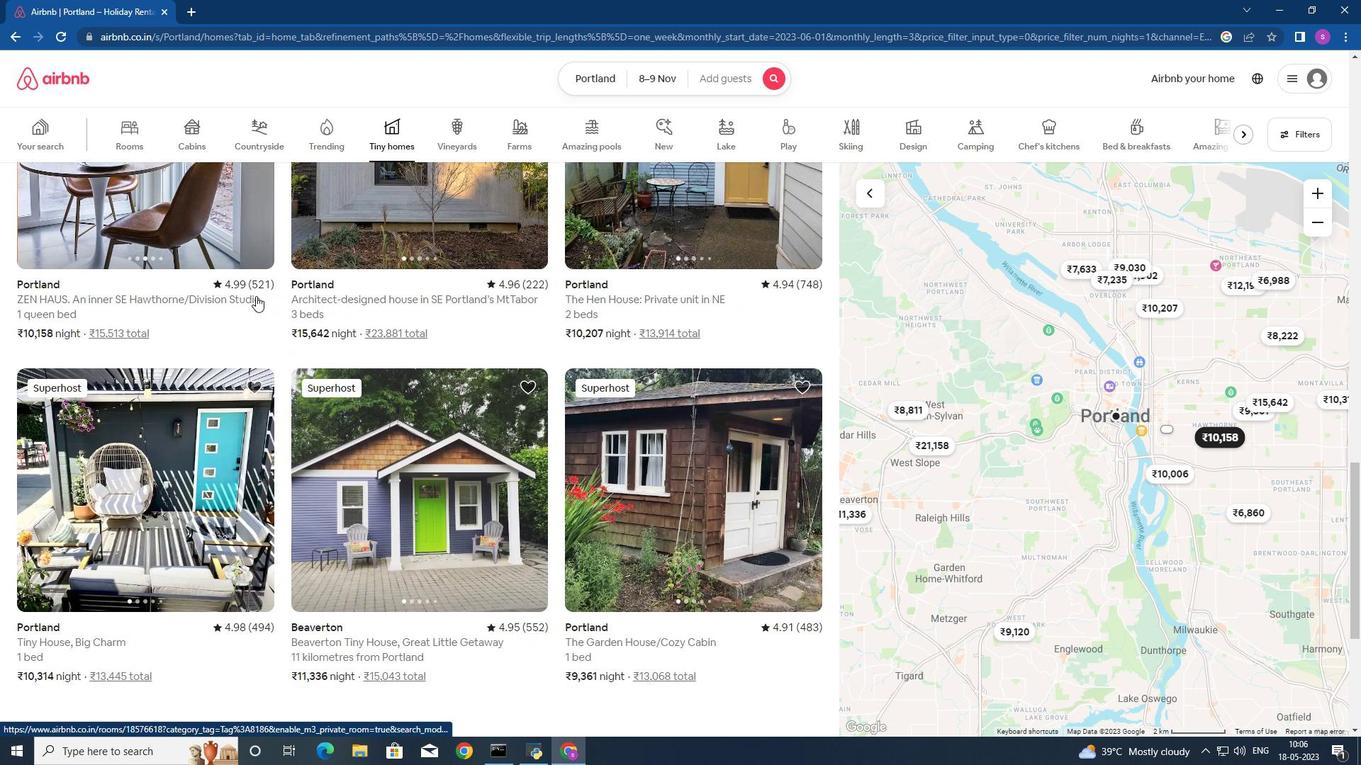 
Action: Mouse scrolled (255, 295) with delta (0, 0)
Screenshot: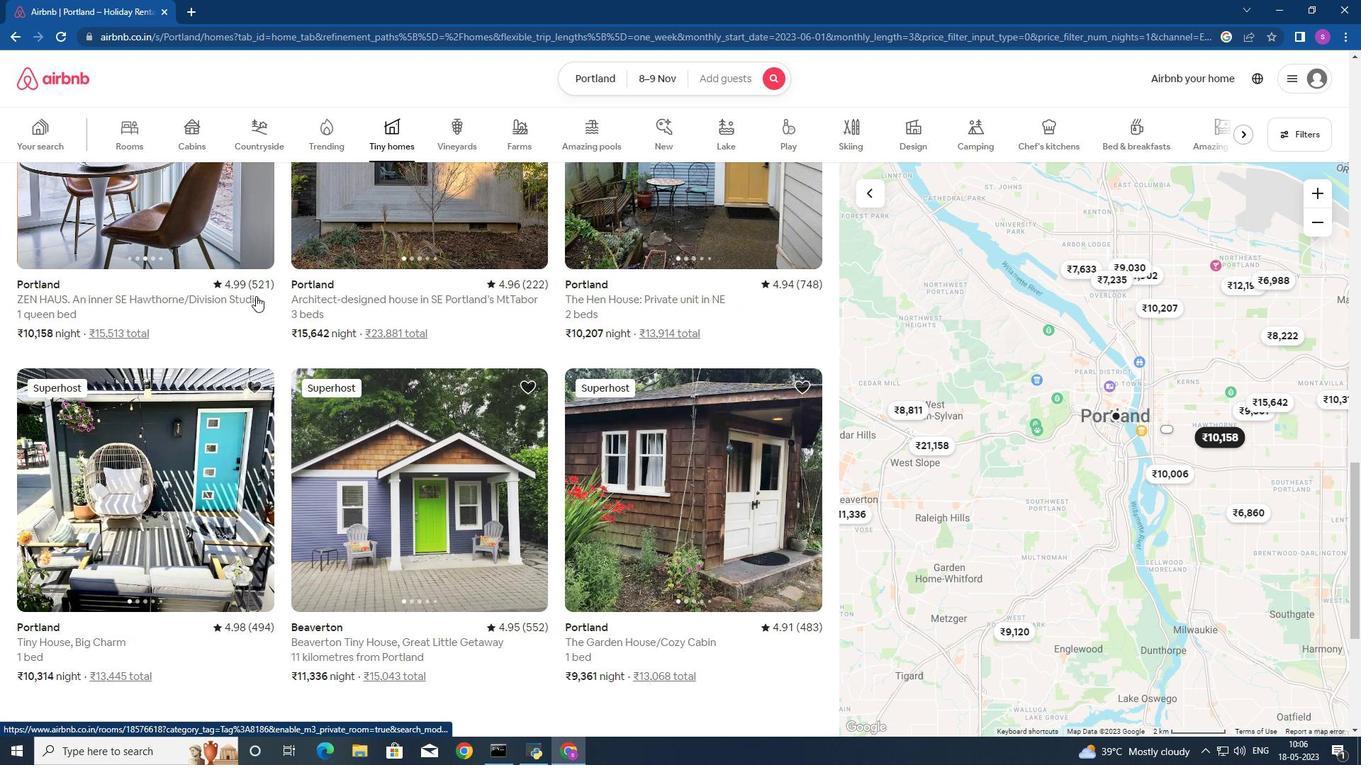 
Action: Mouse scrolled (255, 295) with delta (0, 0)
Screenshot: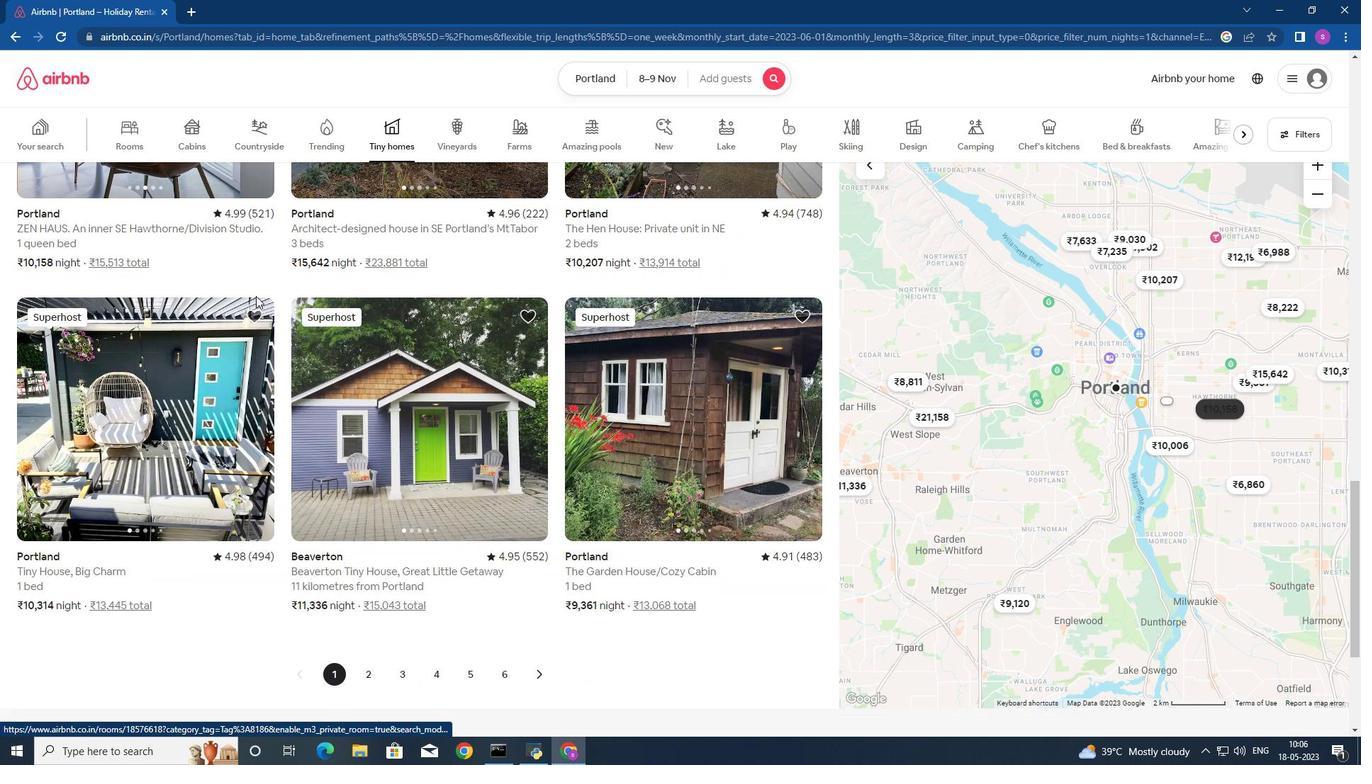 
Action: Mouse moved to (410, 397)
Screenshot: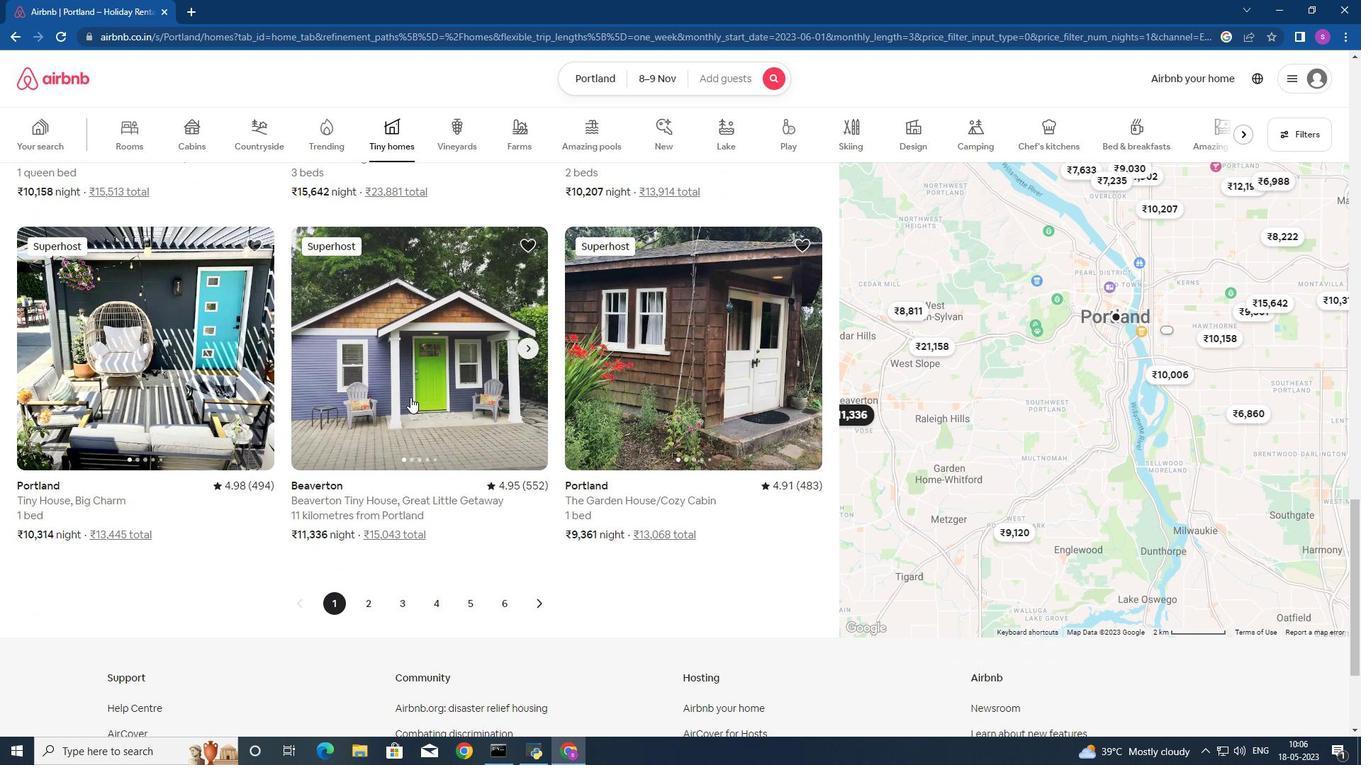 
Action: Mouse scrolled (410, 397) with delta (0, 0)
Screenshot: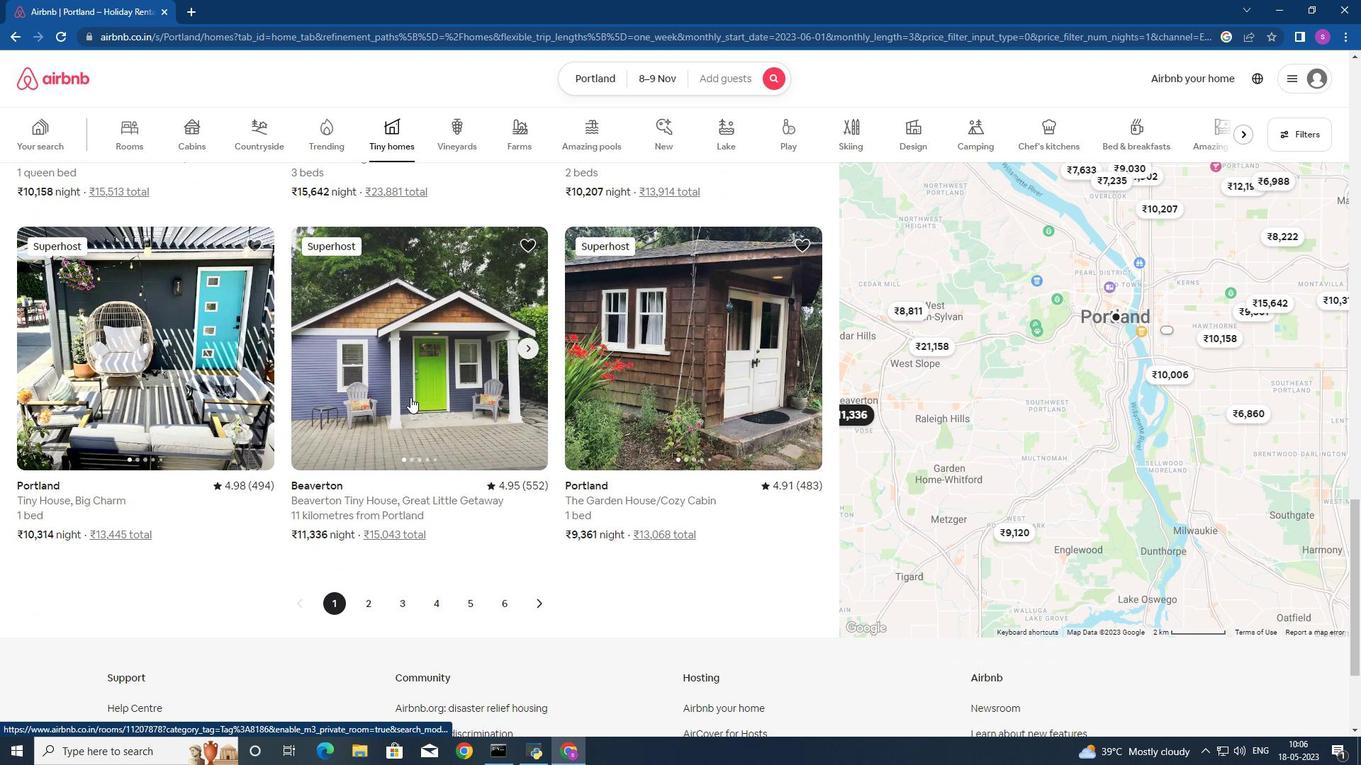 
Action: Mouse moved to (411, 397)
Screenshot: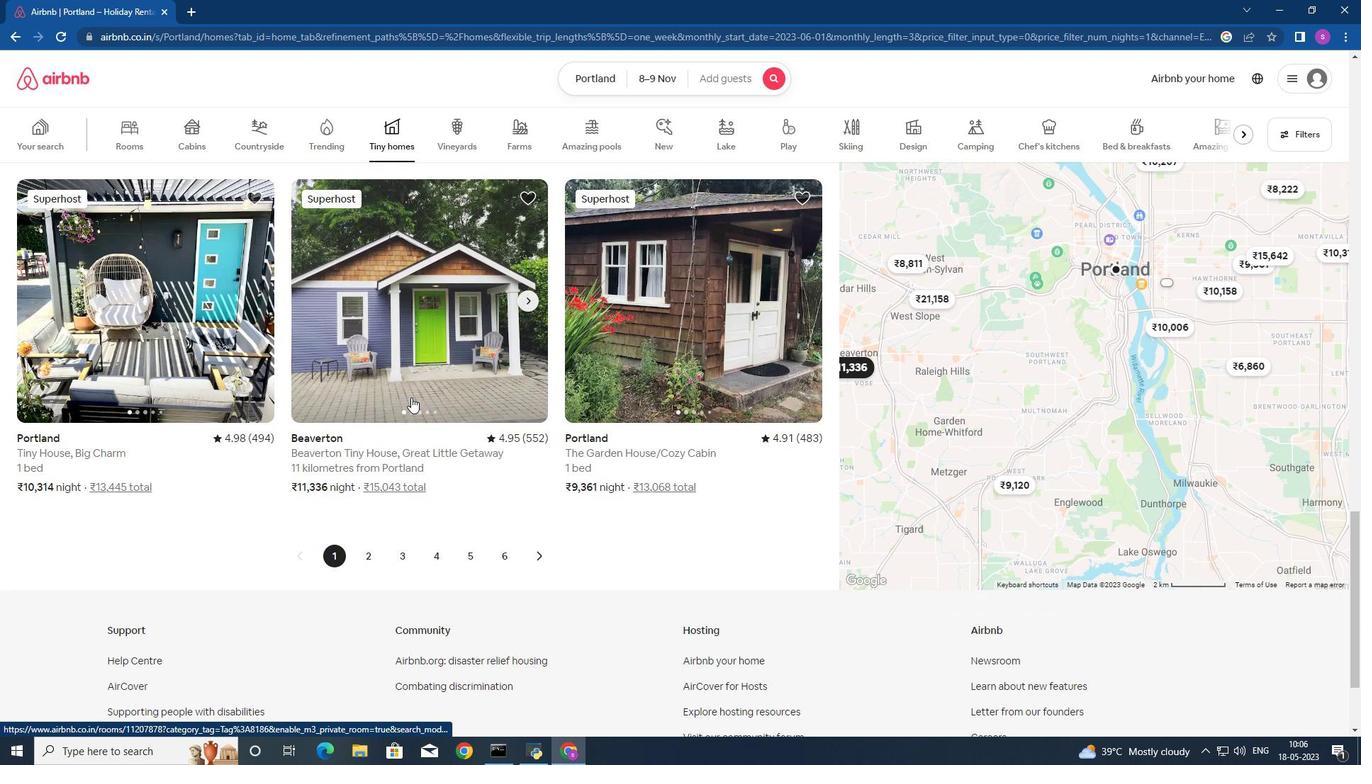 
Action: Mouse scrolled (411, 397) with delta (0, 0)
Screenshot: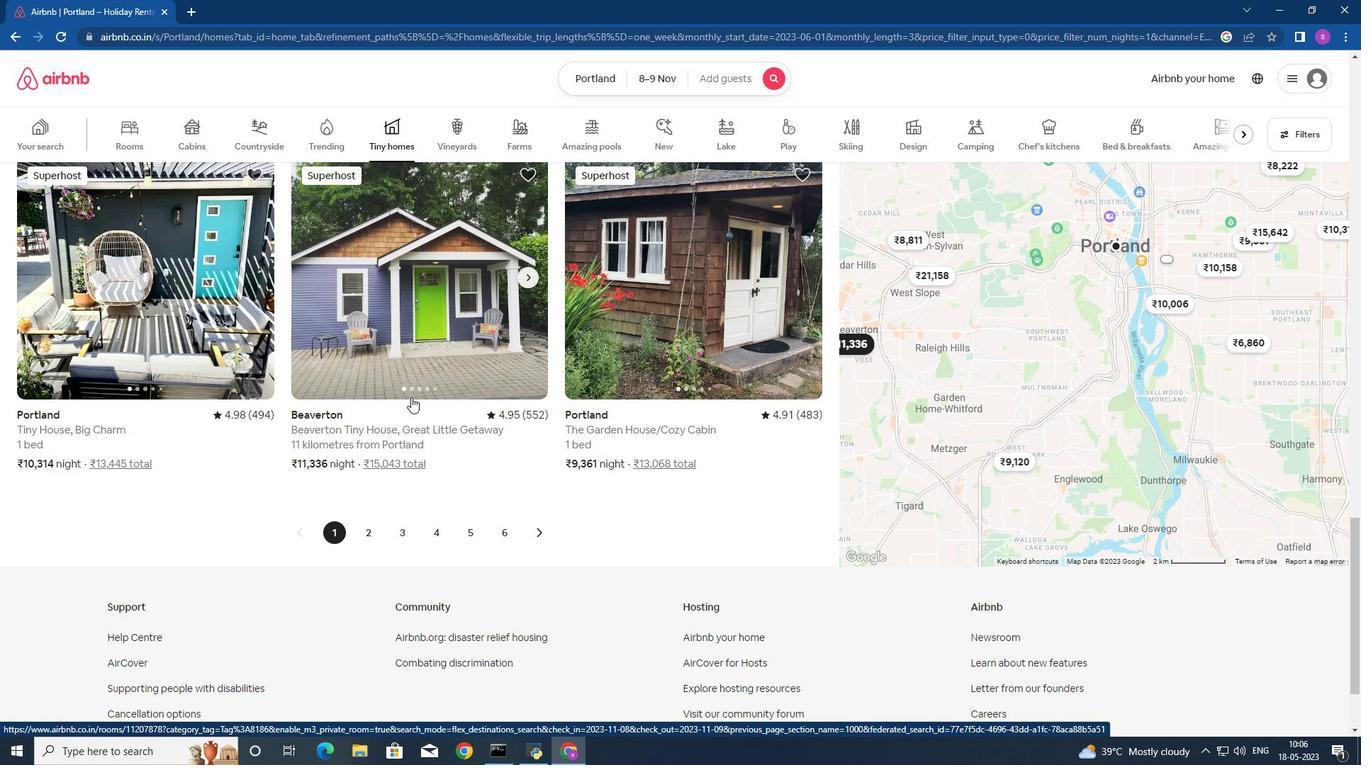 
Action: Mouse moved to (412, 395)
Screenshot: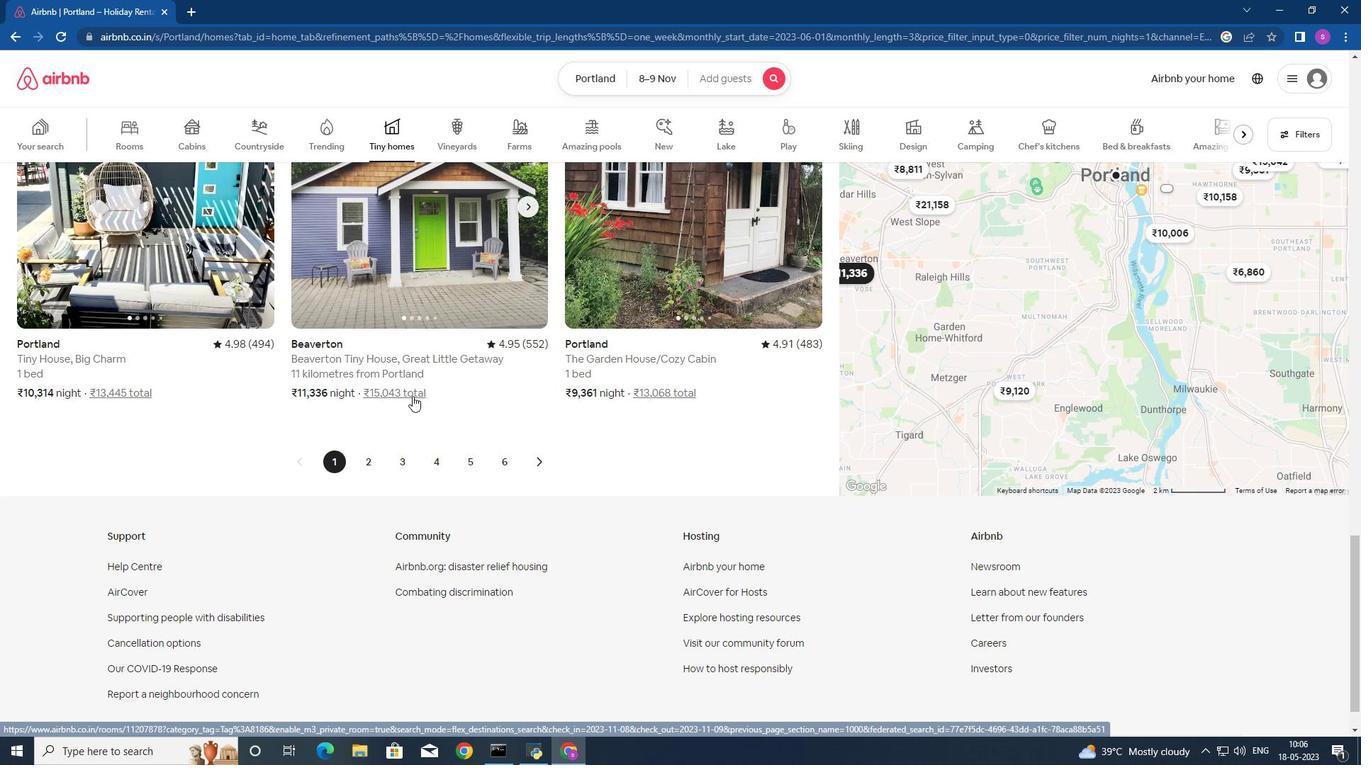 
Action: Mouse scrolled (412, 396) with delta (0, 0)
Screenshot: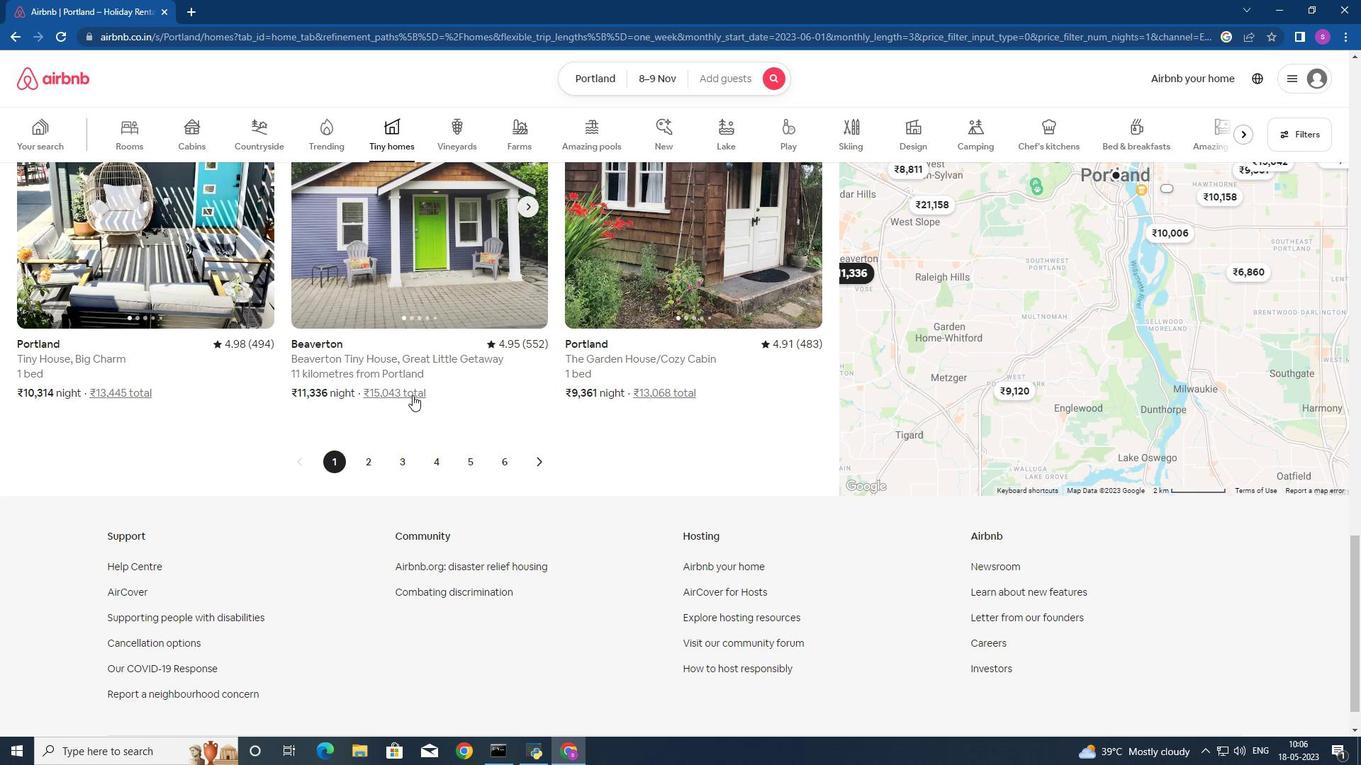 
Action: Mouse moved to (412, 395)
Screenshot: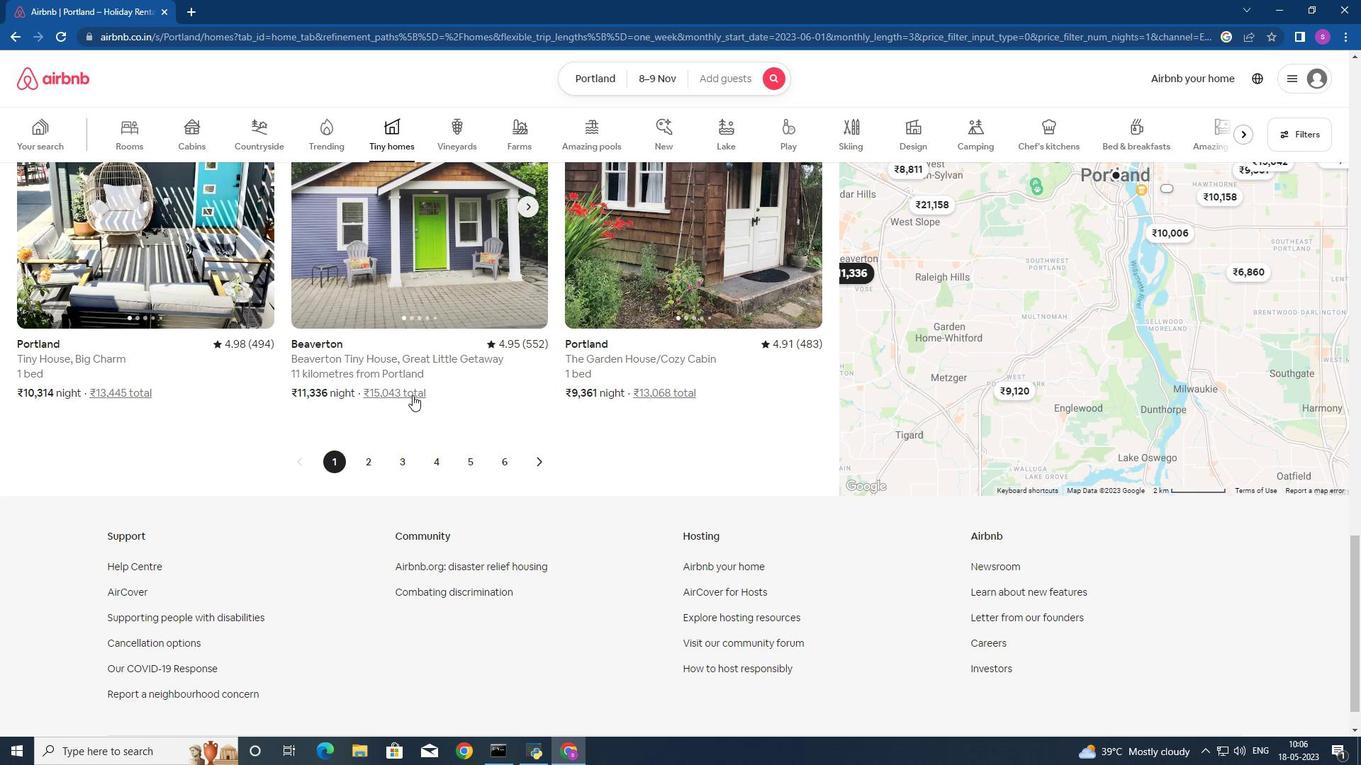 
Action: Mouse scrolled (412, 396) with delta (0, 0)
Screenshot: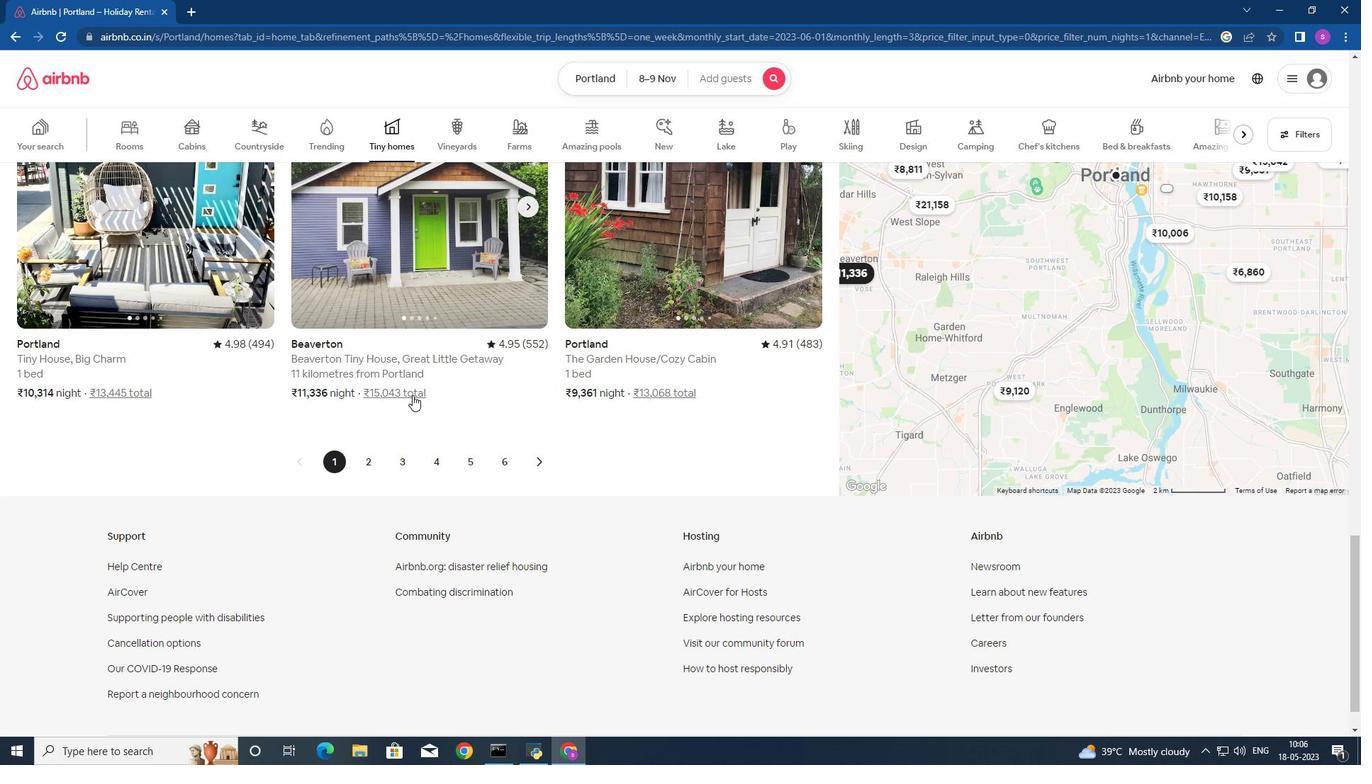 
Action: Mouse moved to (413, 395)
Screenshot: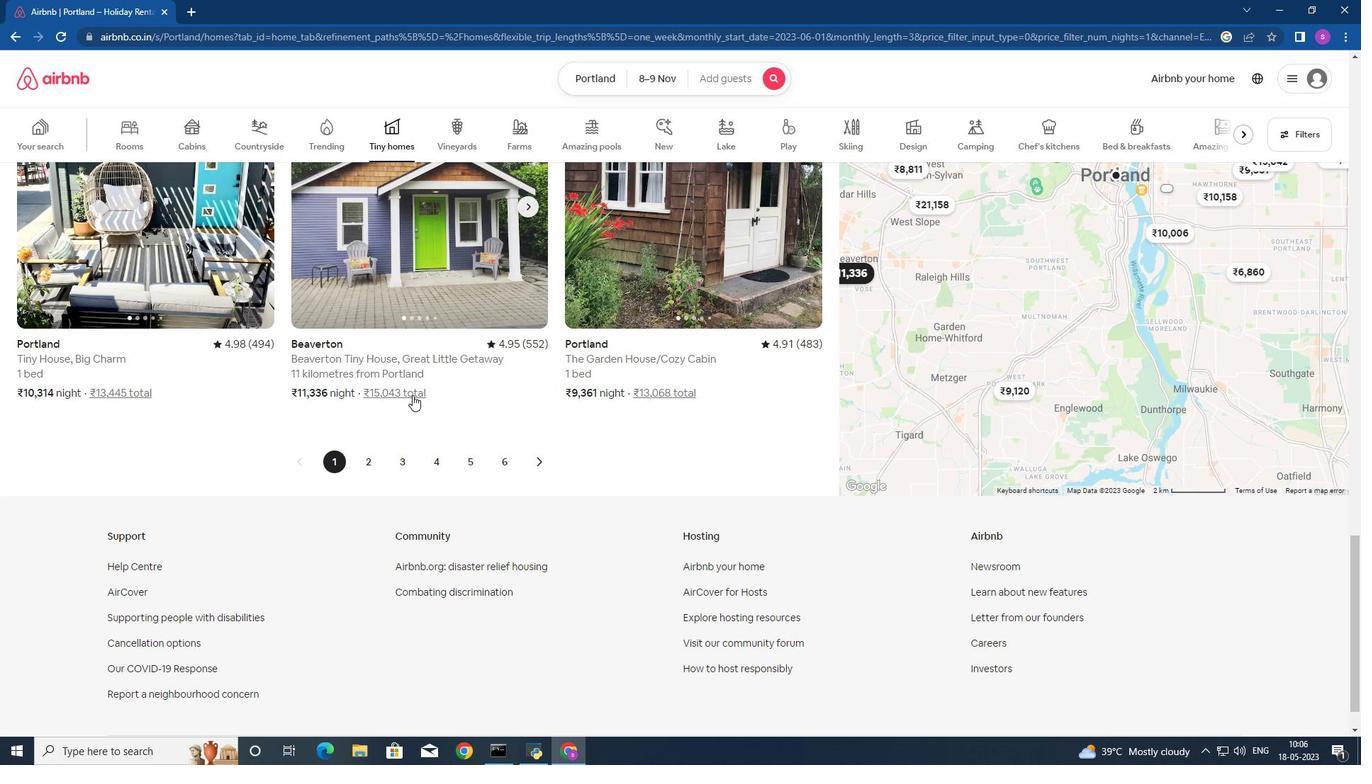 
Action: Mouse scrolled (413, 396) with delta (0, 0)
Screenshot: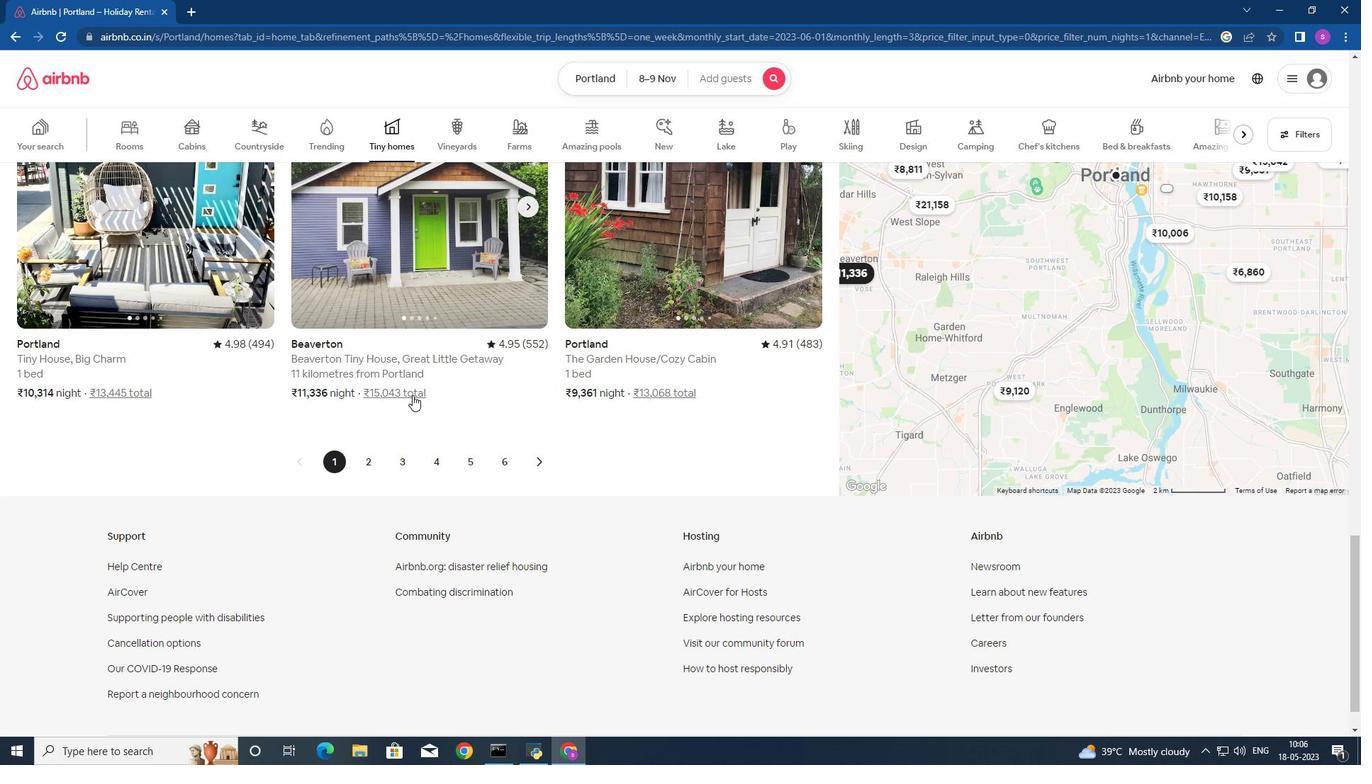 
Action: Mouse moved to (413, 395)
Screenshot: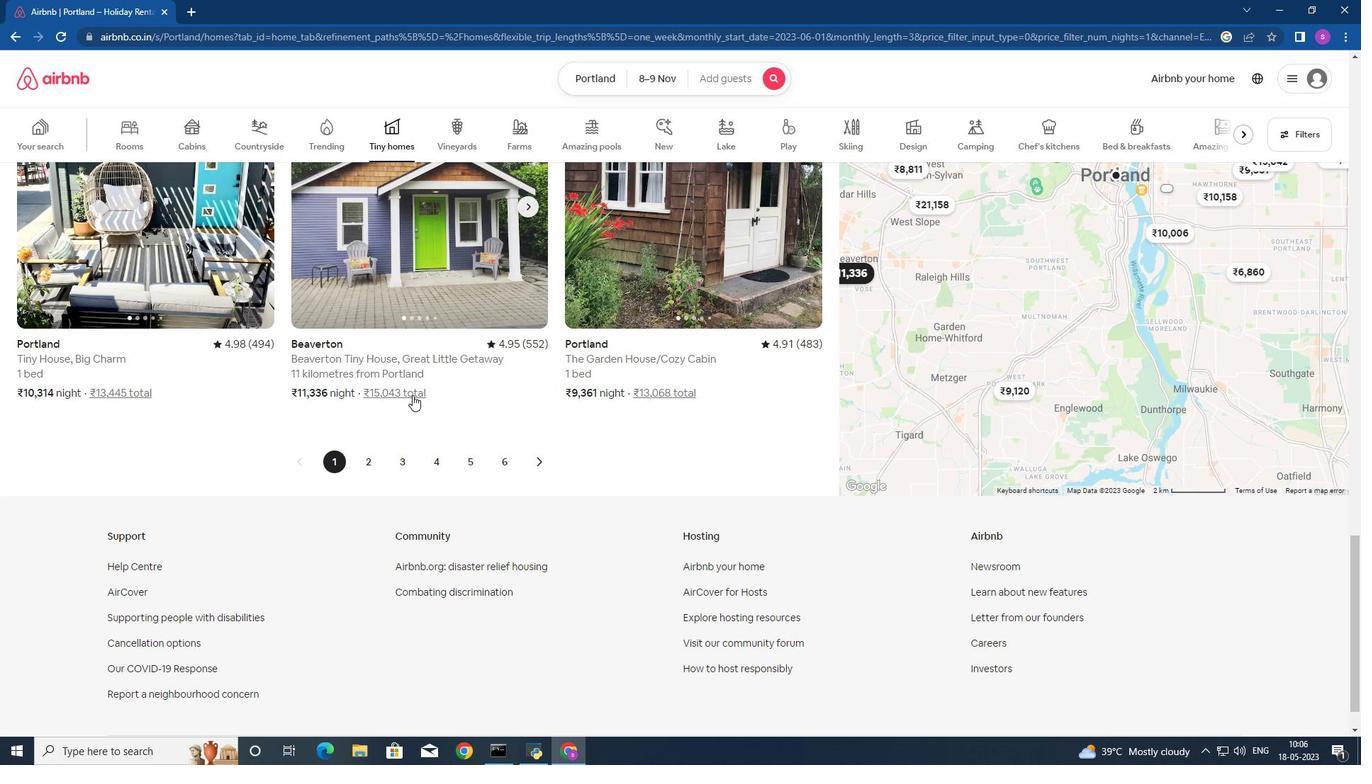 
Action: Mouse scrolled (413, 396) with delta (0, 0)
Screenshot: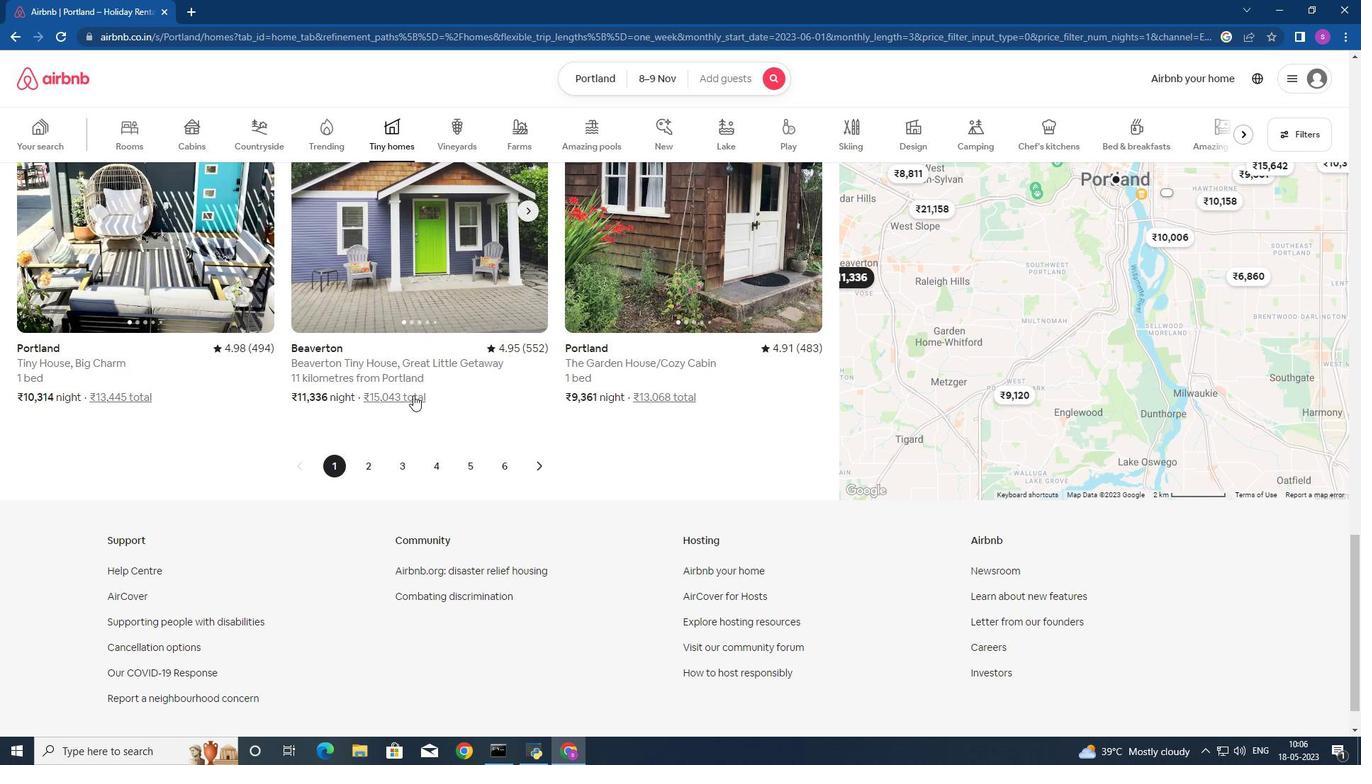 
Action: Mouse moved to (411, 389)
Screenshot: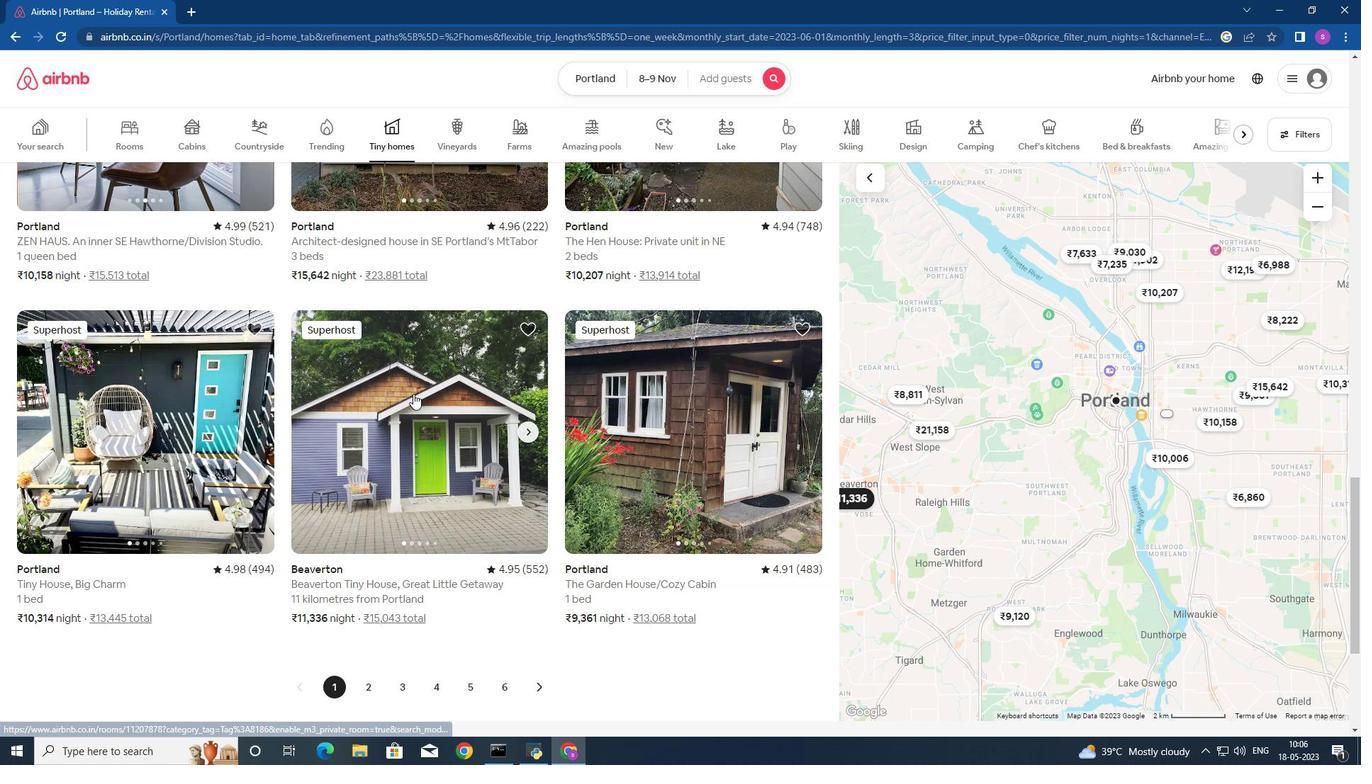 
Action: Mouse scrolled (411, 389) with delta (0, 0)
Screenshot: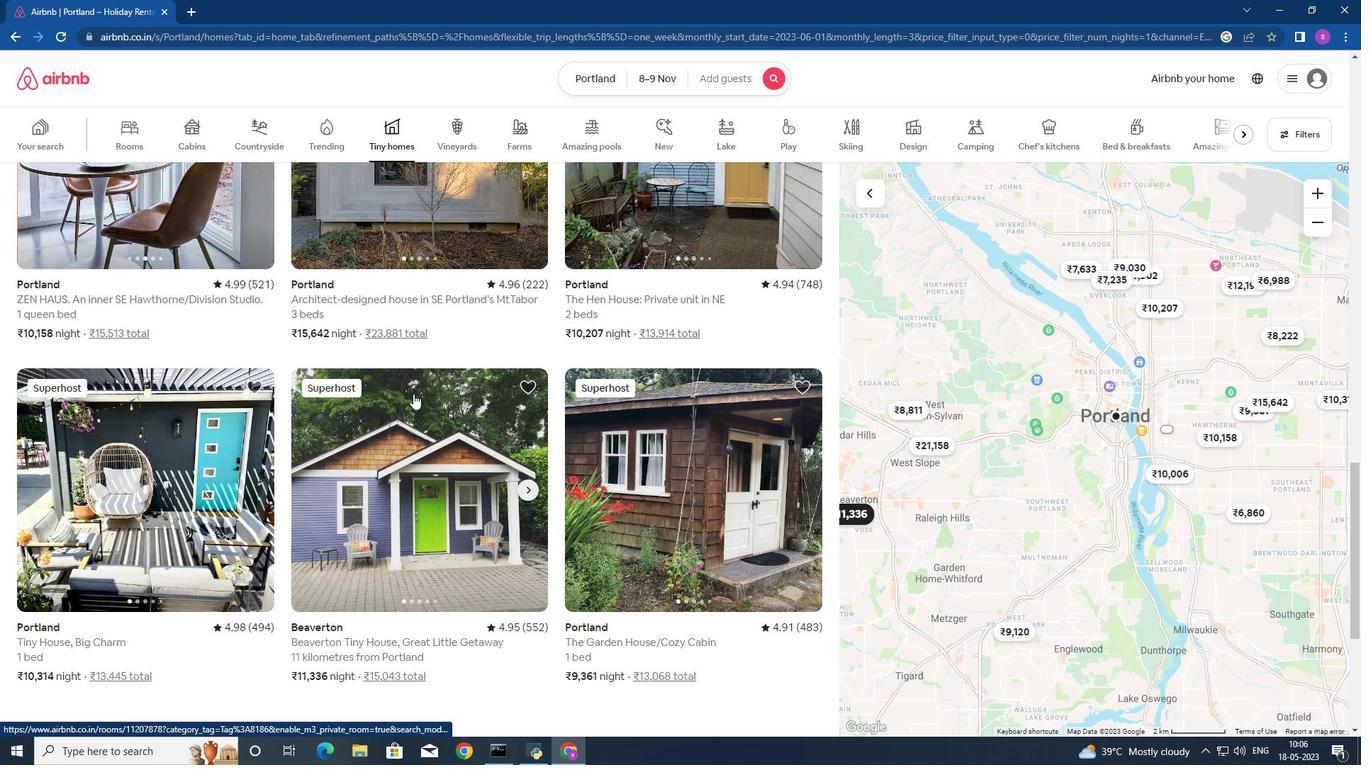 
Action: Mouse scrolled (411, 389) with delta (0, 0)
Screenshot: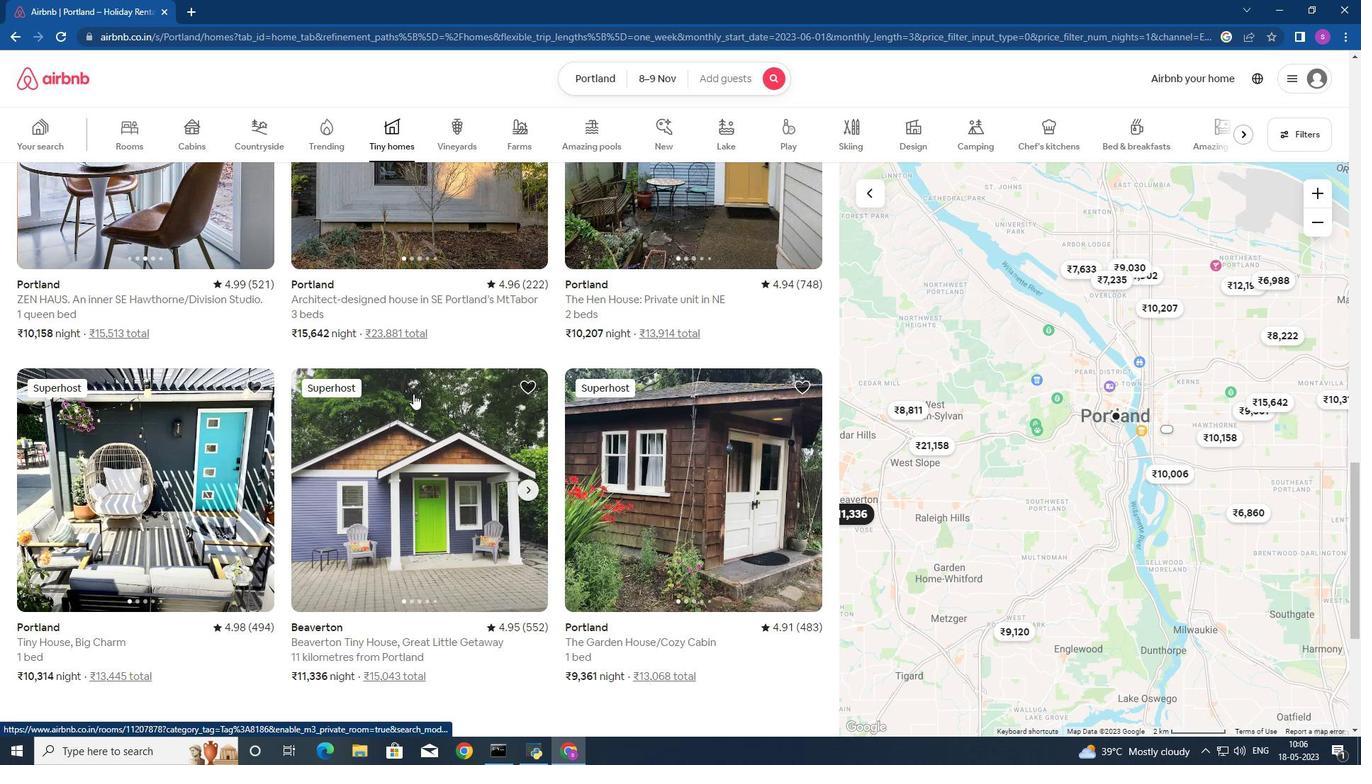 
Action: Mouse scrolled (411, 389) with delta (0, 0)
Screenshot: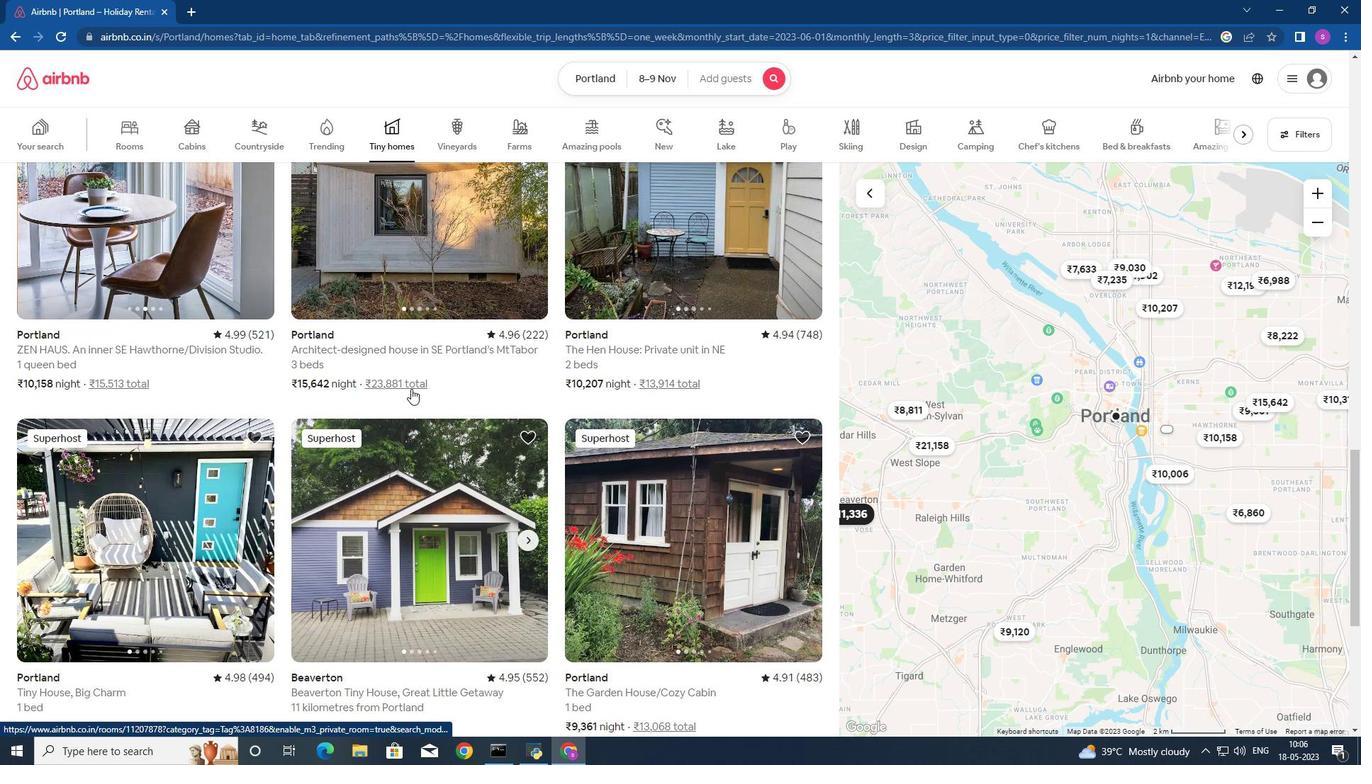 
Action: Mouse scrolled (411, 389) with delta (0, 0)
Screenshot: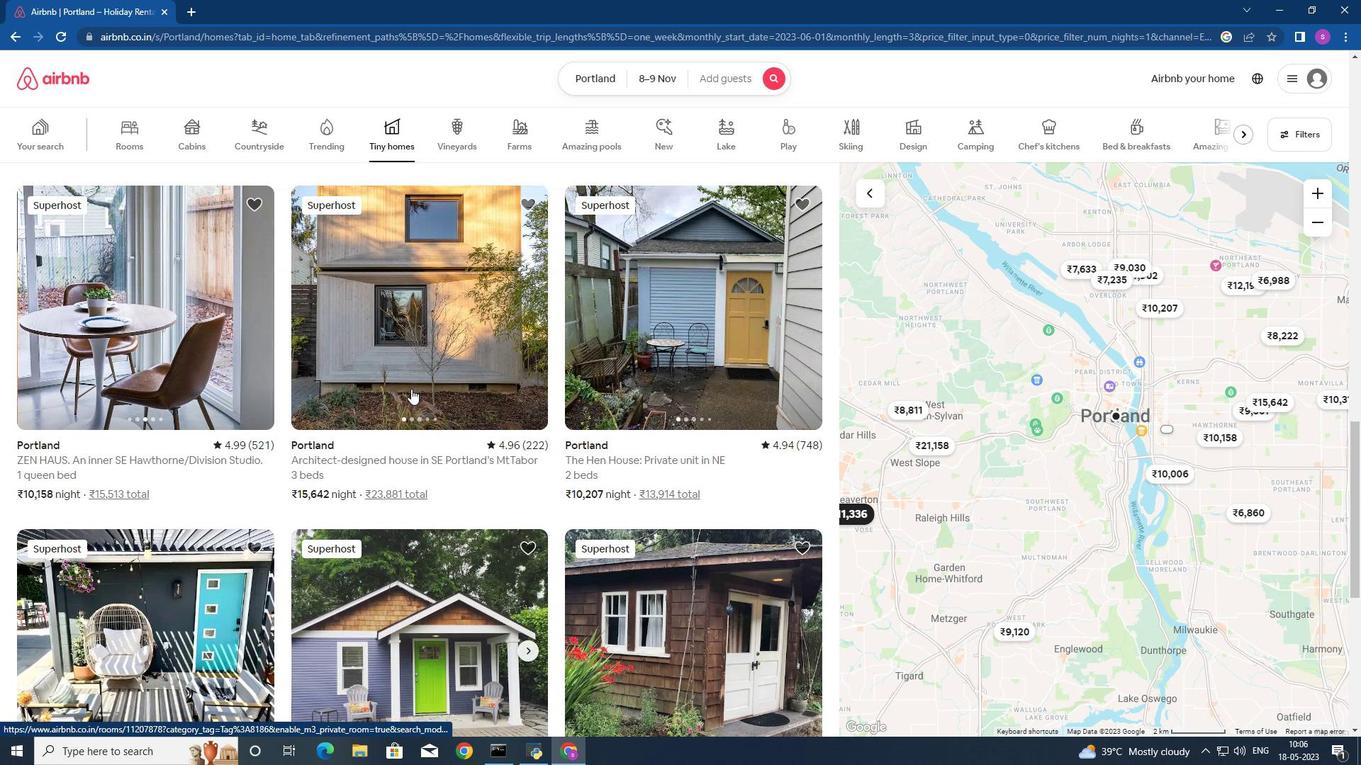 
Action: Mouse moved to (411, 389)
Screenshot: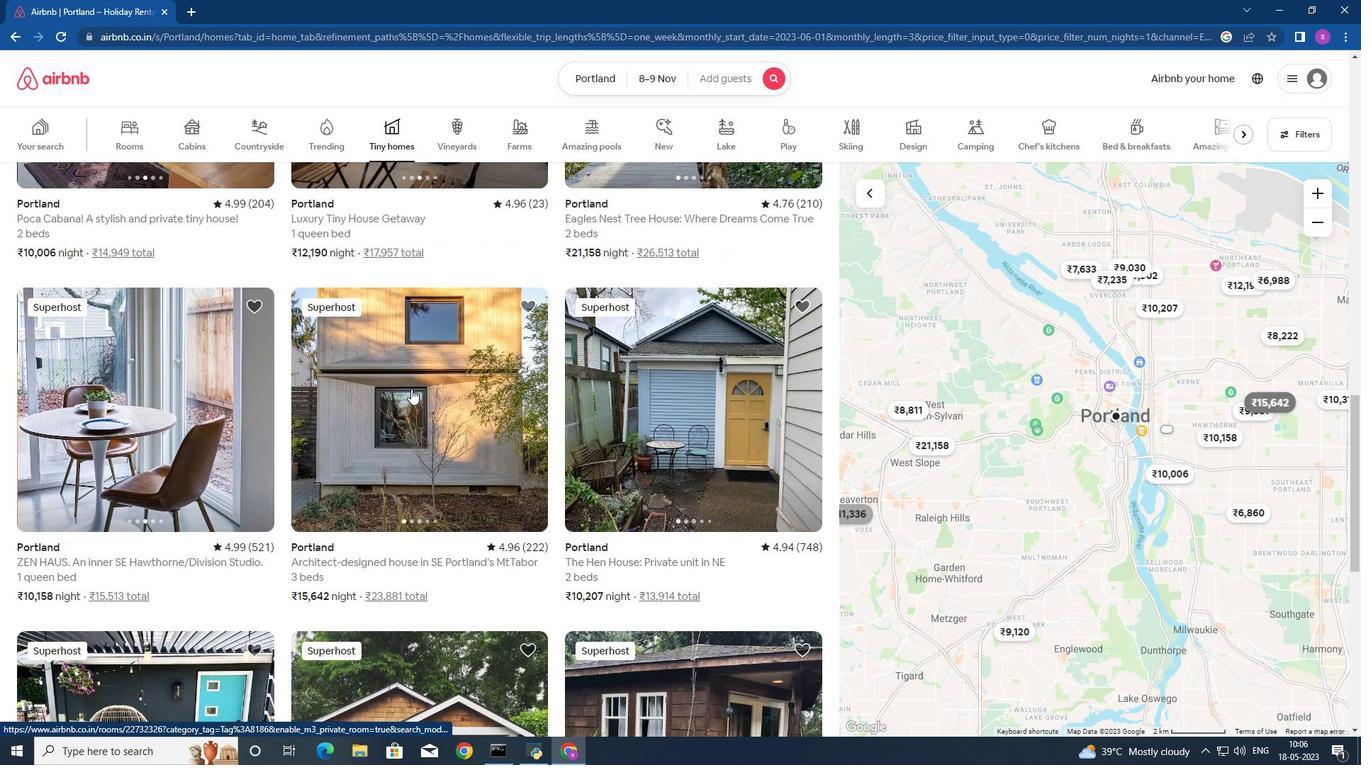 
Action: Mouse scrolled (411, 389) with delta (0, 0)
Screenshot: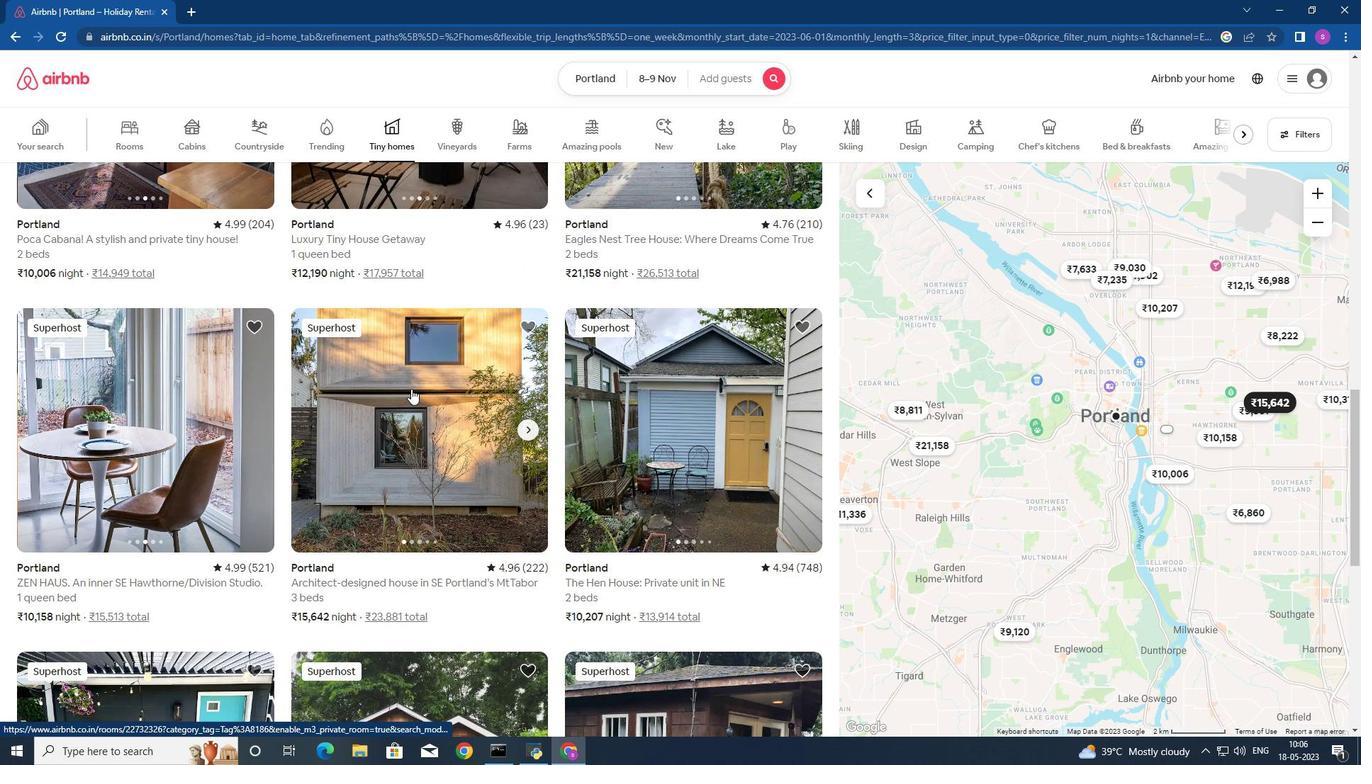 
Action: Mouse scrolled (411, 389) with delta (0, 0)
Screenshot: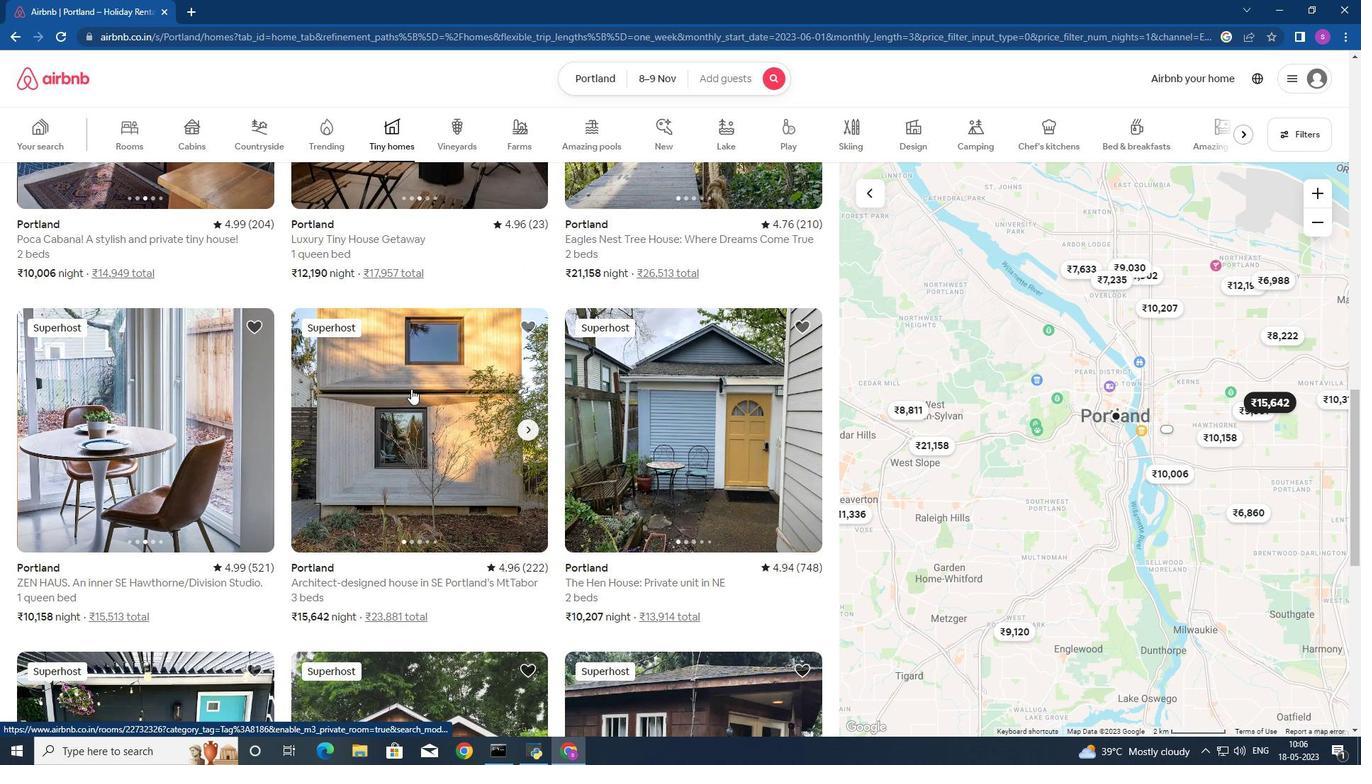
Action: Mouse scrolled (411, 389) with delta (0, 0)
Screenshot: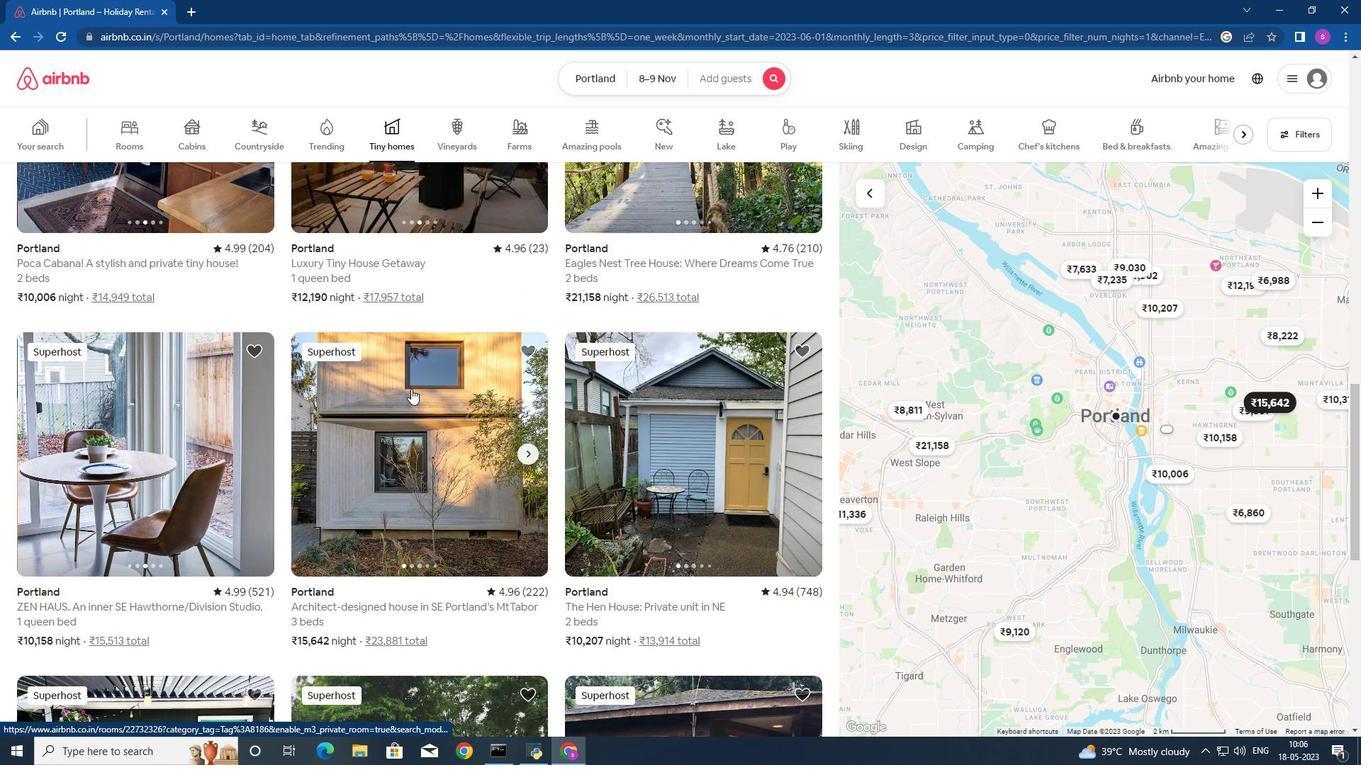 
Action: Mouse scrolled (411, 389) with delta (0, 0)
Screenshot: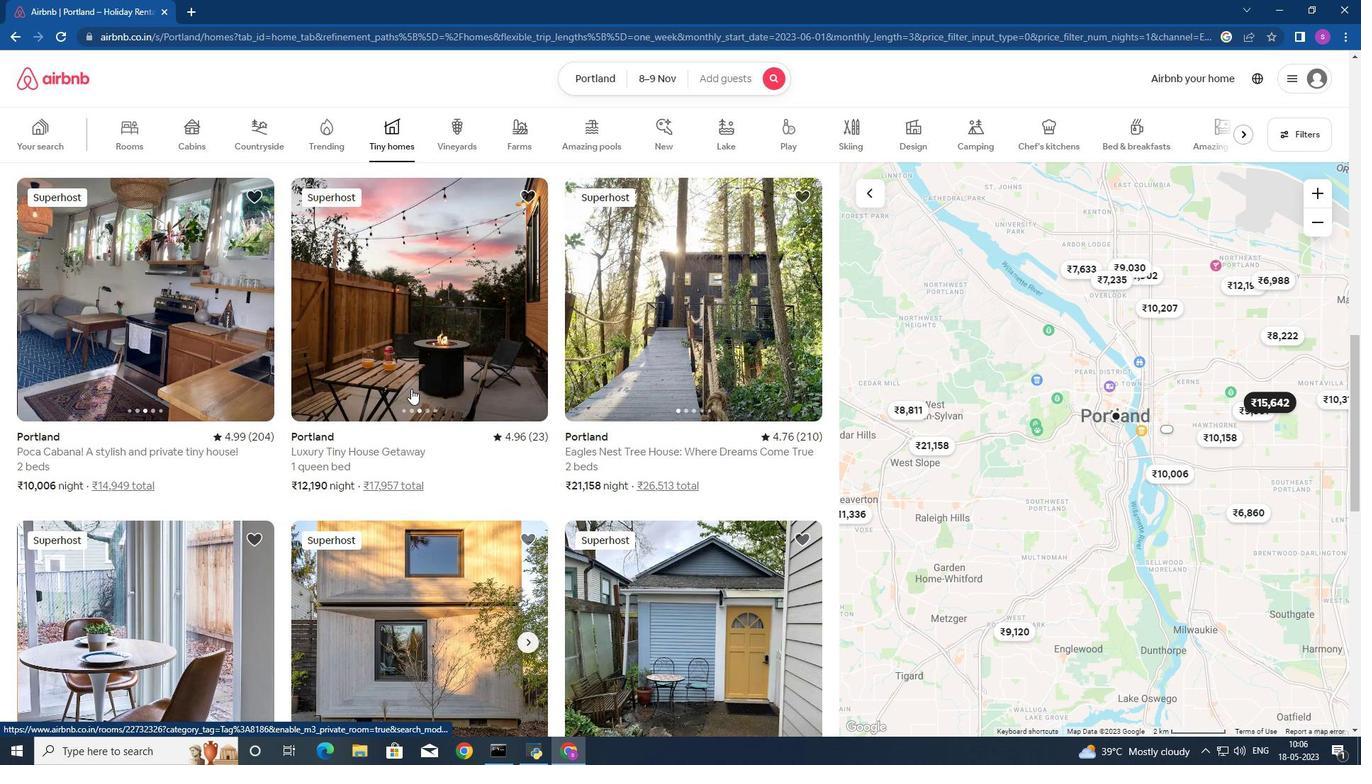 
Action: Mouse scrolled (411, 389) with delta (0, 0)
Screenshot: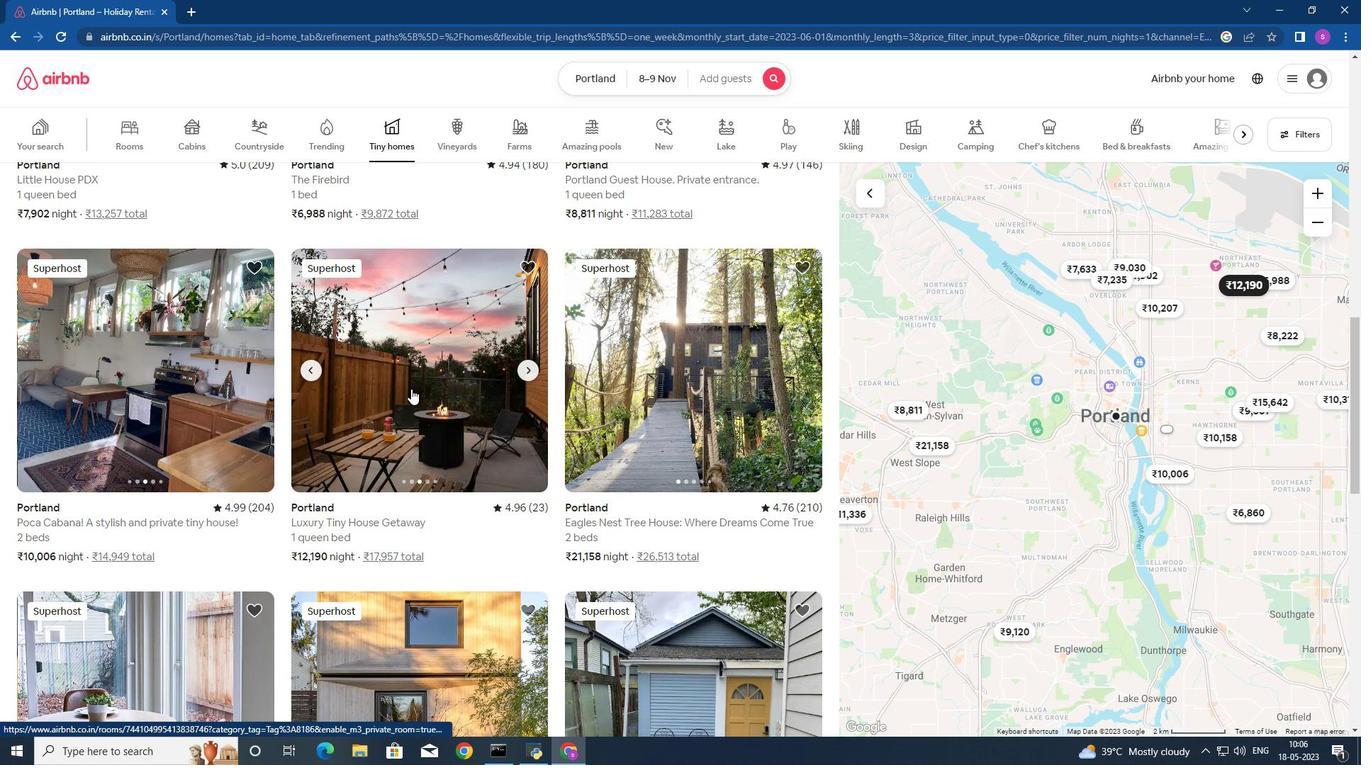 
Action: Mouse scrolled (411, 389) with delta (0, 0)
Screenshot: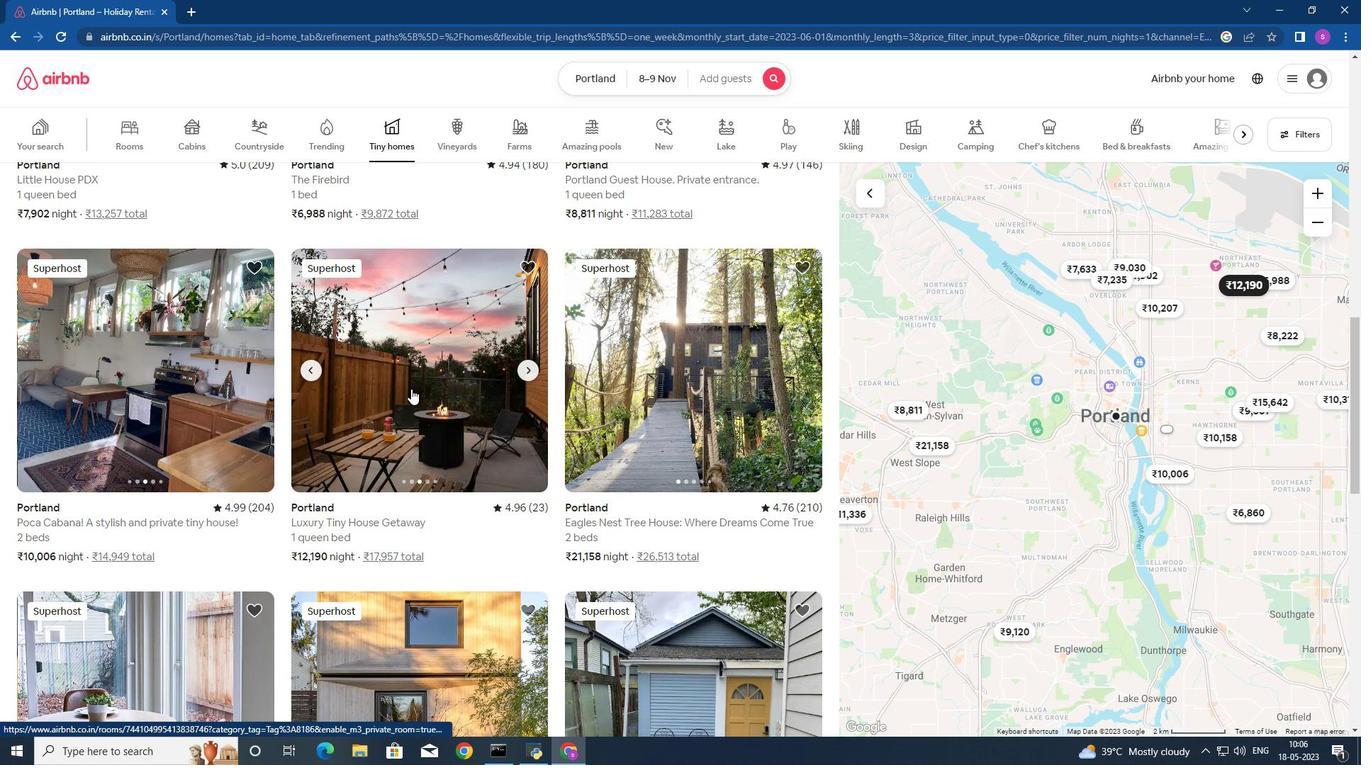 
Action: Mouse scrolled (411, 389) with delta (0, 0)
Screenshot: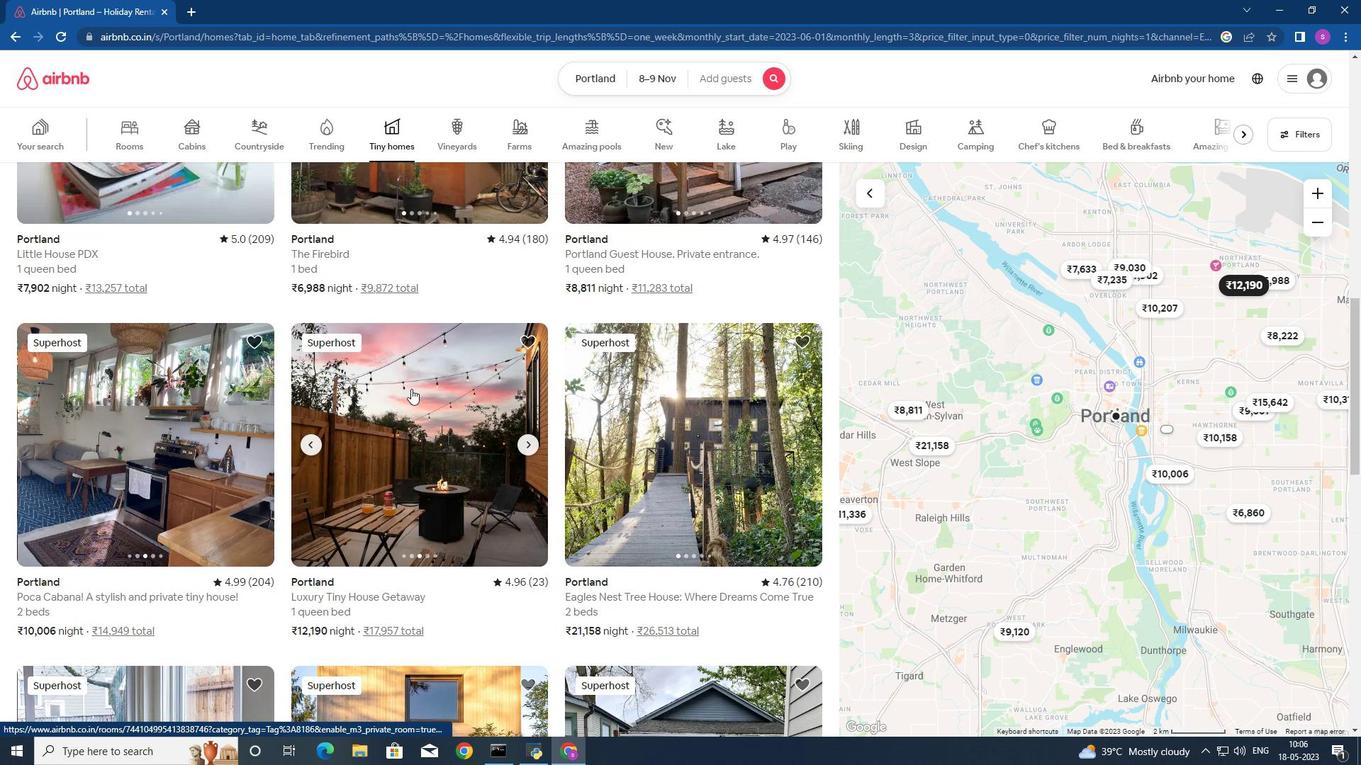 
Action: Mouse scrolled (411, 389) with delta (0, 0)
Screenshot: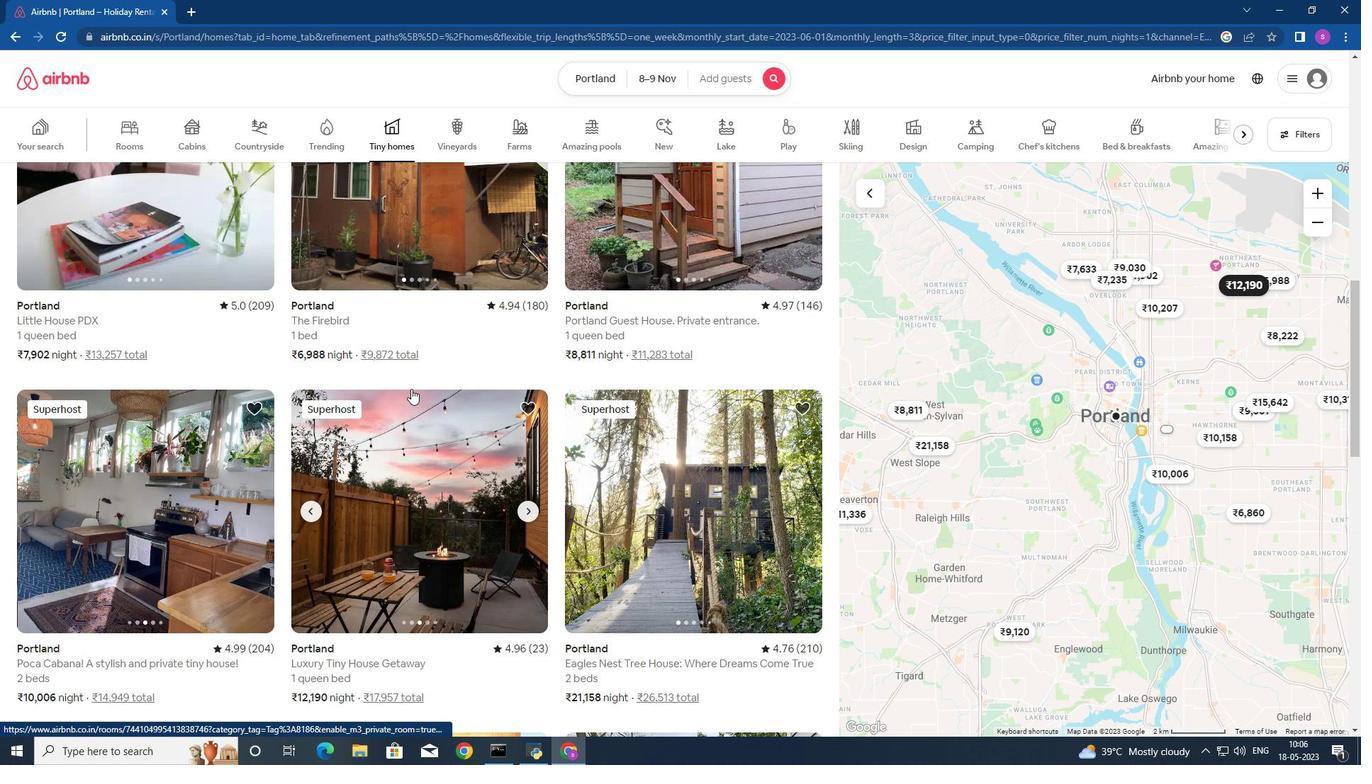 
Action: Mouse scrolled (411, 389) with delta (0, 0)
Screenshot: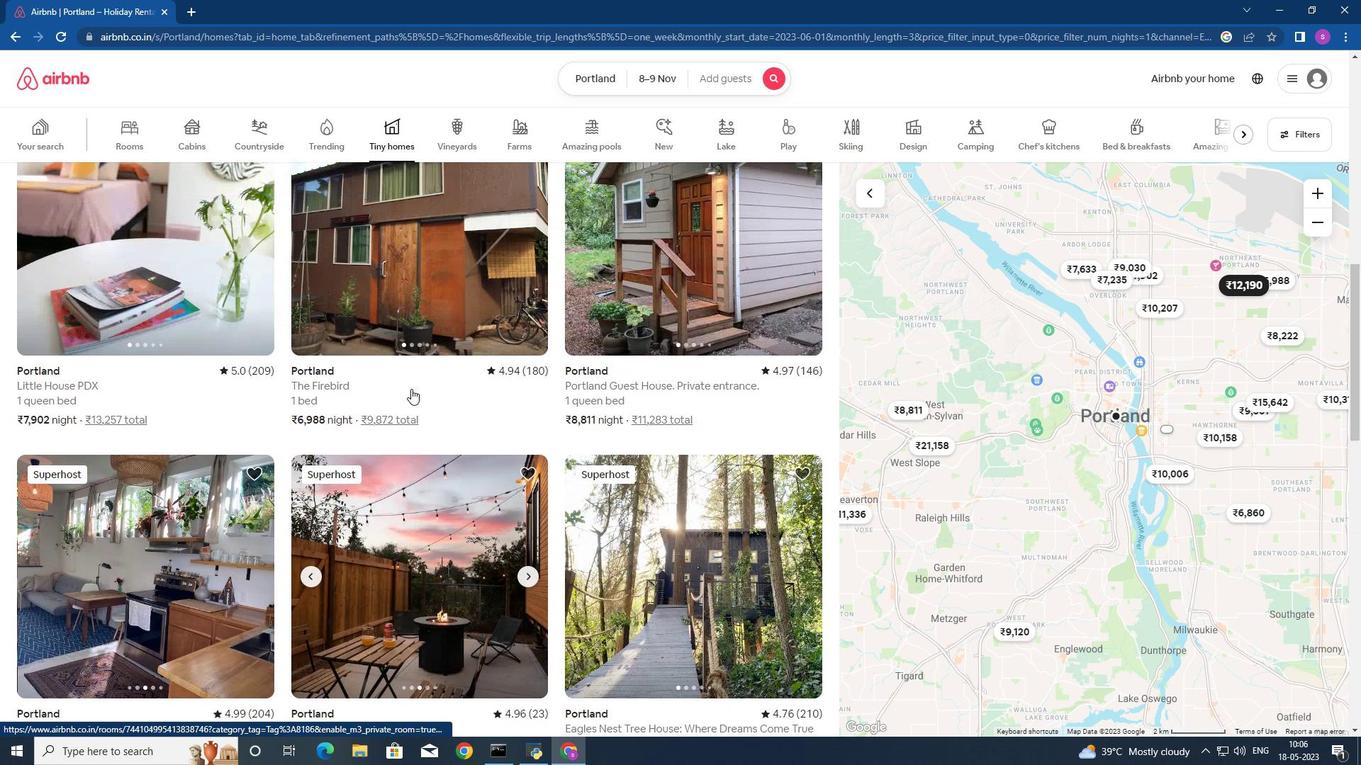 
Action: Mouse moved to (411, 388)
Screenshot: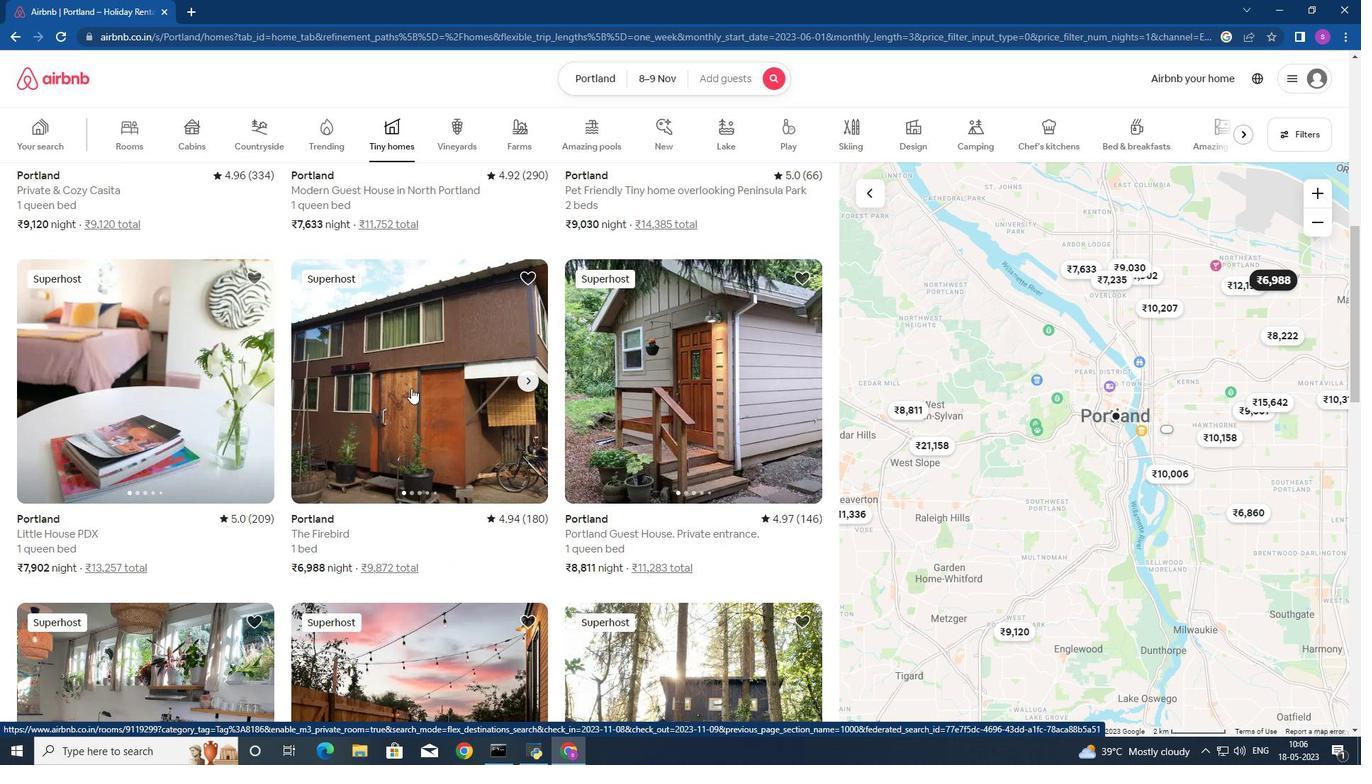 
Action: Mouse scrolled (411, 389) with delta (0, 0)
Screenshot: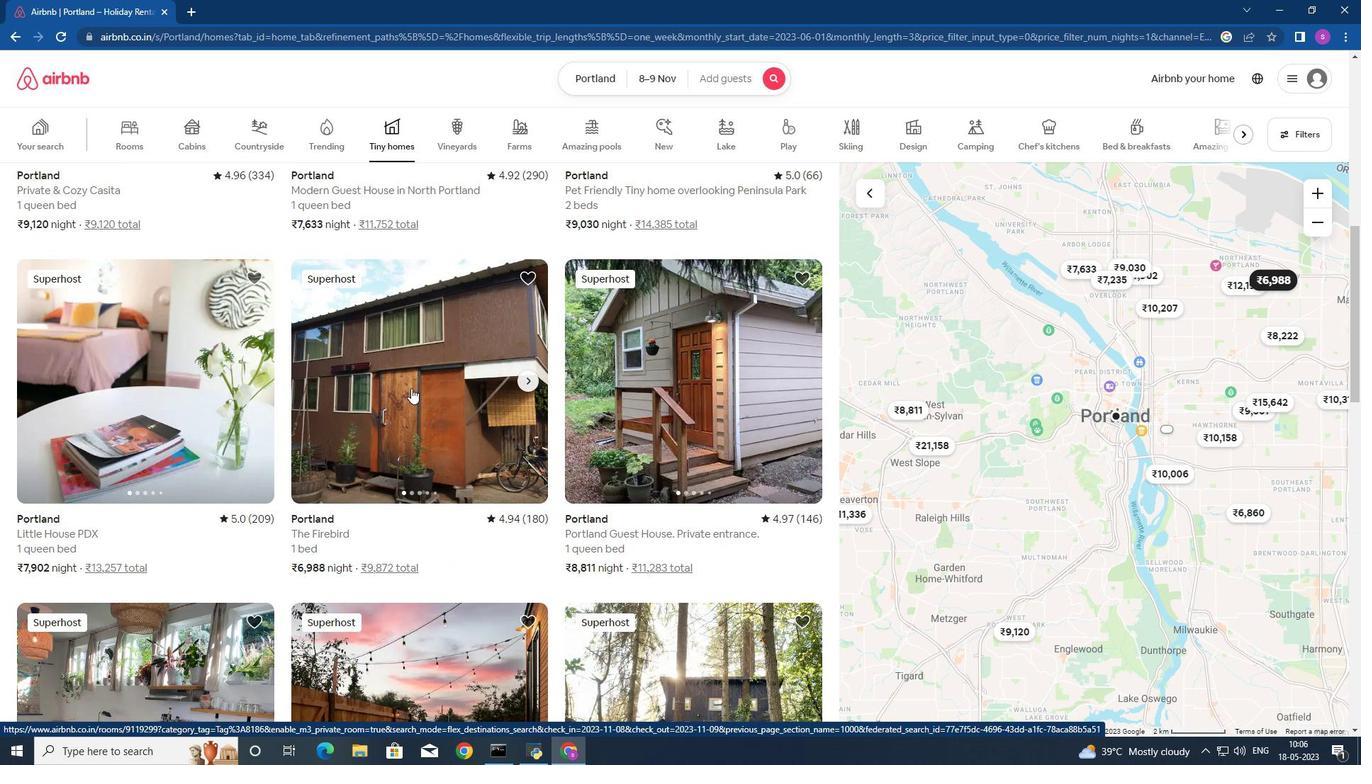 
Action: Mouse moved to (411, 388)
Screenshot: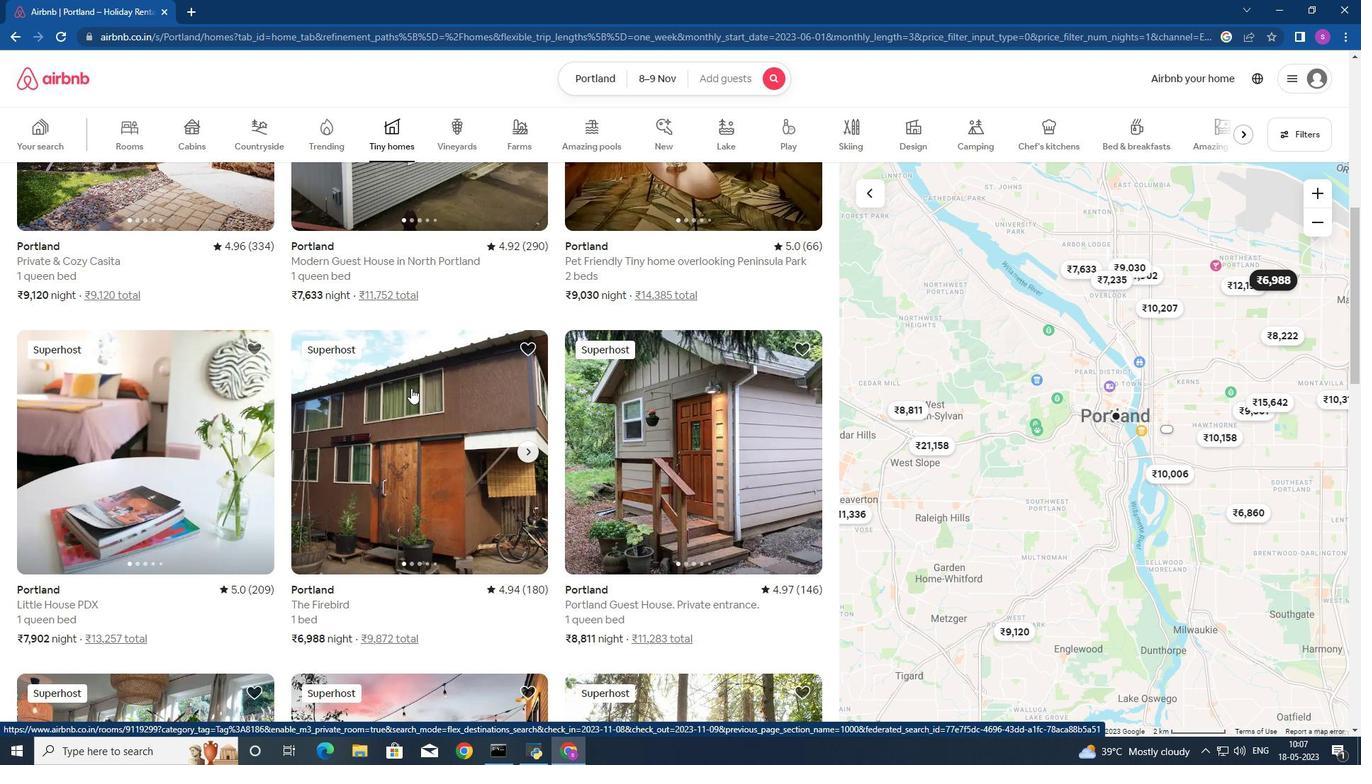 
Action: Mouse scrolled (411, 387) with delta (0, 0)
Screenshot: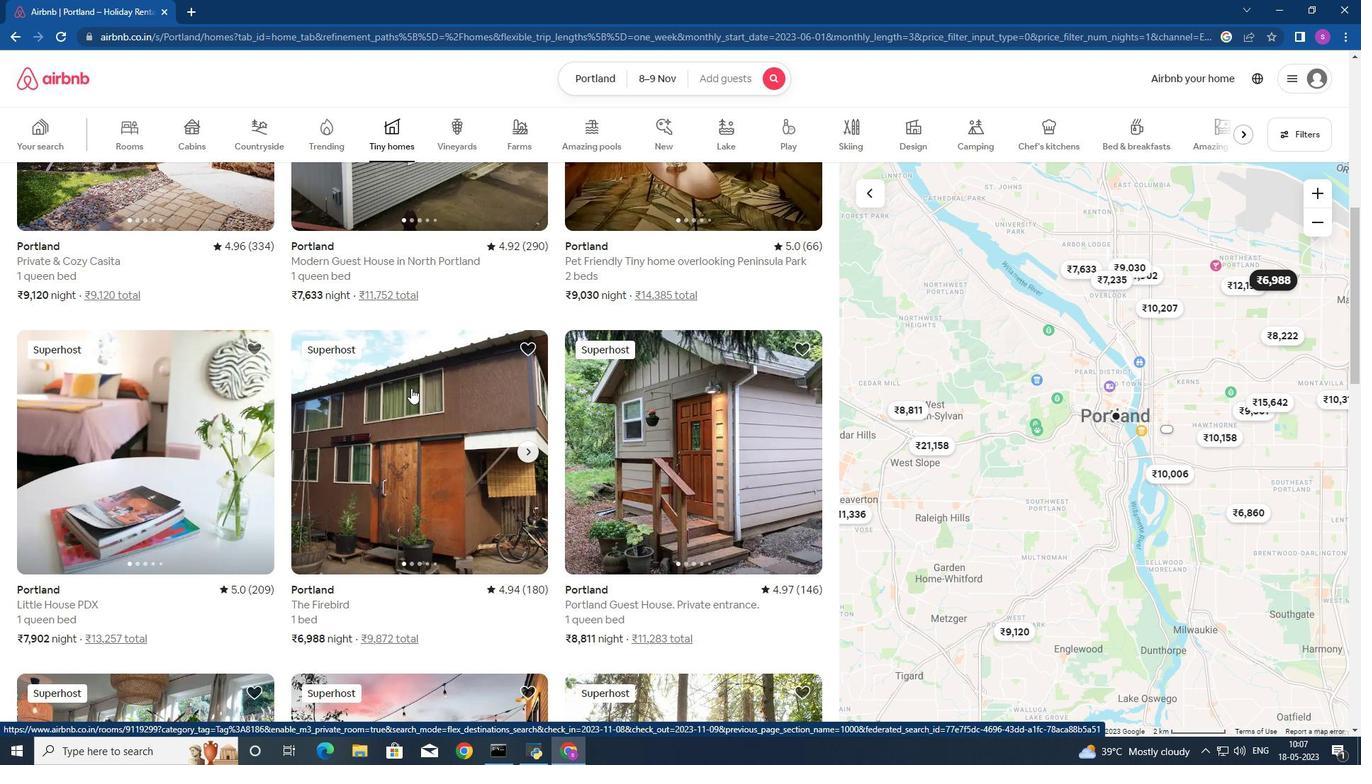 
Action: Mouse moved to (411, 388)
Screenshot: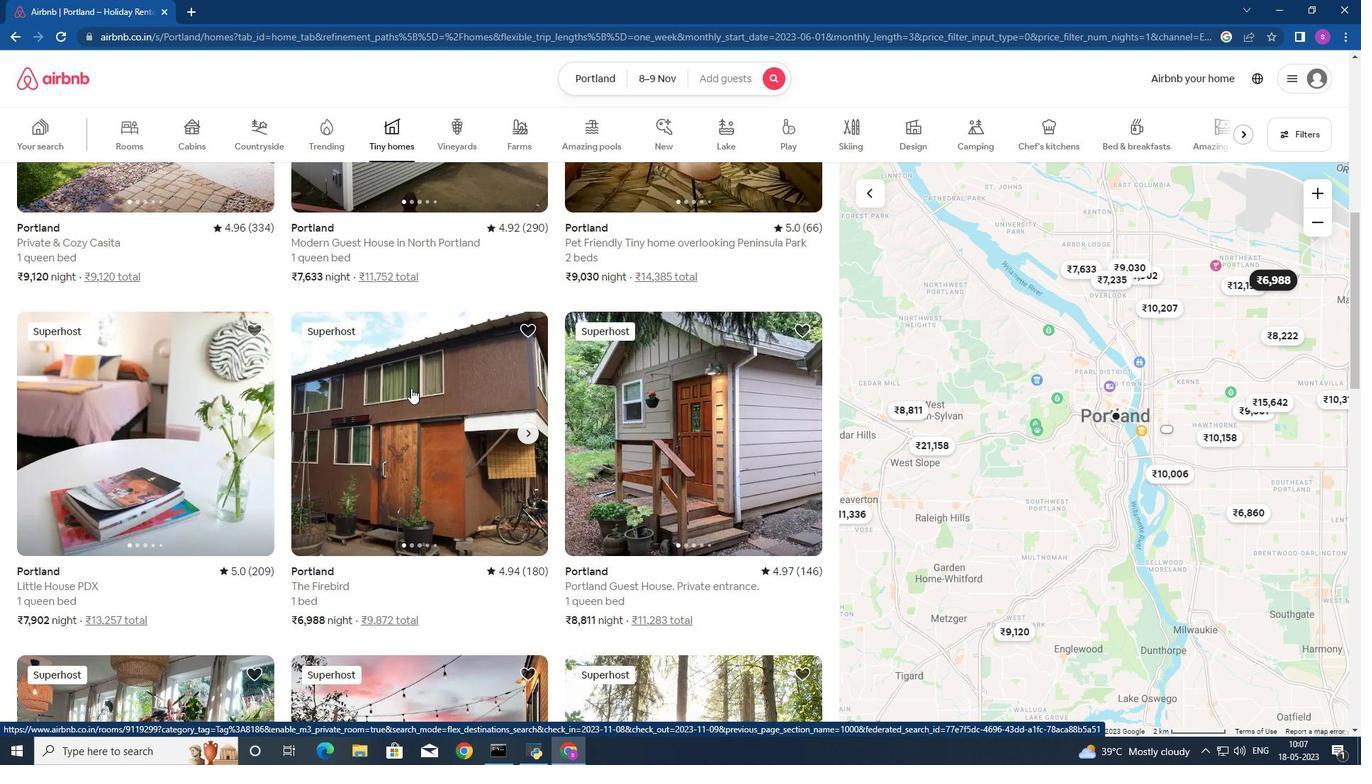 
Action: Mouse scrolled (411, 387) with delta (0, 0)
Screenshot: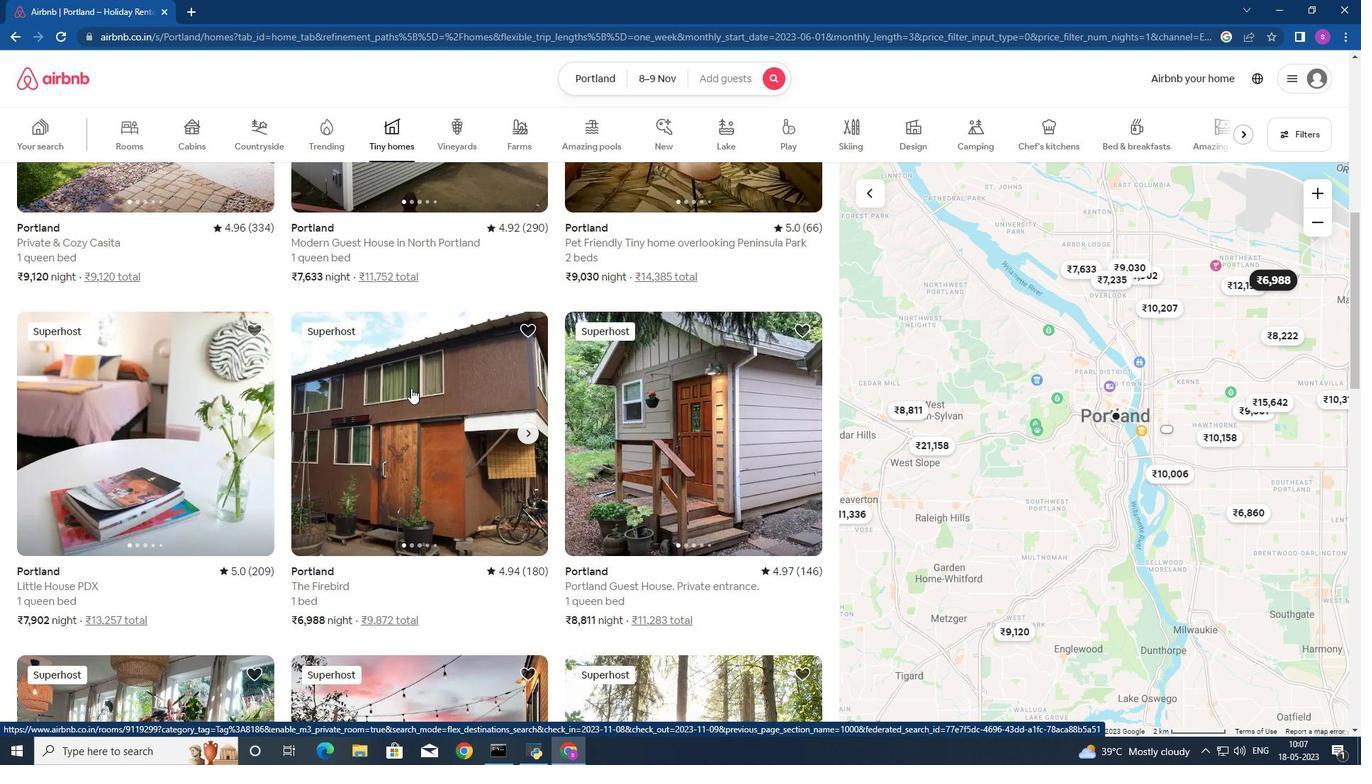 
Action: Mouse scrolled (411, 387) with delta (0, 0)
Screenshot: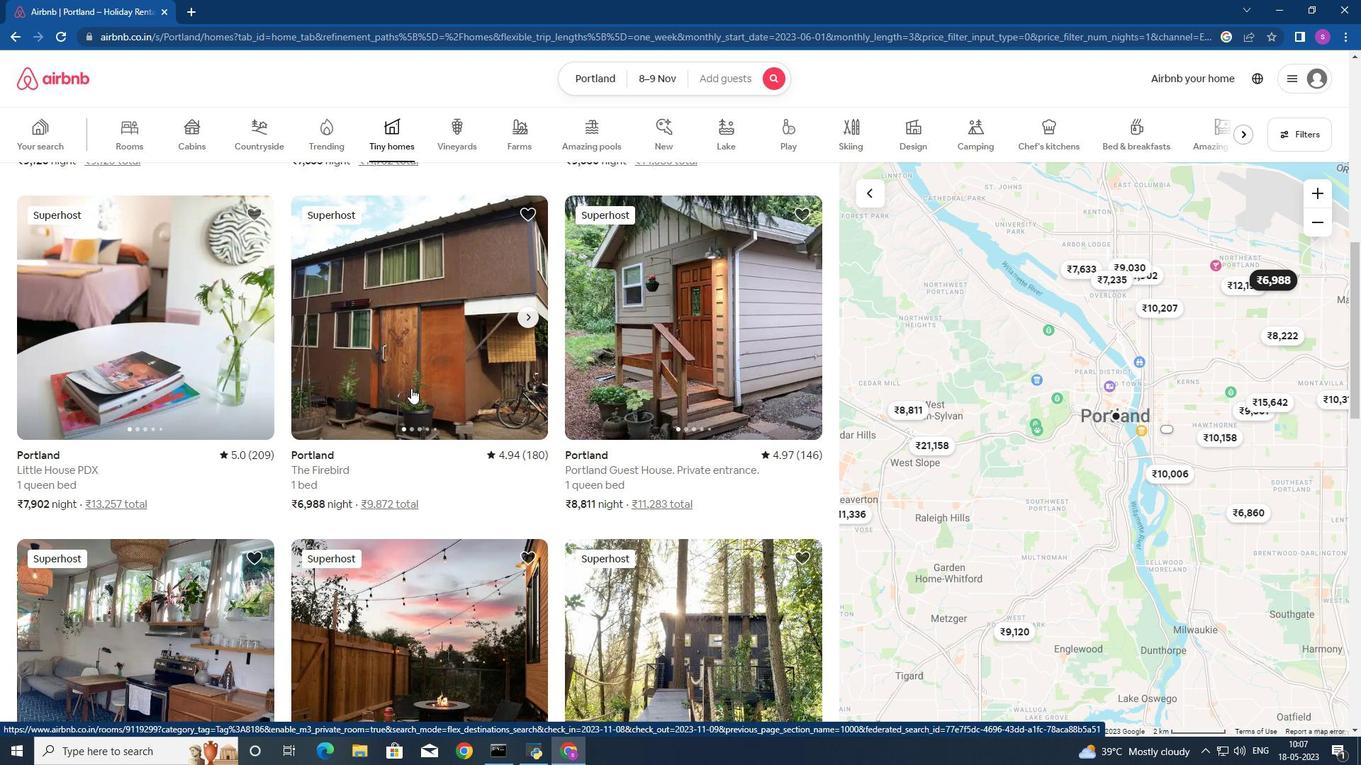 
Action: Mouse scrolled (411, 387) with delta (0, 0)
Screenshot: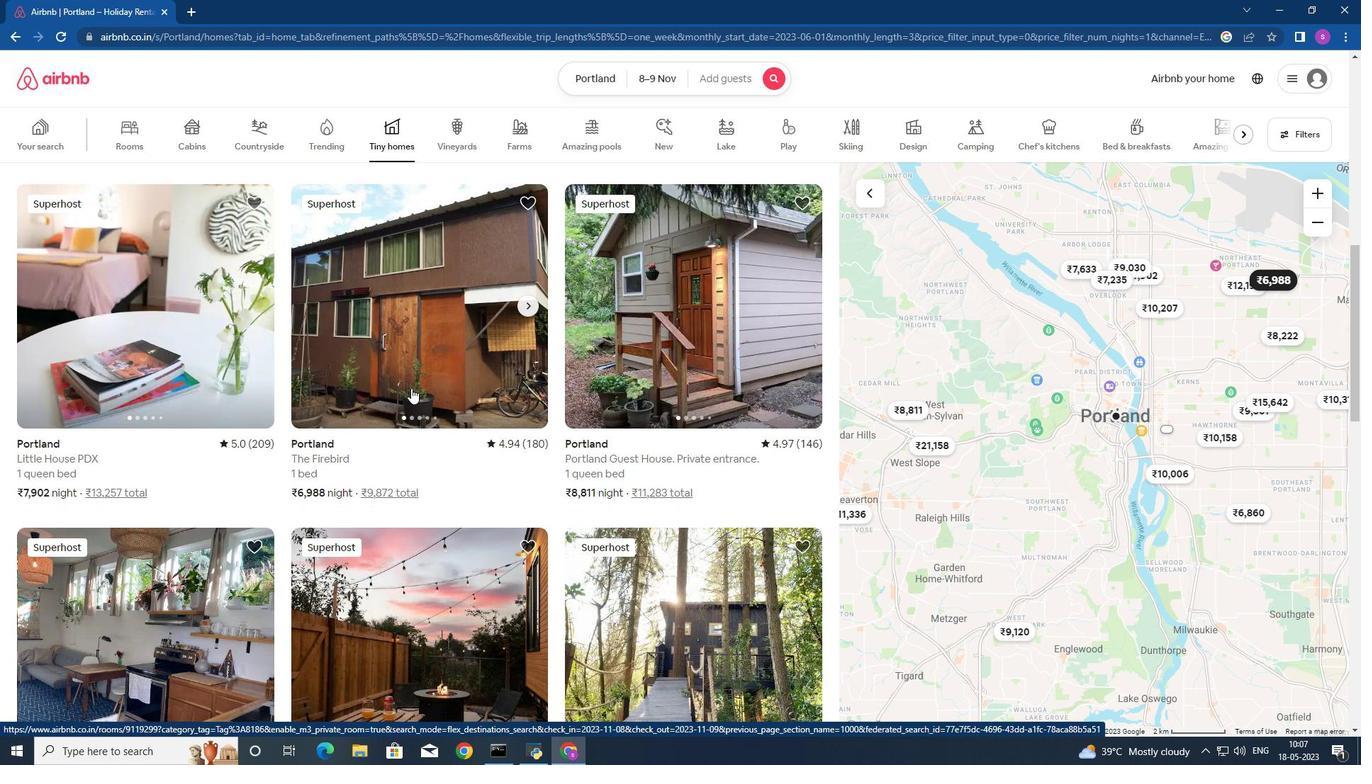 
Action: Mouse moved to (411, 388)
Screenshot: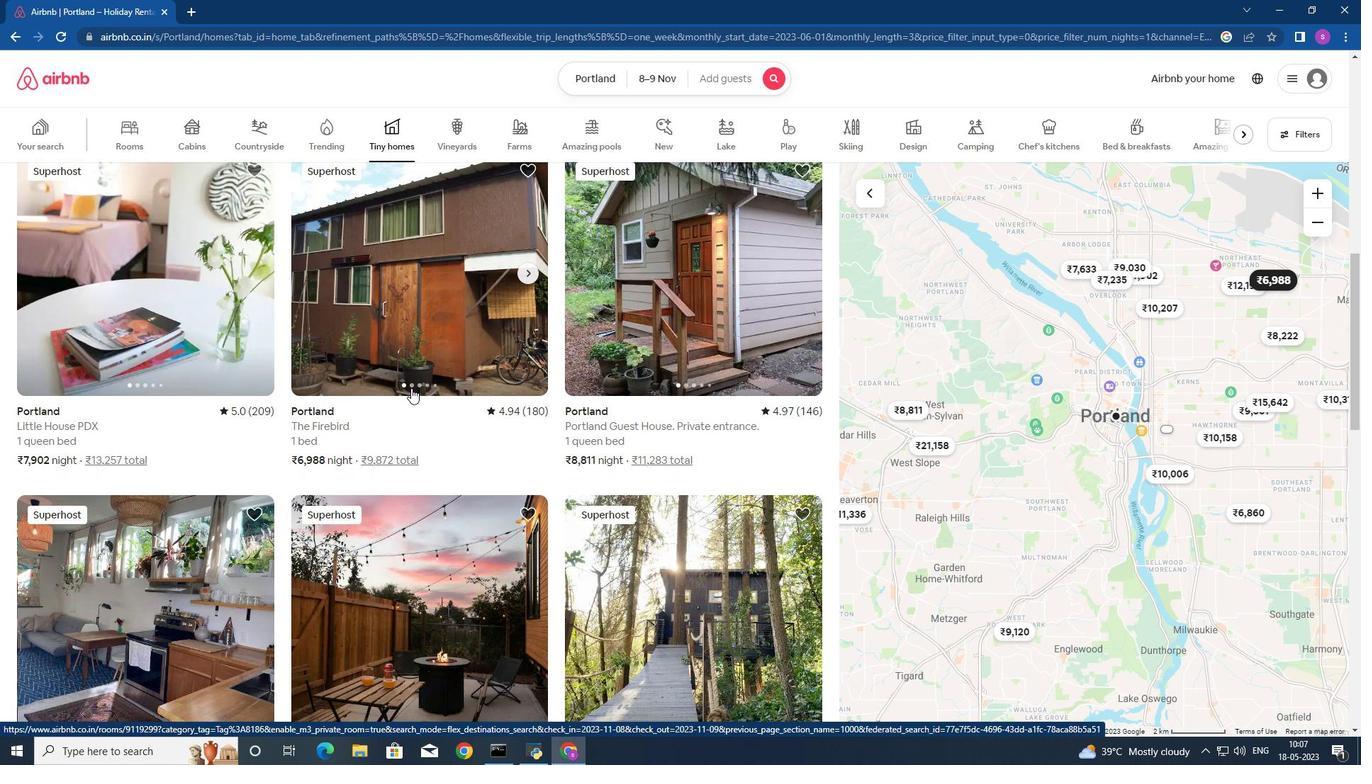 
Action: Mouse scrolled (411, 387) with delta (0, 0)
Screenshot: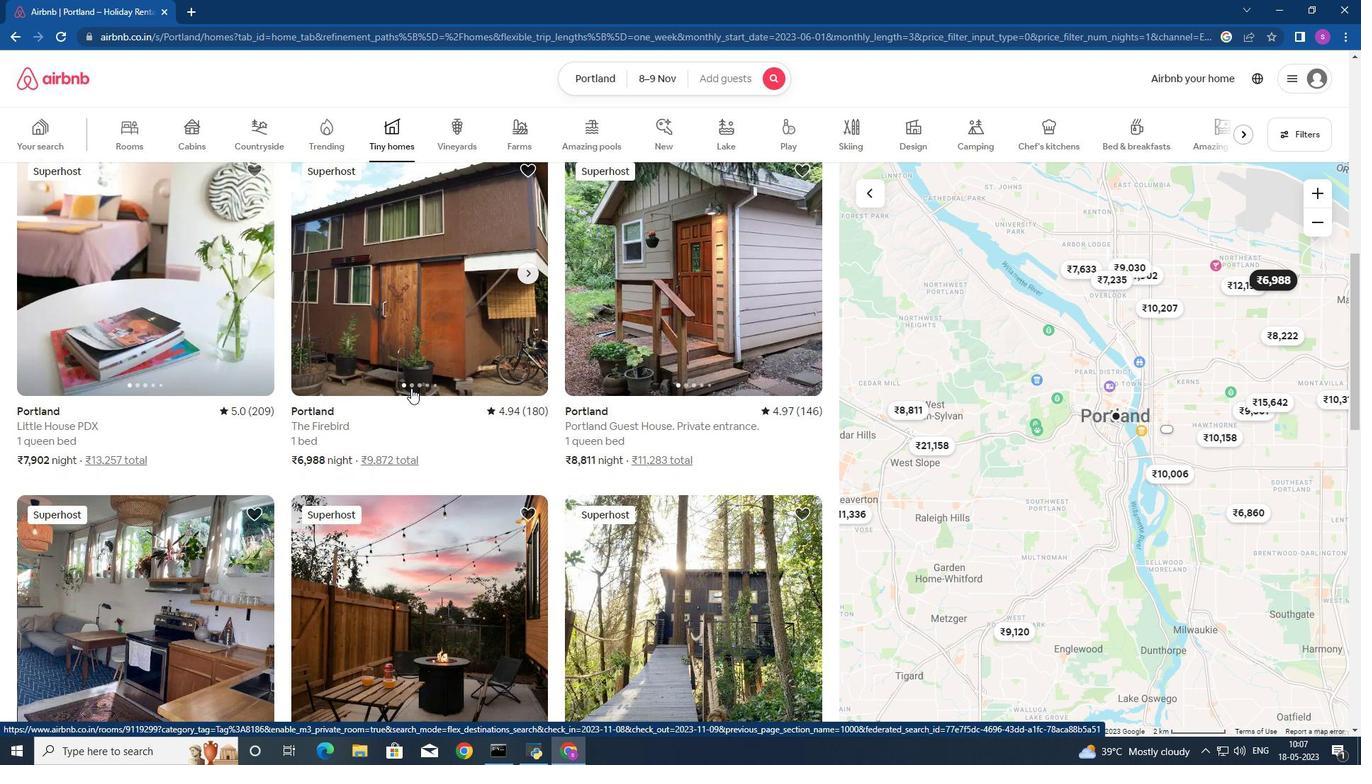 
Action: Mouse moved to (411, 392)
Screenshot: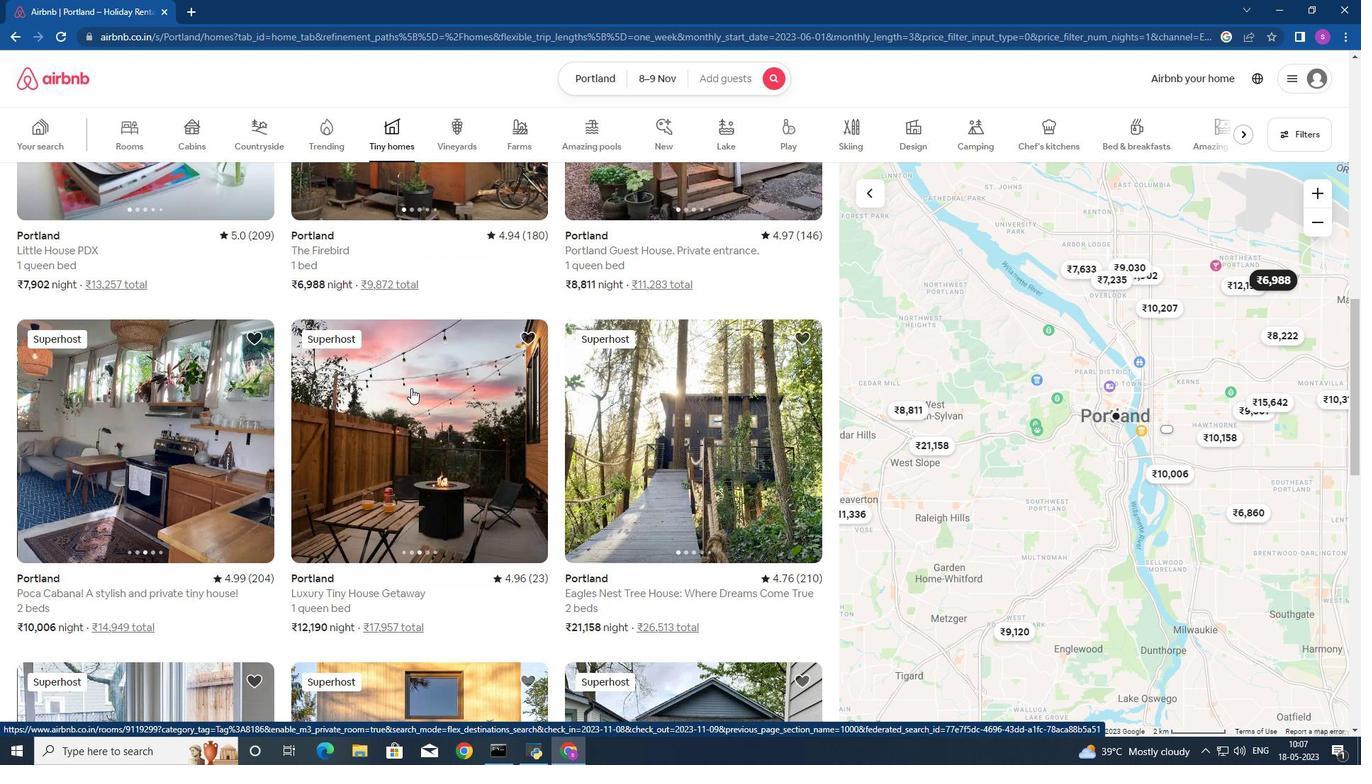 
Action: Mouse scrolled (411, 392) with delta (0, 0)
Screenshot: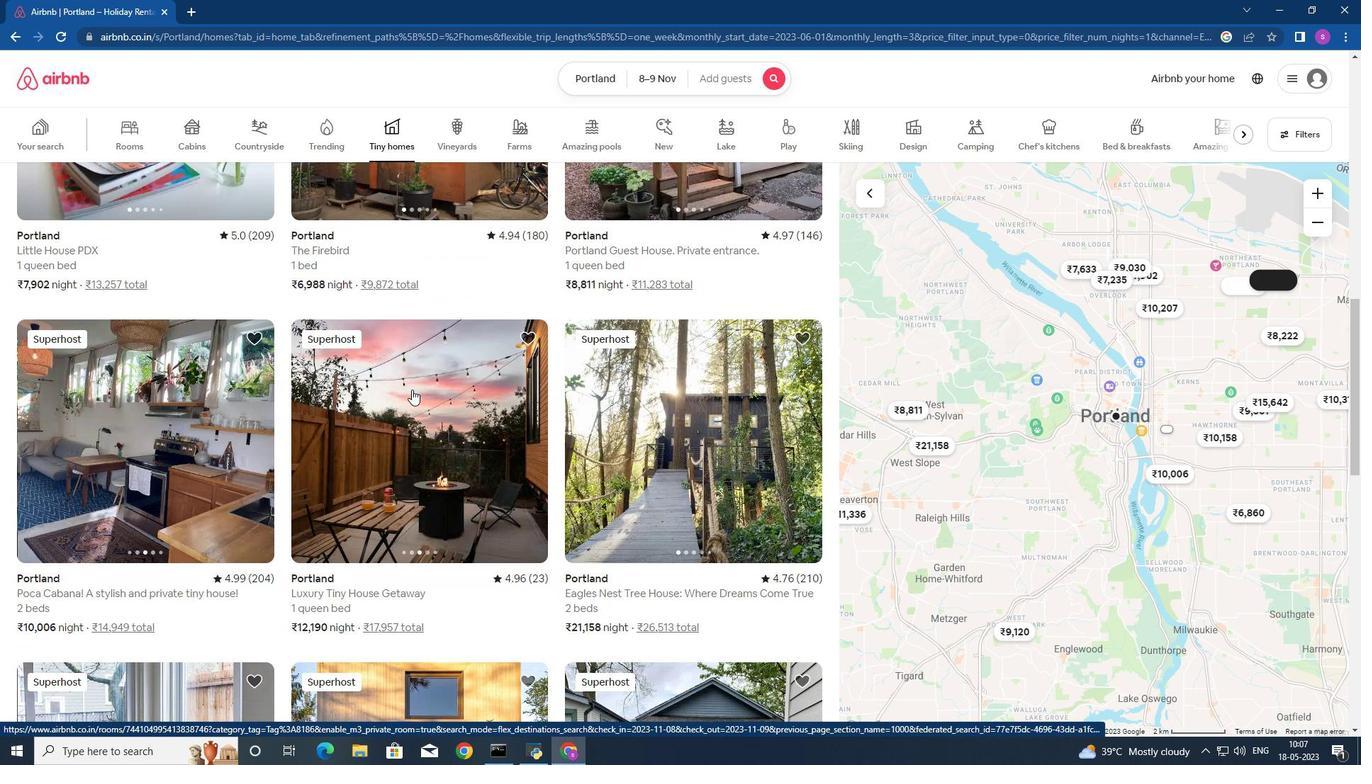 
Action: Mouse moved to (411, 393)
Screenshot: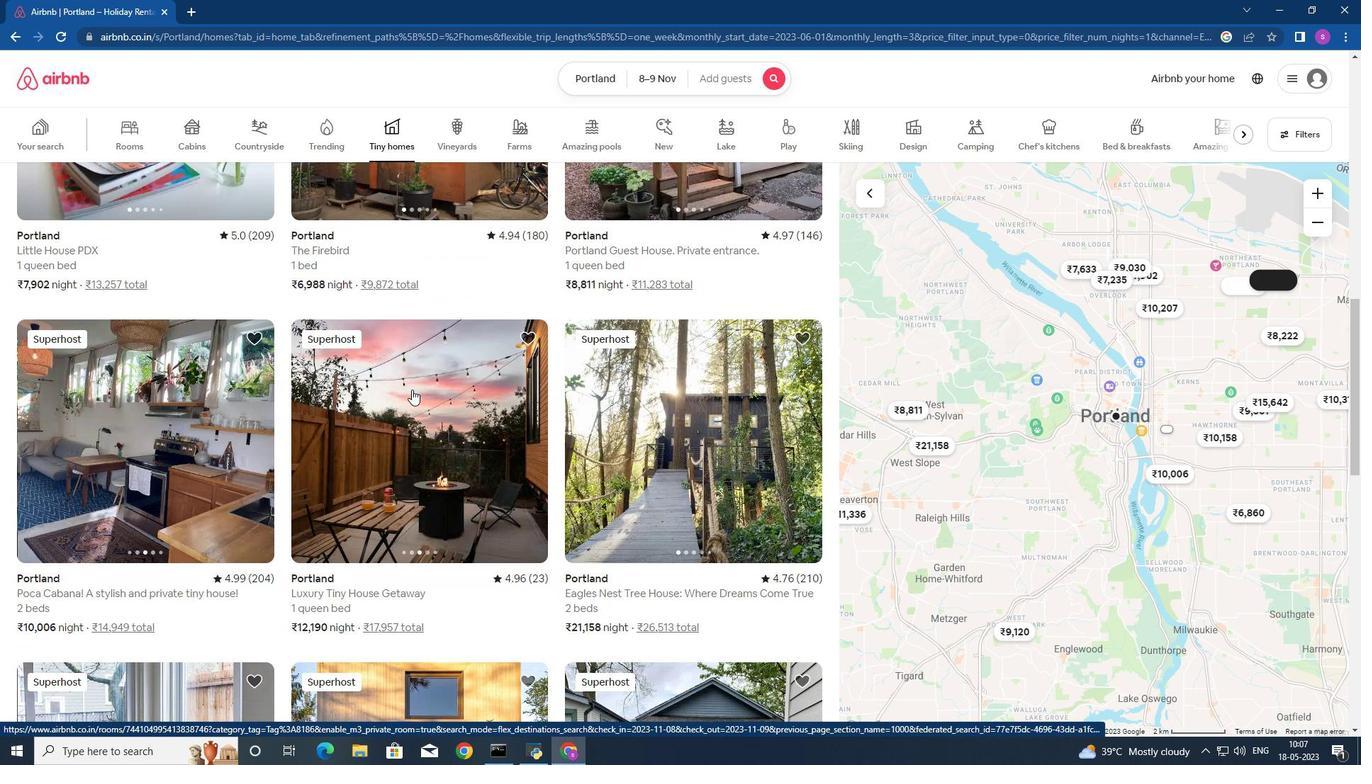 
Action: Mouse scrolled (411, 392) with delta (0, 0)
Screenshot: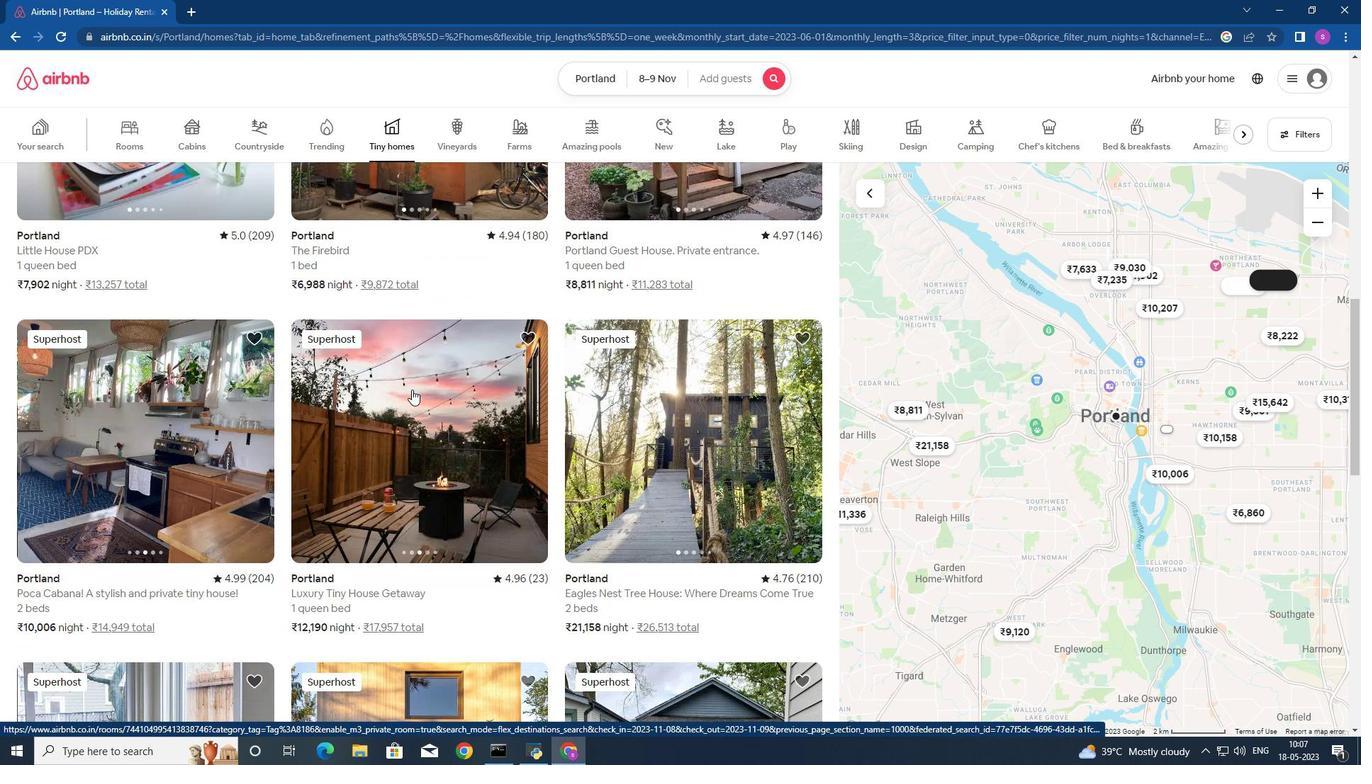 
Action: Mouse moved to (412, 394)
Screenshot: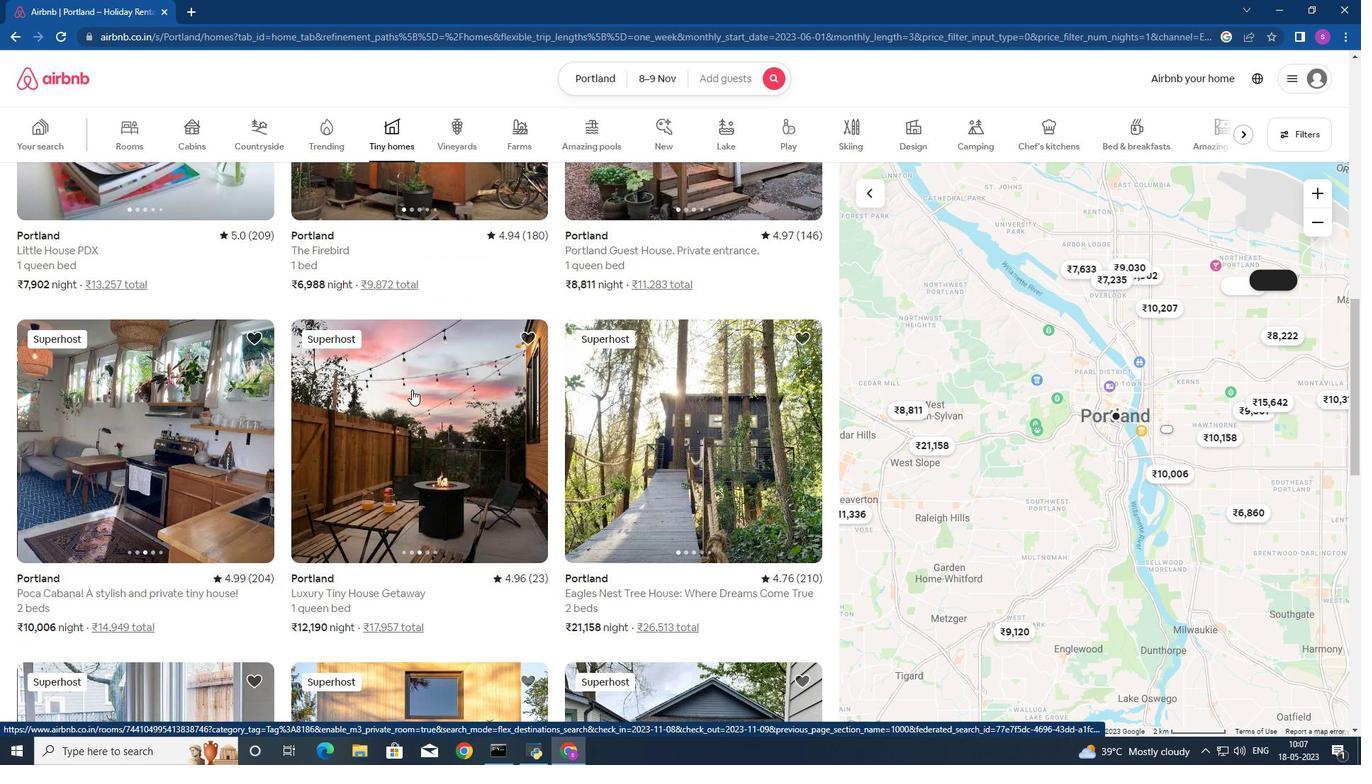 
Action: Mouse scrolled (412, 394) with delta (0, 0)
Screenshot: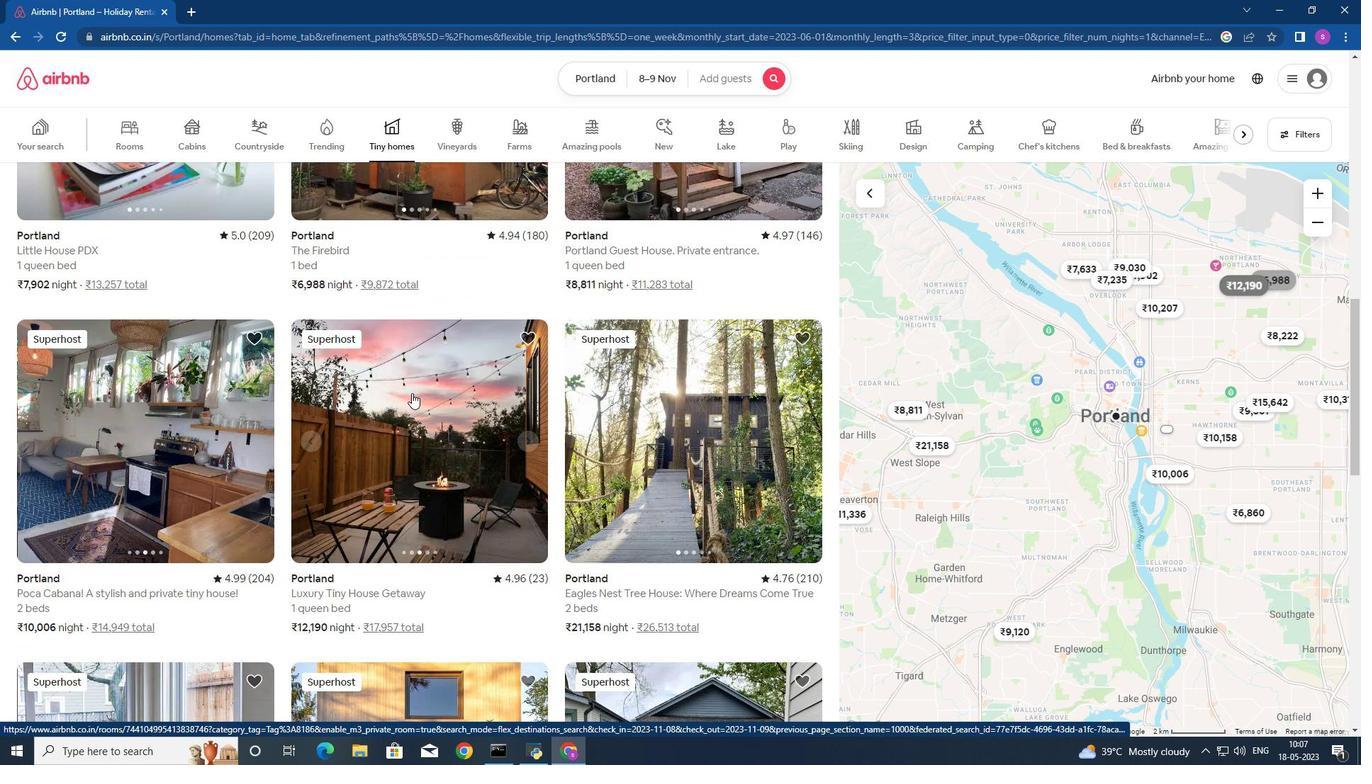 
Action: Mouse scrolled (412, 394) with delta (0, 0)
Screenshot: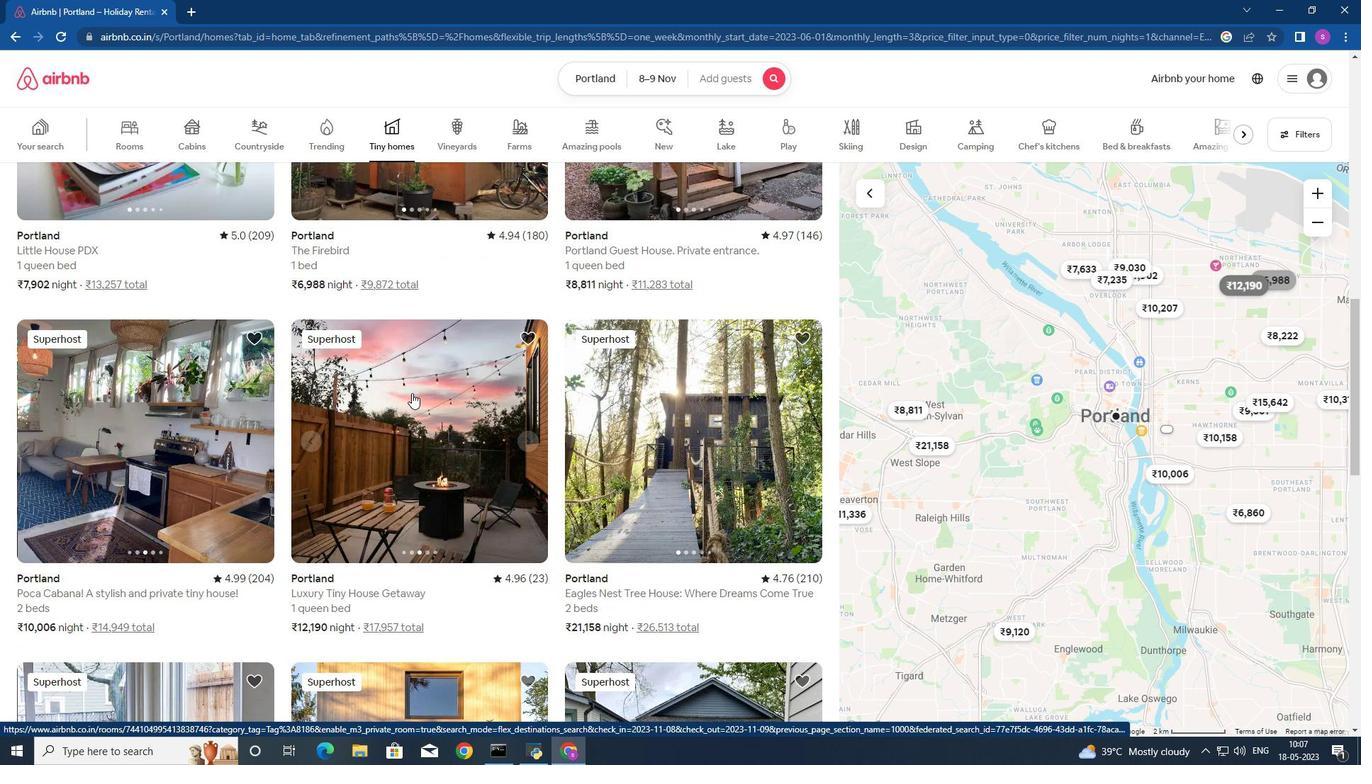 
Action: Mouse moved to (412, 394)
Screenshot: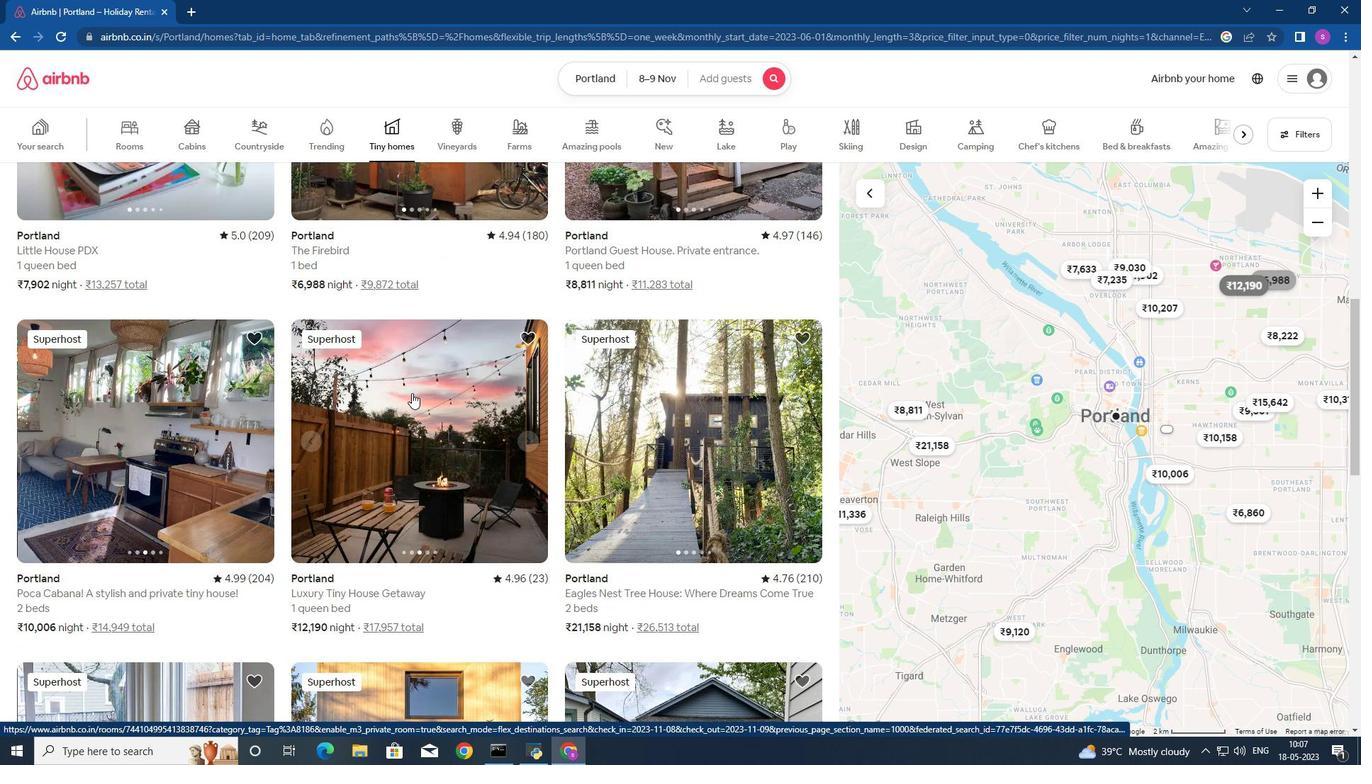 
Action: Mouse scrolled (412, 394) with delta (0, 0)
Screenshot: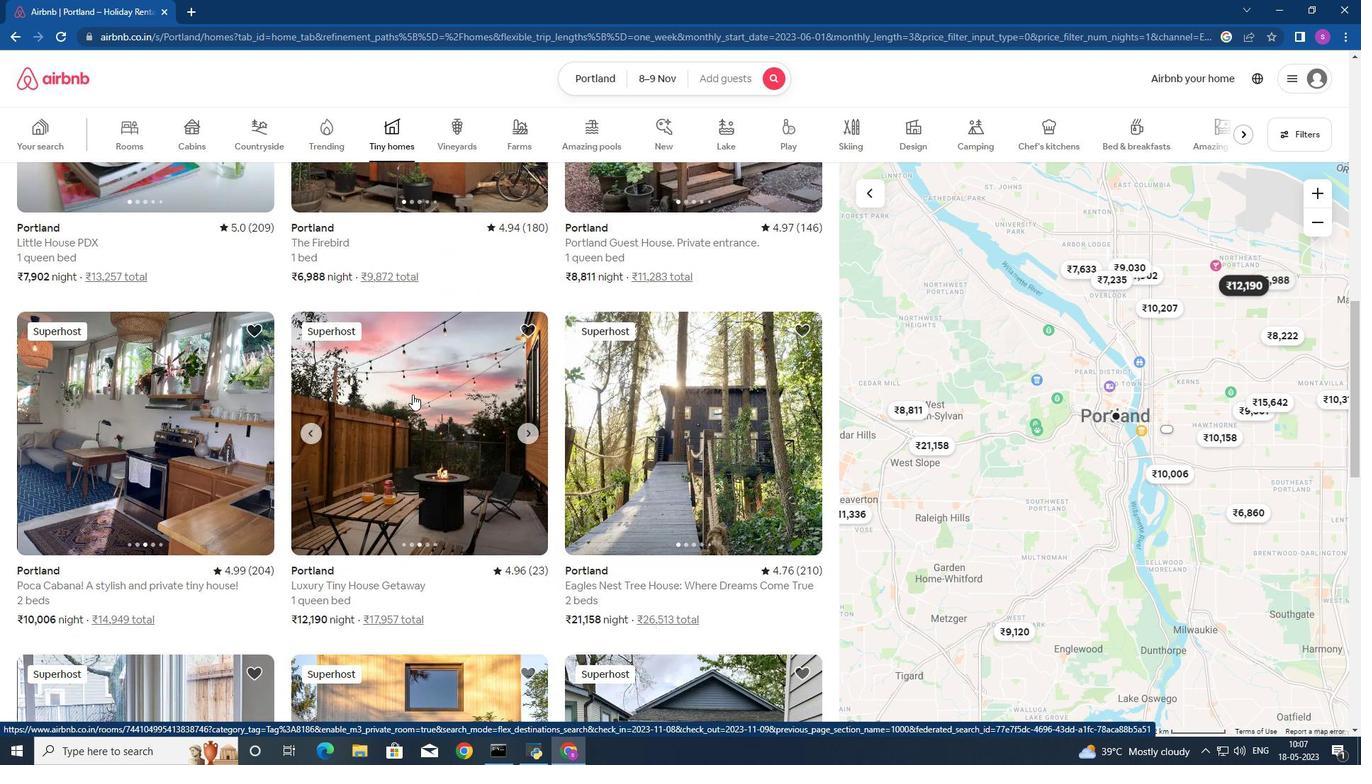 
Action: Mouse scrolled (412, 394) with delta (0, 0)
Screenshot: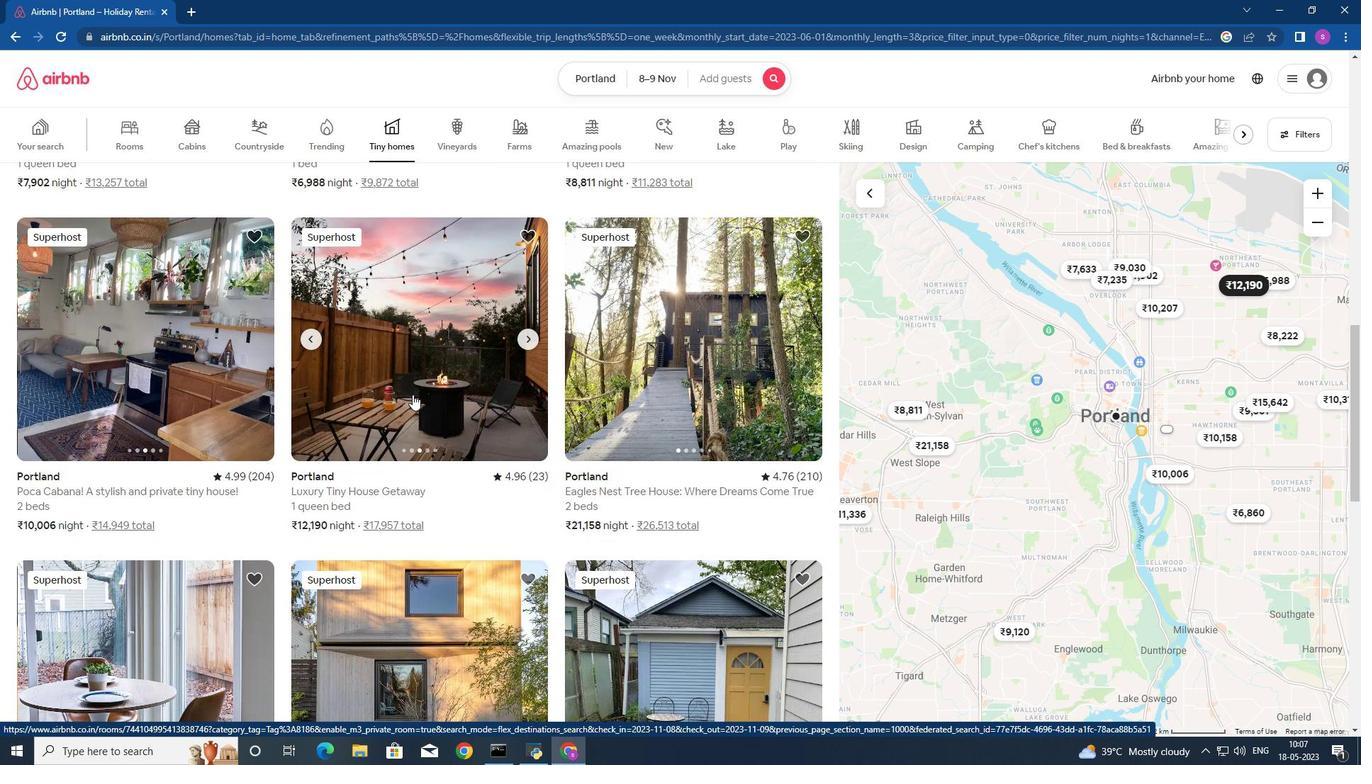 
Action: Mouse scrolled (412, 394) with delta (0, 0)
Screenshot: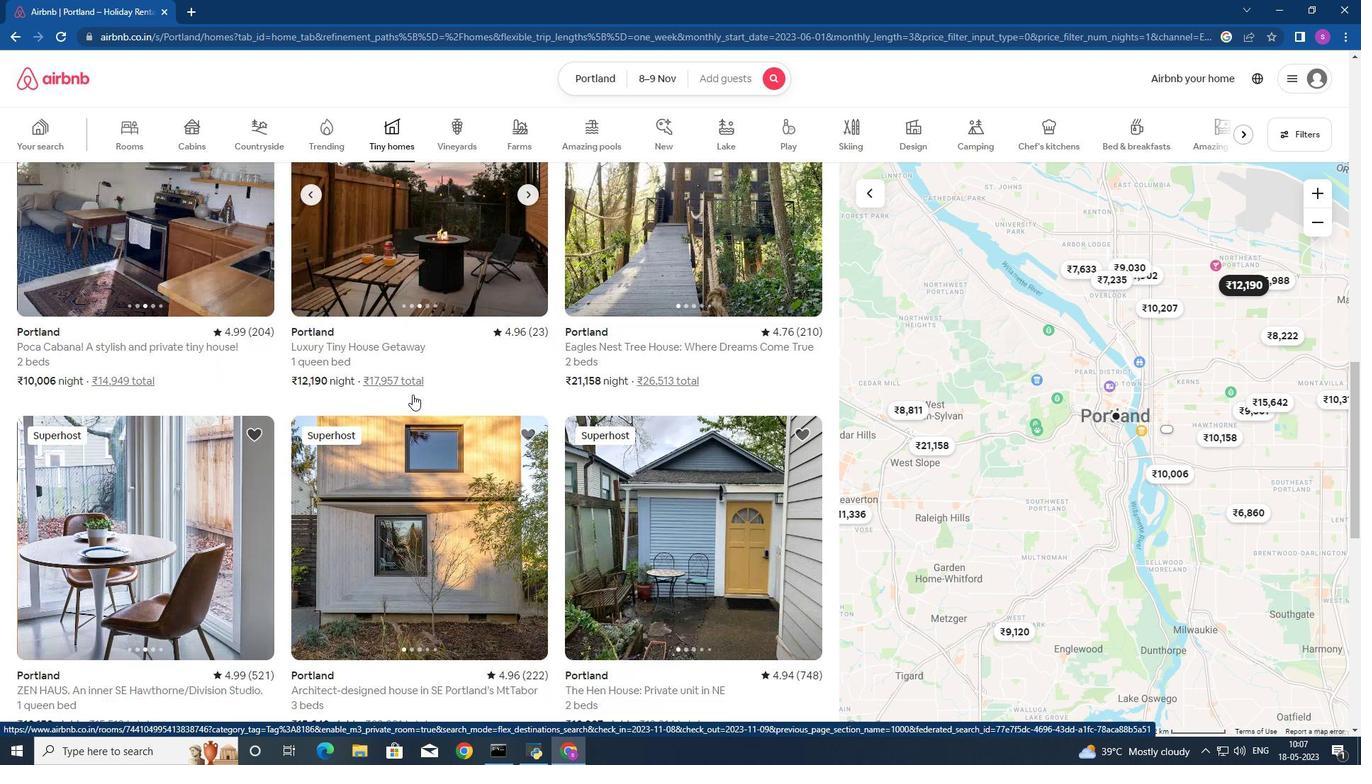 
Action: Mouse moved to (415, 395)
Screenshot: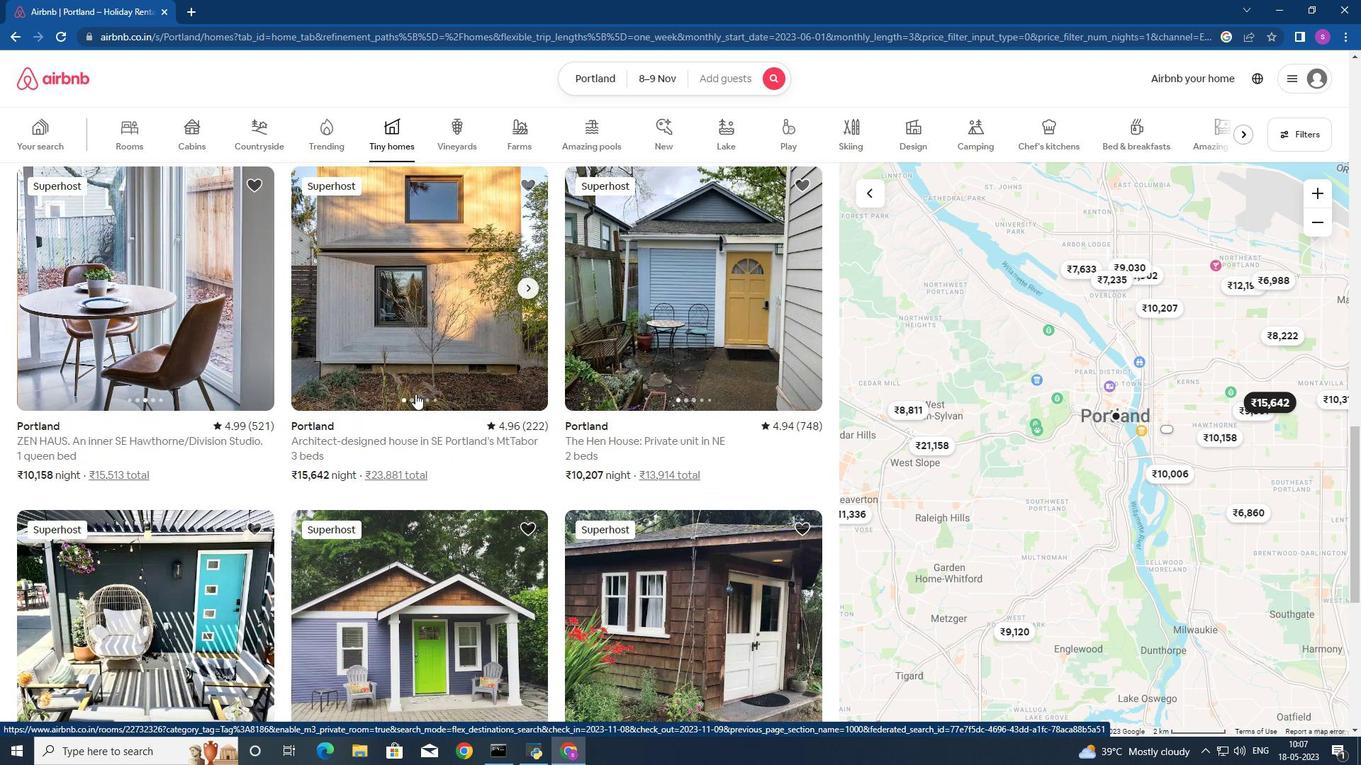 
Action: Mouse scrolled (415, 394) with delta (0, 0)
Screenshot: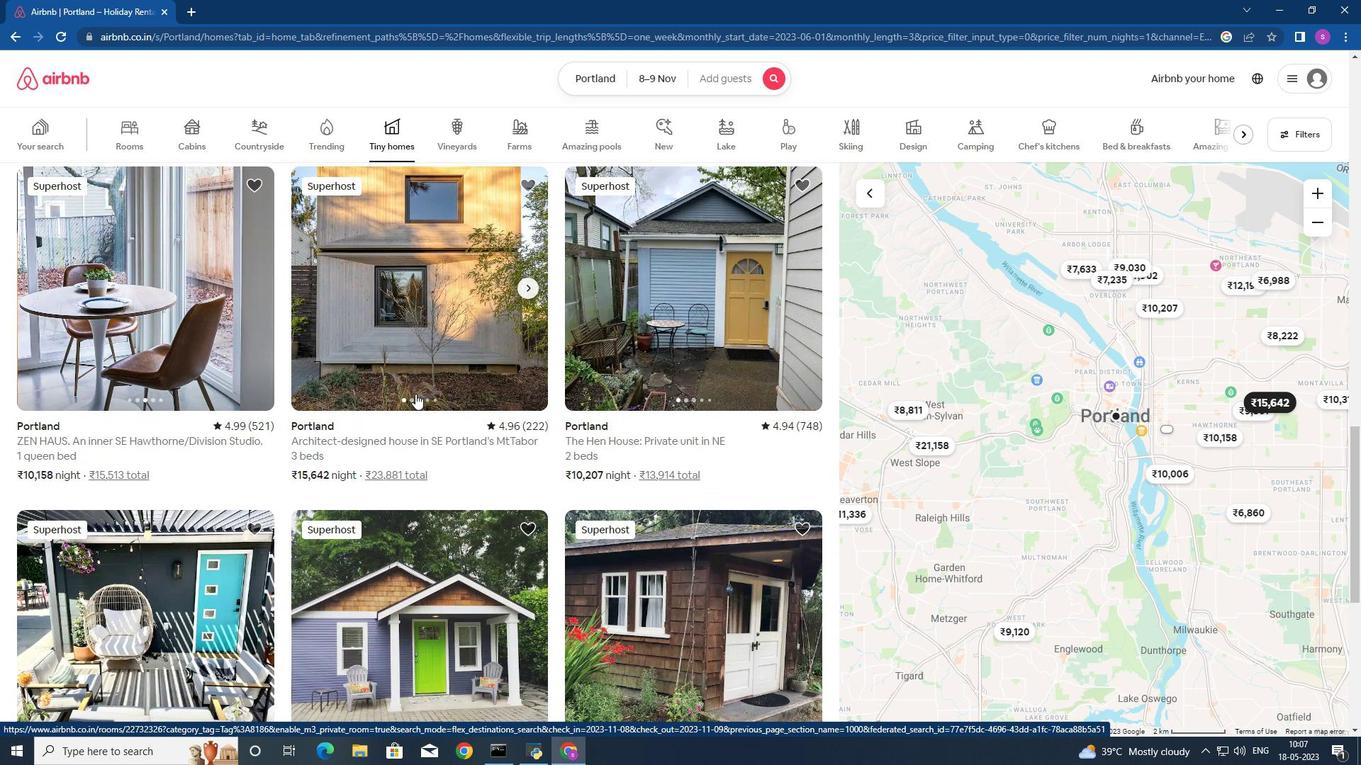 
Action: Mouse scrolled (415, 394) with delta (0, 0)
Screenshot: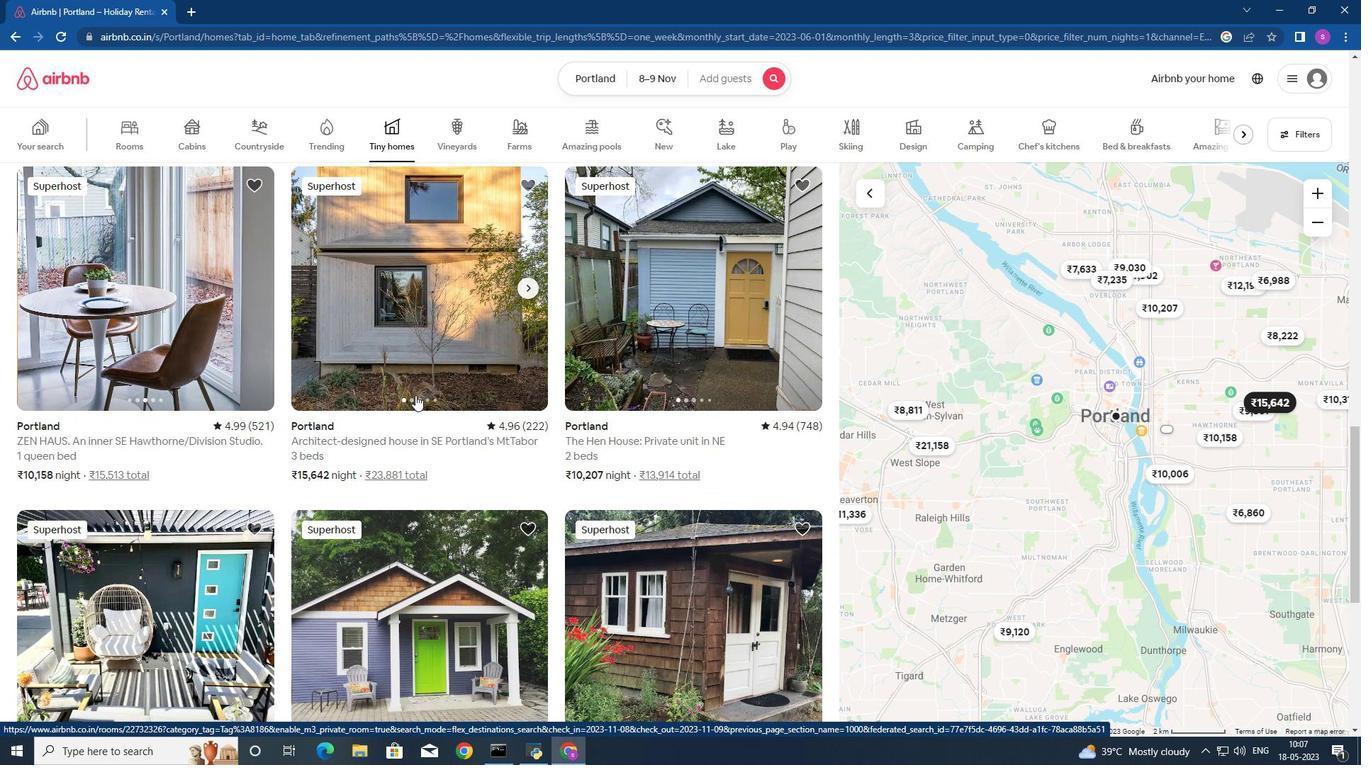 
Action: Mouse moved to (415, 396)
Screenshot: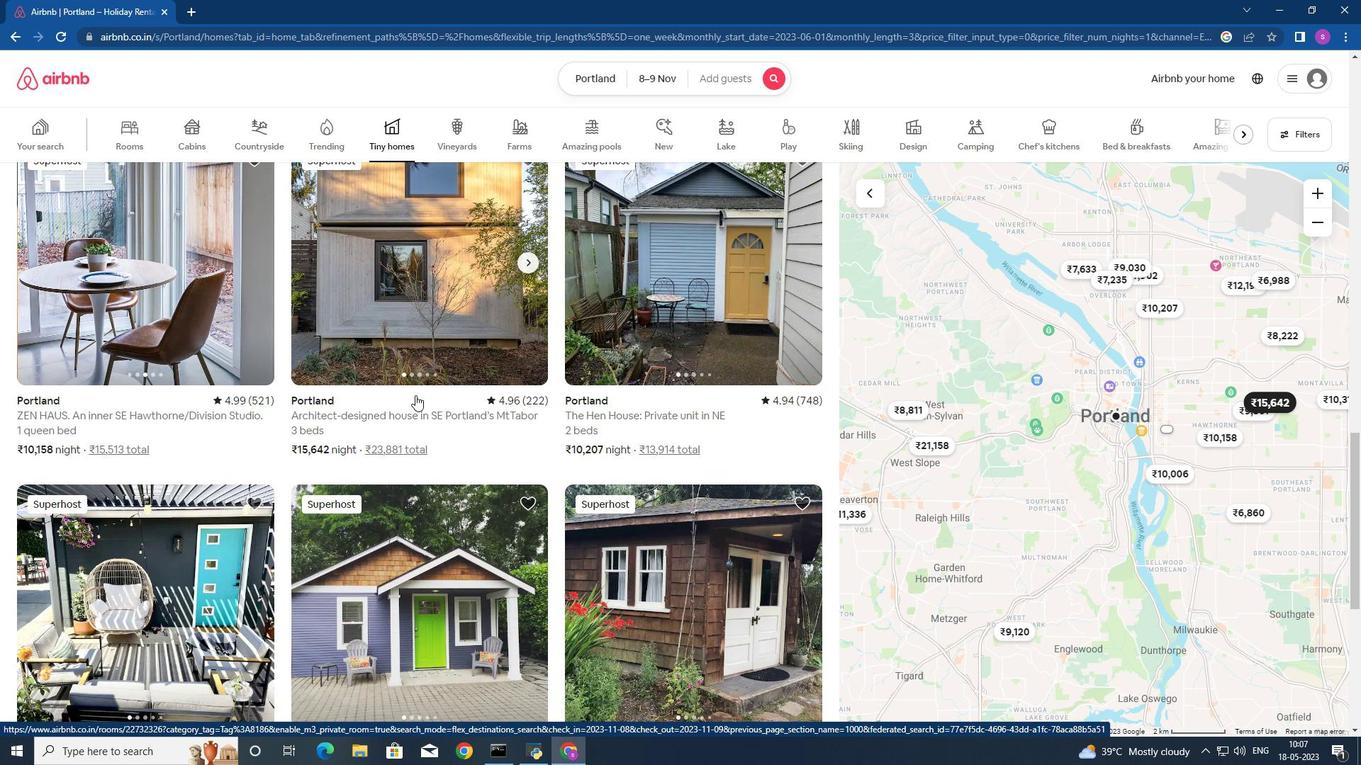 
Action: Mouse scrolled (415, 395) with delta (0, 0)
Screenshot: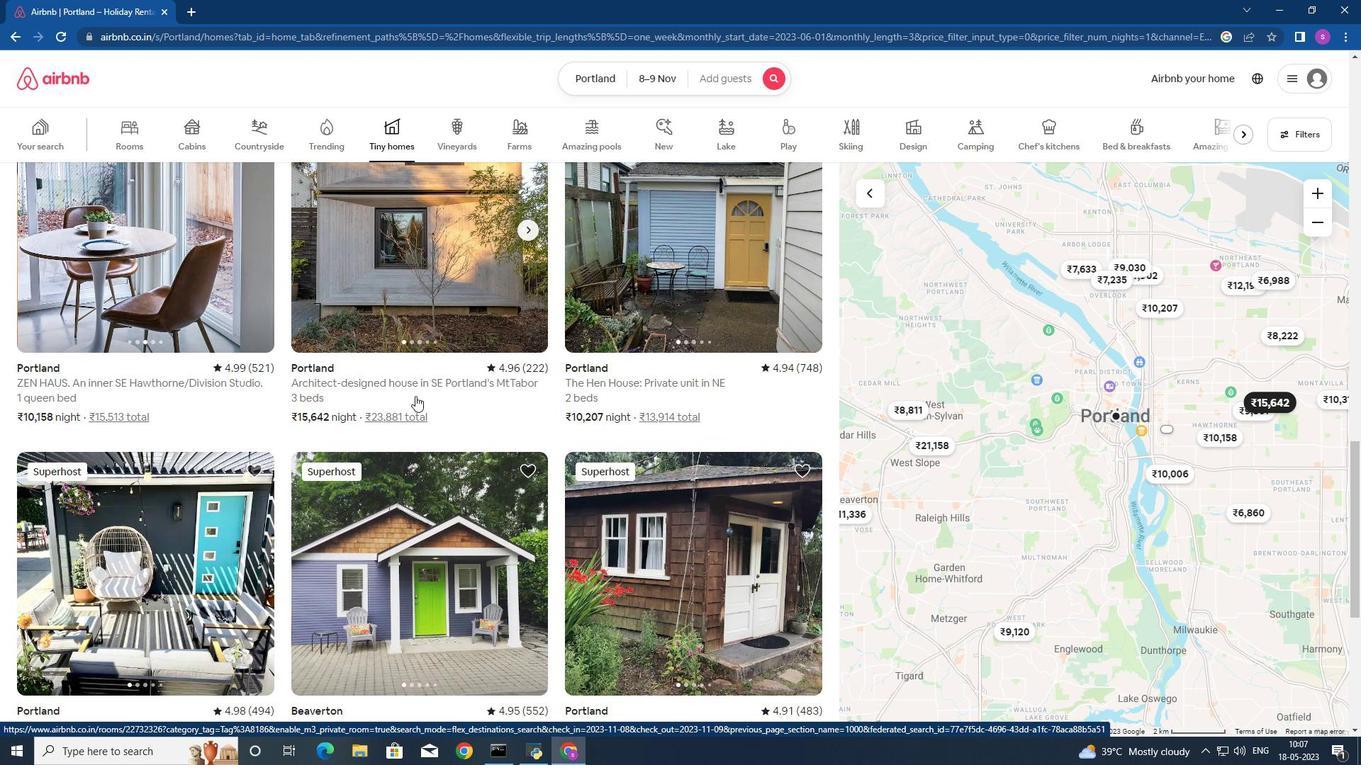 
Action: Mouse moved to (701, 399)
Screenshot: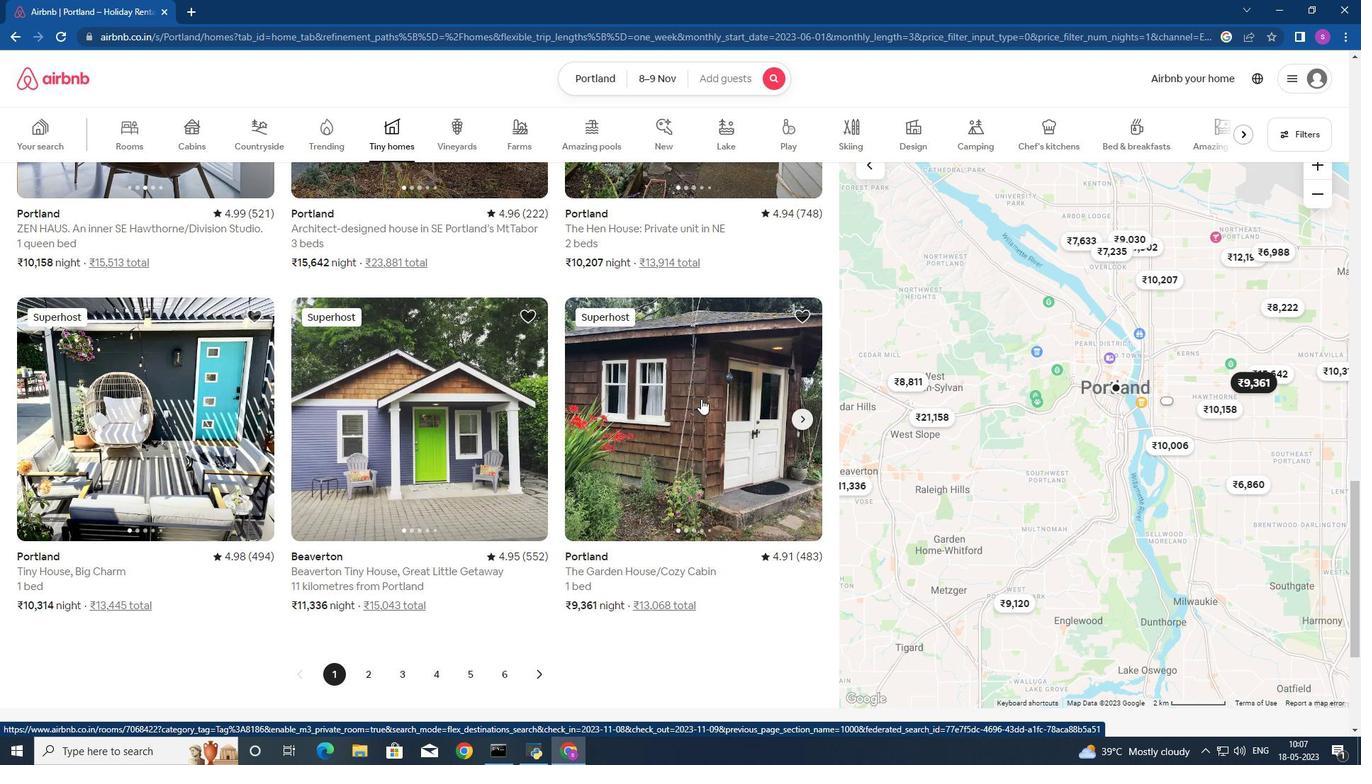
Action: Mouse pressed left at (701, 399)
Screenshot: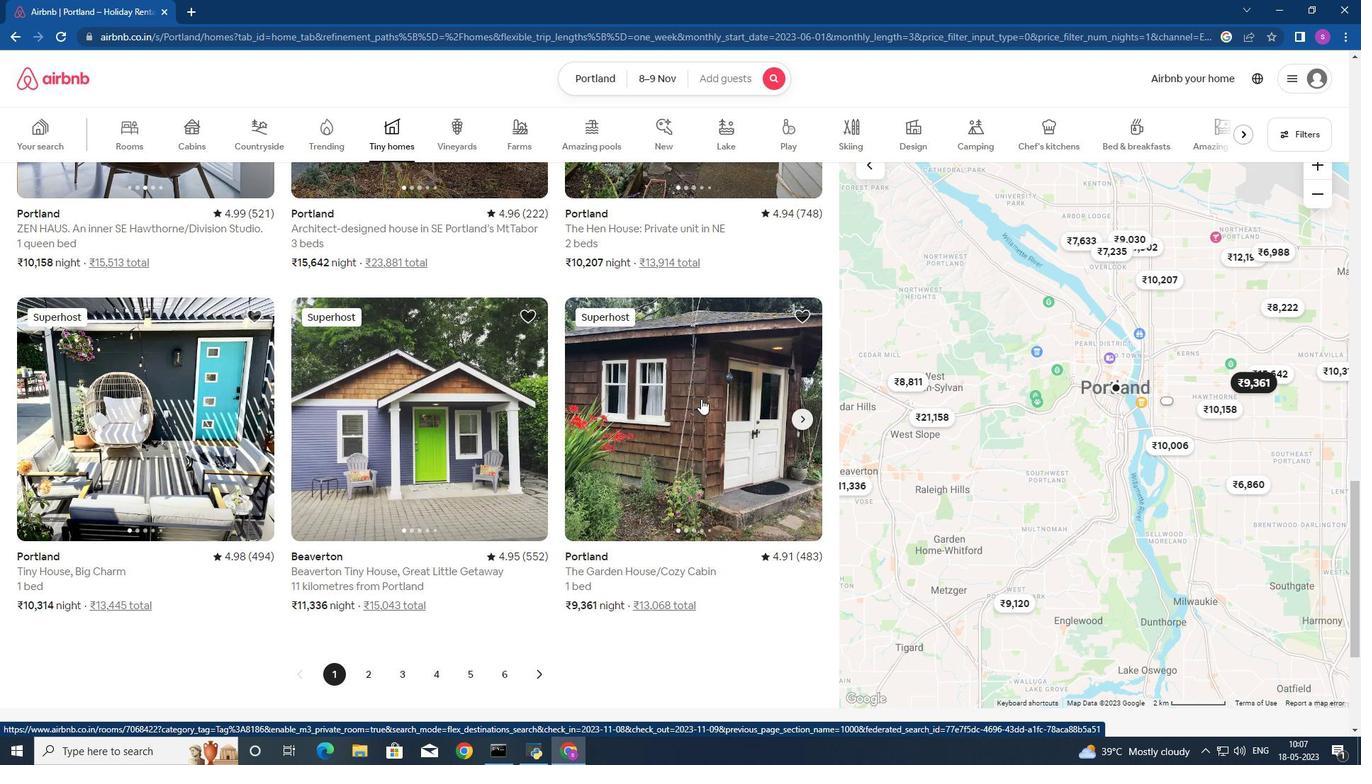 
Action: Mouse moved to (701, 399)
Screenshot: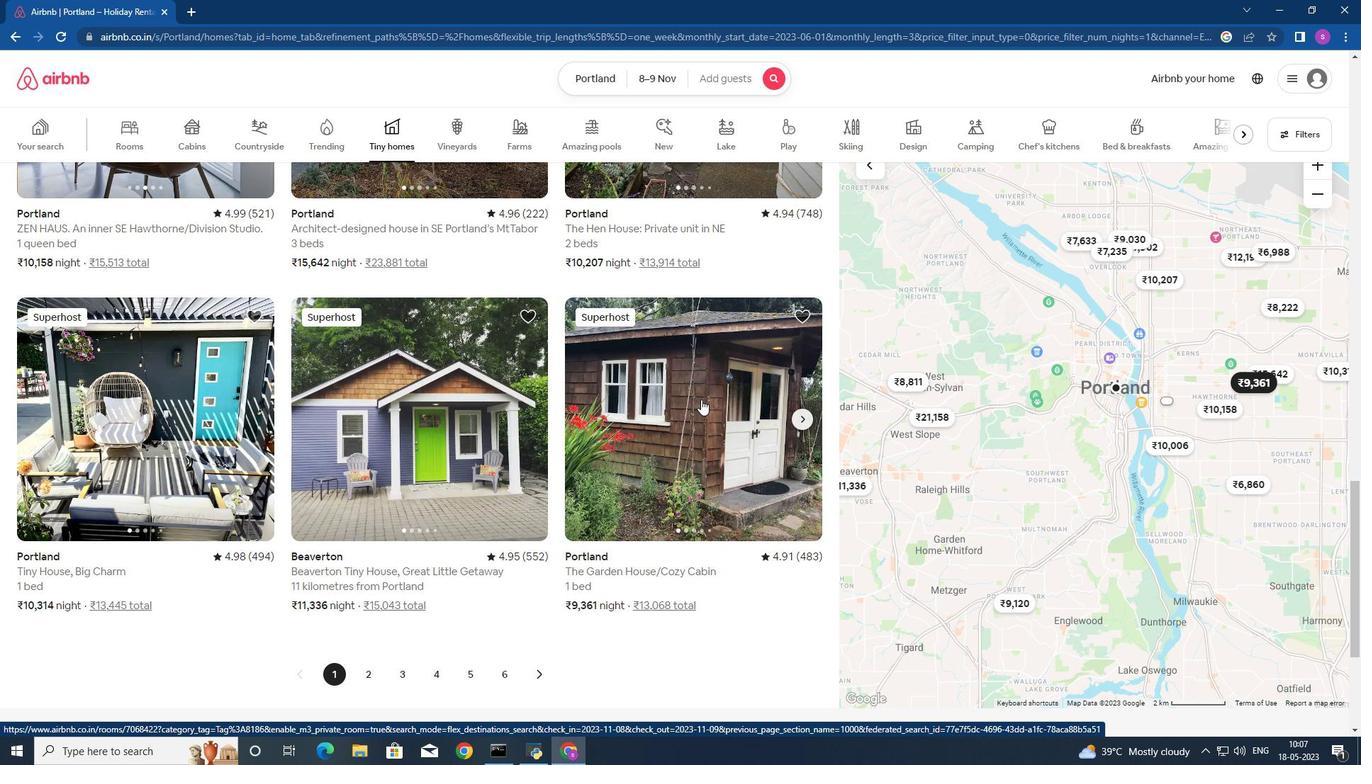 
Action: Mouse pressed left at (701, 399)
Screenshot: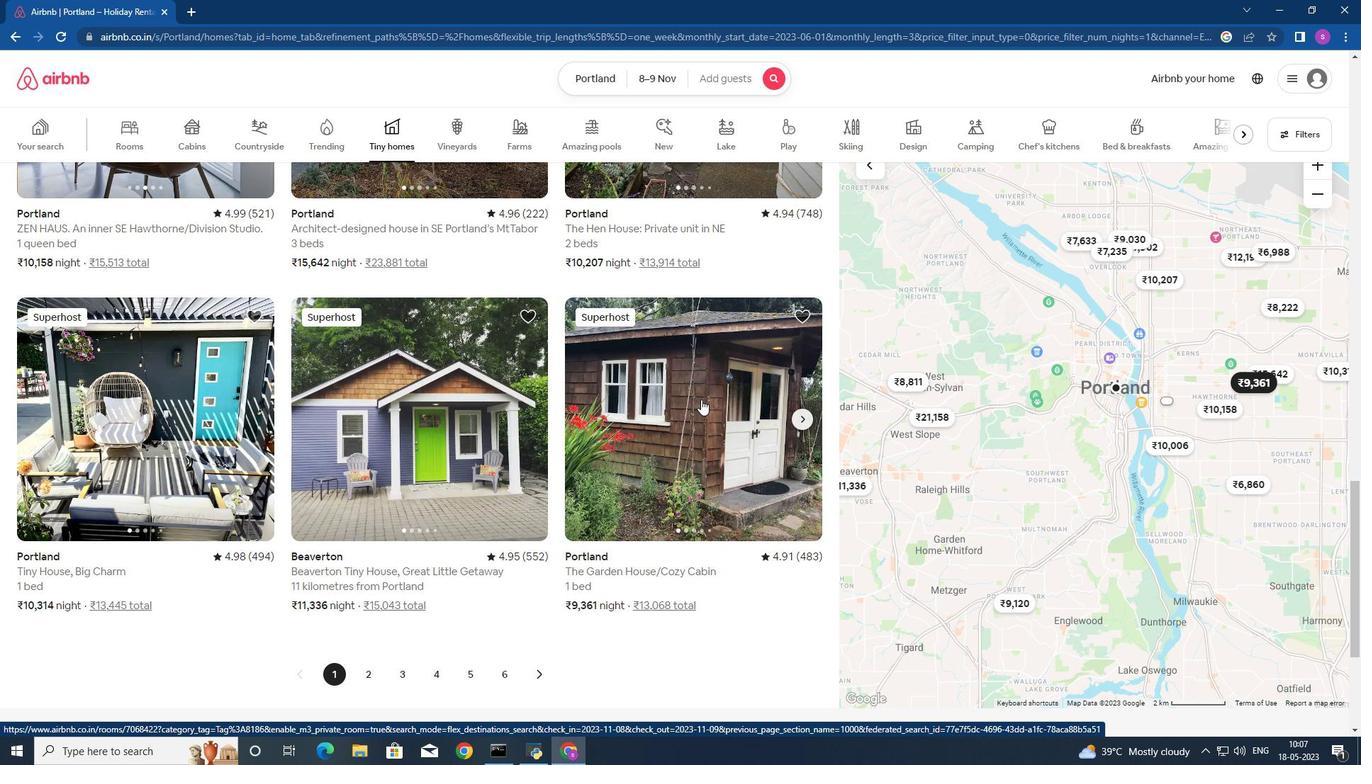 
Action: Mouse moved to (696, 397)
Screenshot: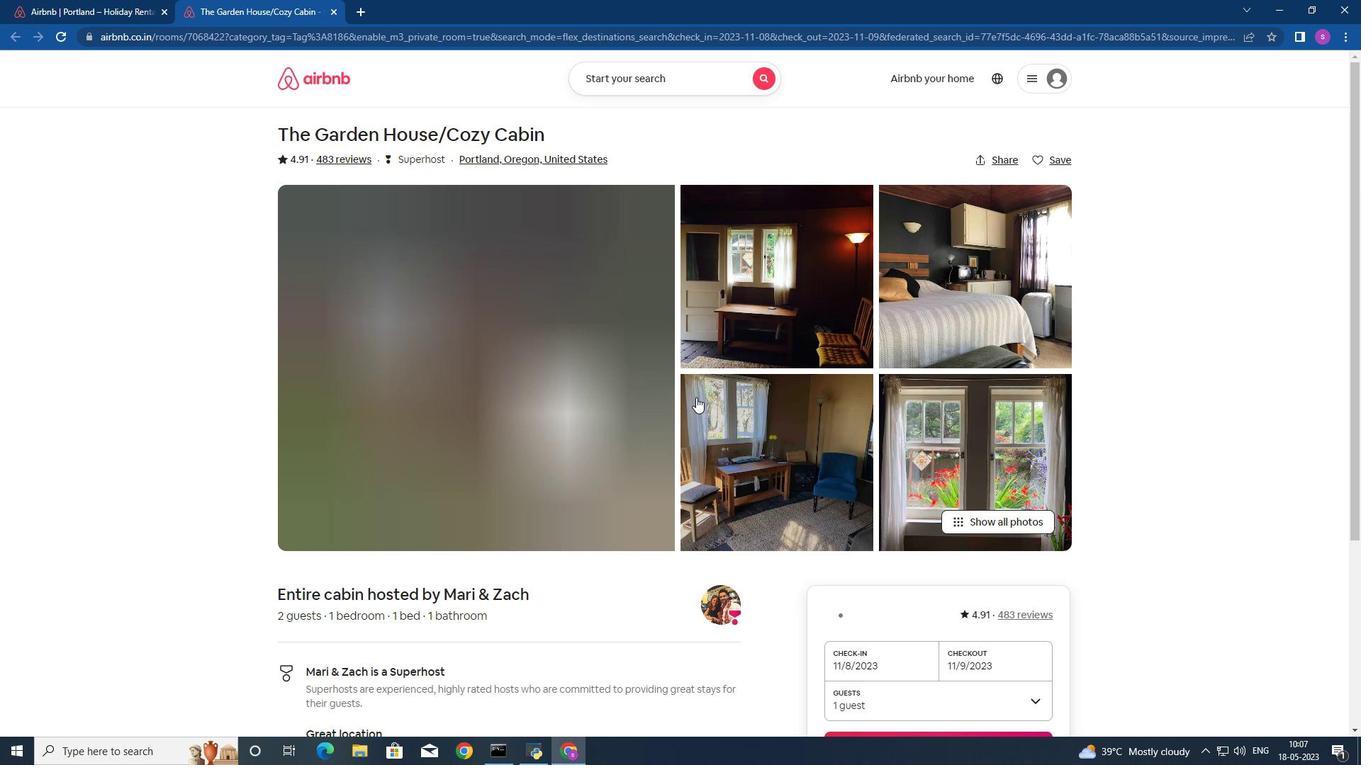 
Action: Mouse scrolled (696, 397) with delta (0, 0)
Screenshot: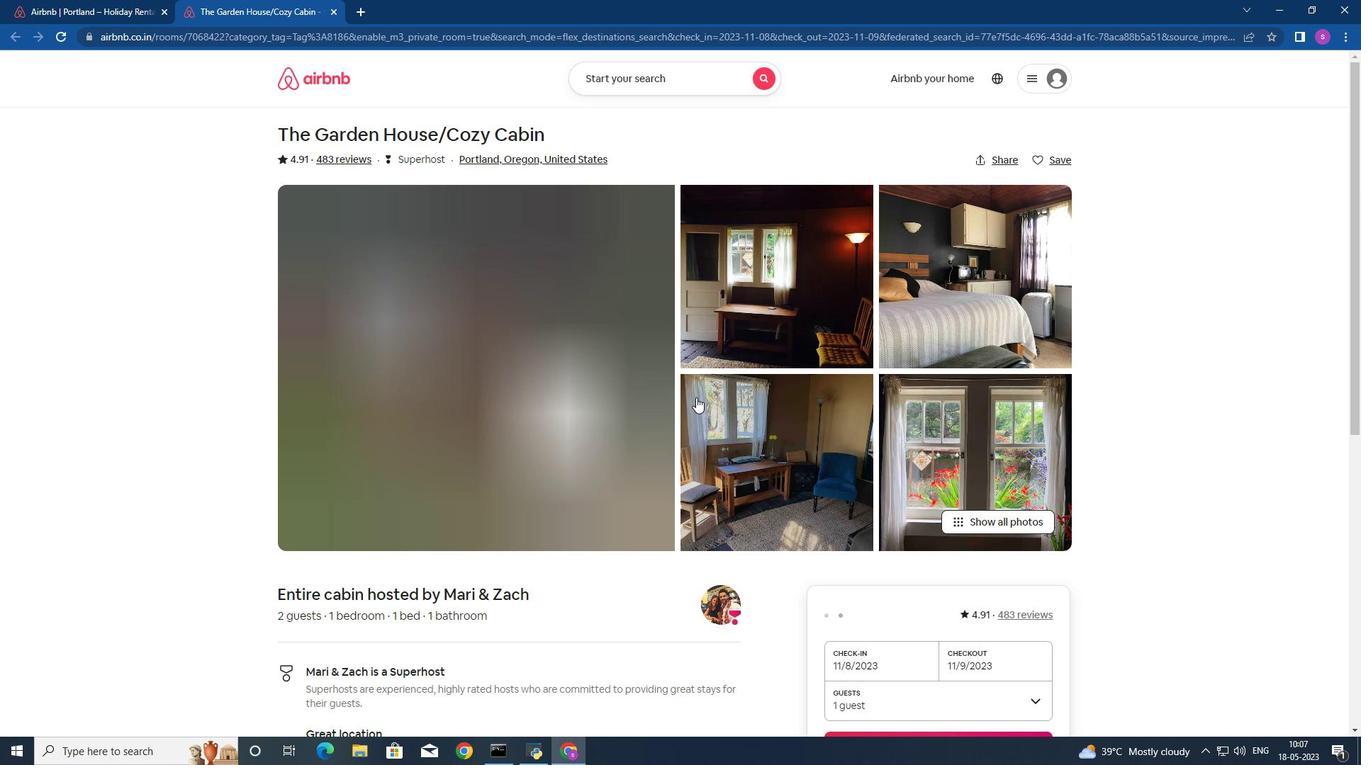 
Action: Mouse moved to (706, 420)
Screenshot: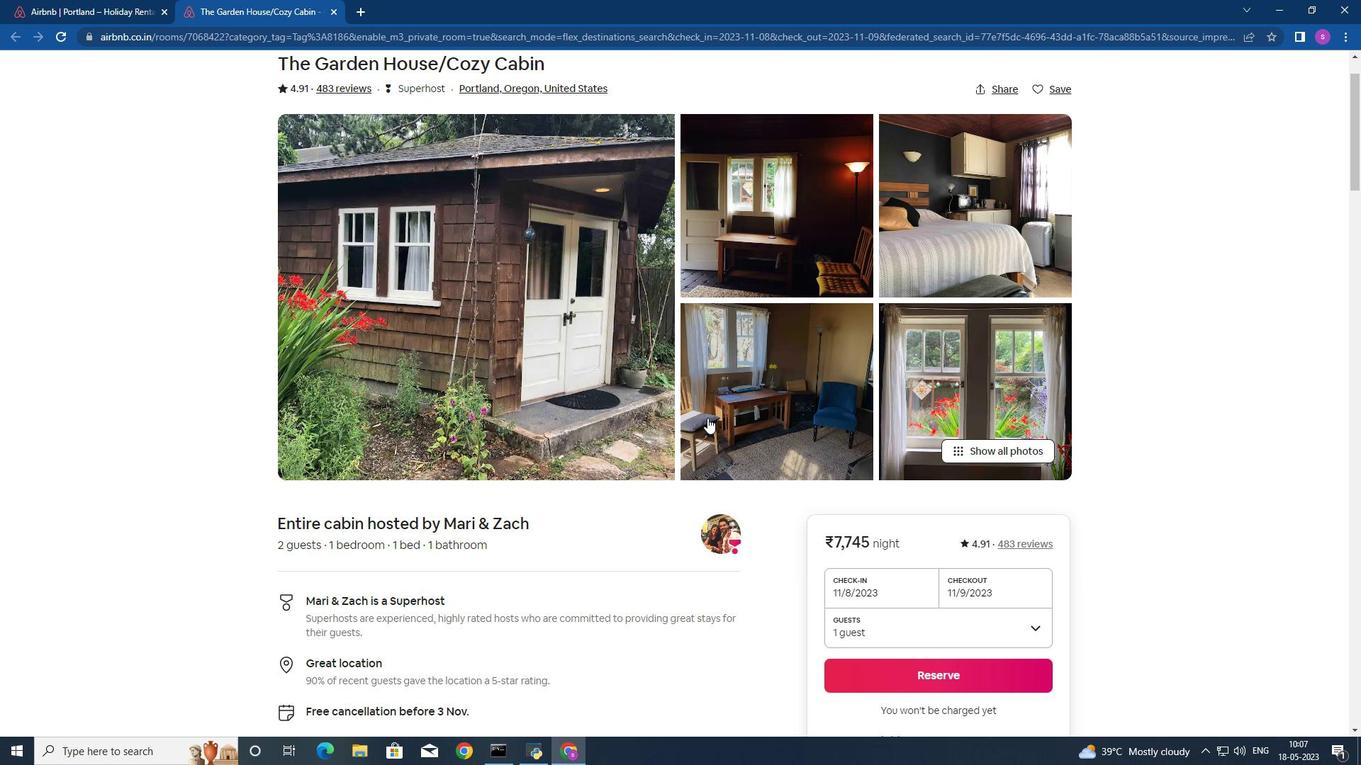 
Action: Mouse scrolled (706, 419) with delta (0, 0)
Screenshot: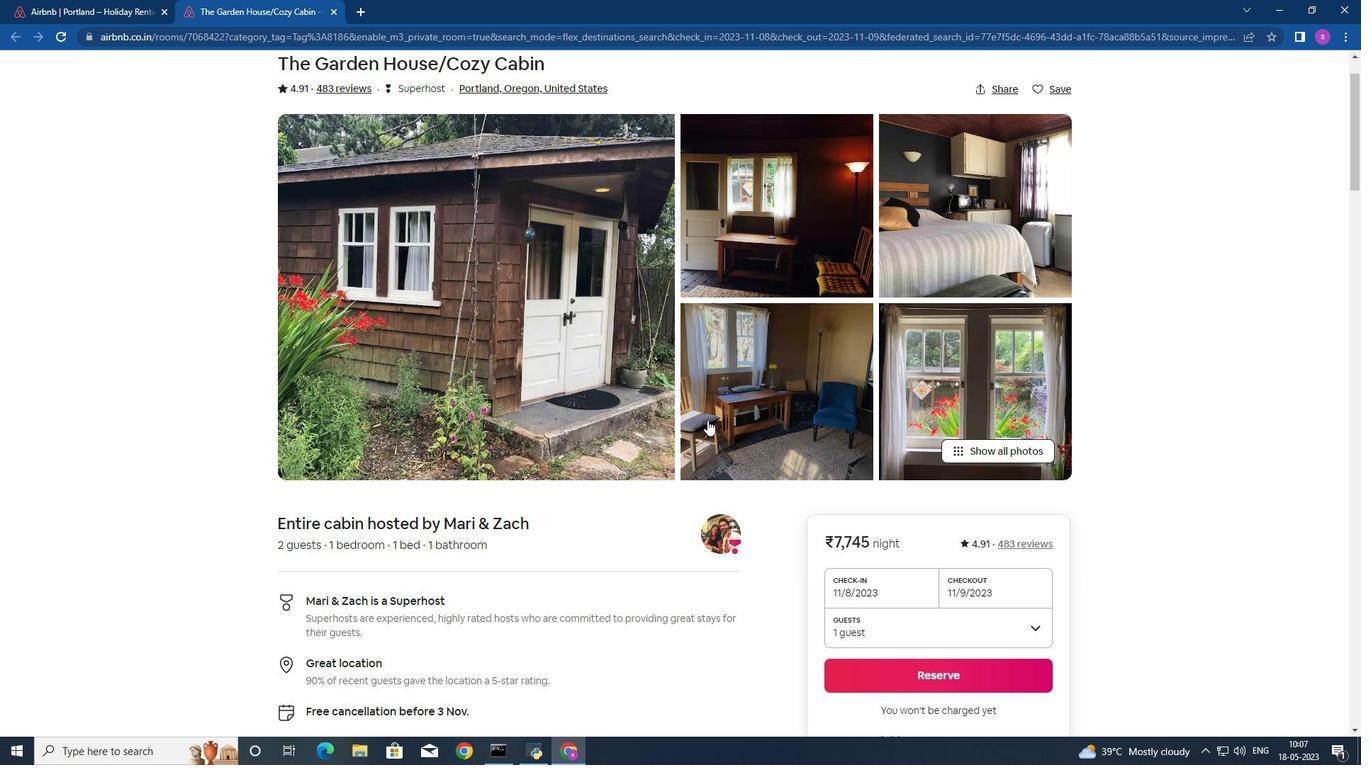 
Action: Mouse moved to (707, 420)
Screenshot: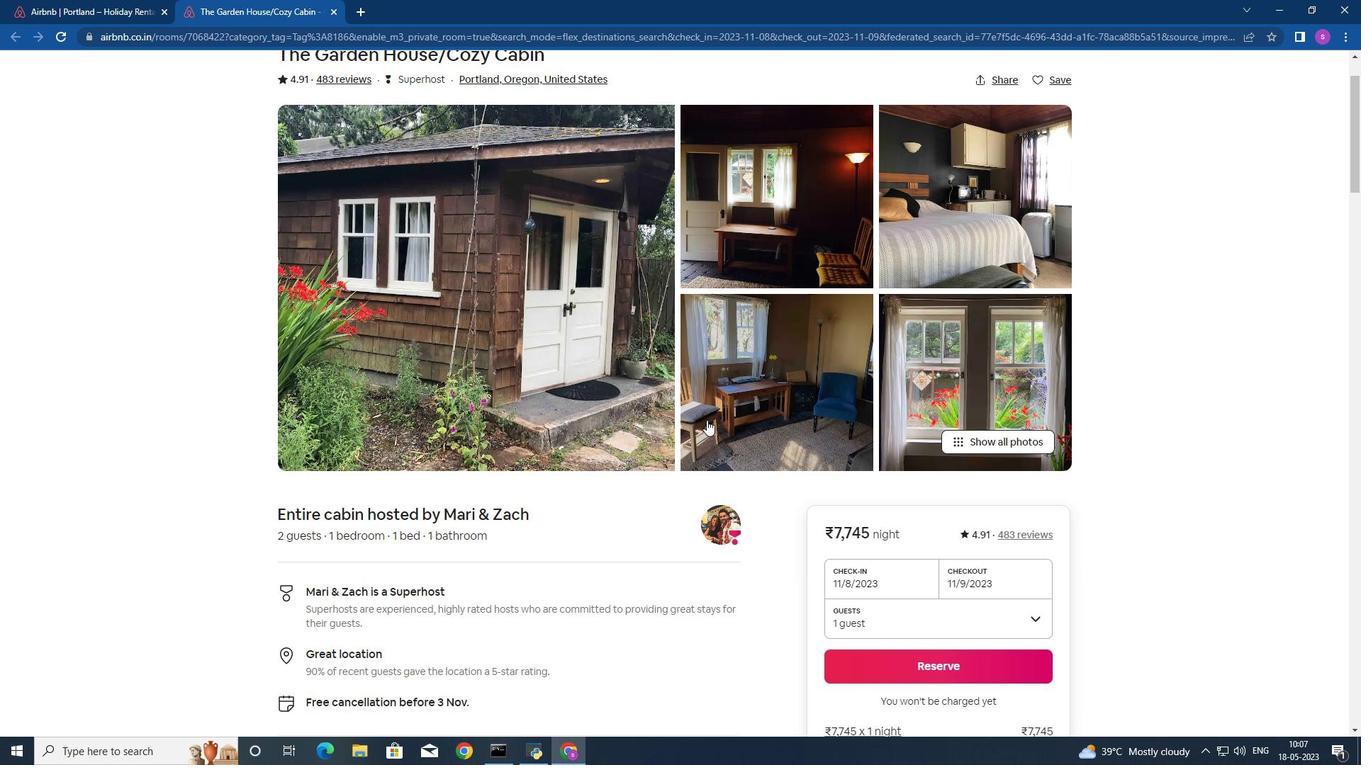 
Action: Mouse scrolled (707, 419) with delta (0, 0)
Screenshot: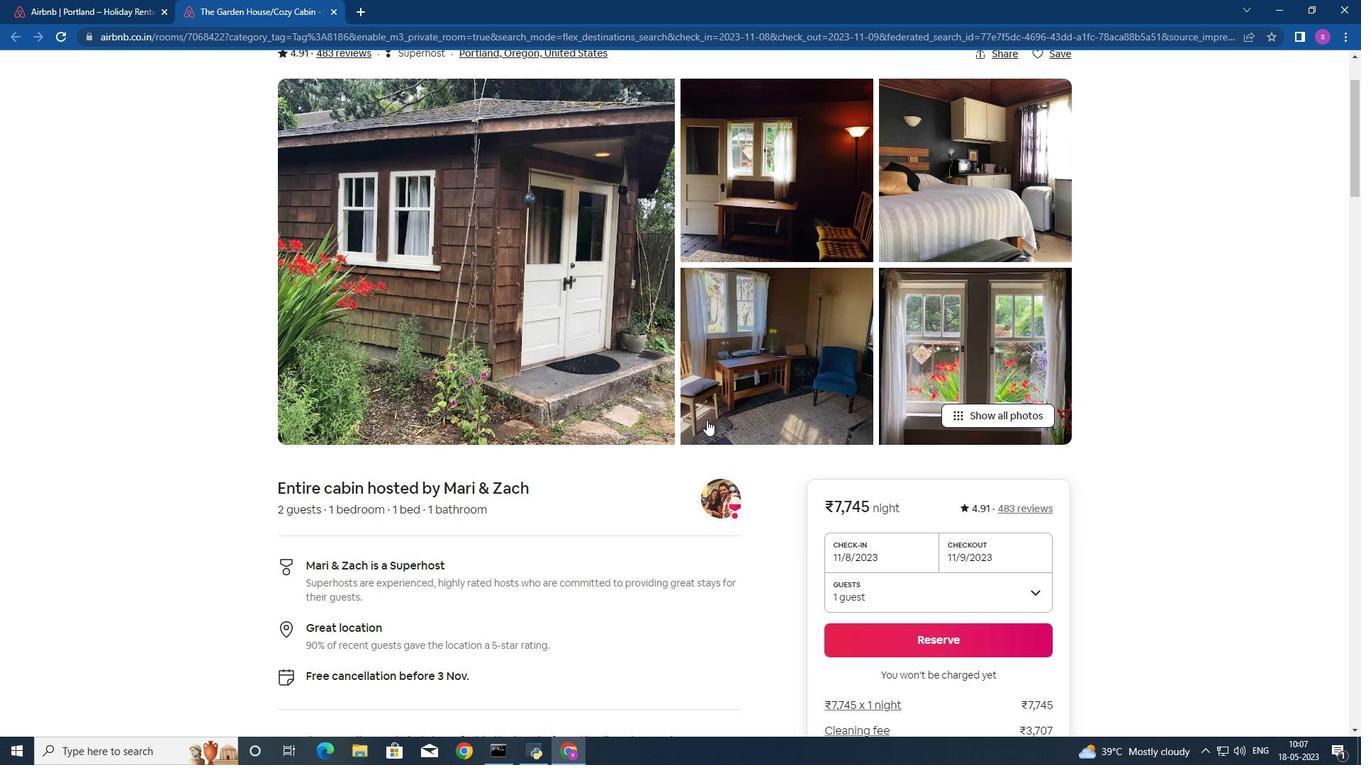 
Action: Mouse moved to (707, 420)
Screenshot: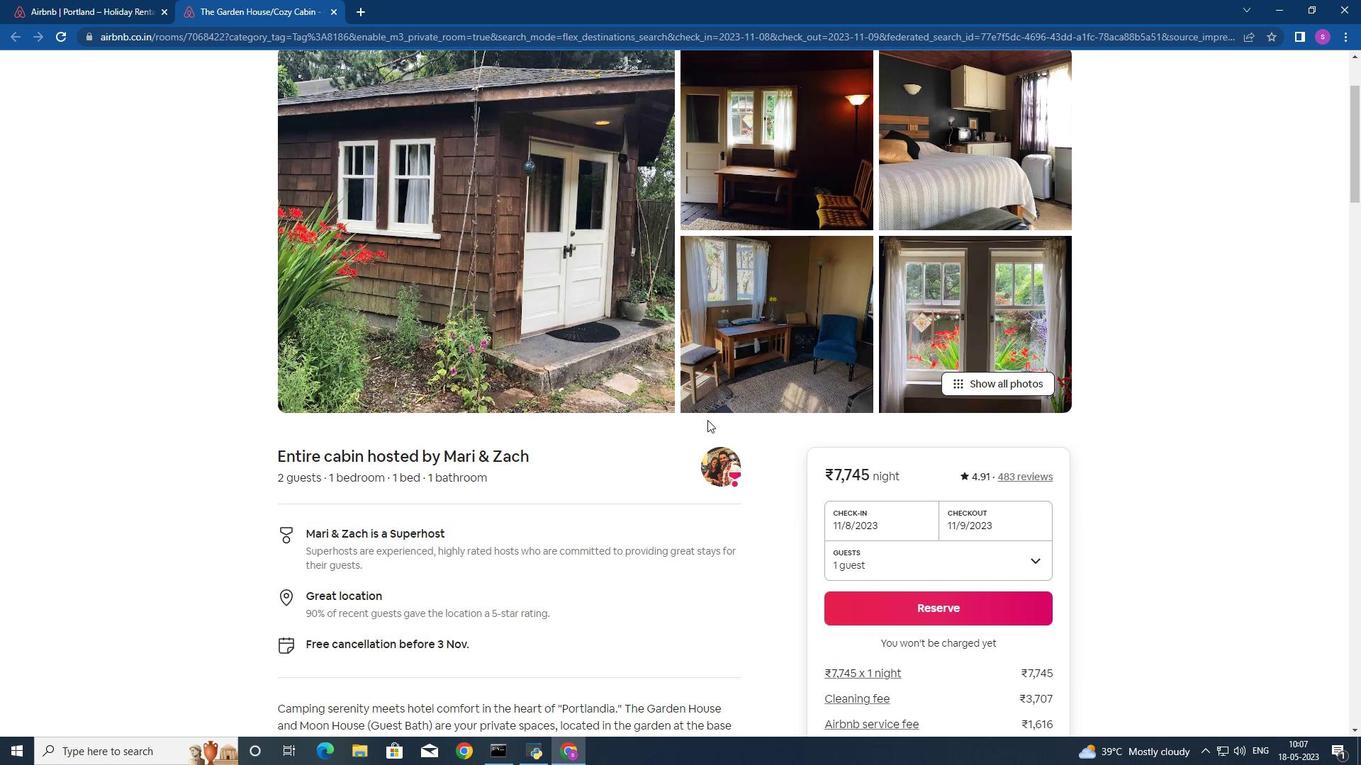 
Action: Mouse scrolled (707, 419) with delta (0, 0)
Screenshot: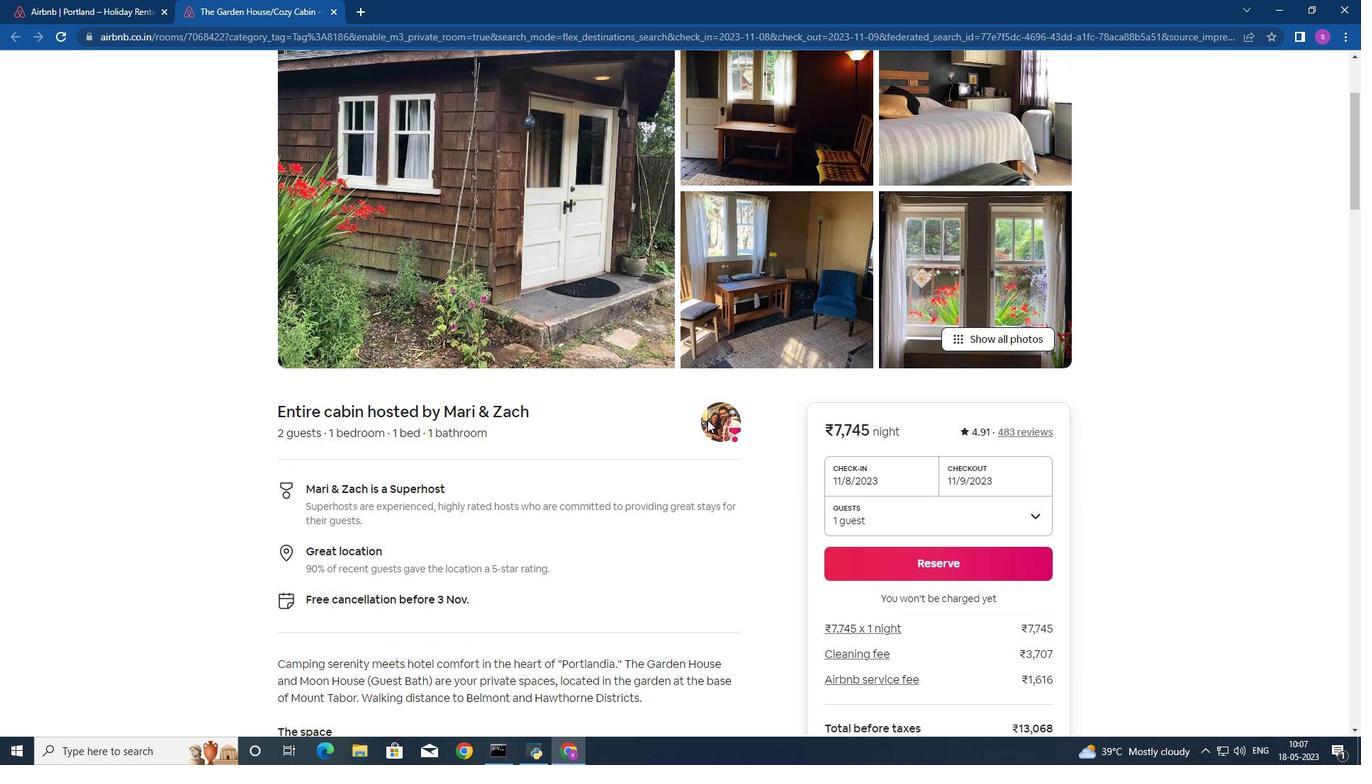 
Action: Mouse moved to (707, 420)
Screenshot: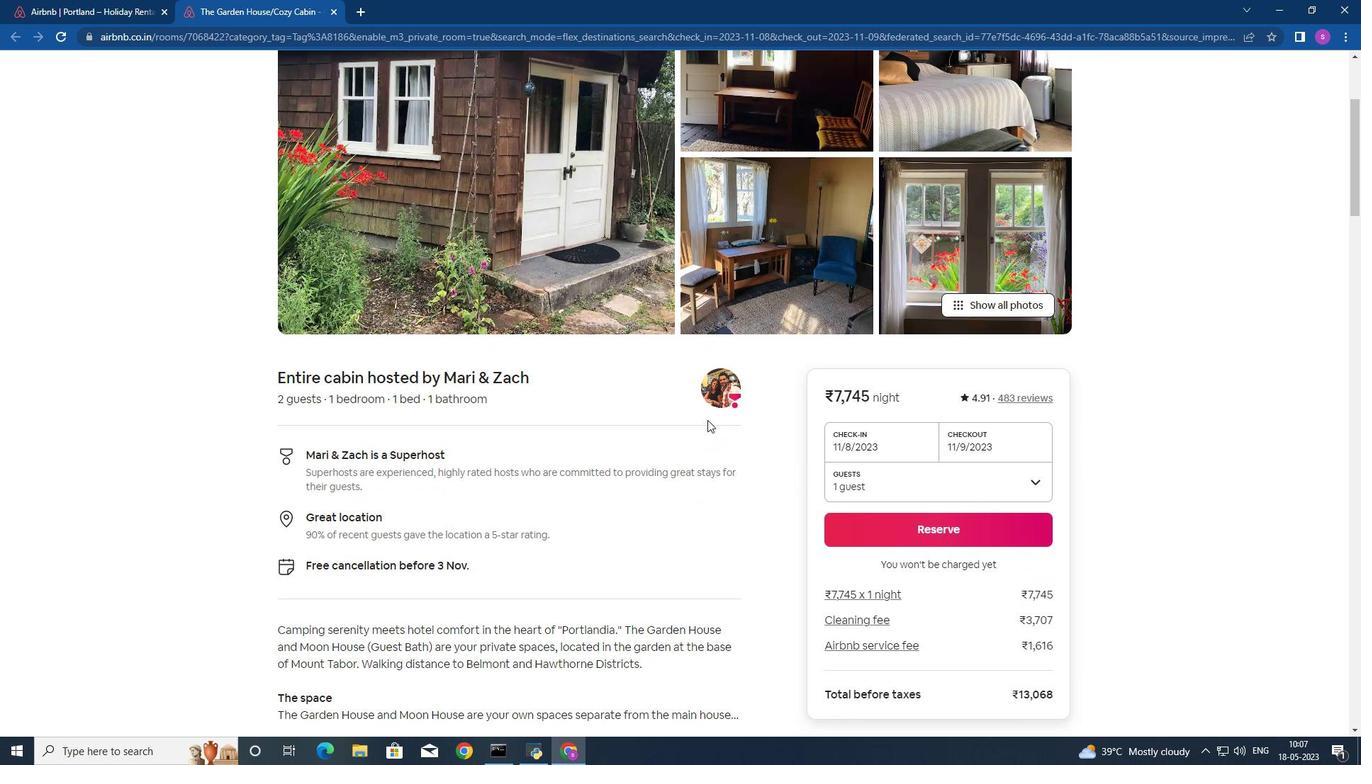 
Action: Mouse scrolled (707, 419) with delta (0, 0)
Screenshot: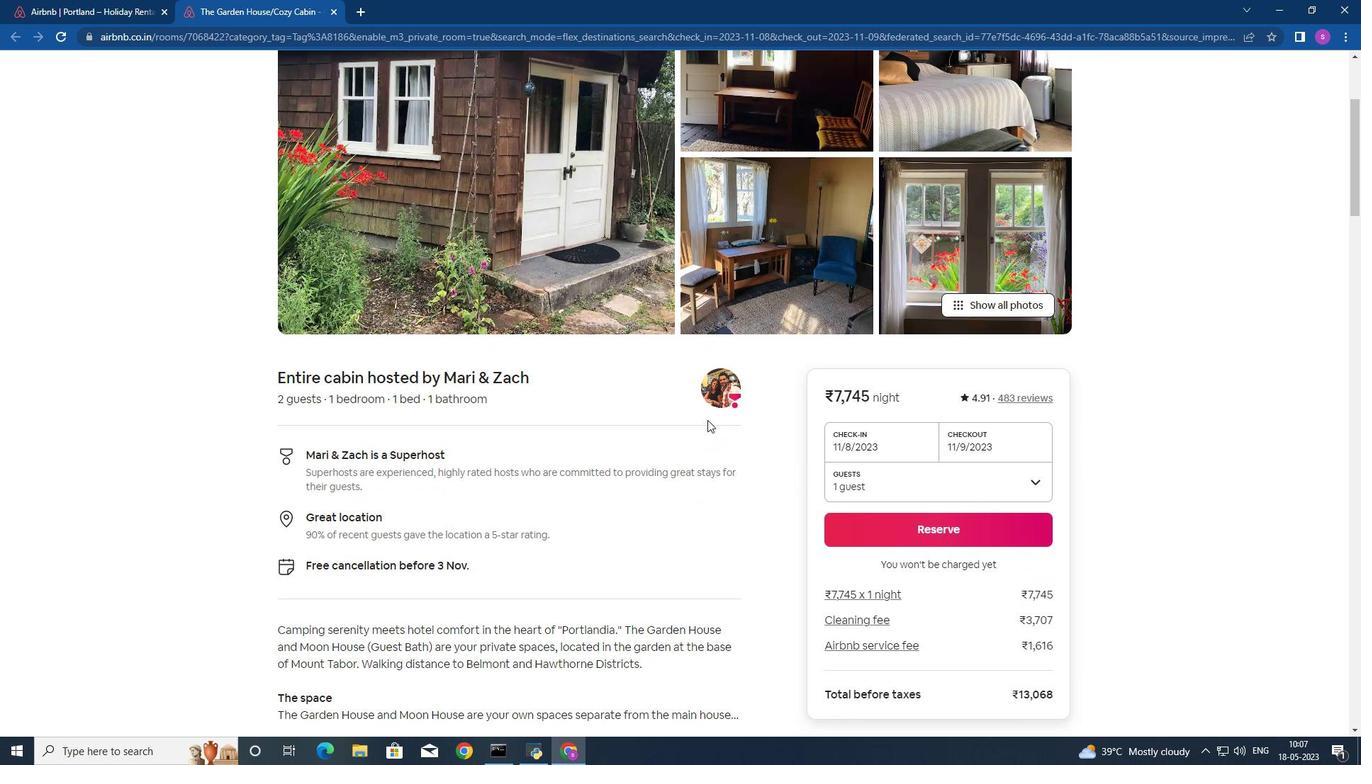 
Action: Mouse moved to (706, 420)
Screenshot: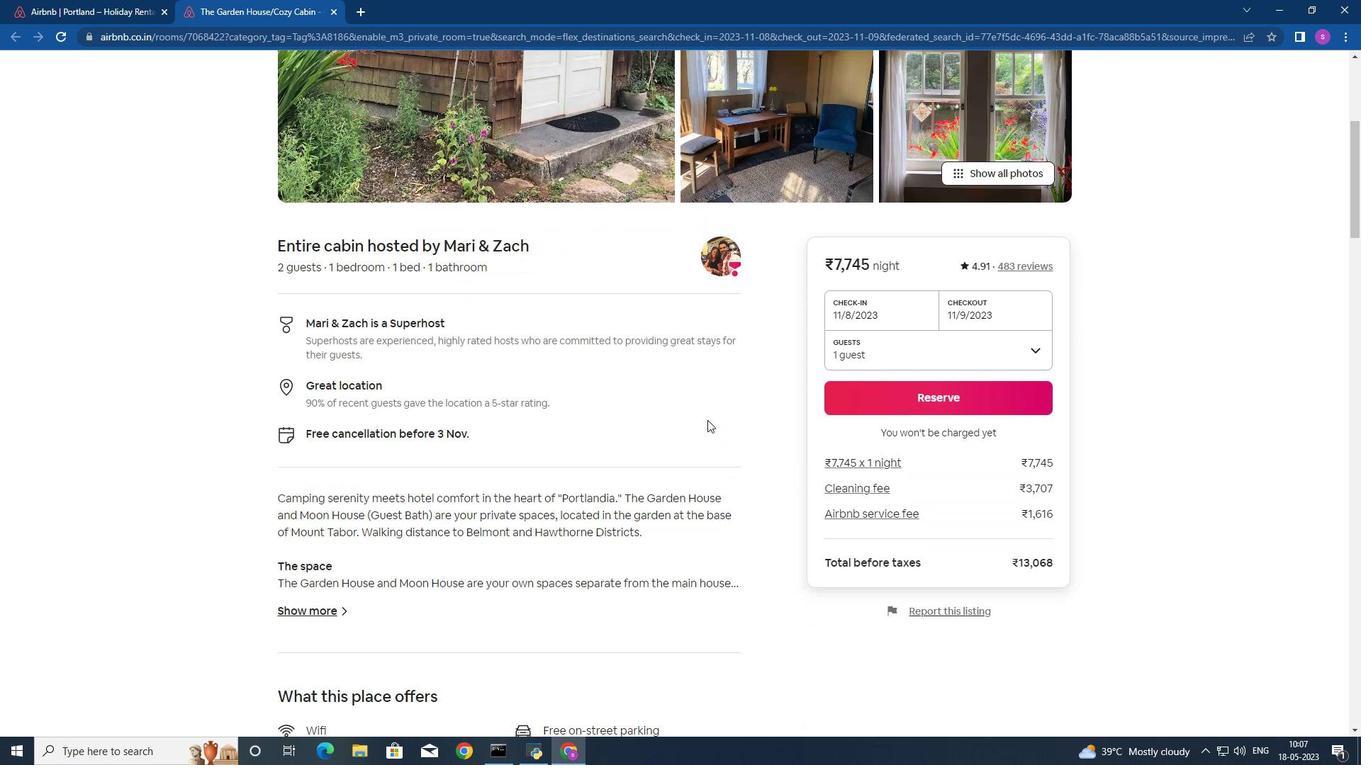 
Action: Mouse scrolled (706, 419) with delta (0, 0)
Screenshot: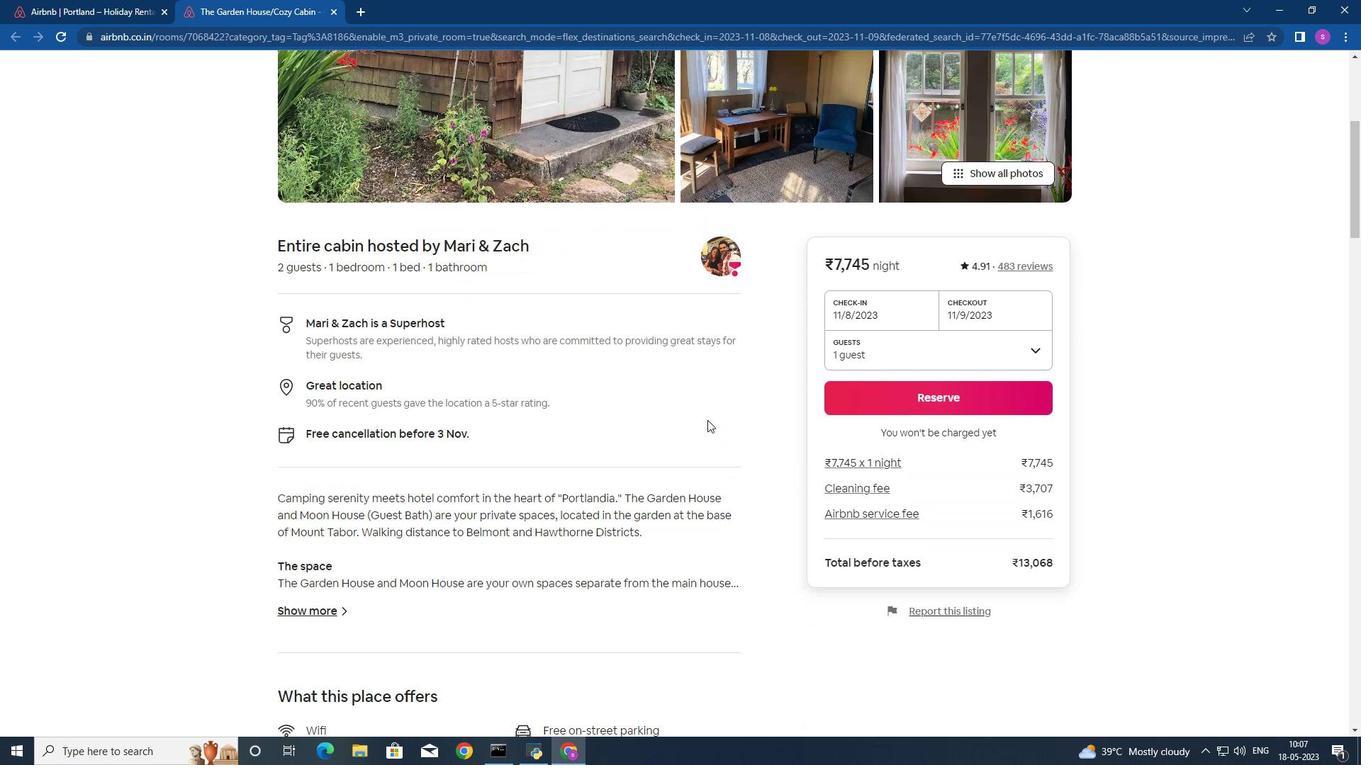 
Action: Mouse moved to (693, 424)
Screenshot: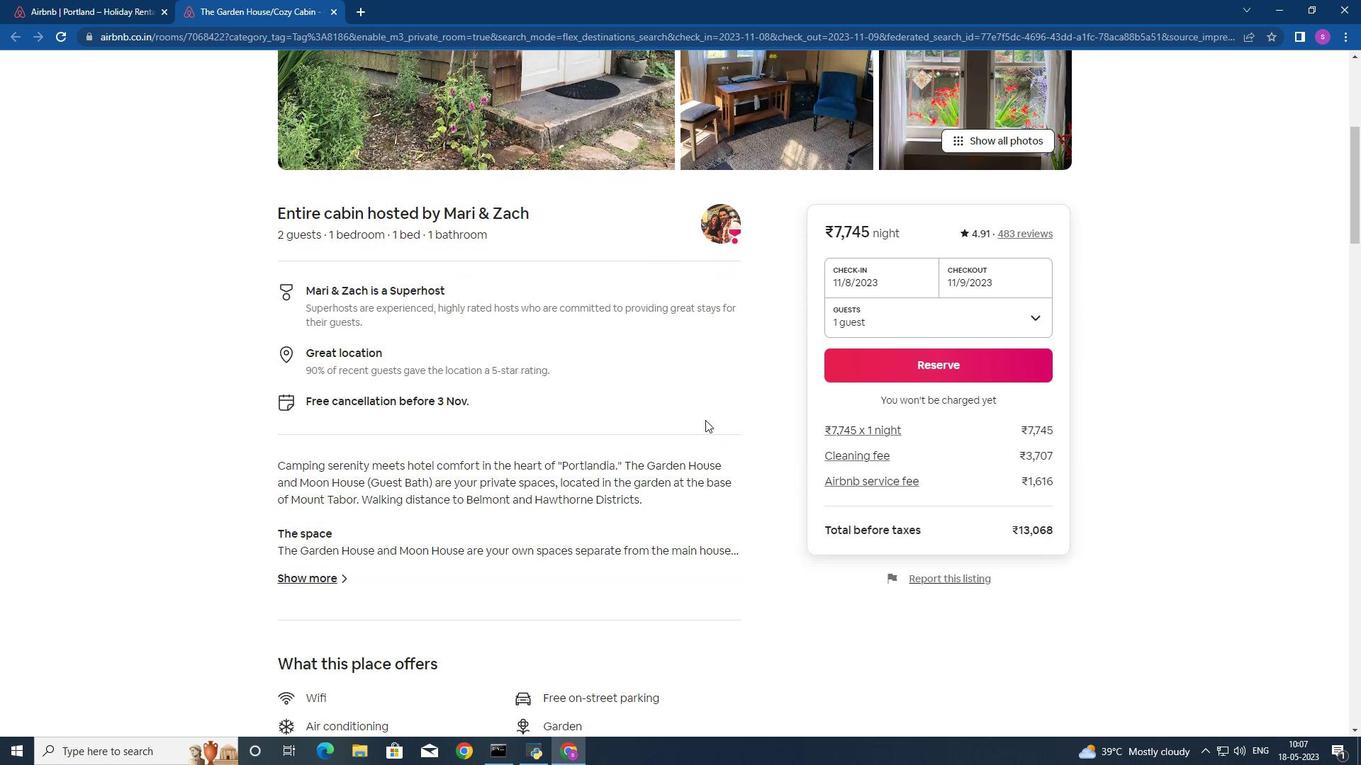 
Action: Mouse scrolled (693, 423) with delta (0, 0)
Screenshot: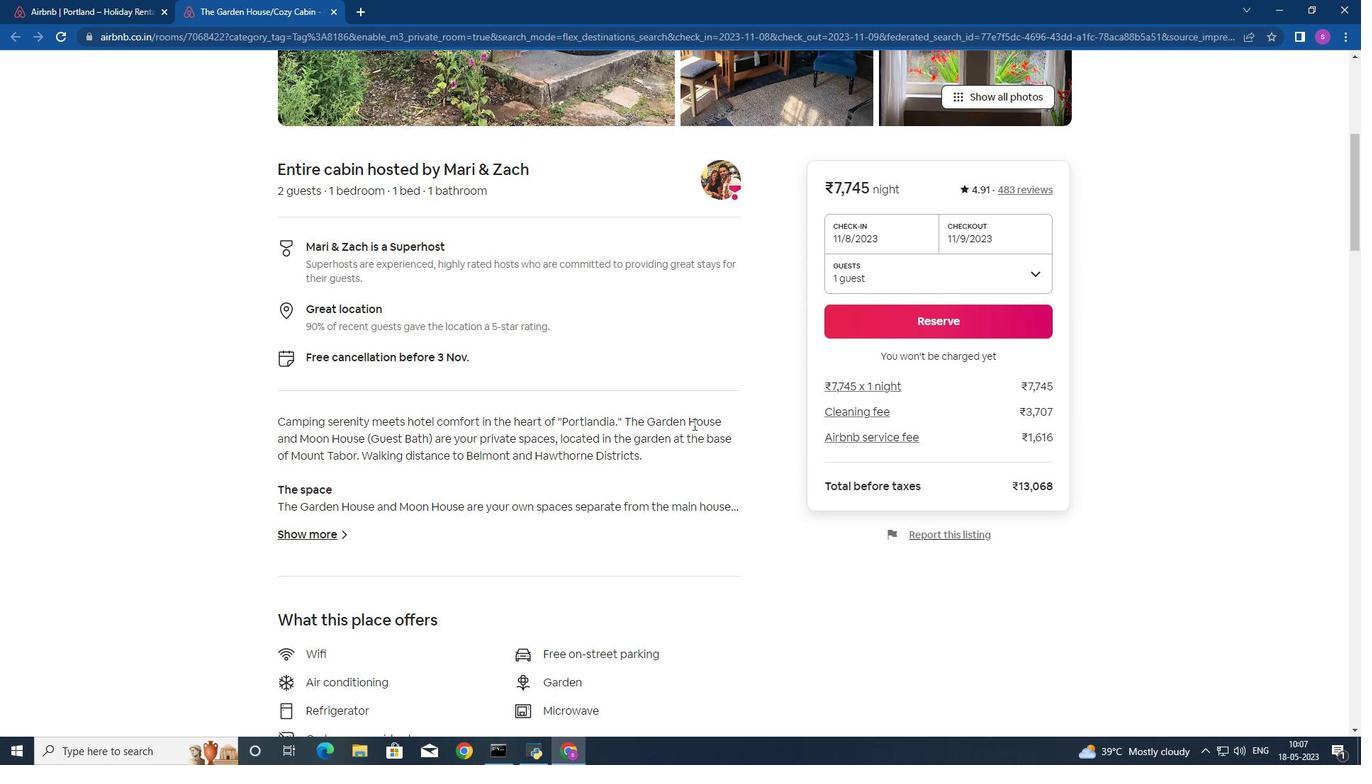 
Action: Mouse moved to (693, 425)
Screenshot: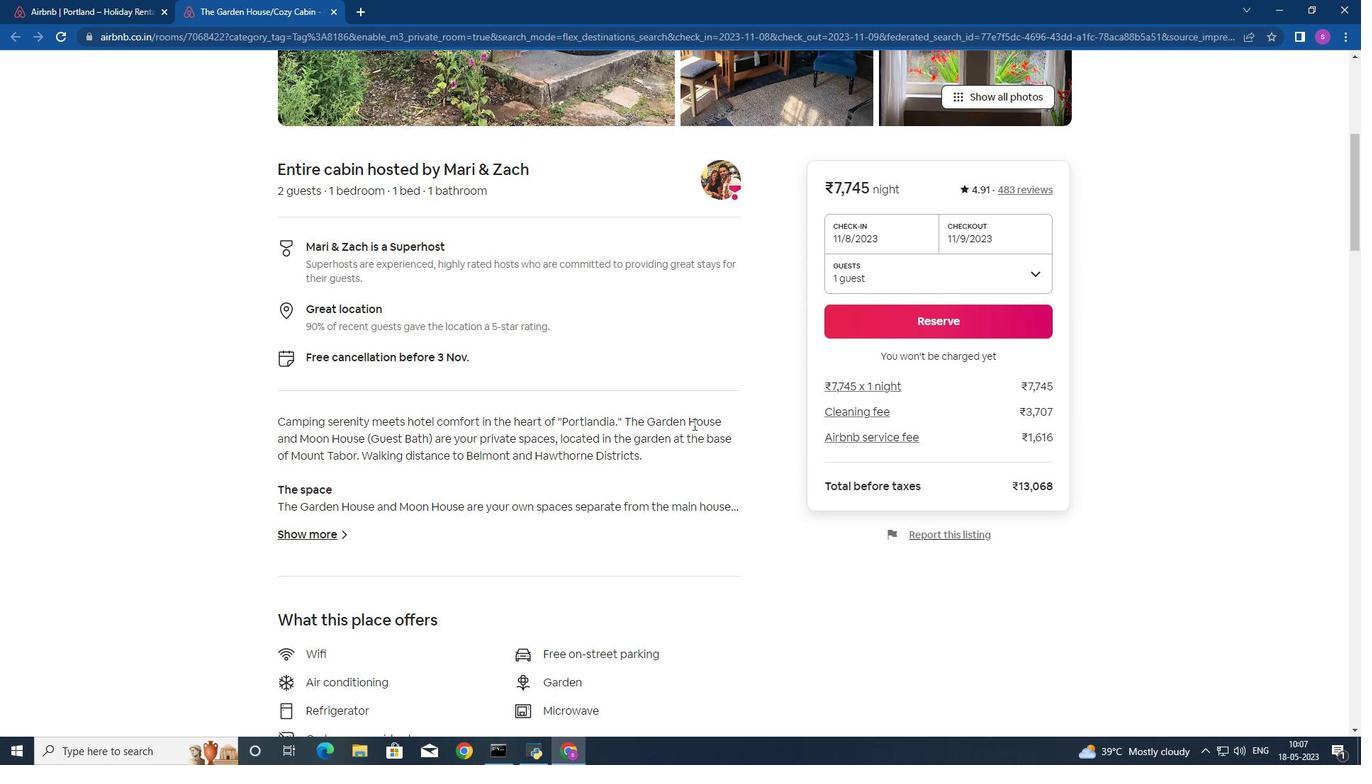 
Action: Mouse scrolled (693, 424) with delta (0, 0)
Screenshot: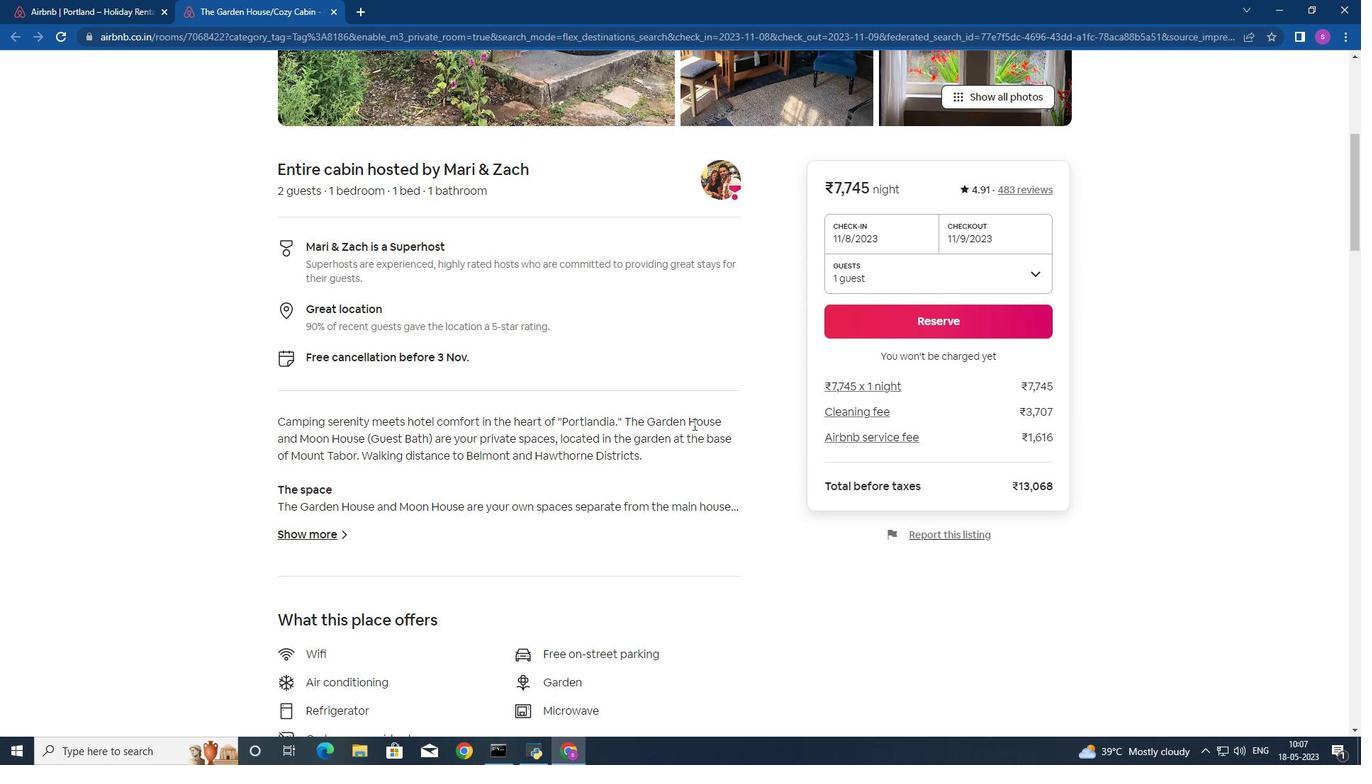 
Action: Mouse scrolled (693, 424) with delta (0, 0)
Screenshot: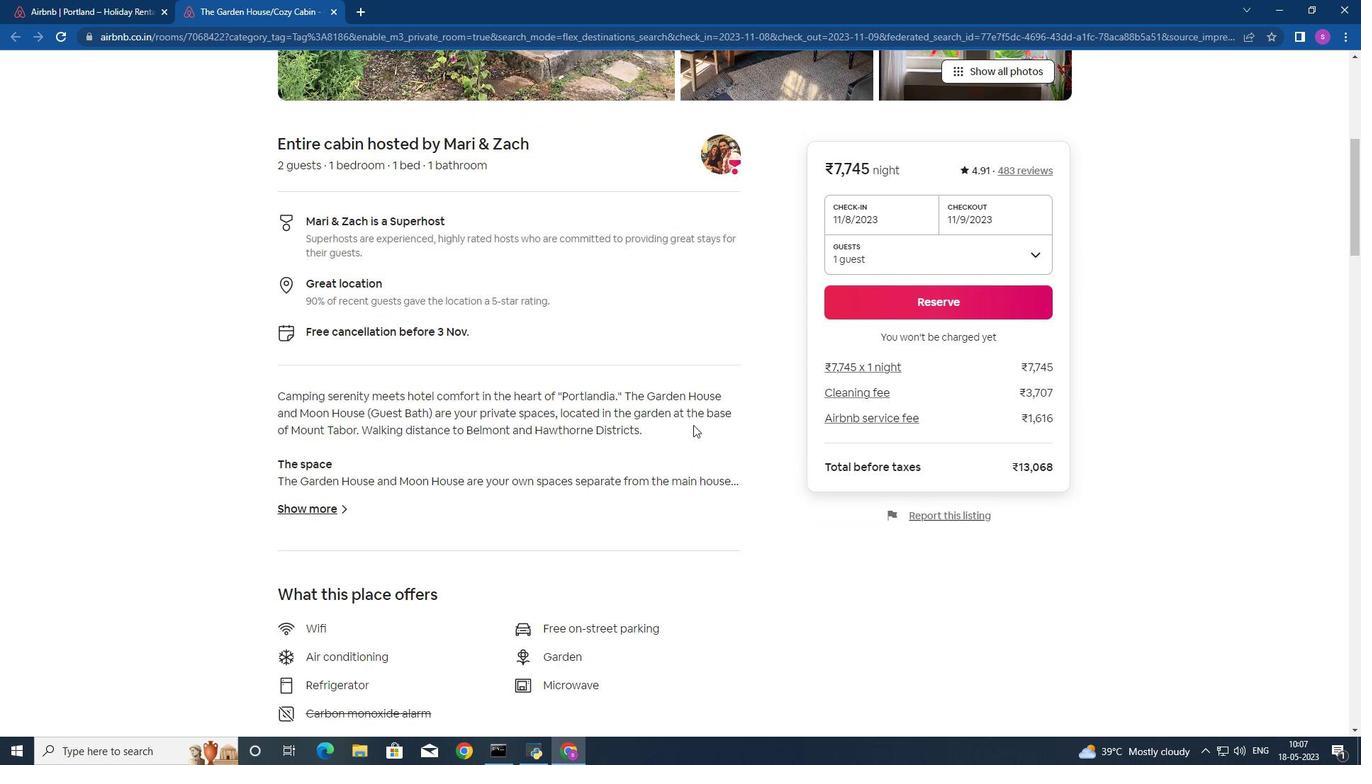 
Action: Mouse moved to (693, 426)
Screenshot: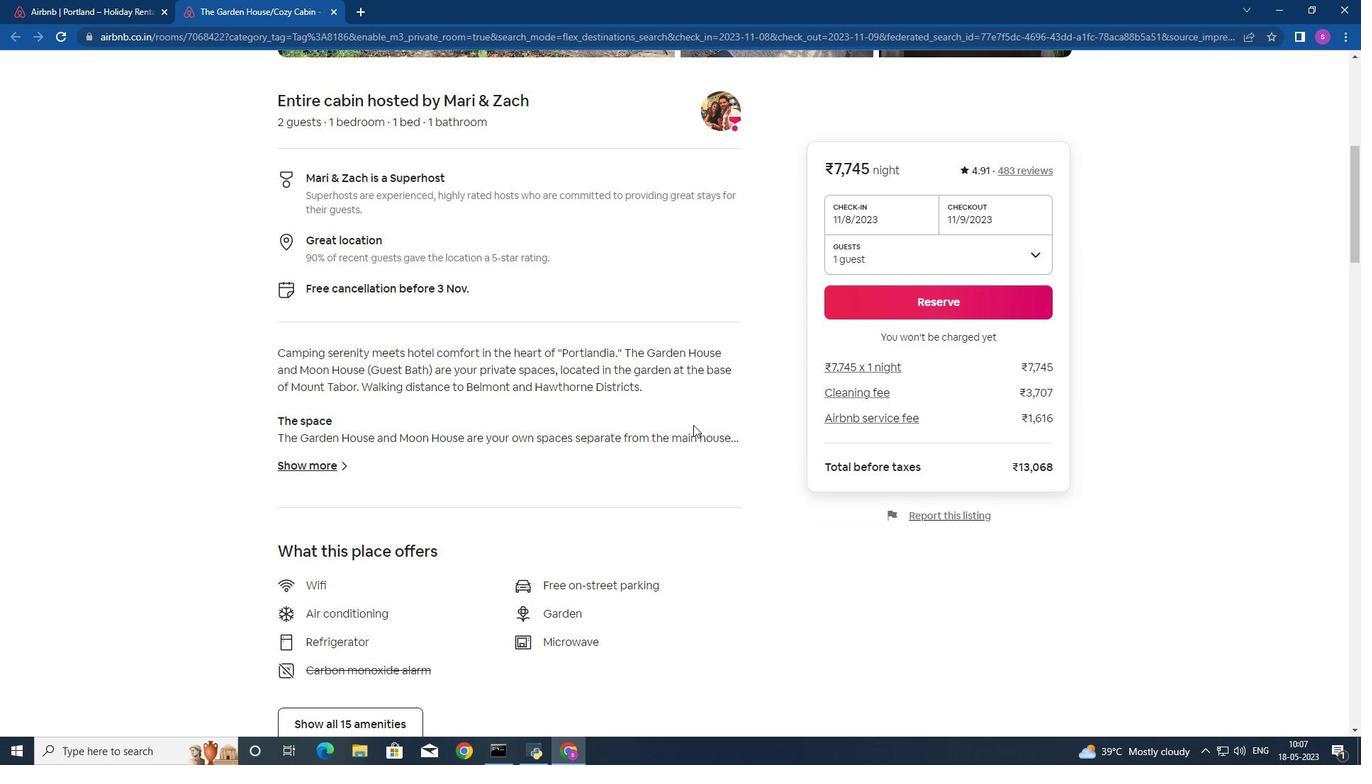 
Action: Mouse scrolled (693, 425) with delta (0, 0)
Screenshot: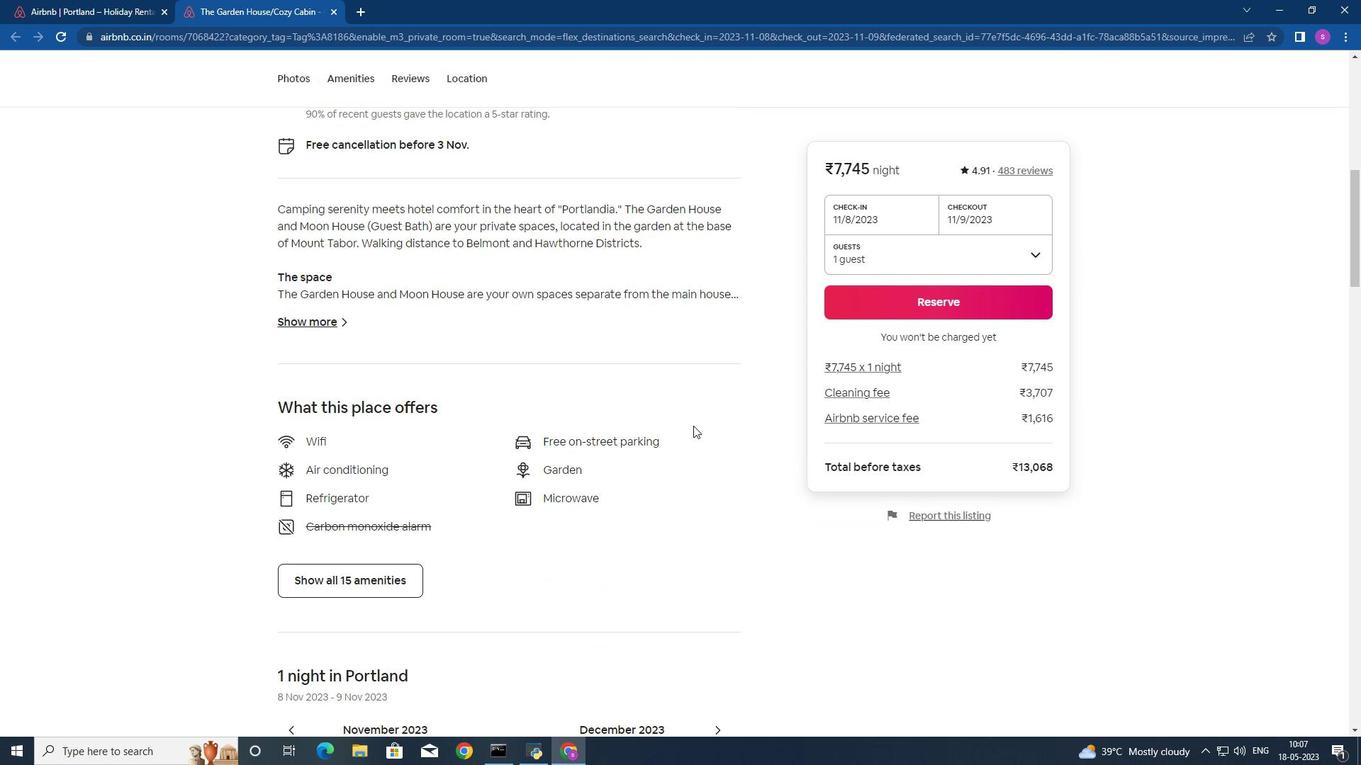 
Action: Mouse scrolled (693, 425) with delta (0, 0)
Screenshot: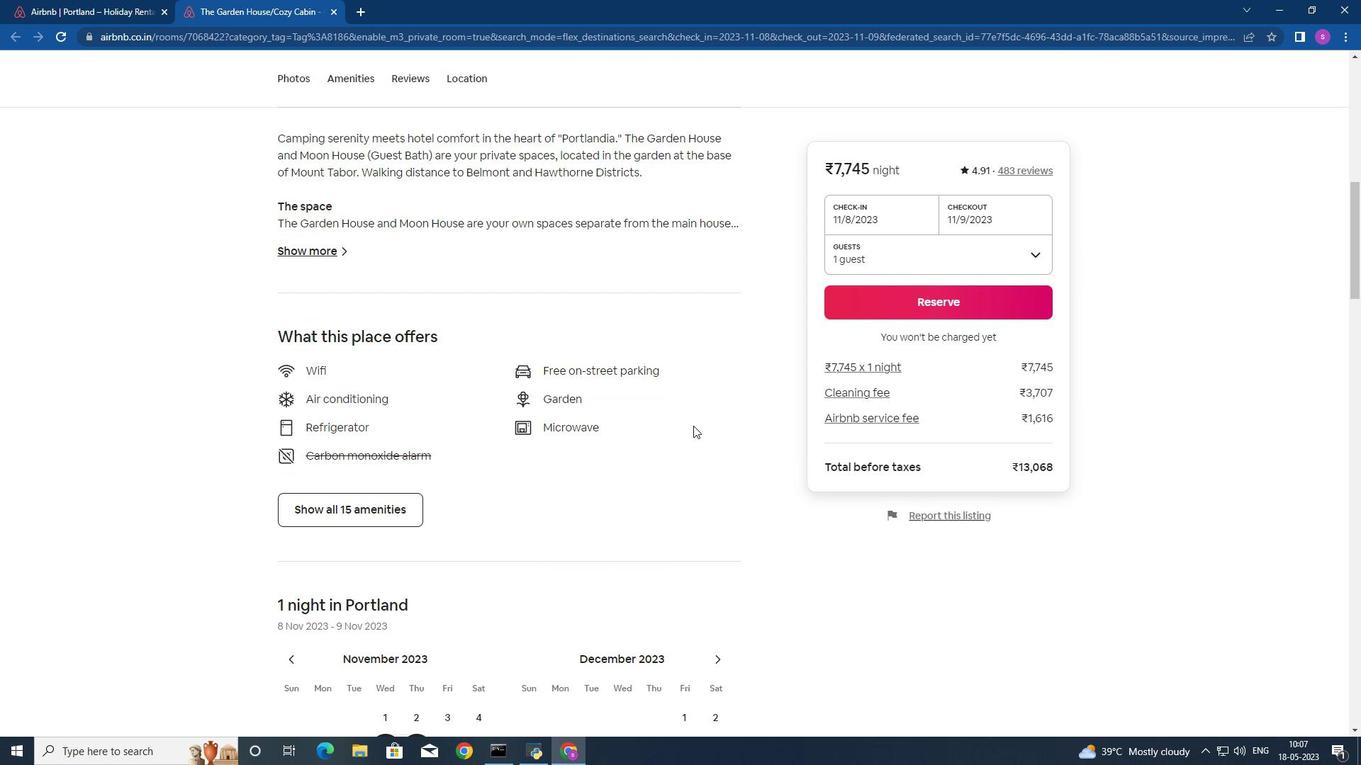 
Action: Mouse moved to (619, 475)
Screenshot: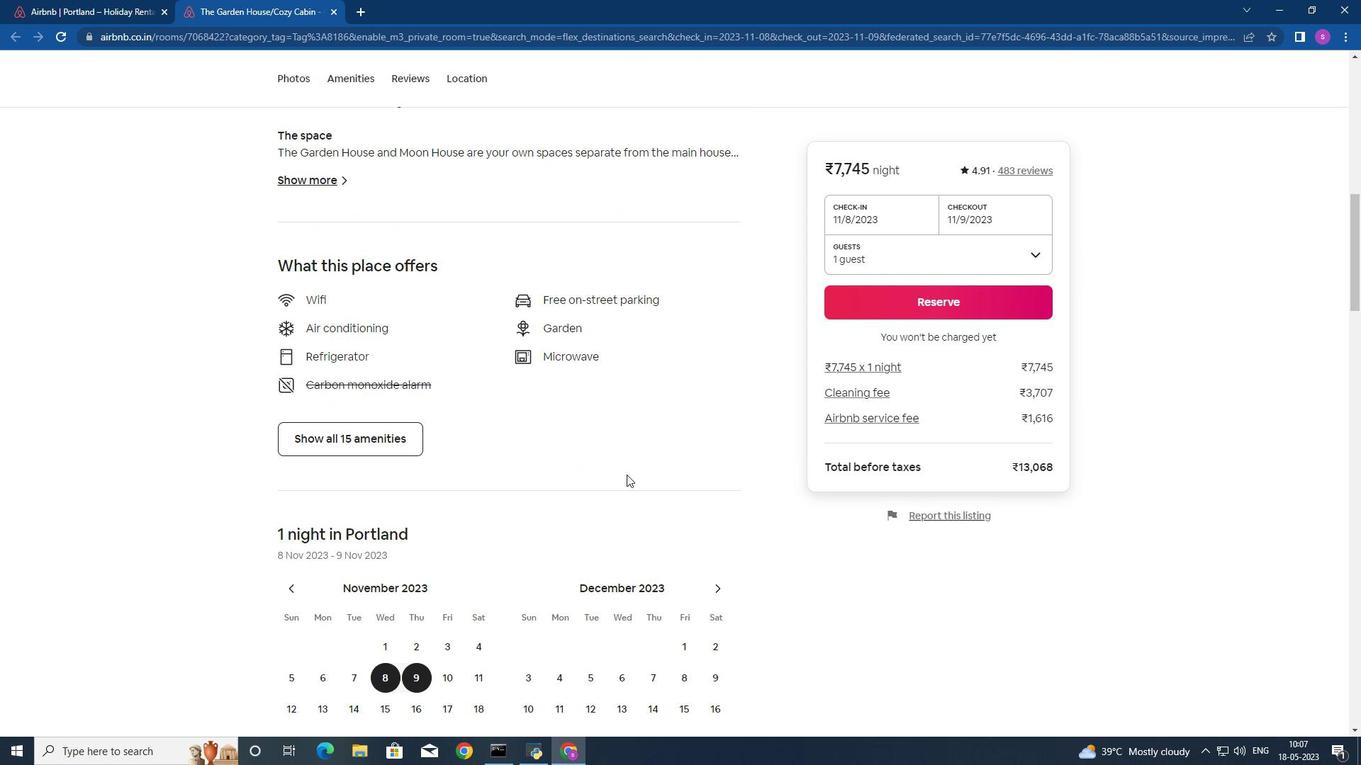 
Action: Mouse scrolled (619, 475) with delta (0, 0)
Screenshot: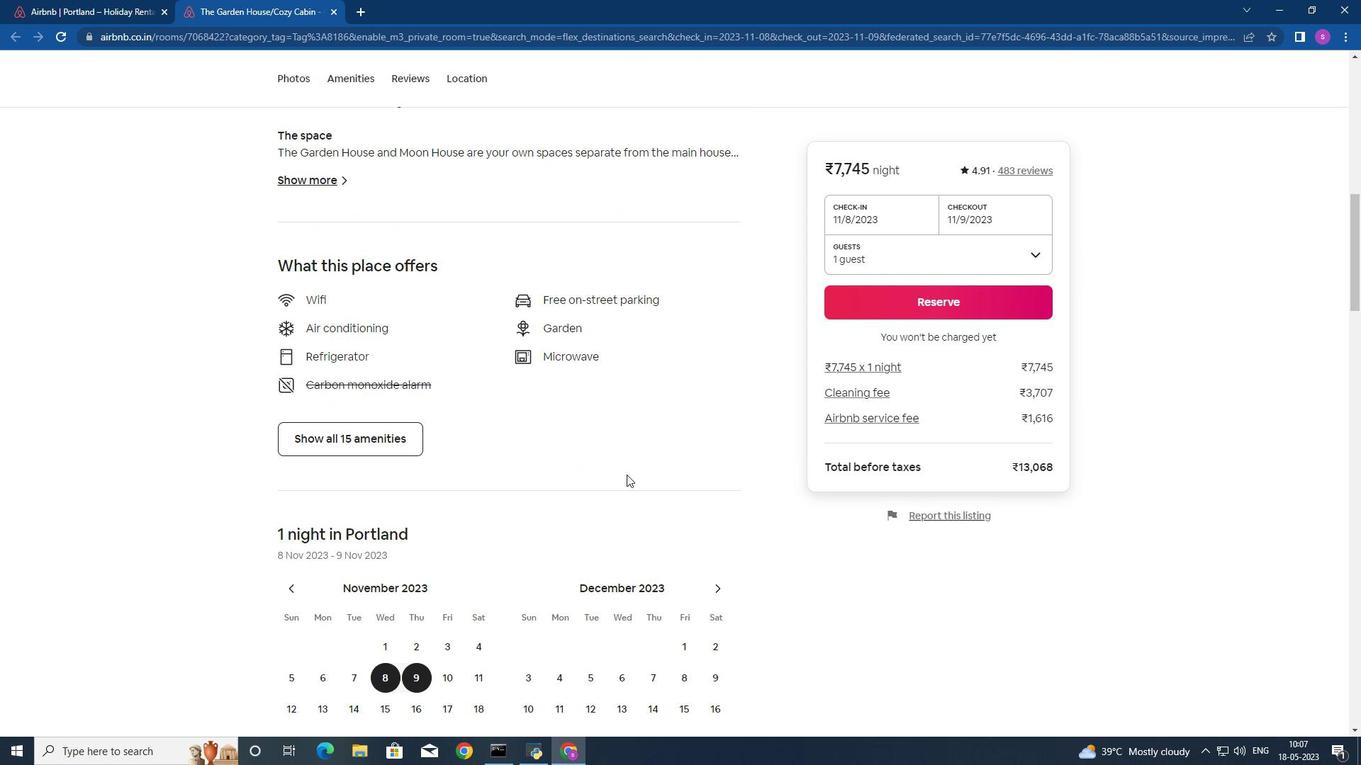 
Action: Mouse moved to (613, 475)
Screenshot: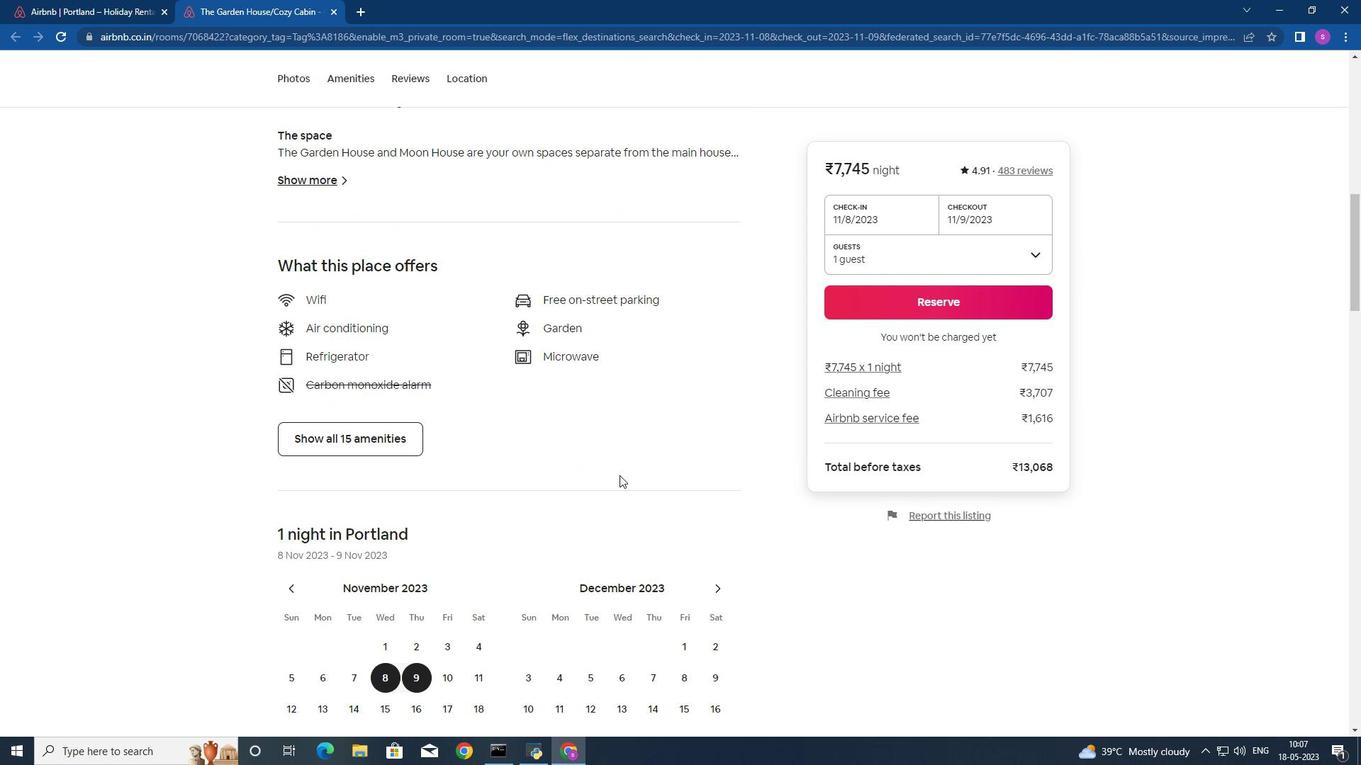 
Action: Mouse scrolled (613, 474) with delta (0, 0)
Screenshot: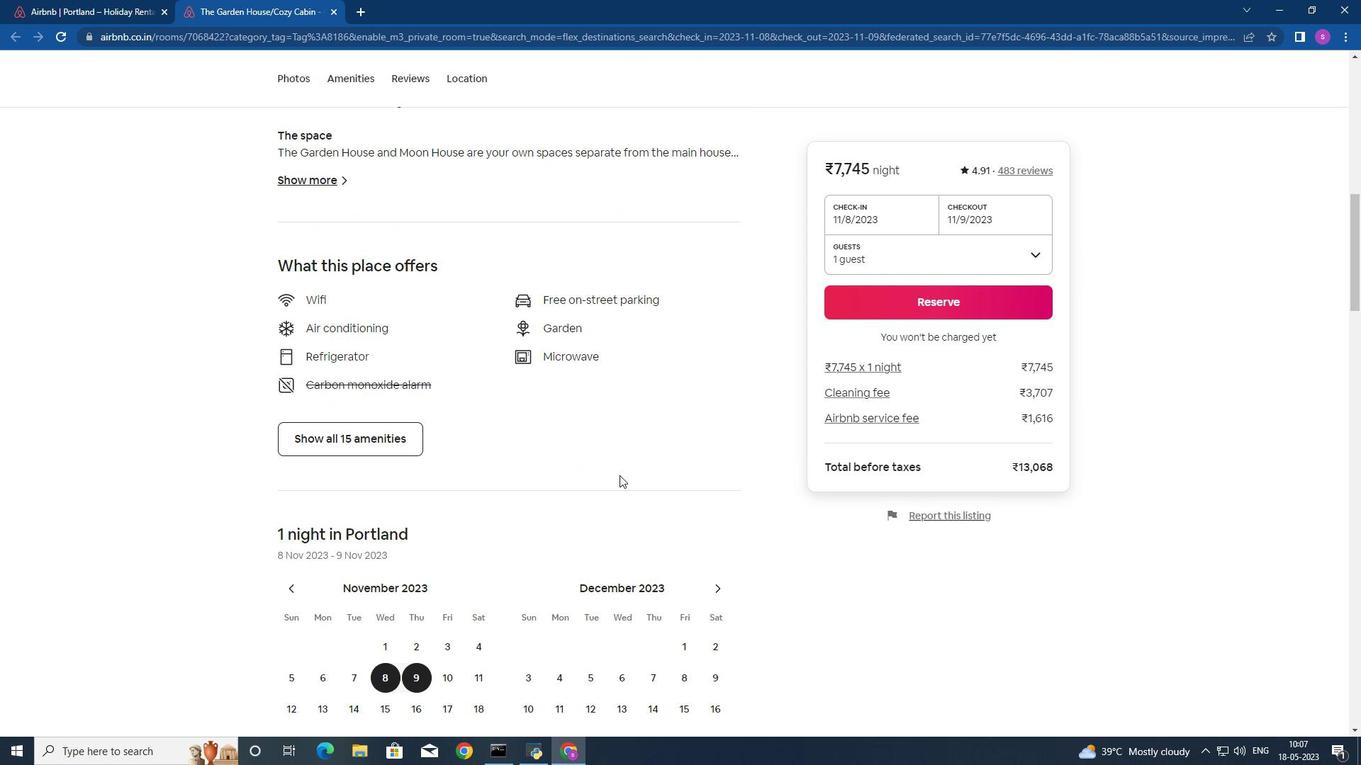 
Action: Mouse moved to (613, 474)
Screenshot: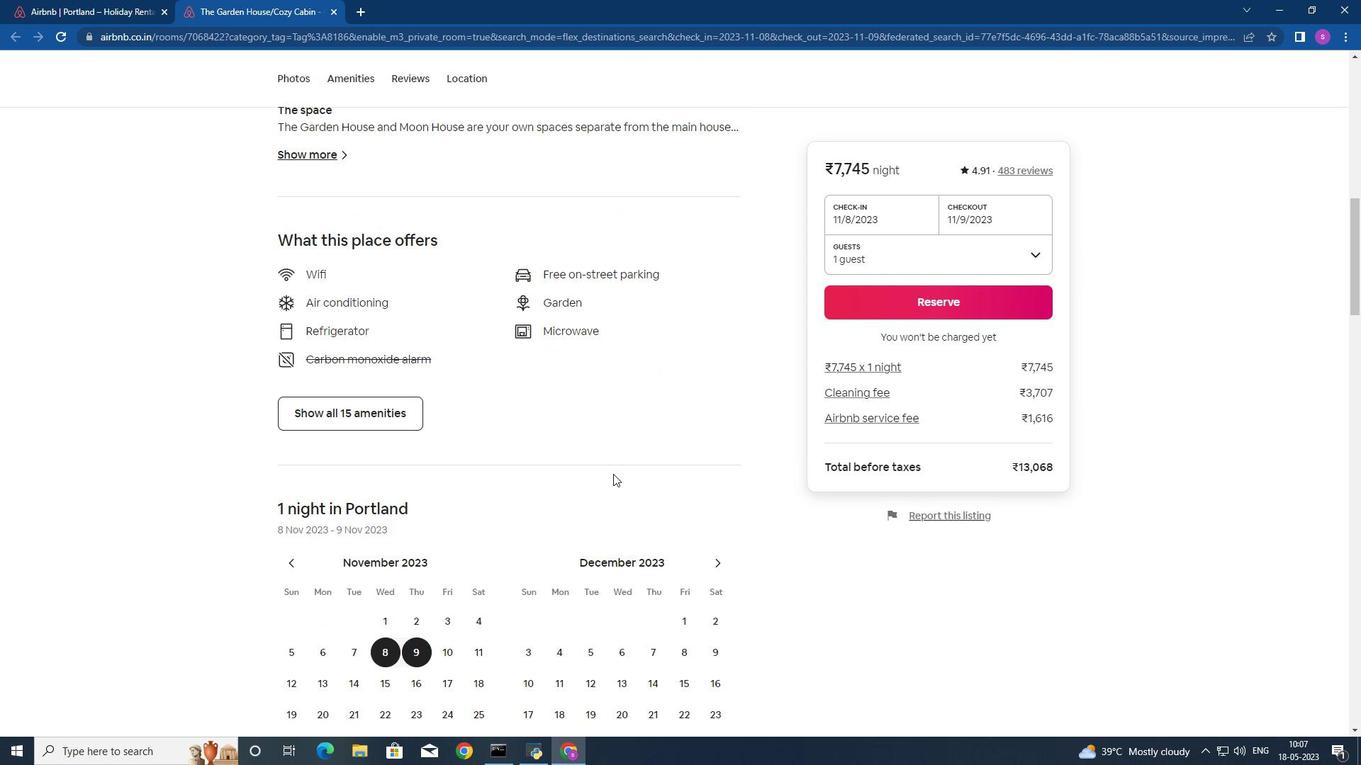 
Action: Mouse scrolled (613, 473) with delta (0, 0)
Screenshot: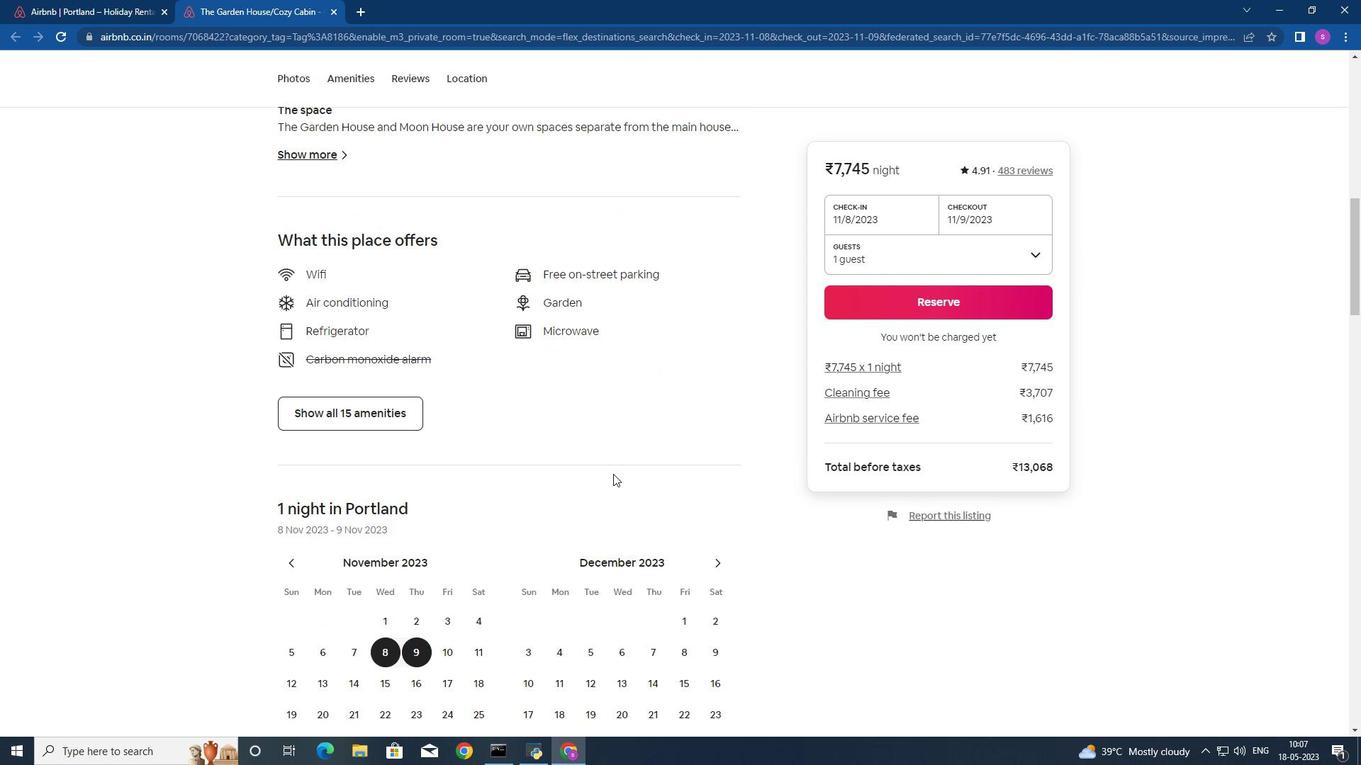 
Action: Mouse moved to (360, 227)
Screenshot: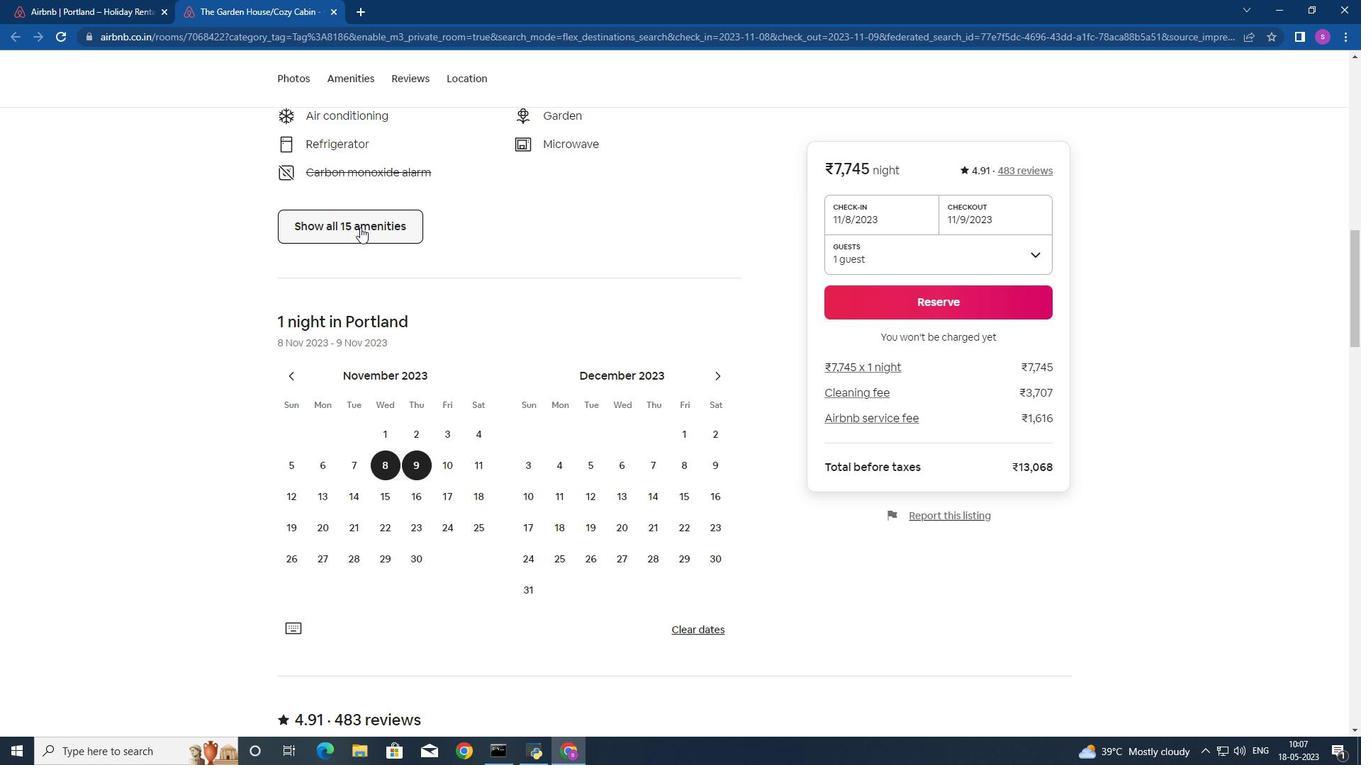 
Action: Mouse pressed left at (360, 227)
Screenshot: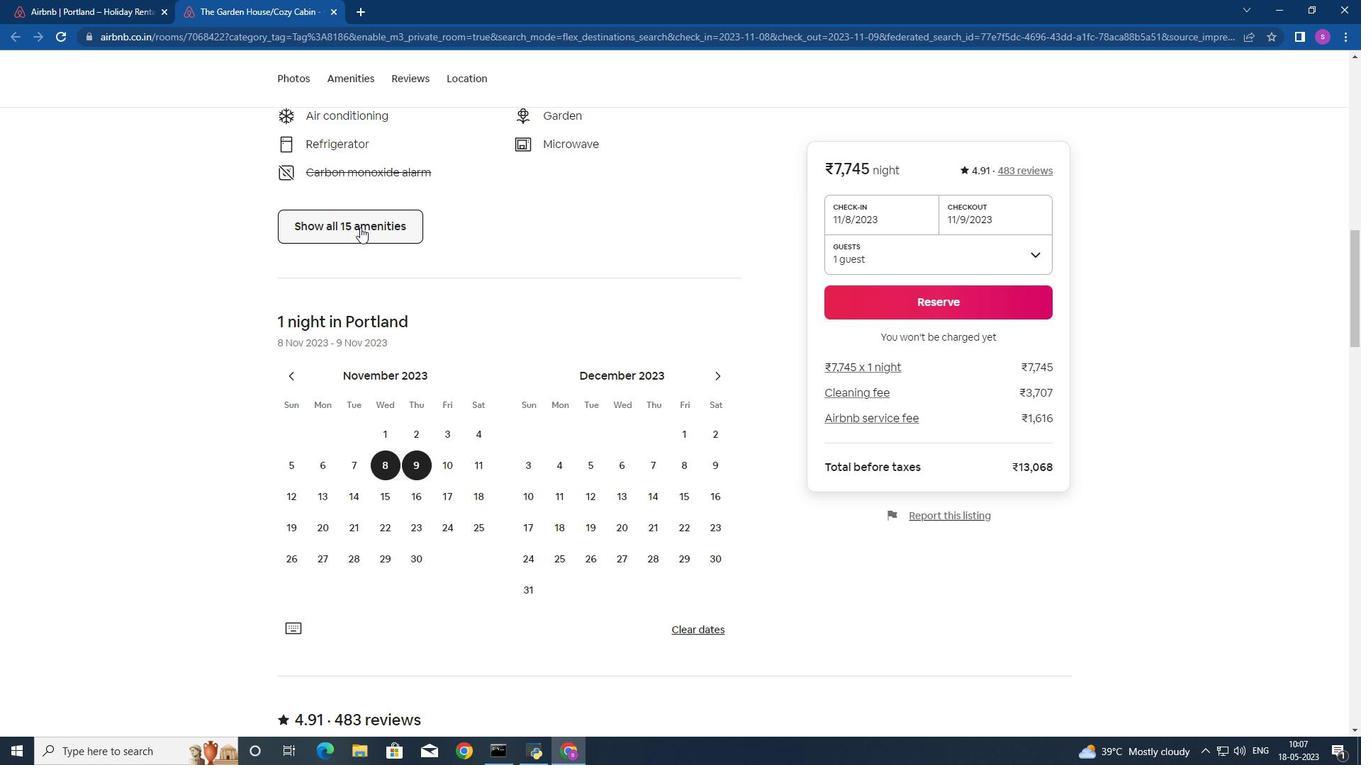 
Action: Mouse moved to (475, 321)
Screenshot: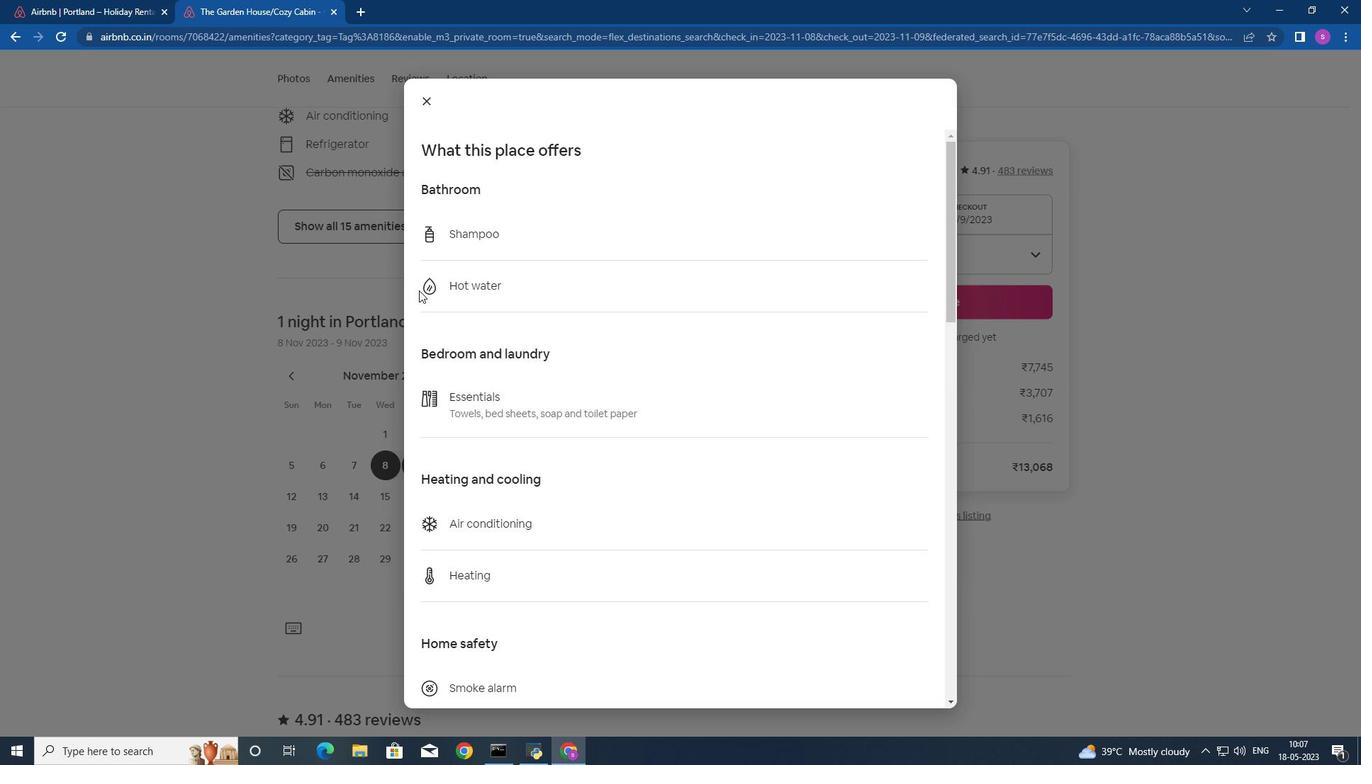 
Action: Mouse scrolled (475, 321) with delta (0, 0)
Screenshot: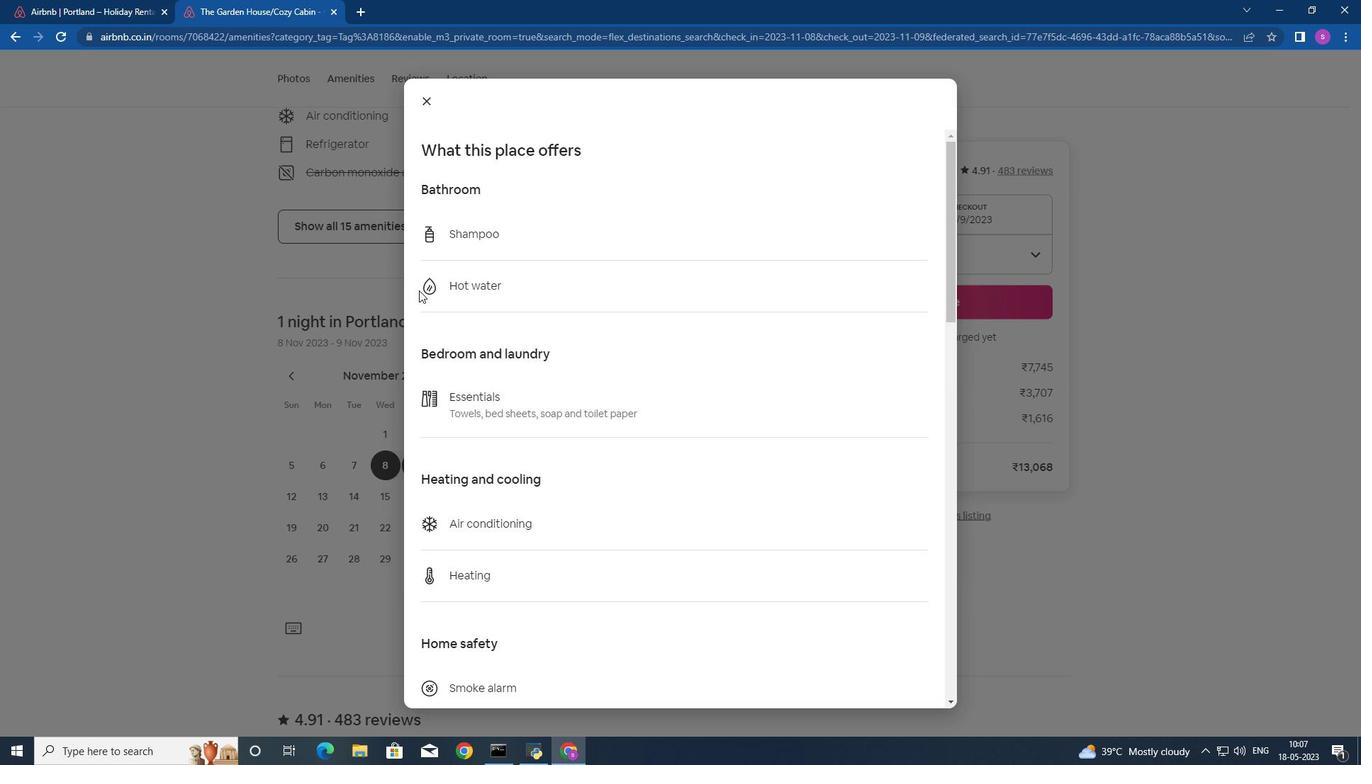 
Action: Mouse moved to (491, 328)
Screenshot: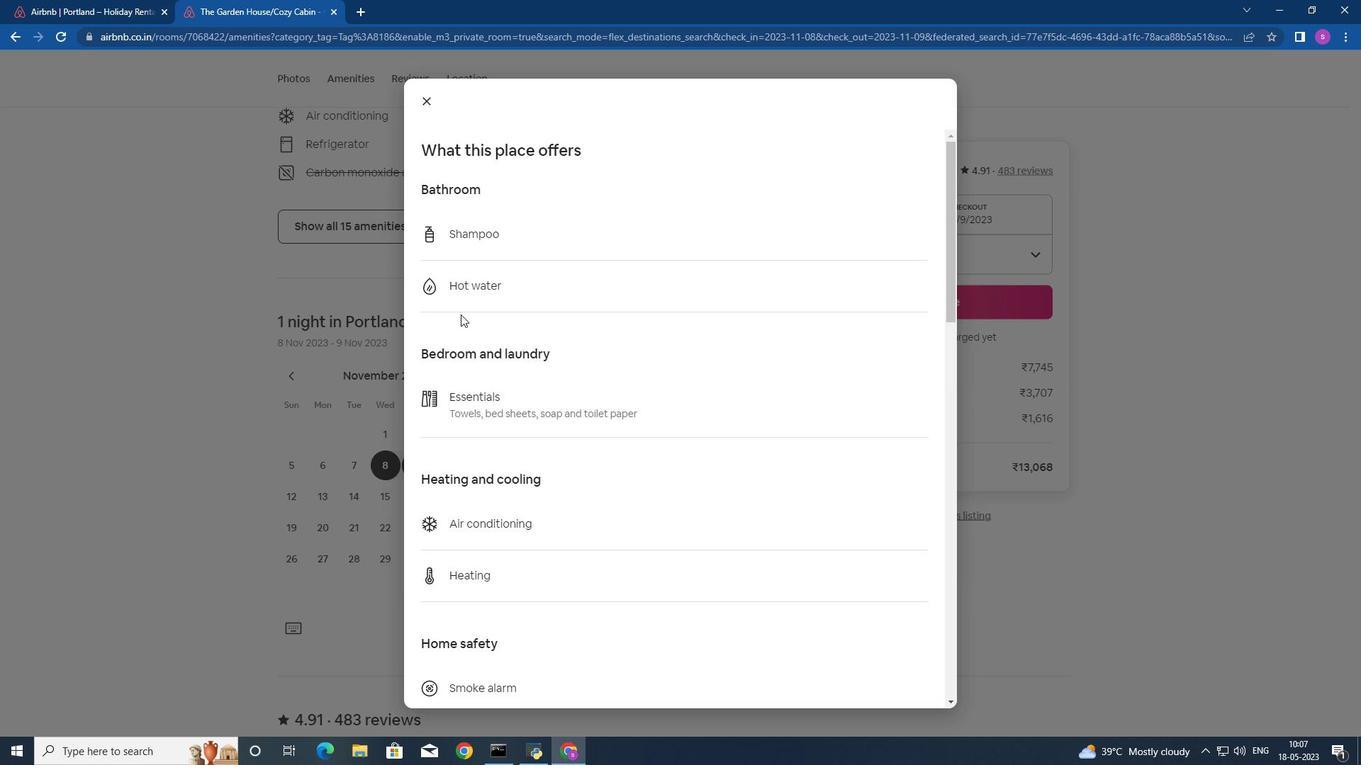 
Action: Mouse scrolled (490, 327) with delta (0, 0)
Screenshot: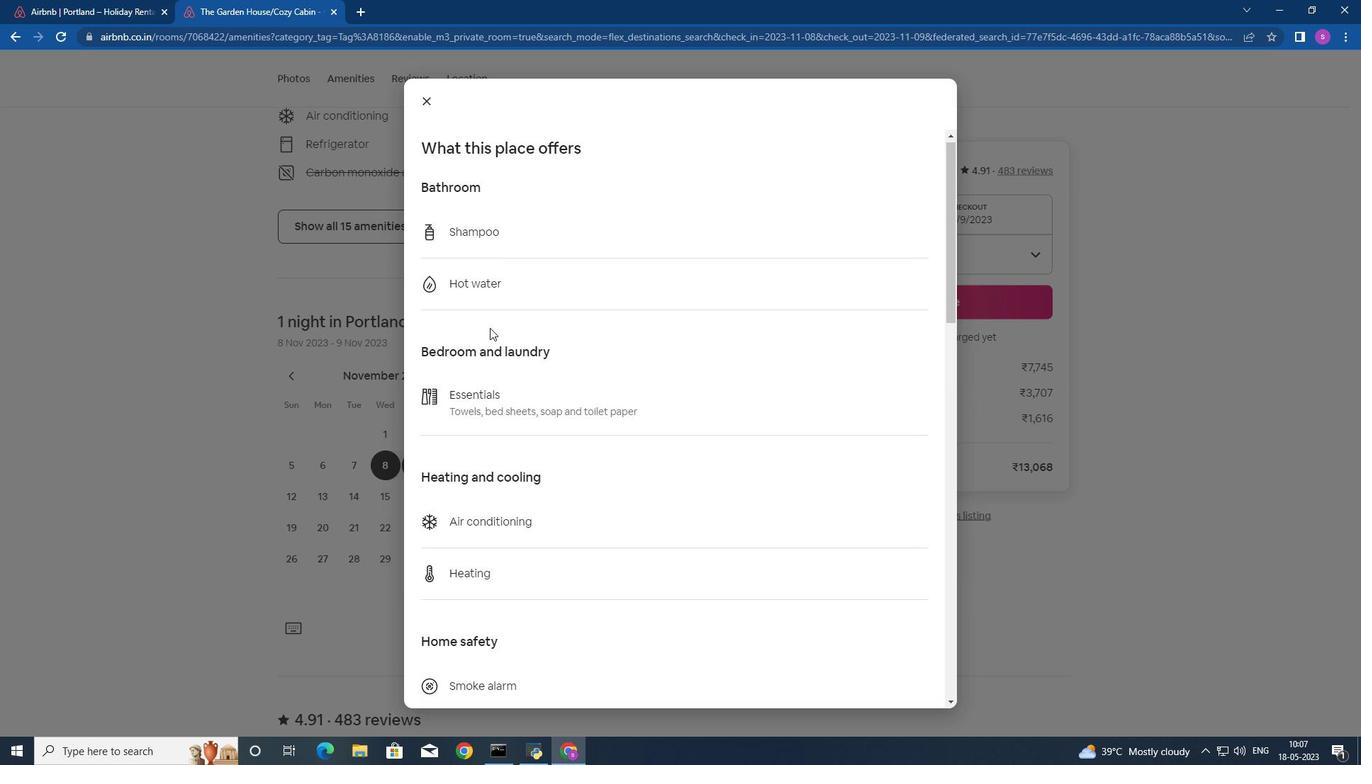 
Action: Mouse moved to (499, 331)
Screenshot: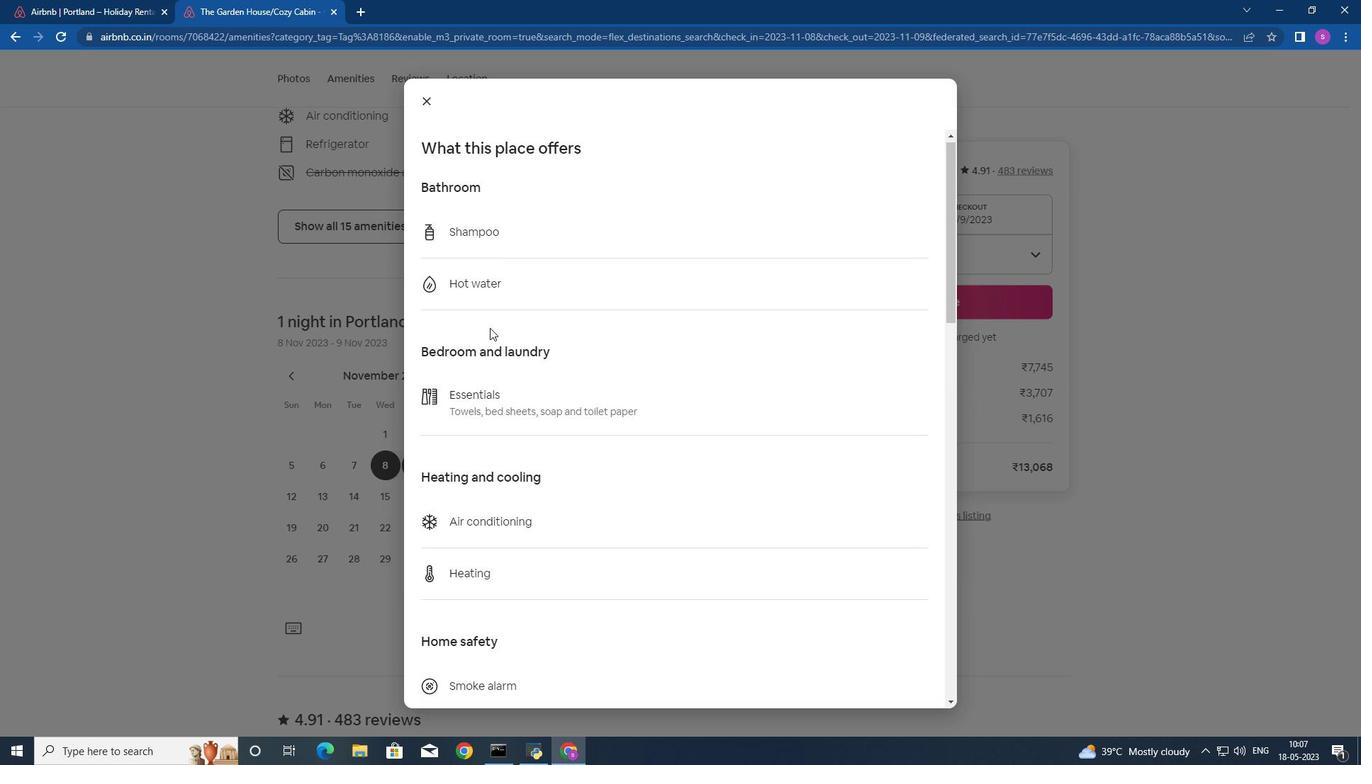 
Action: Mouse scrolled (499, 331) with delta (0, 0)
Screenshot: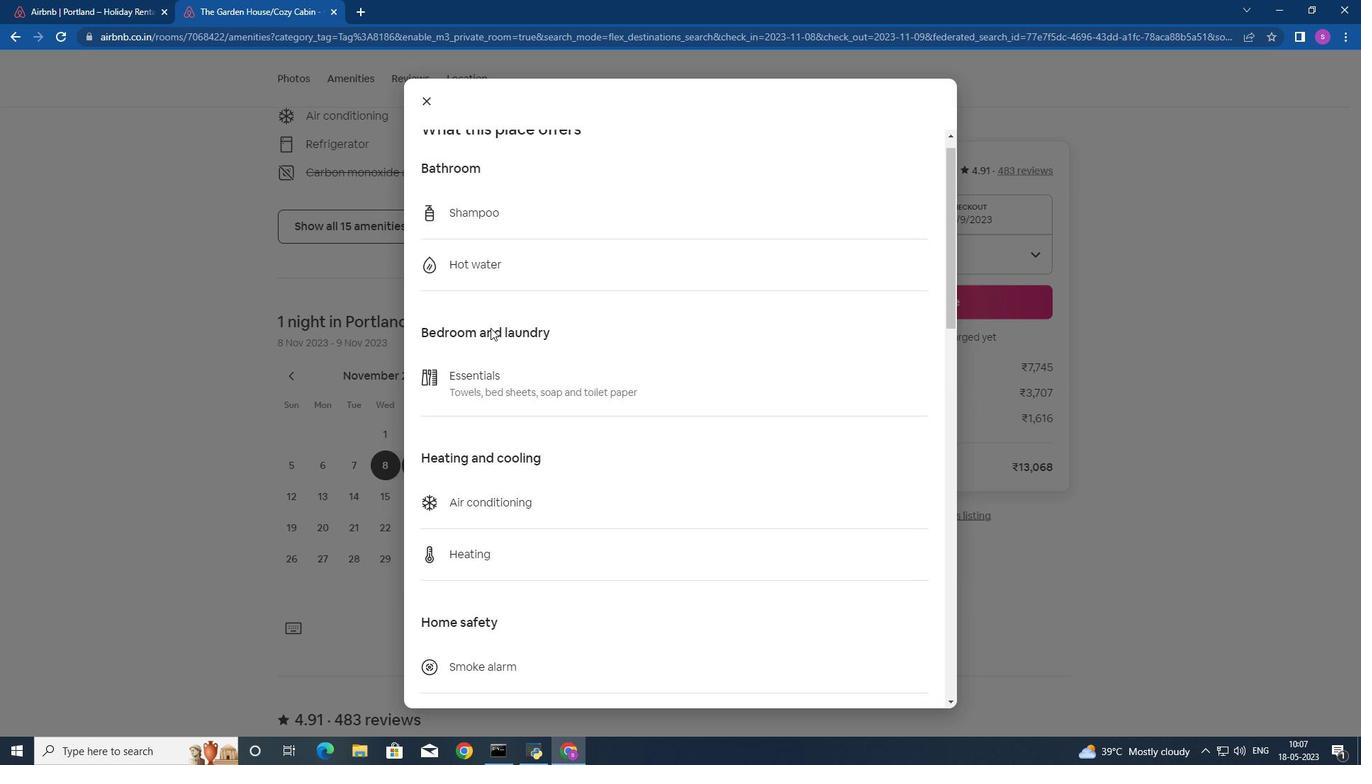 
Action: Mouse scrolled (499, 331) with delta (0, 0)
Screenshot: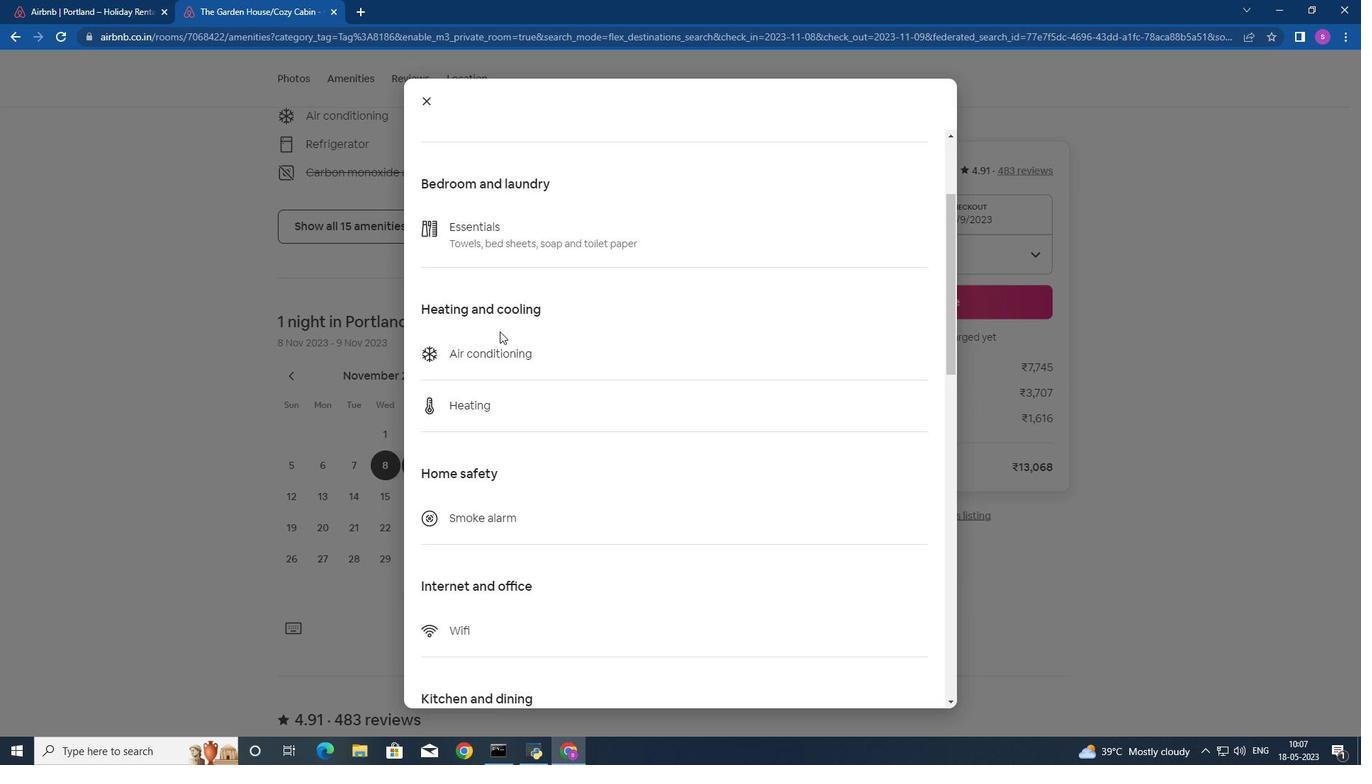 
Action: Mouse scrolled (499, 331) with delta (0, 0)
Screenshot: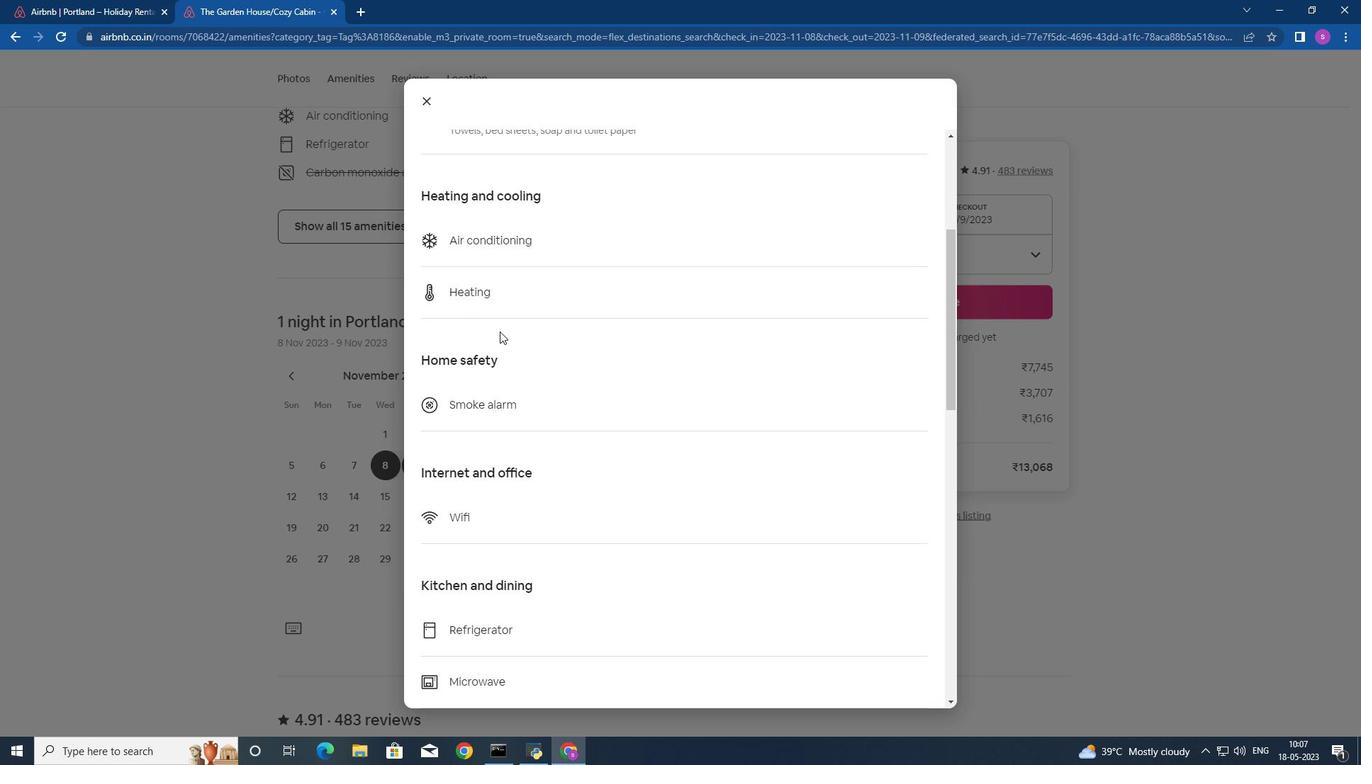 
Action: Mouse moved to (500, 331)
Screenshot: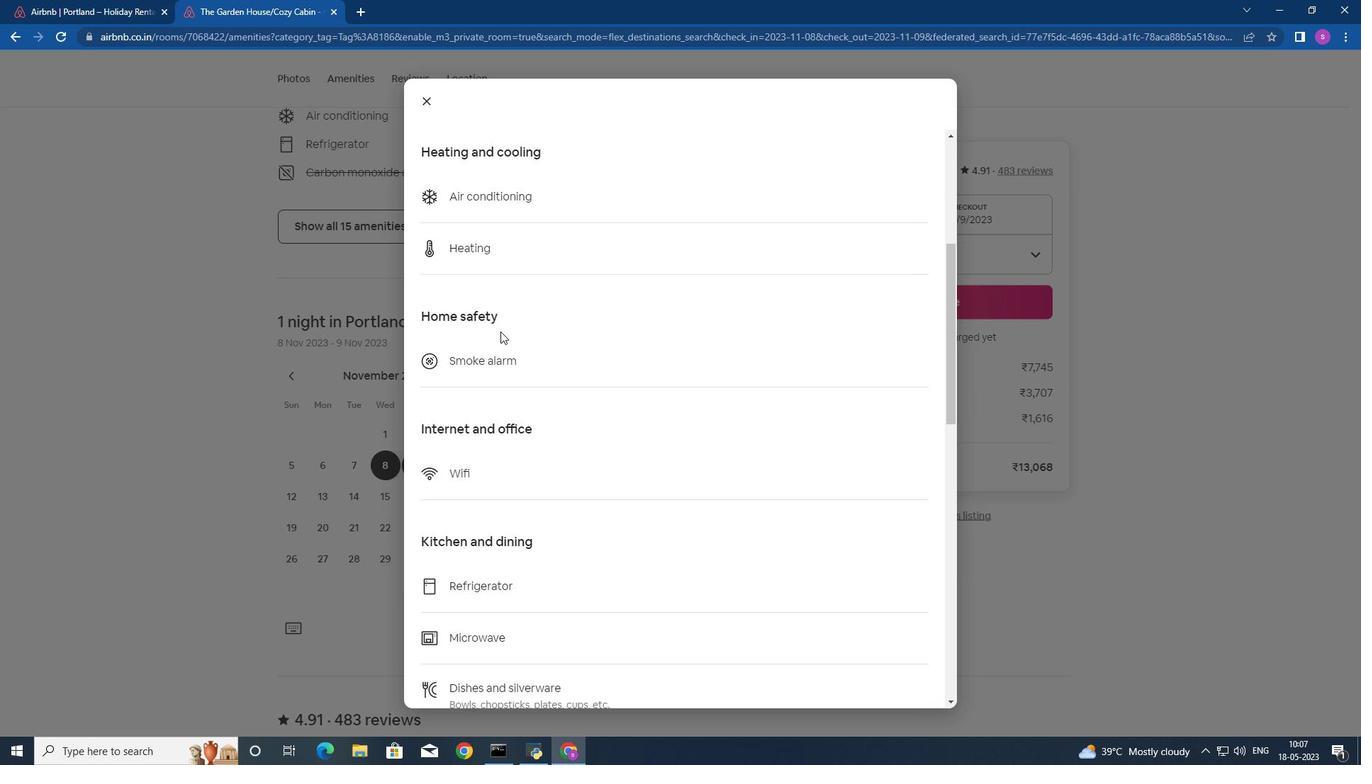 
Action: Mouse scrolled (500, 331) with delta (0, 0)
Screenshot: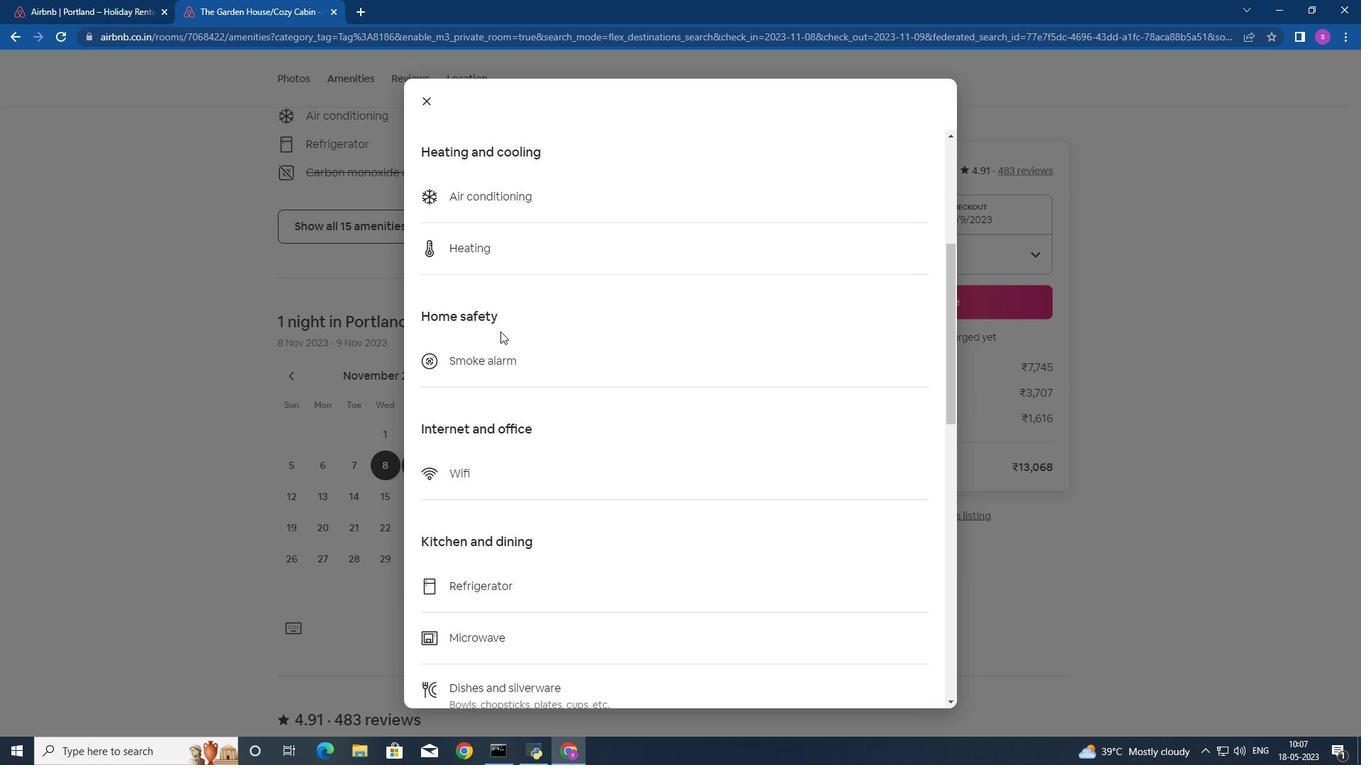 
Action: Mouse moved to (507, 332)
Screenshot: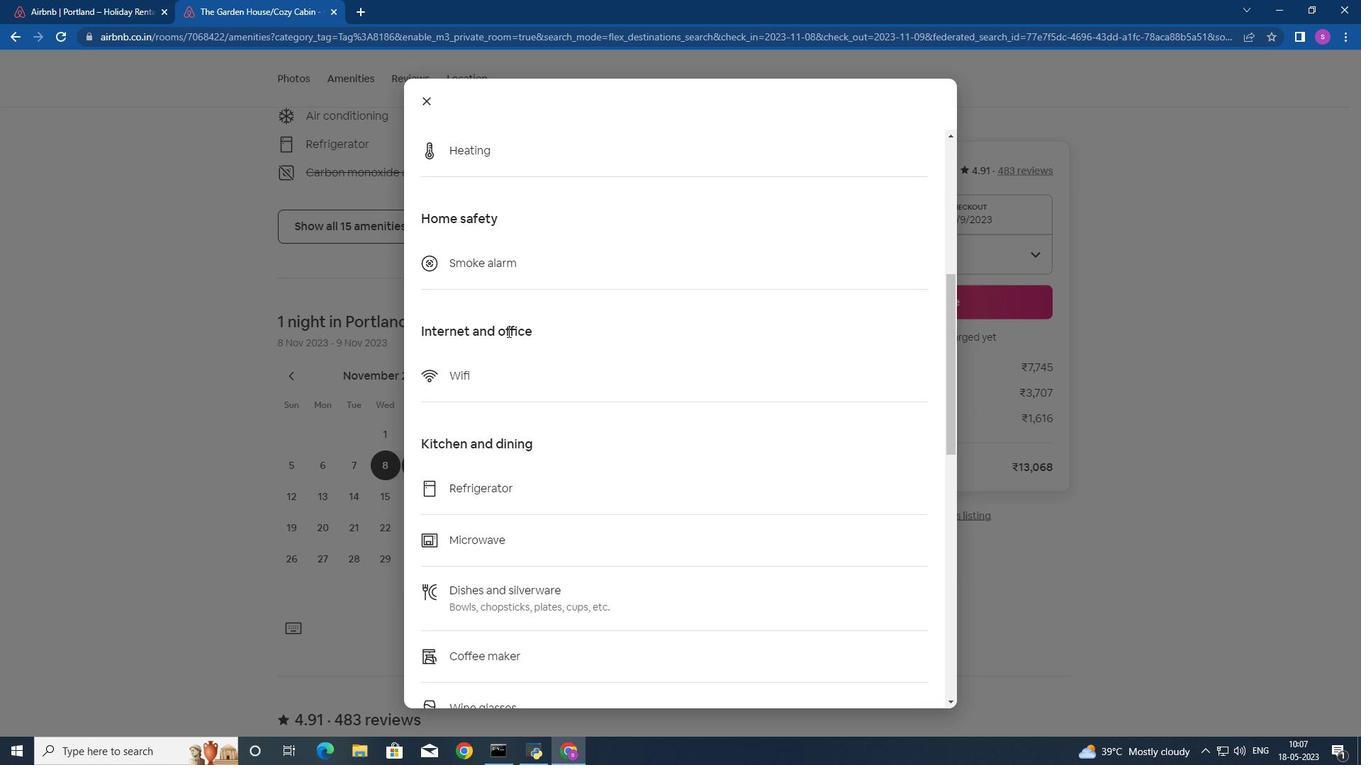 
Action: Mouse scrolled (507, 331) with delta (0, 0)
Screenshot: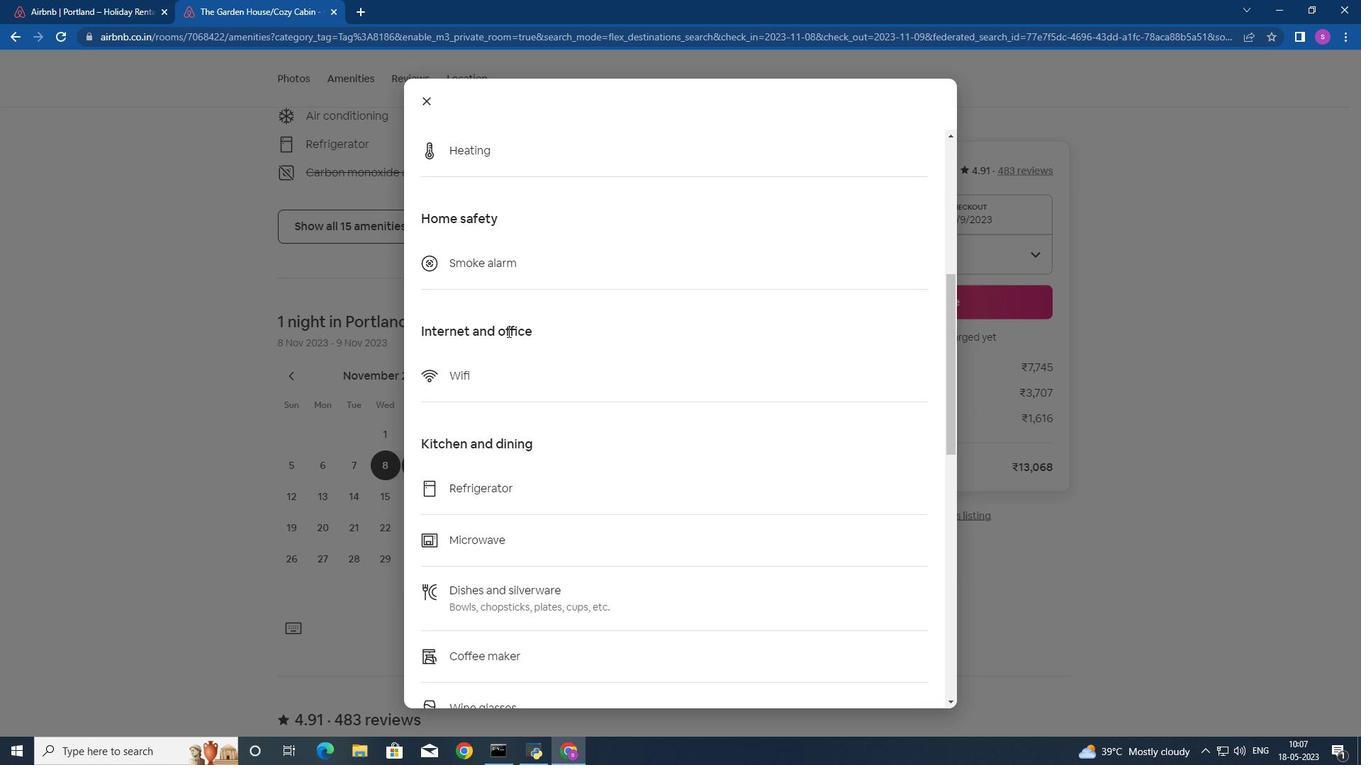 
Action: Mouse scrolled (507, 331) with delta (0, 0)
Screenshot: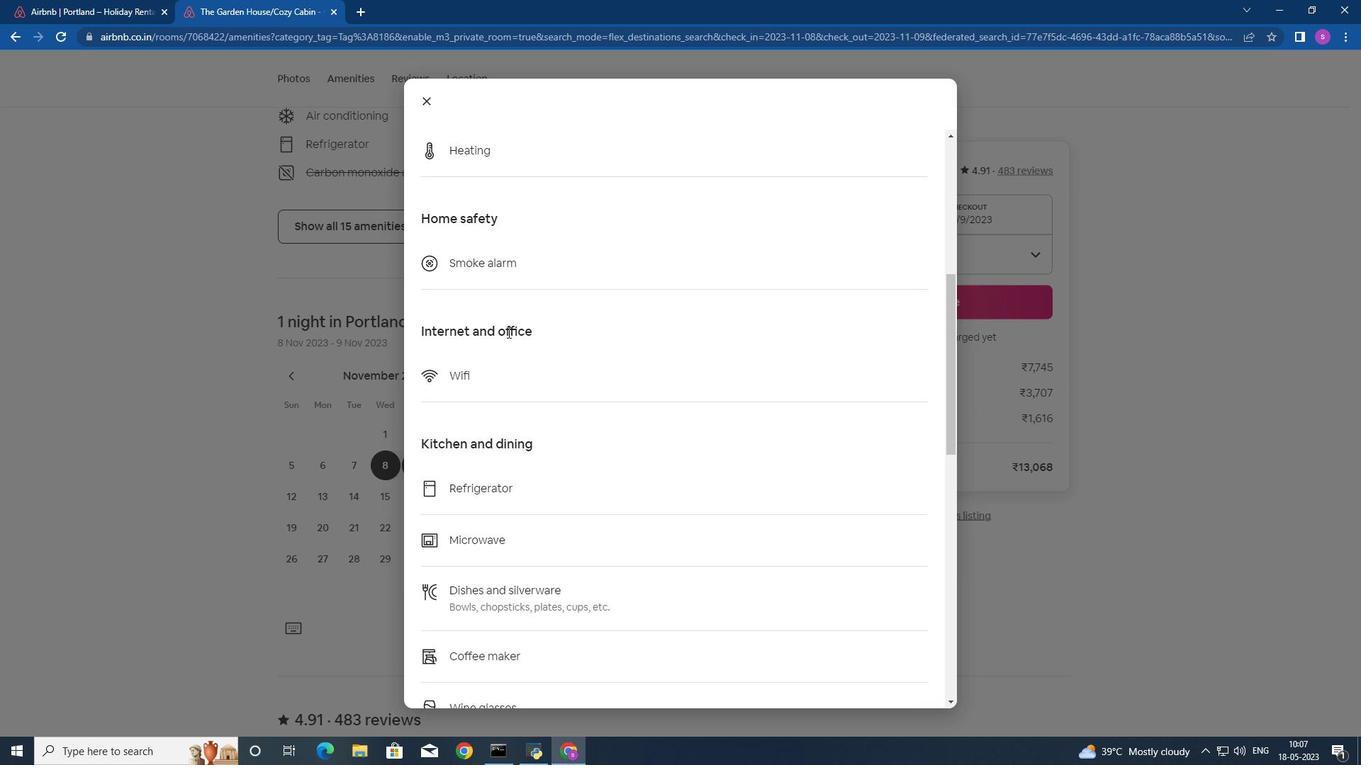
Action: Mouse scrolled (507, 331) with delta (0, 0)
Screenshot: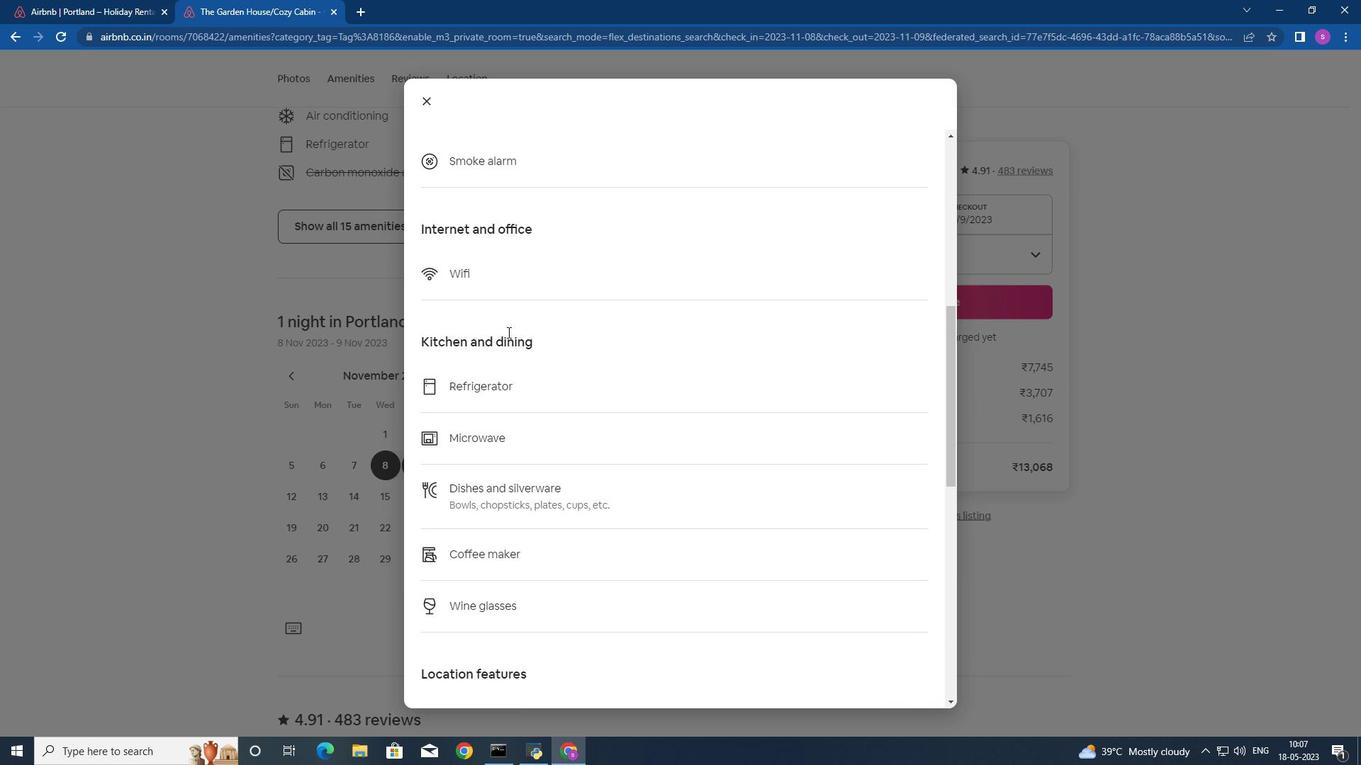 
Action: Mouse scrolled (507, 331) with delta (0, 0)
Screenshot: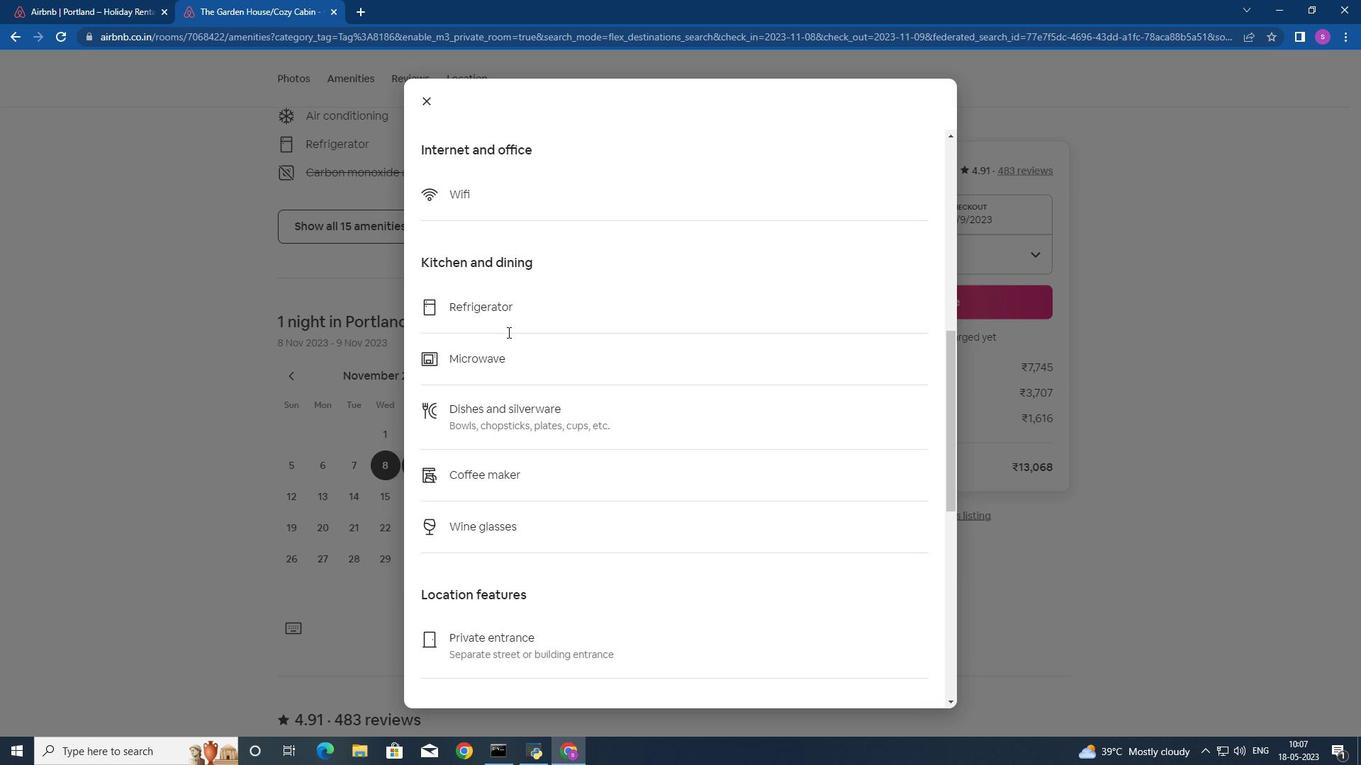 
Action: Mouse scrolled (507, 331) with delta (0, 0)
Screenshot: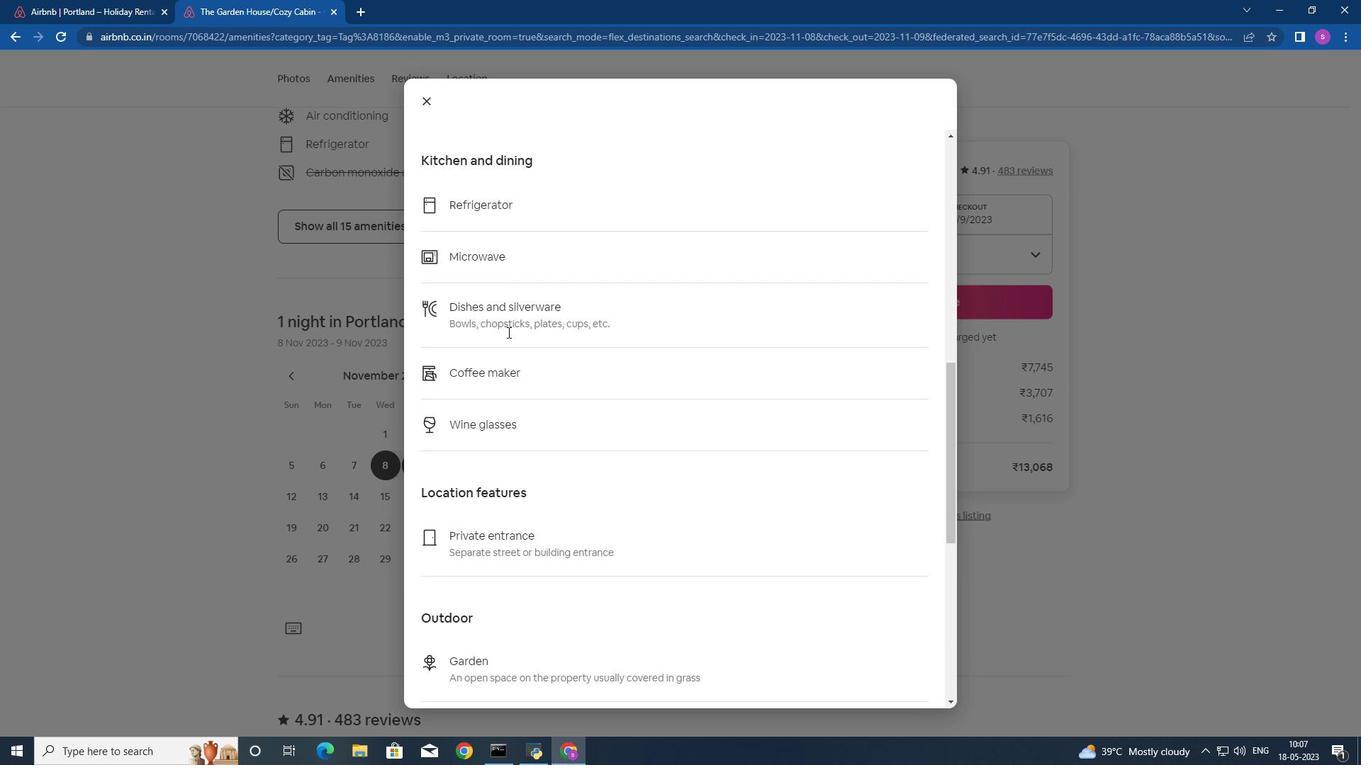 
Action: Mouse moved to (507, 332)
Screenshot: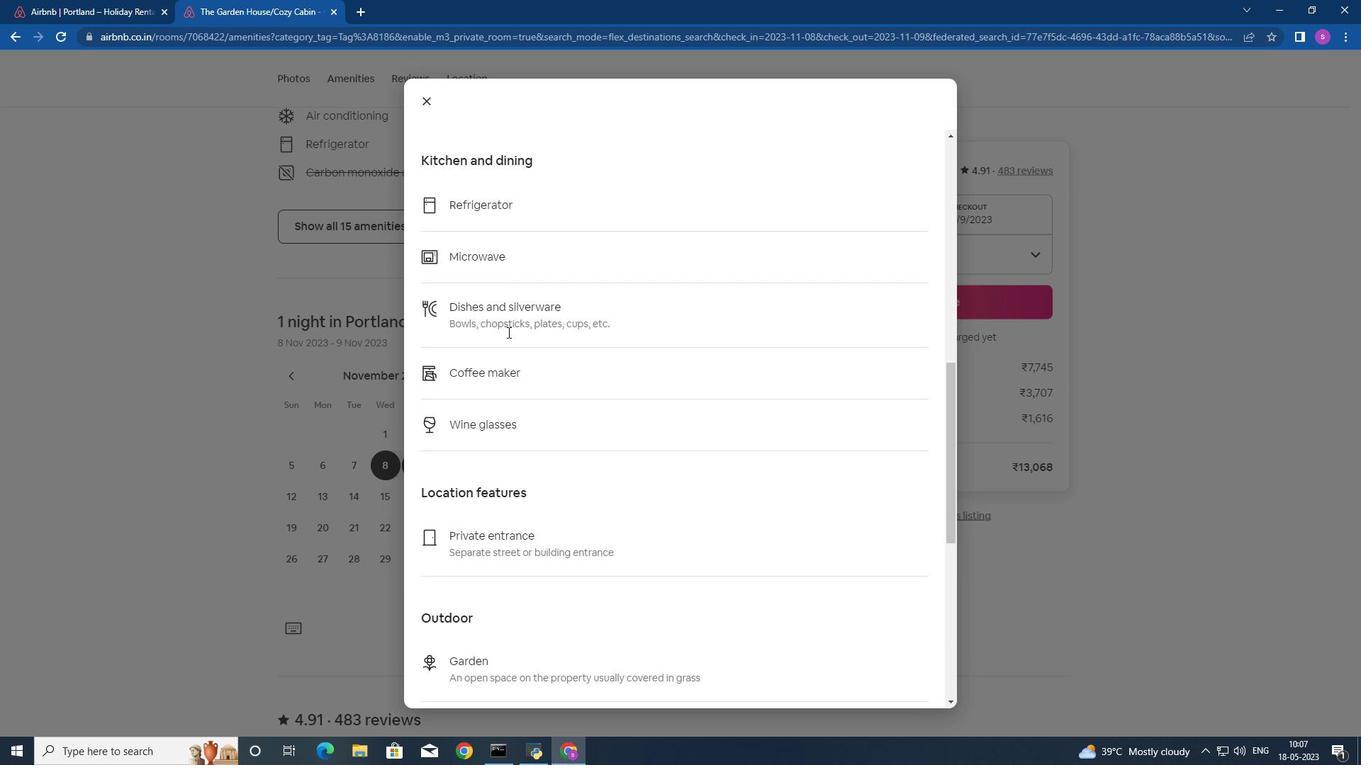 
Action: Mouse scrolled (507, 331) with delta (0, 0)
Screenshot: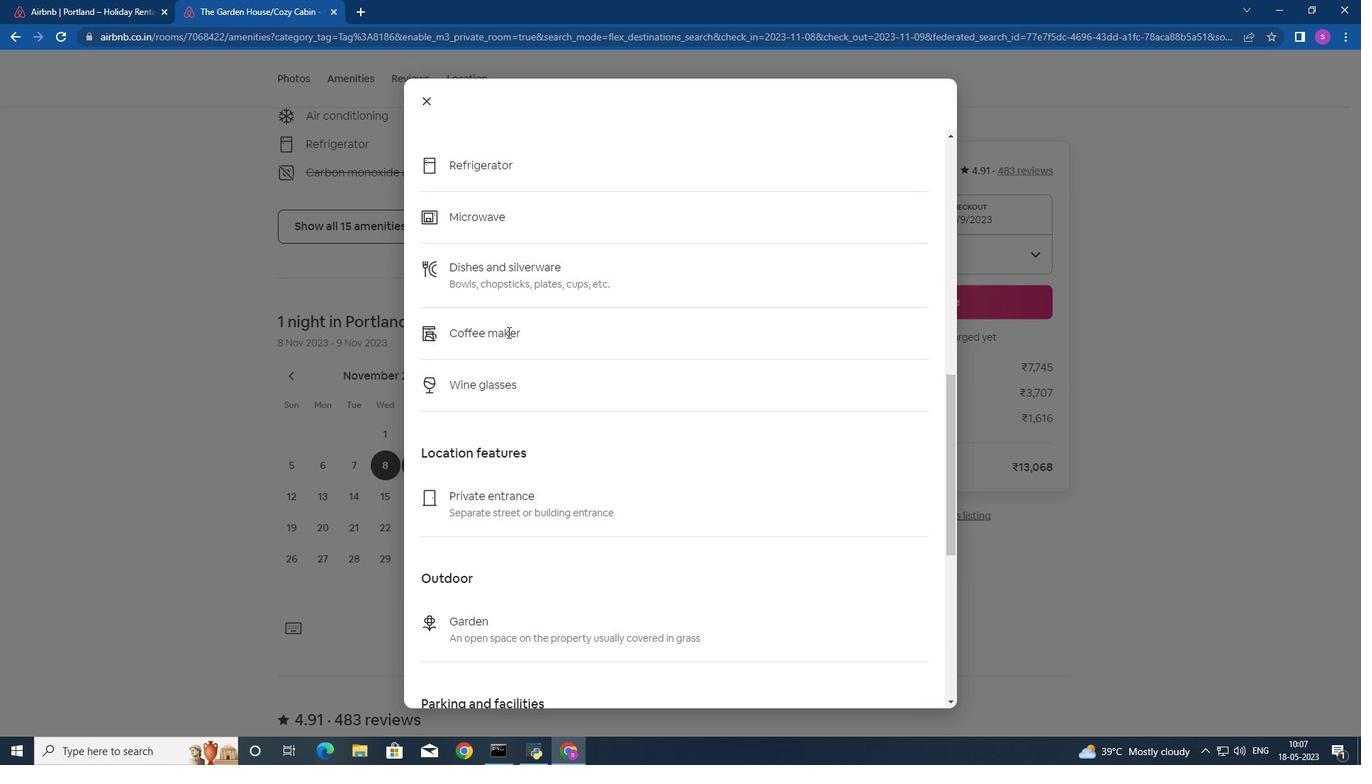 
Action: Mouse scrolled (507, 331) with delta (0, 0)
Screenshot: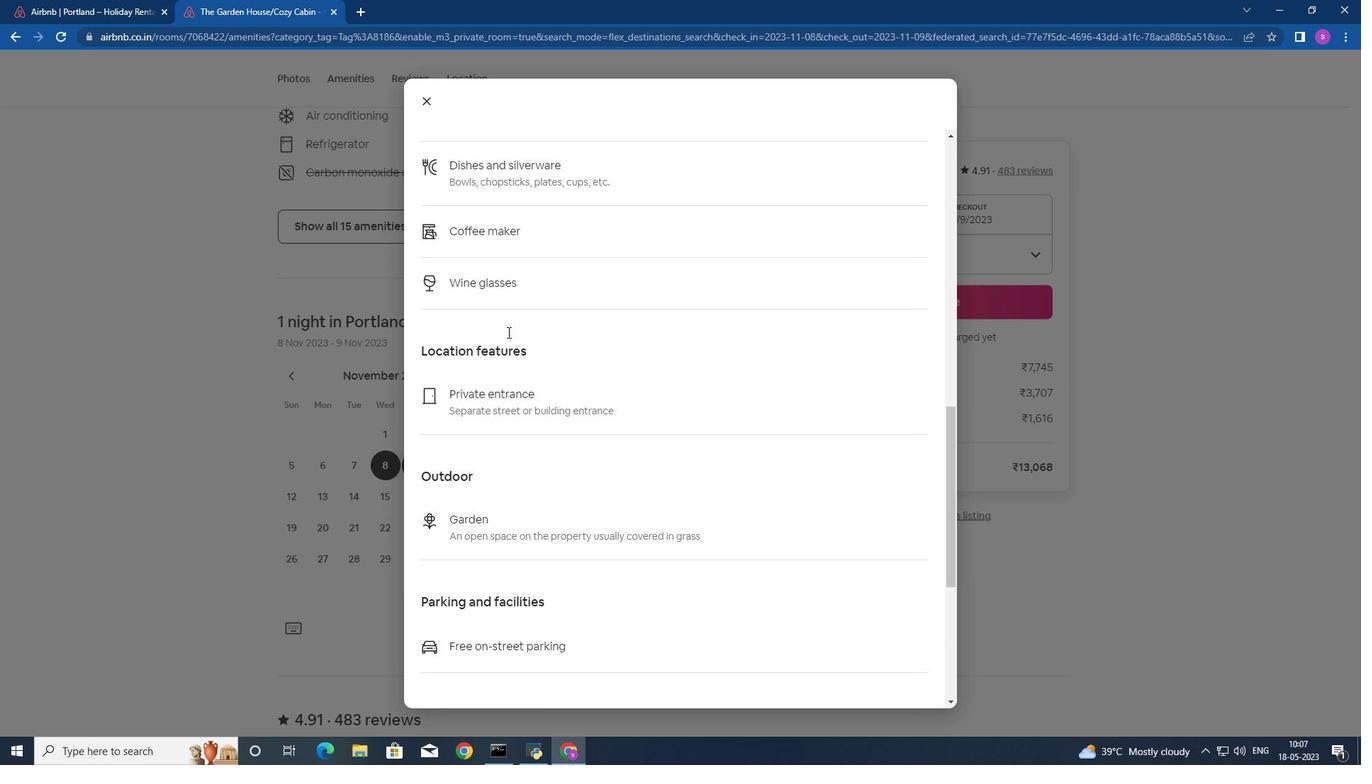 
Action: Mouse scrolled (507, 331) with delta (0, 0)
Screenshot: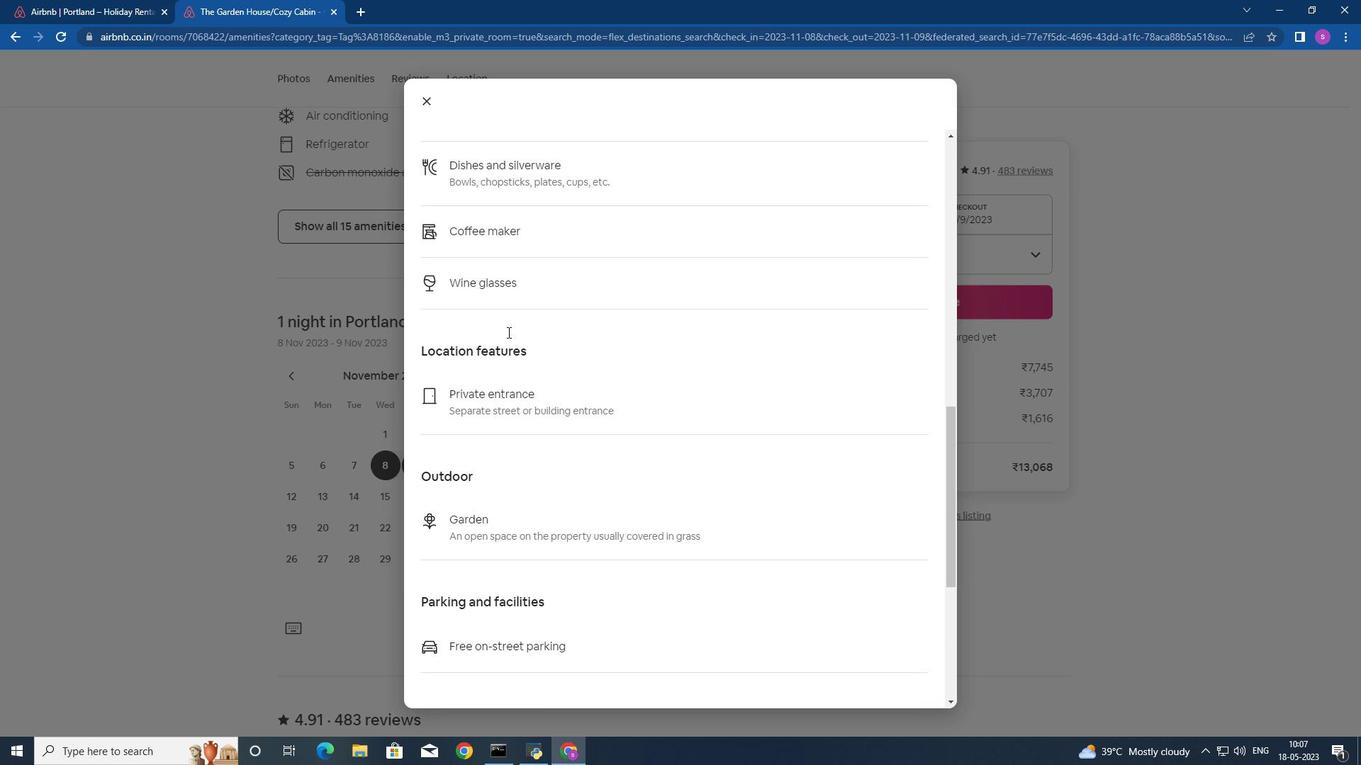 
Action: Mouse moved to (507, 332)
Screenshot: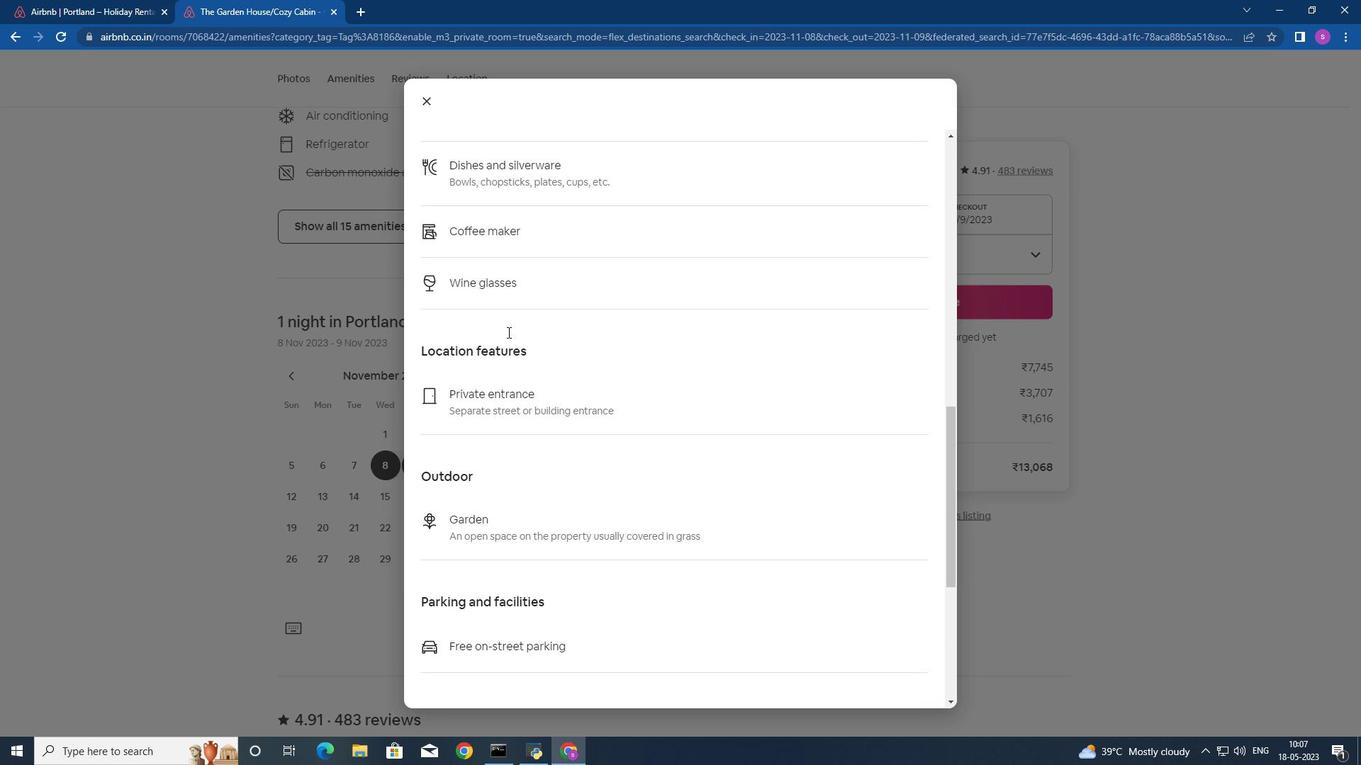 
Action: Mouse scrolled (507, 331) with delta (0, 0)
Screenshot: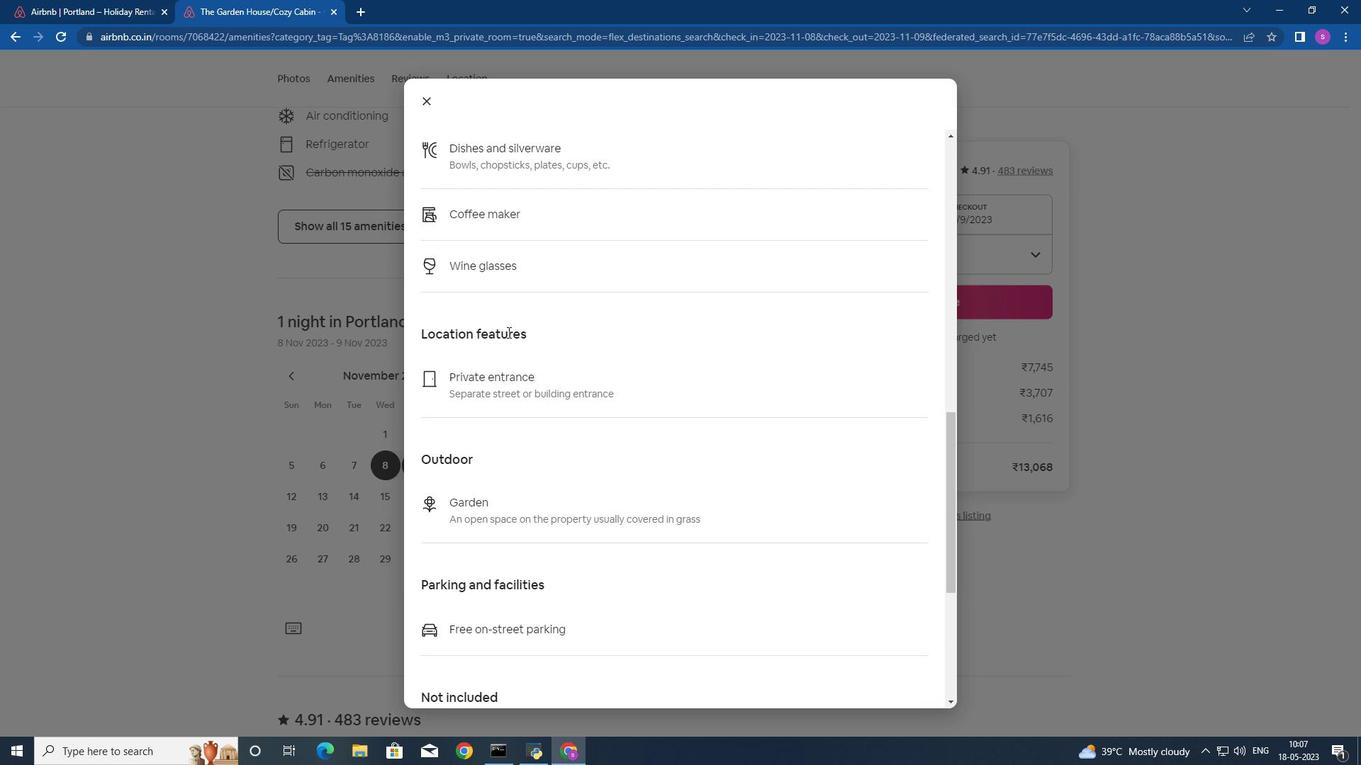 
Action: Mouse scrolled (507, 331) with delta (0, 0)
Screenshot: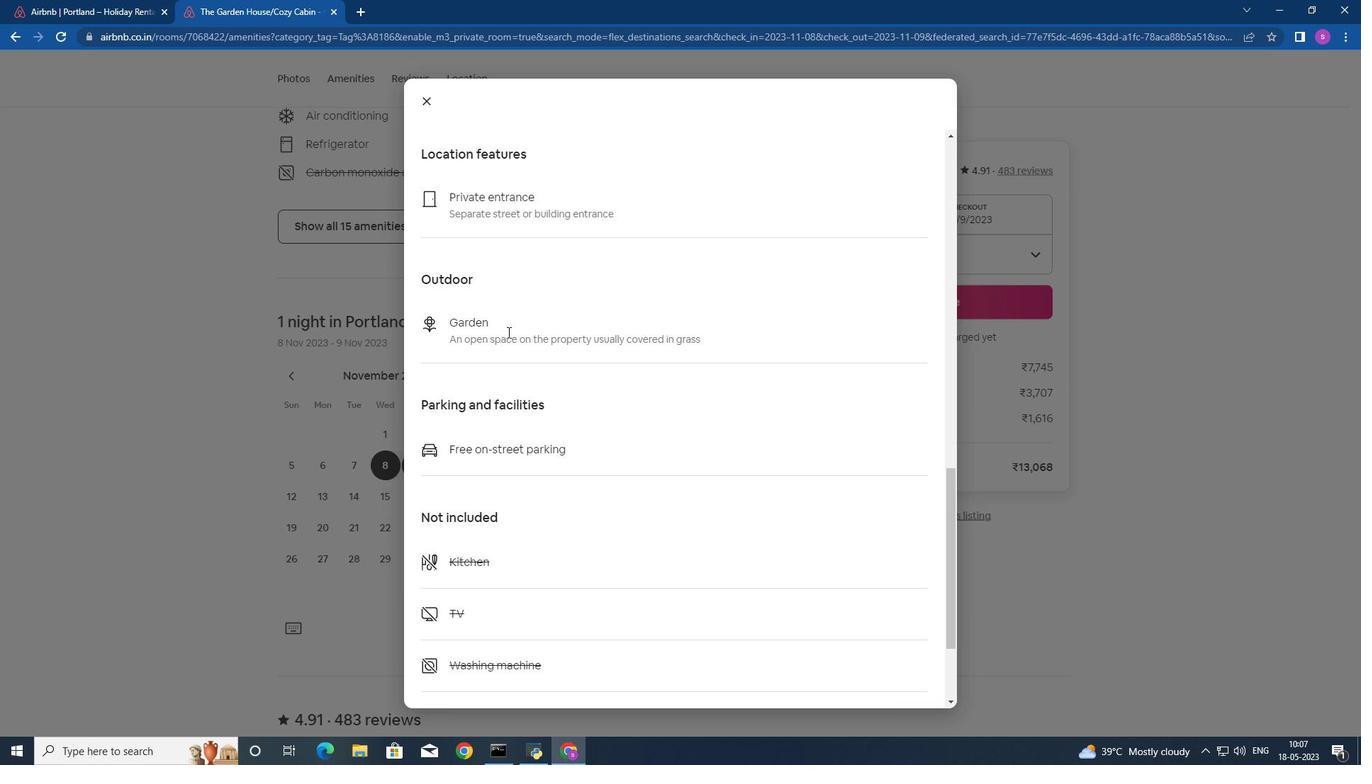 
Action: Mouse moved to (507, 332)
Screenshot: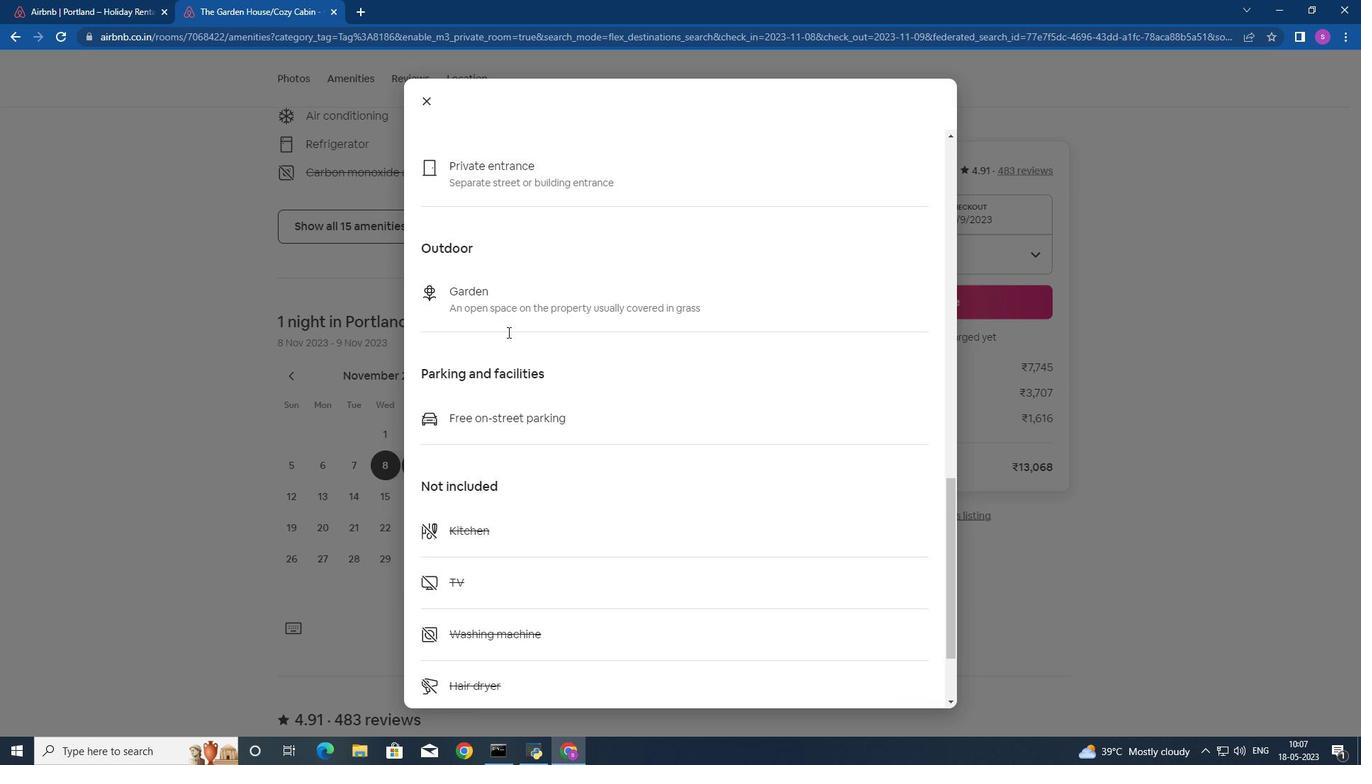 
Action: Mouse scrolled (507, 331) with delta (0, 0)
Screenshot: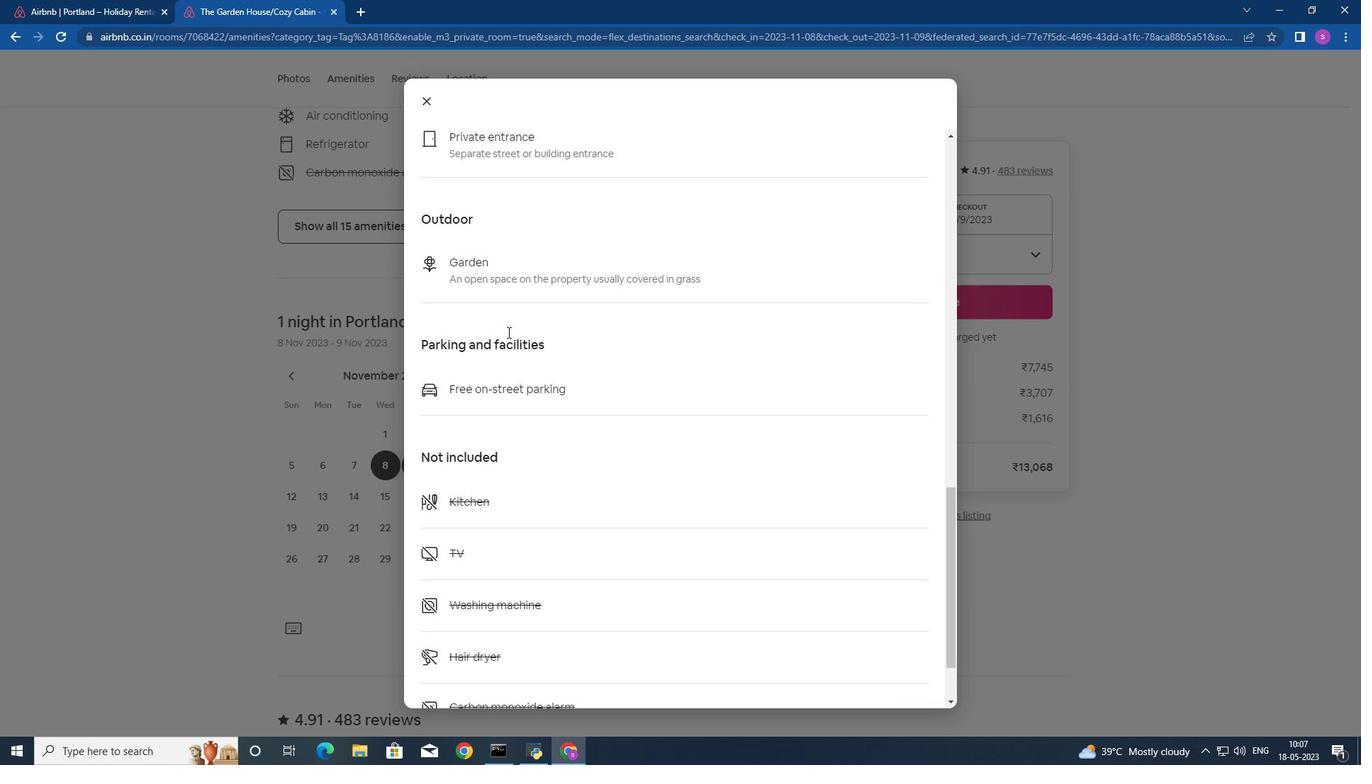 
Action: Mouse moved to (508, 331)
Screenshot: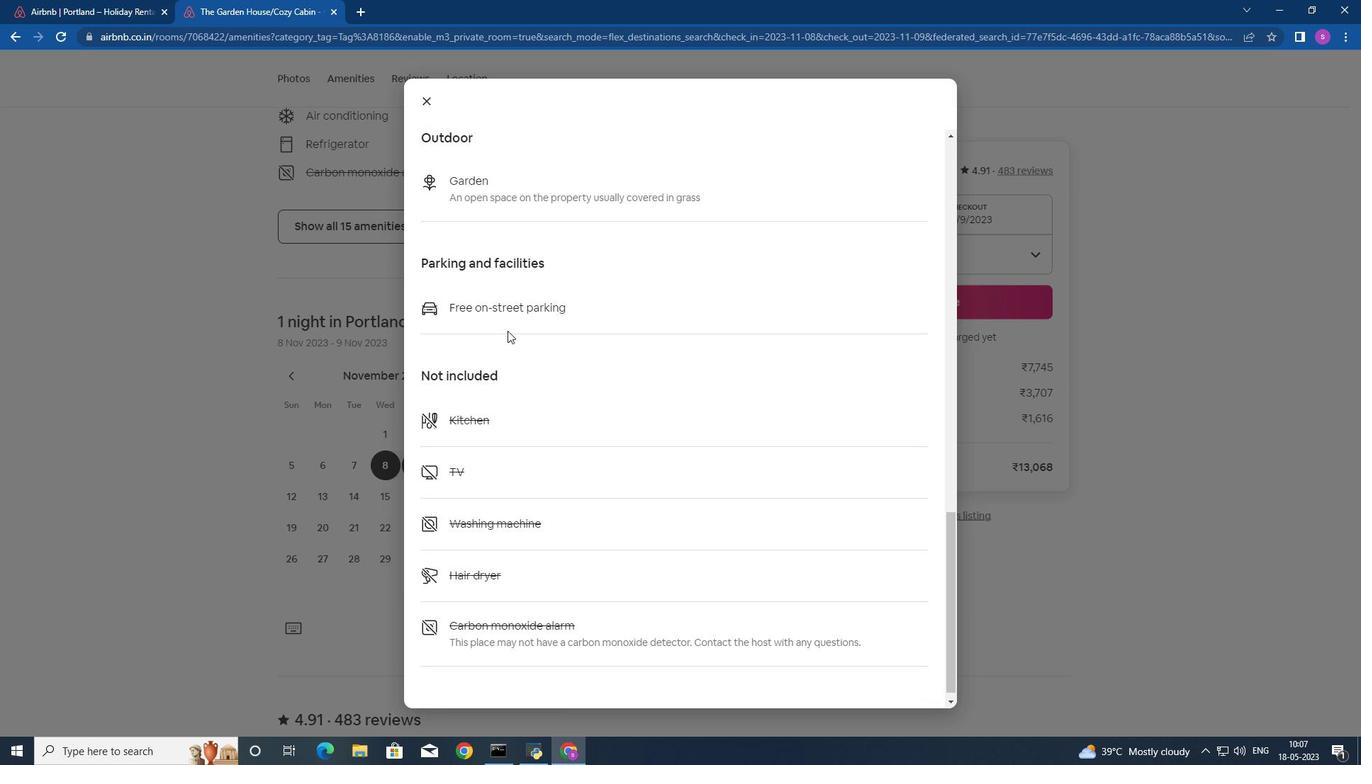 
Action: Mouse scrolled (508, 330) with delta (0, 0)
Screenshot: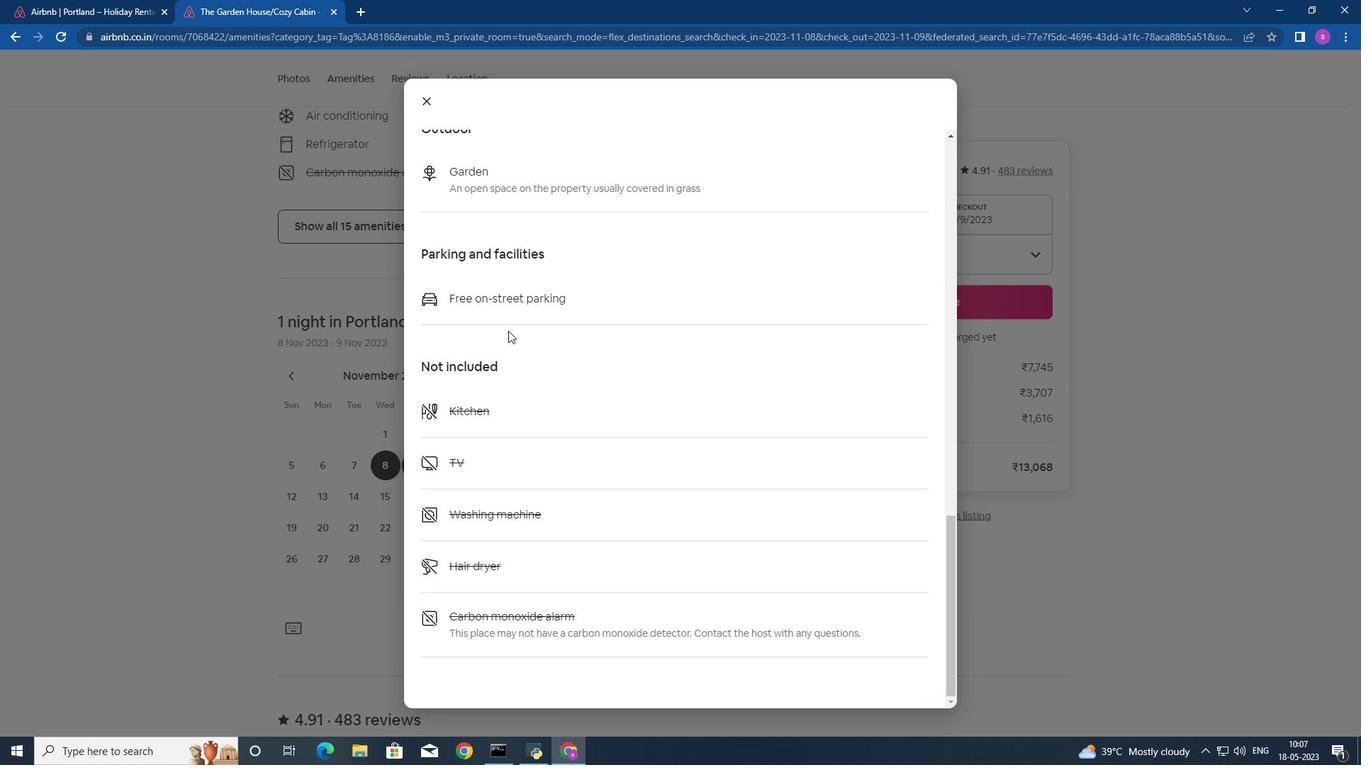 
Action: Mouse scrolled (508, 330) with delta (0, 0)
Screenshot: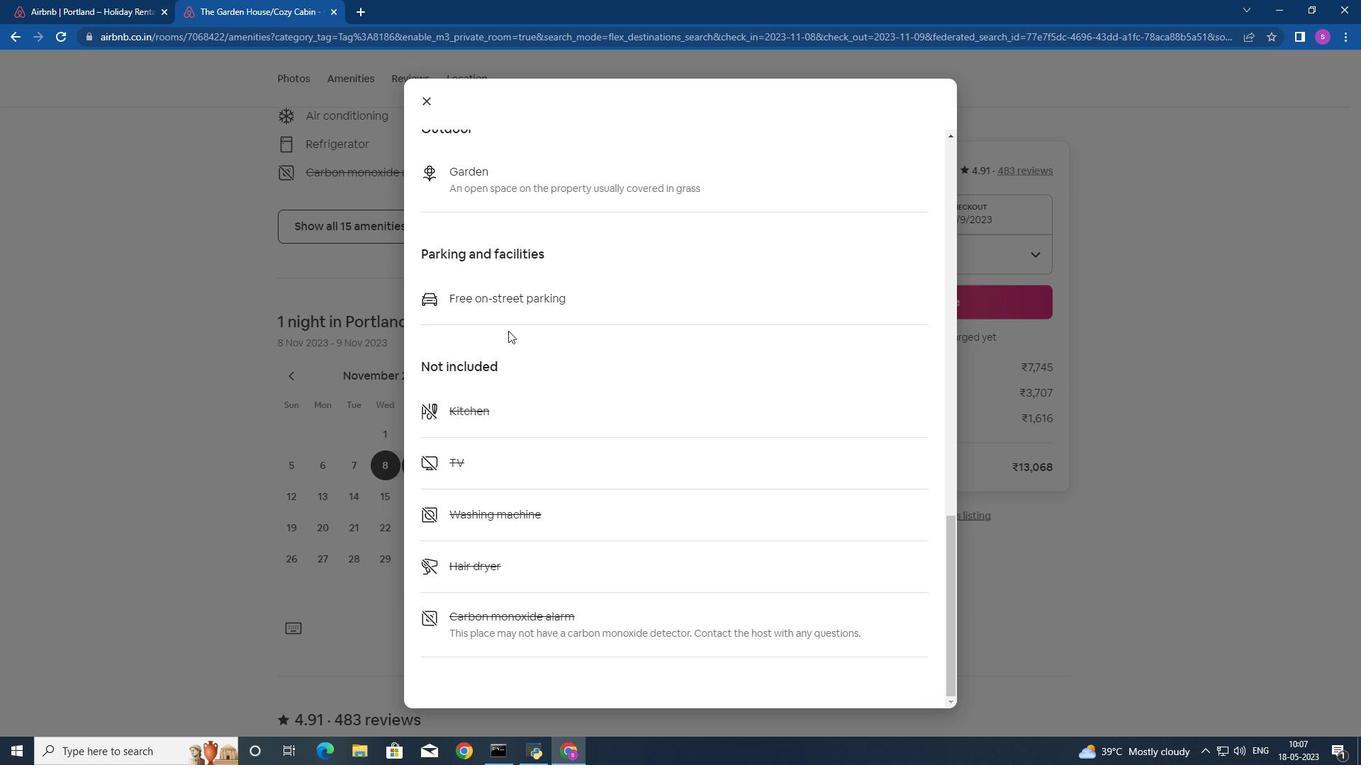
Action: Mouse moved to (508, 331)
Screenshot: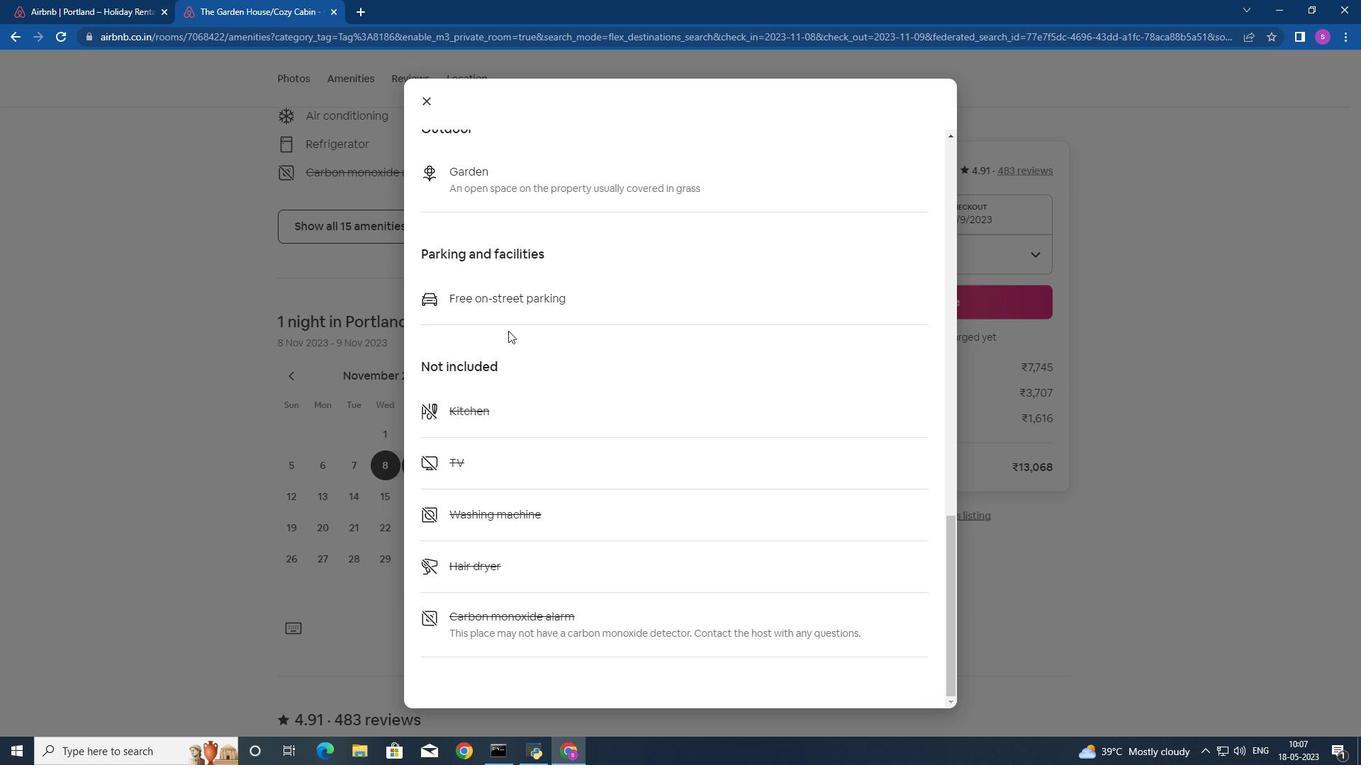 
Action: Mouse scrolled (508, 330) with delta (0, 0)
Screenshot: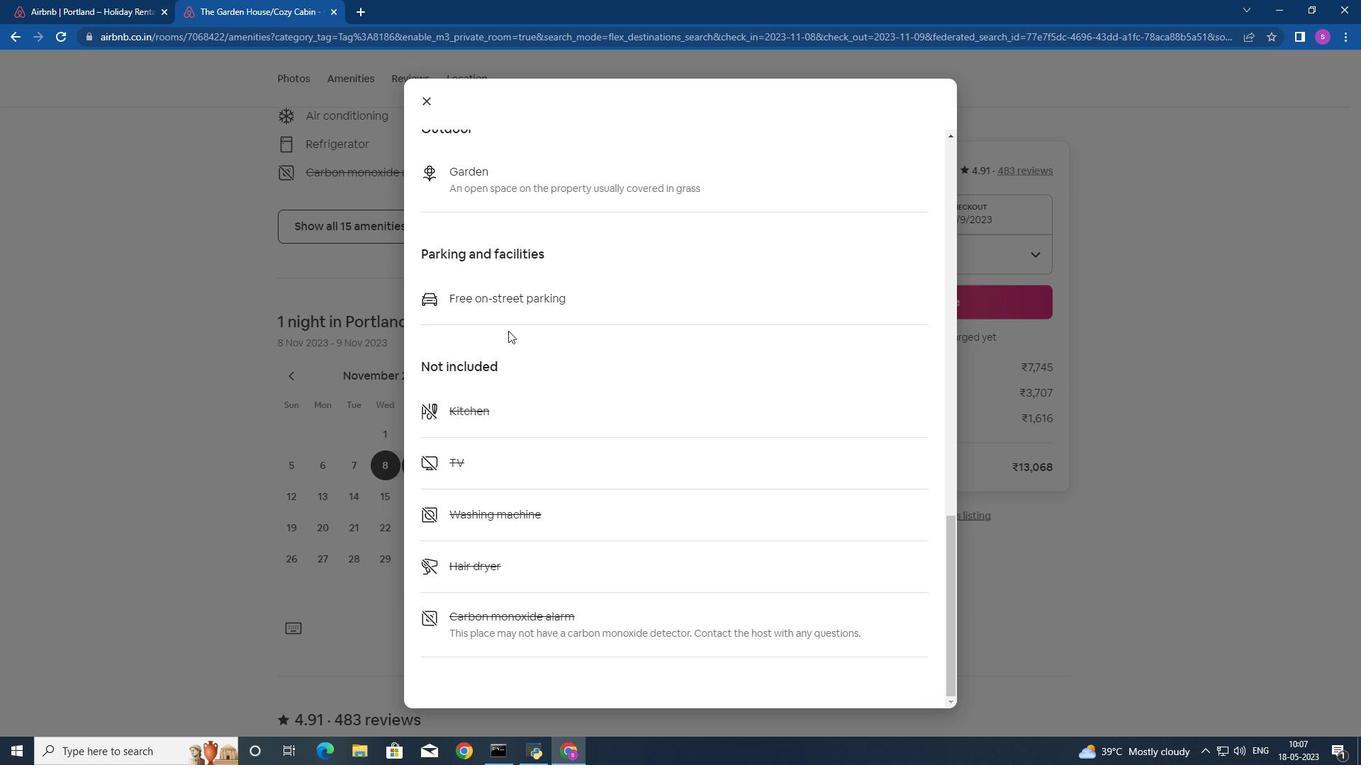 
Action: Mouse moved to (465, 178)
Screenshot: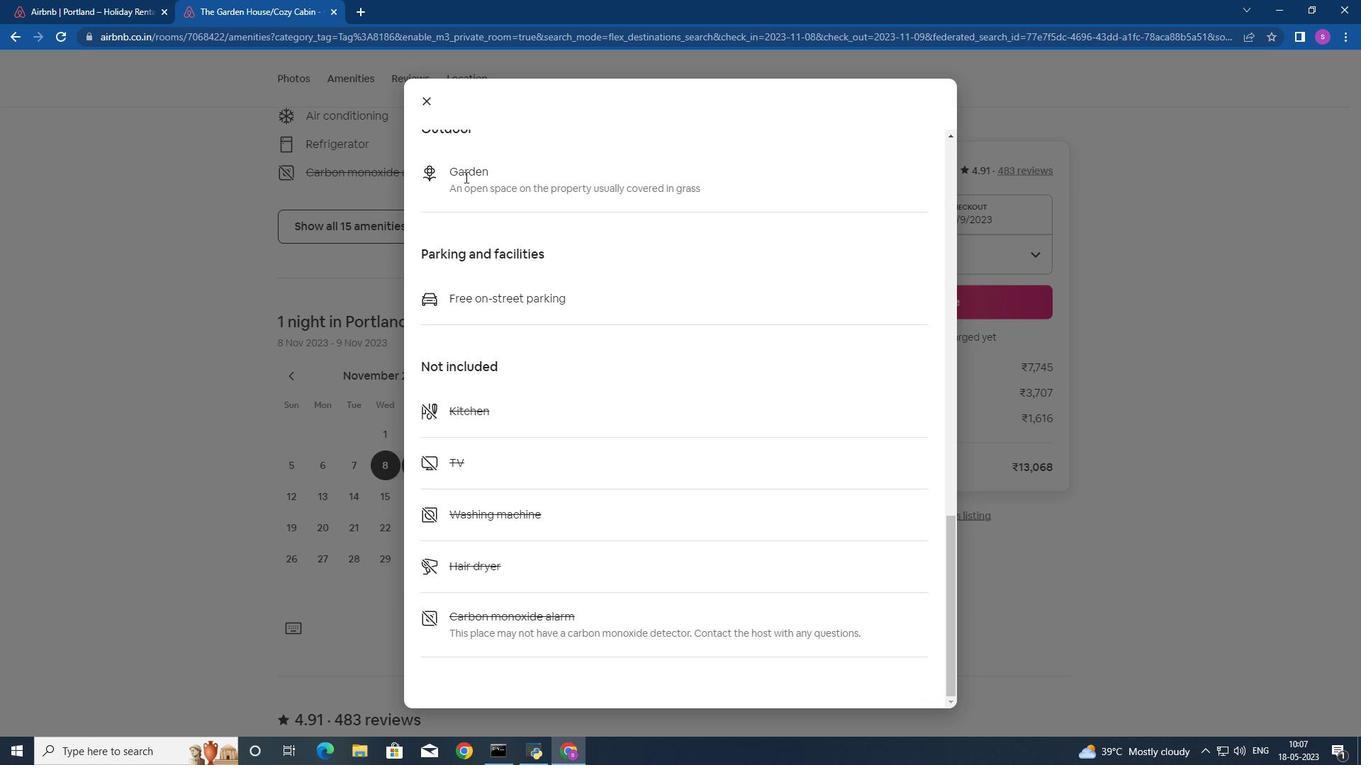 
Action: Mouse scrolled (465, 179) with delta (0, 0)
